 Task: Find and select a round trip flight from New Delhi to Dubai, departing on June 2 and returning on June 6.
Action: Mouse moved to (362, 590)
Screenshot: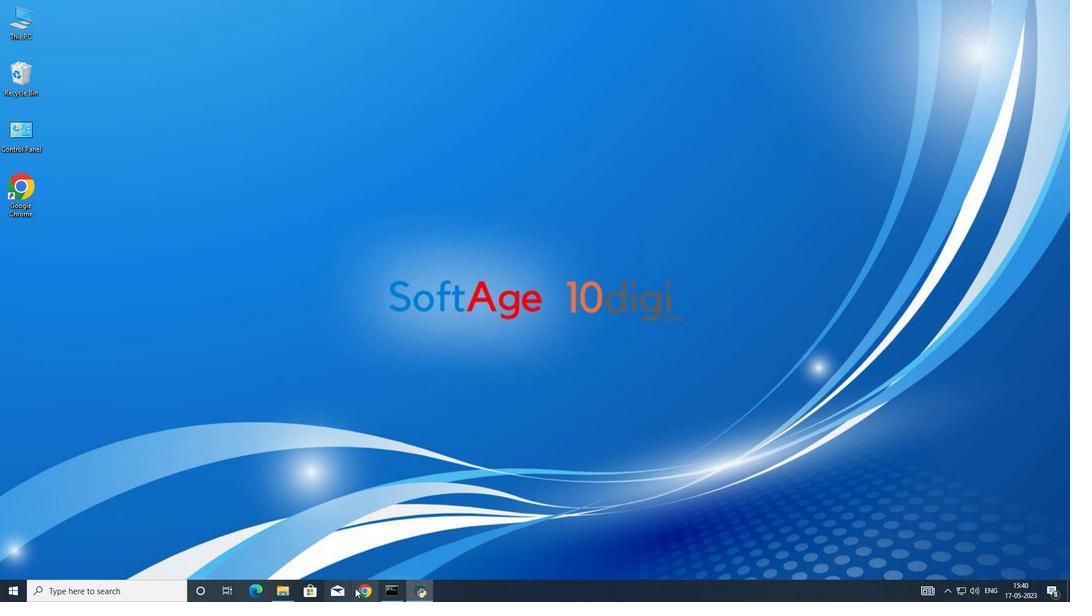 
Action: Mouse pressed left at (362, 590)
Screenshot: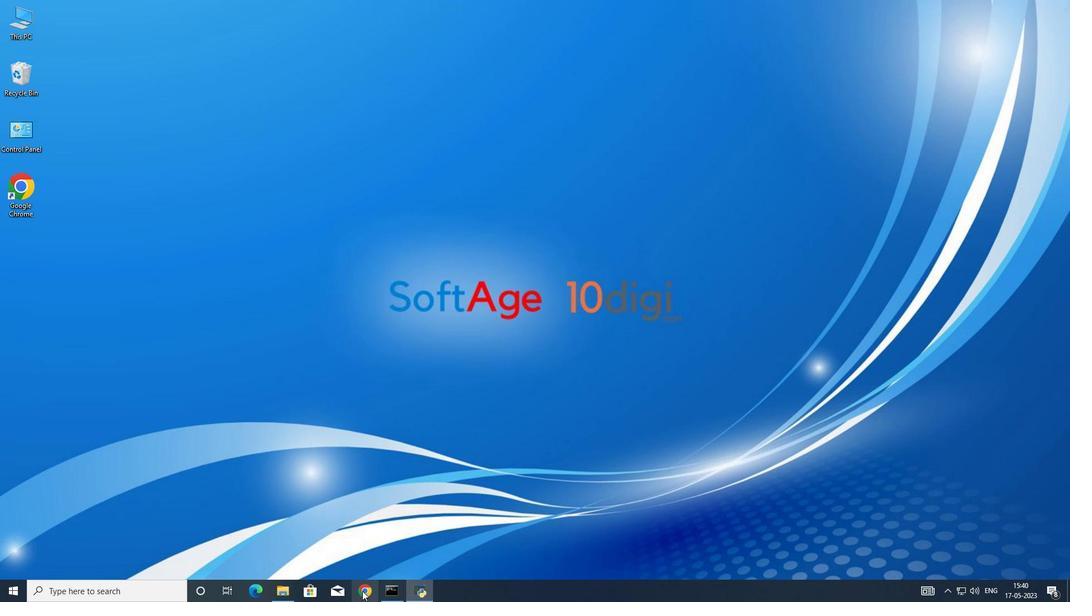 
Action: Mouse moved to (471, 277)
Screenshot: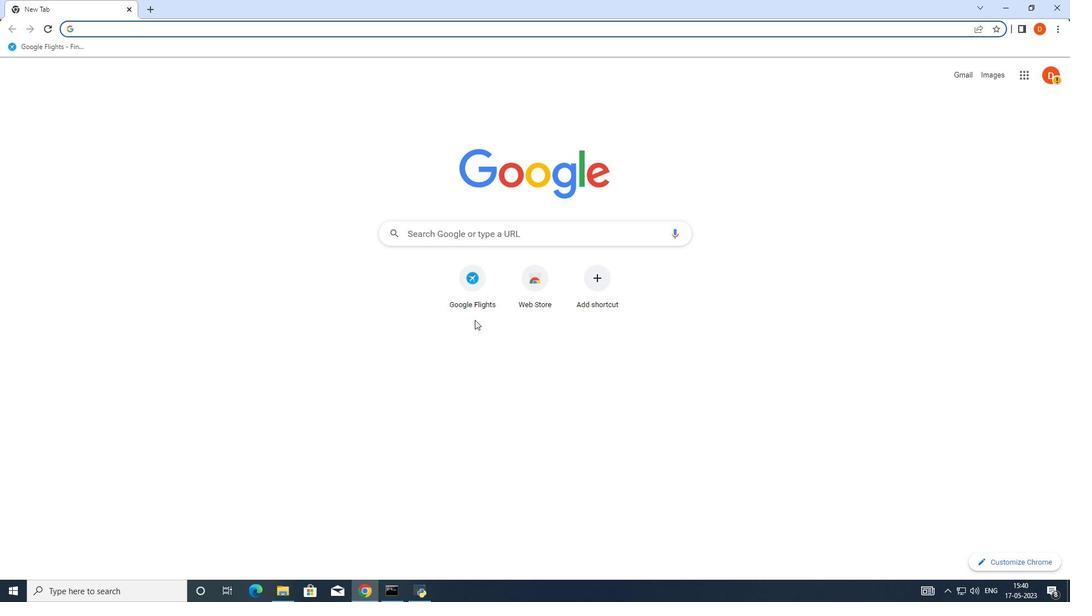 
Action: Mouse pressed left at (471, 277)
Screenshot: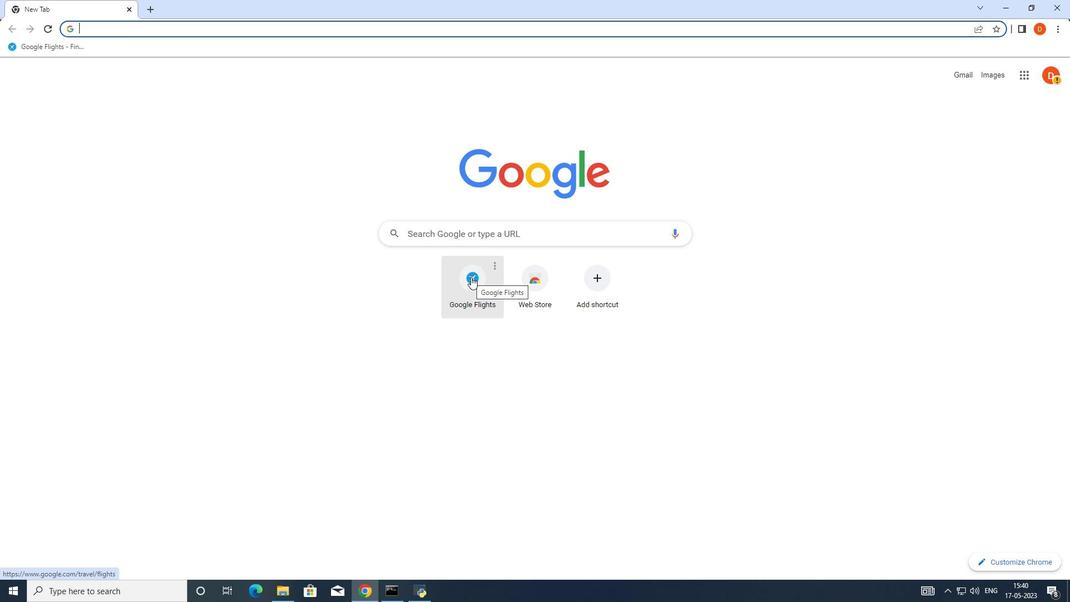 
Action: Mouse moved to (488, 304)
Screenshot: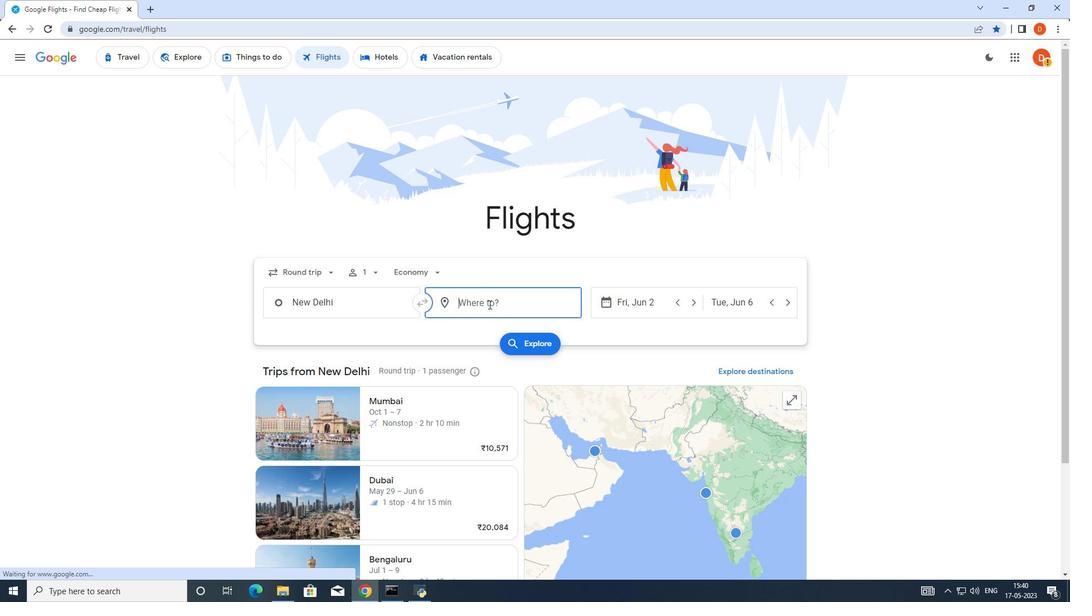 
Action: Key pressed south<Key.space>arabia<Key.backspace><Key.backspace>
Screenshot: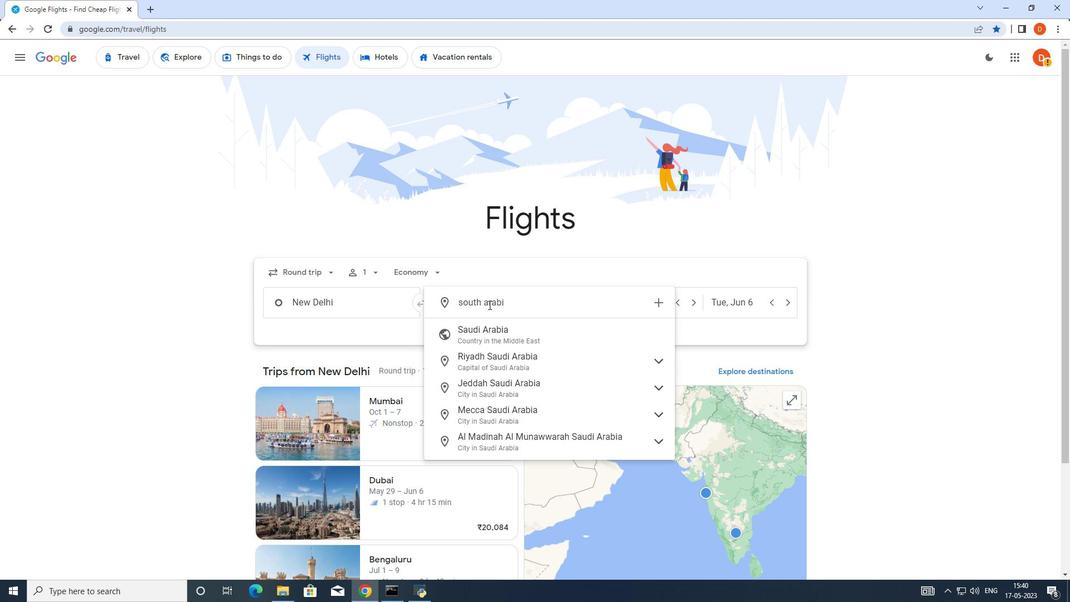 
Action: Mouse moved to (627, 330)
Screenshot: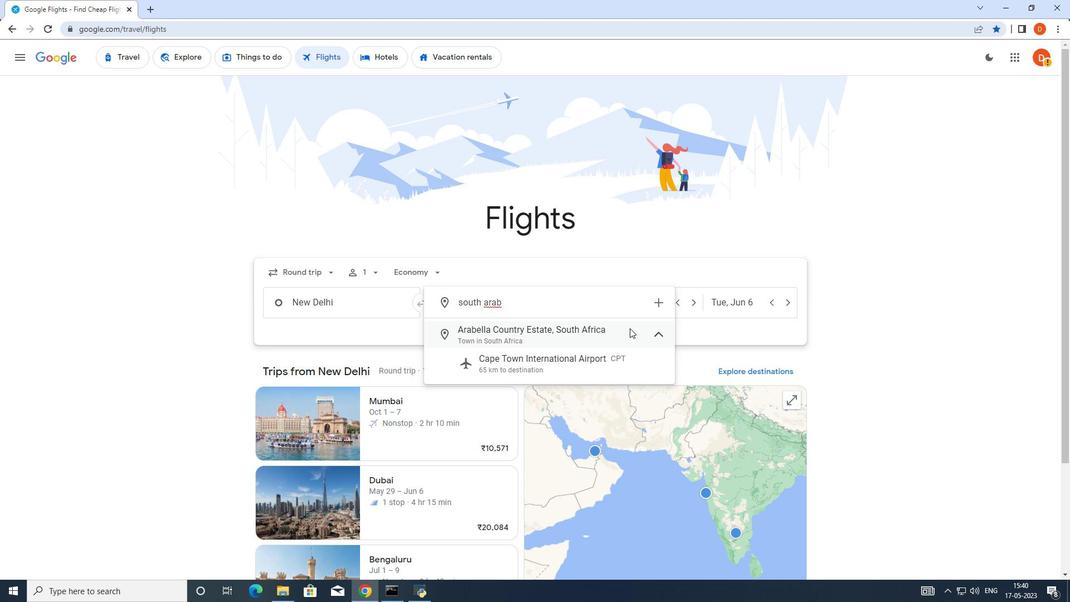 
Action: Mouse pressed left at (627, 330)
Screenshot: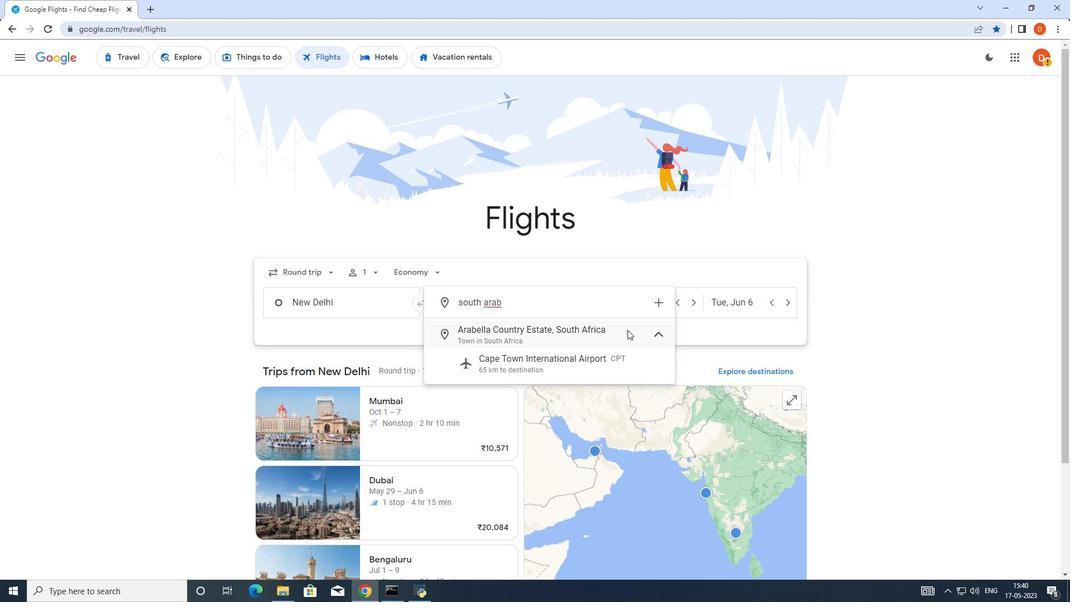 
Action: Mouse moved to (541, 340)
Screenshot: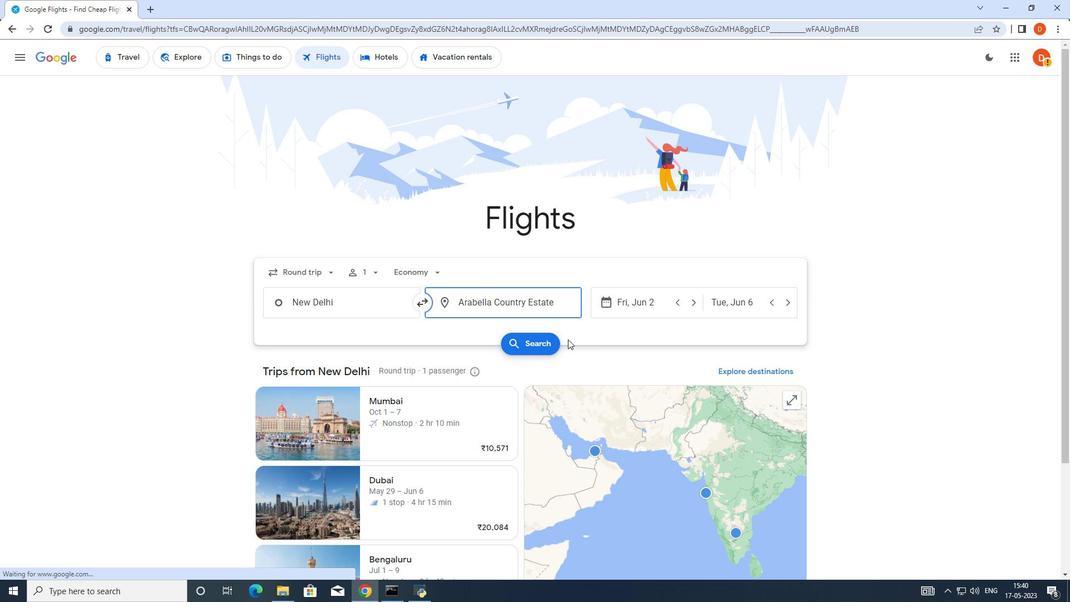 
Action: Mouse pressed left at (541, 340)
Screenshot: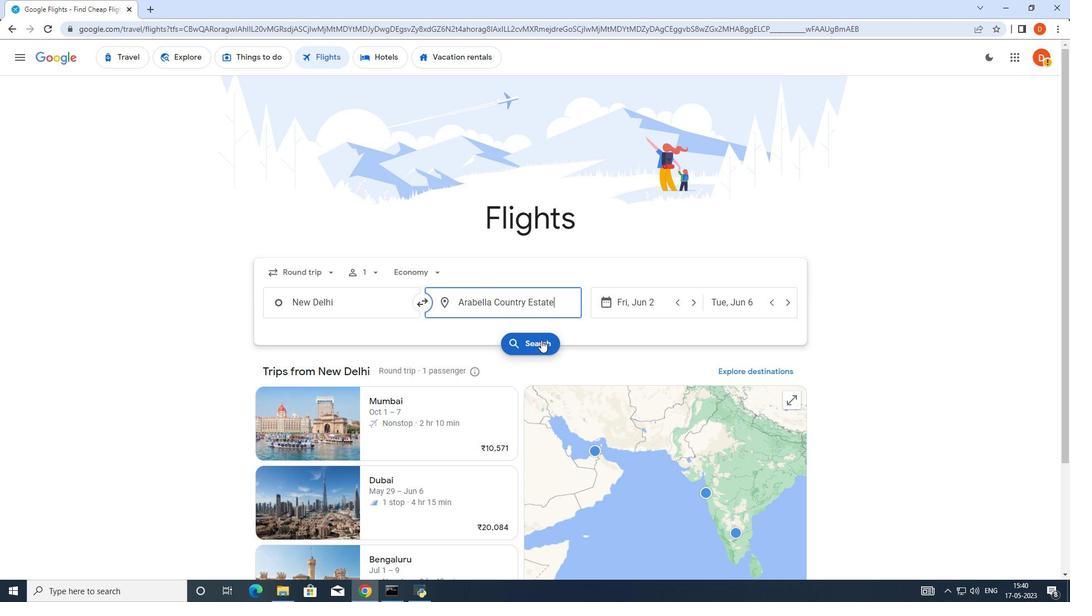 
Action: Mouse moved to (562, 131)
Screenshot: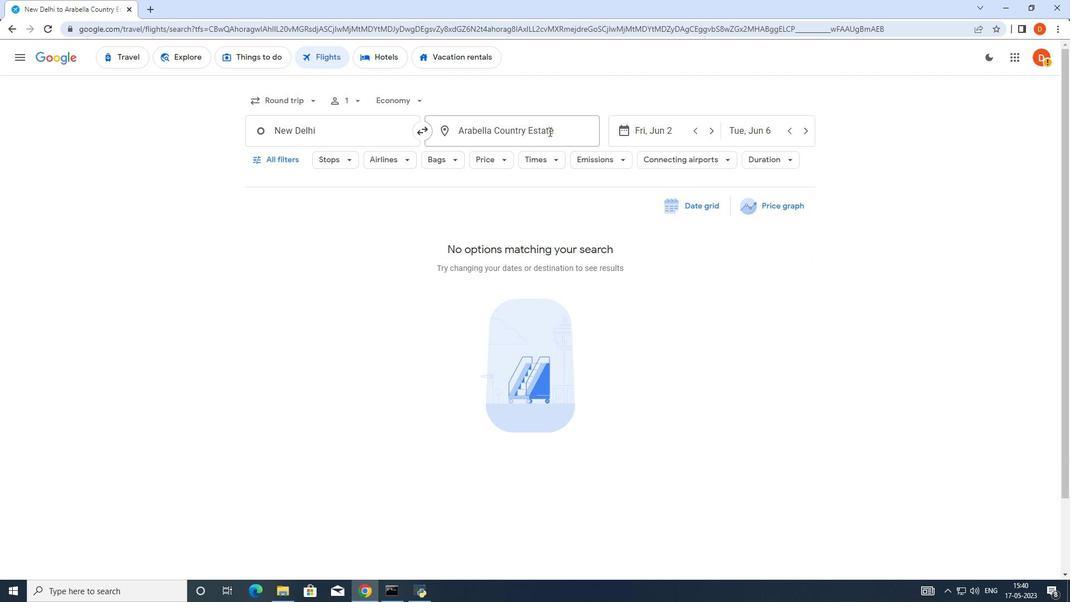 
Action: Mouse pressed left at (562, 131)
Screenshot: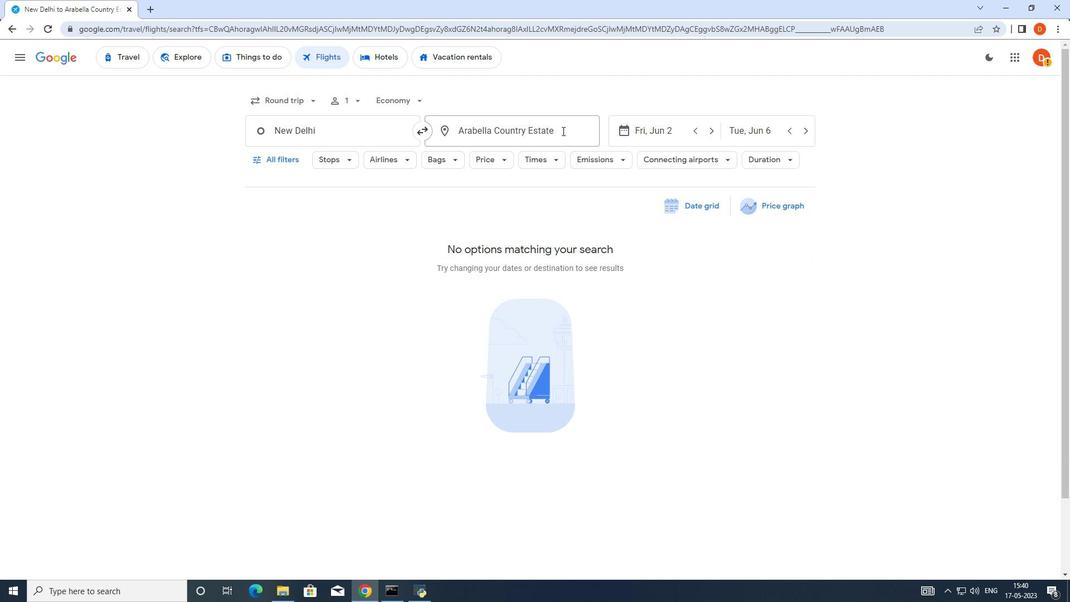 
Action: Key pressed <Key.backspace><Key.backspace>dubai<Key.enter>
Screenshot: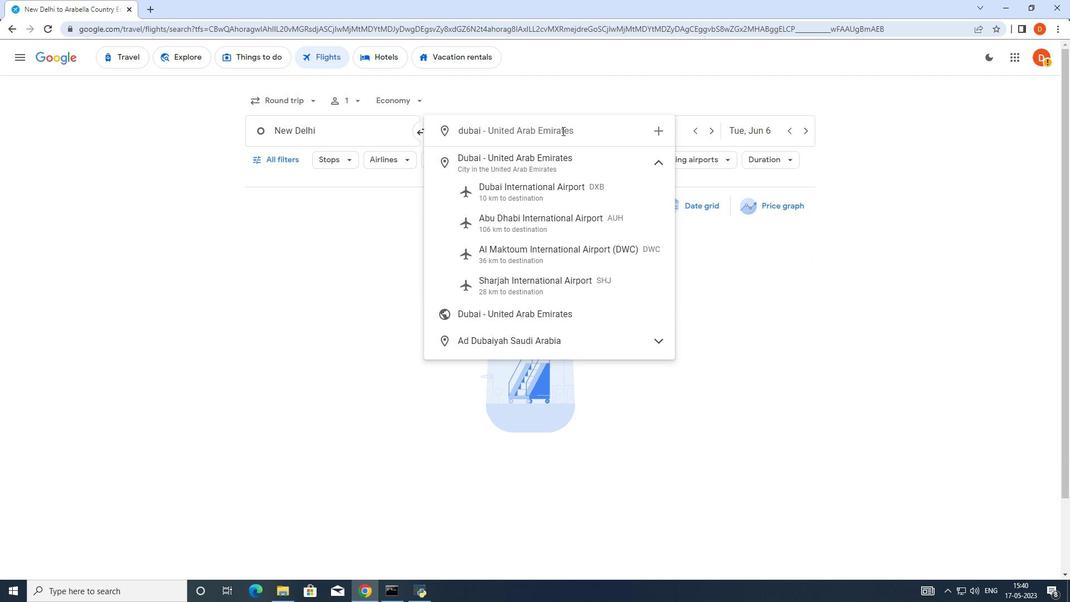 
Action: Mouse moved to (397, 291)
Screenshot: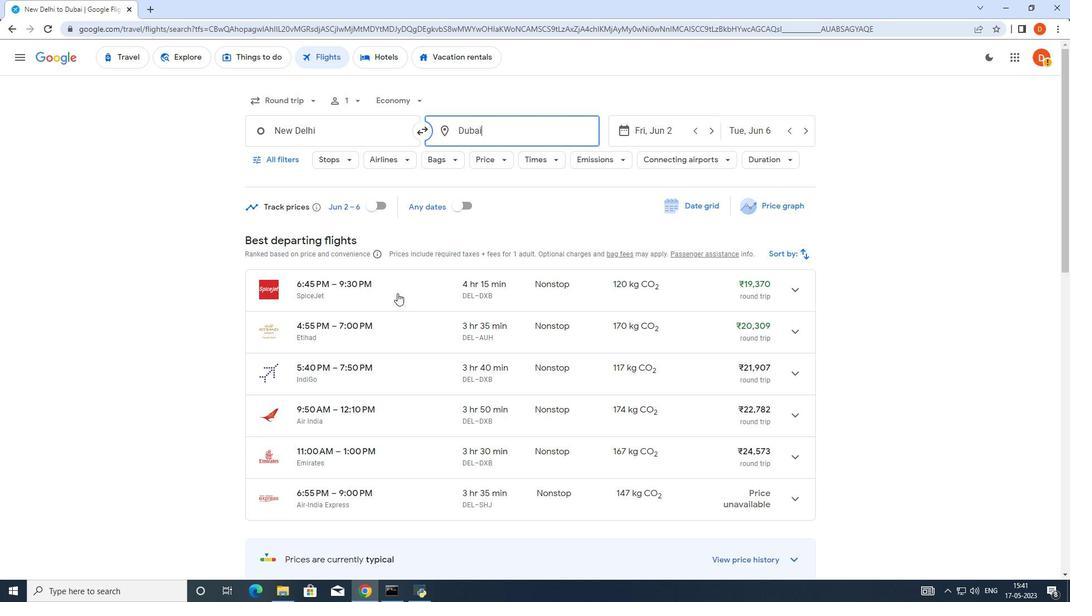 
Action: Mouse pressed left at (397, 291)
Screenshot: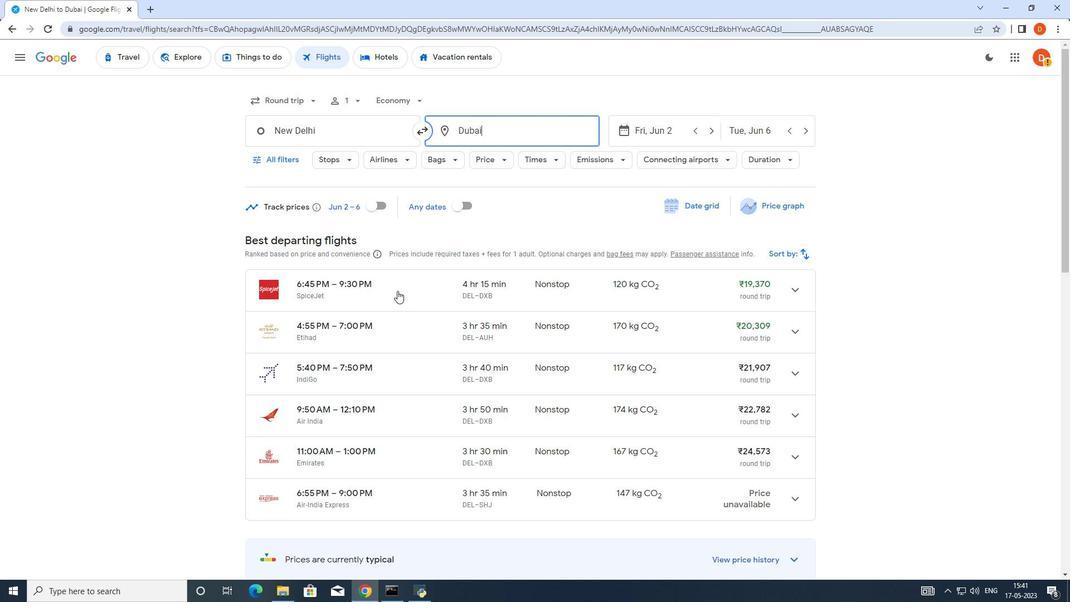 
Action: Mouse moved to (791, 176)
Screenshot: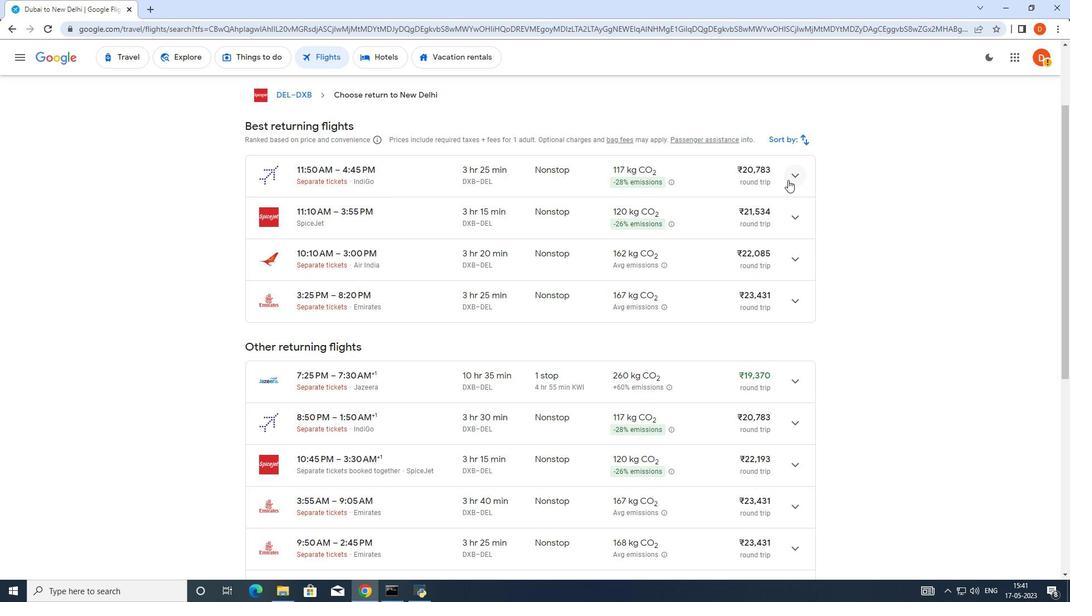 
Action: Mouse pressed left at (791, 176)
Screenshot: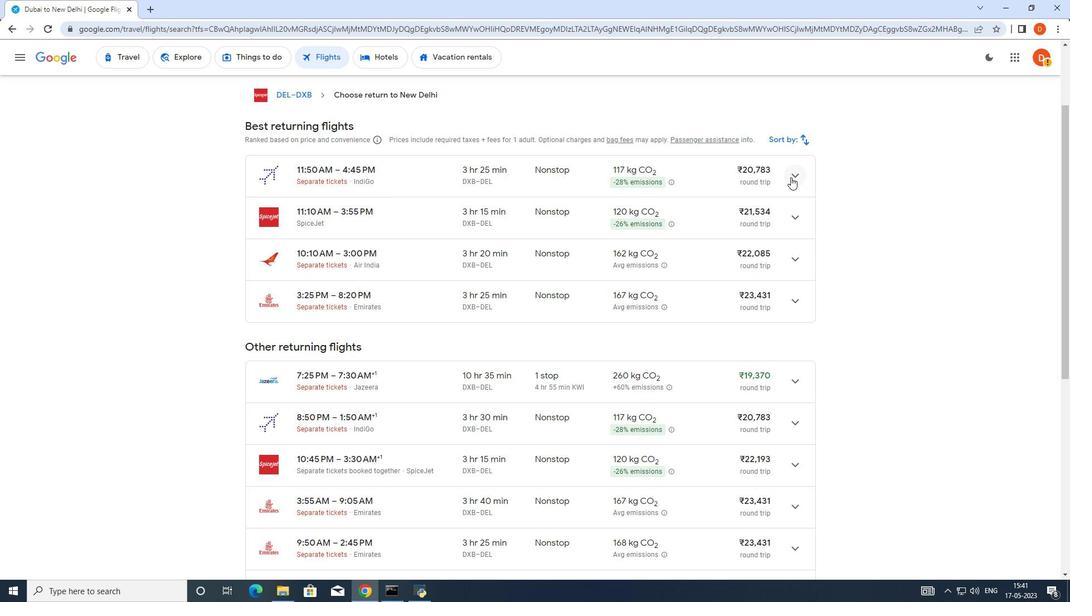 
Action: Mouse moved to (380, 251)
Screenshot: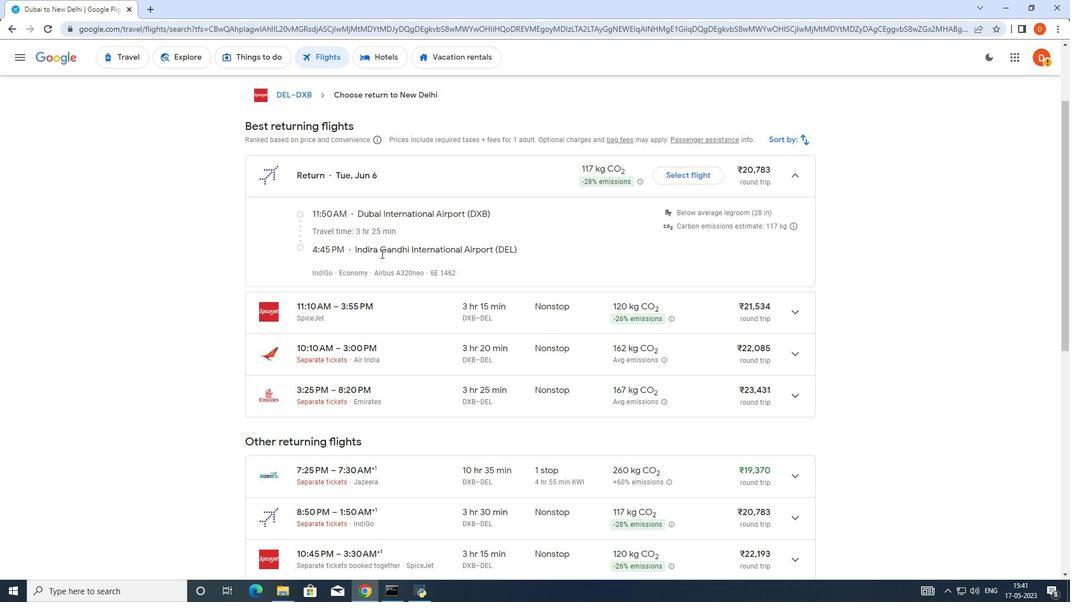 
Action: Mouse pressed left at (380, 251)
Screenshot: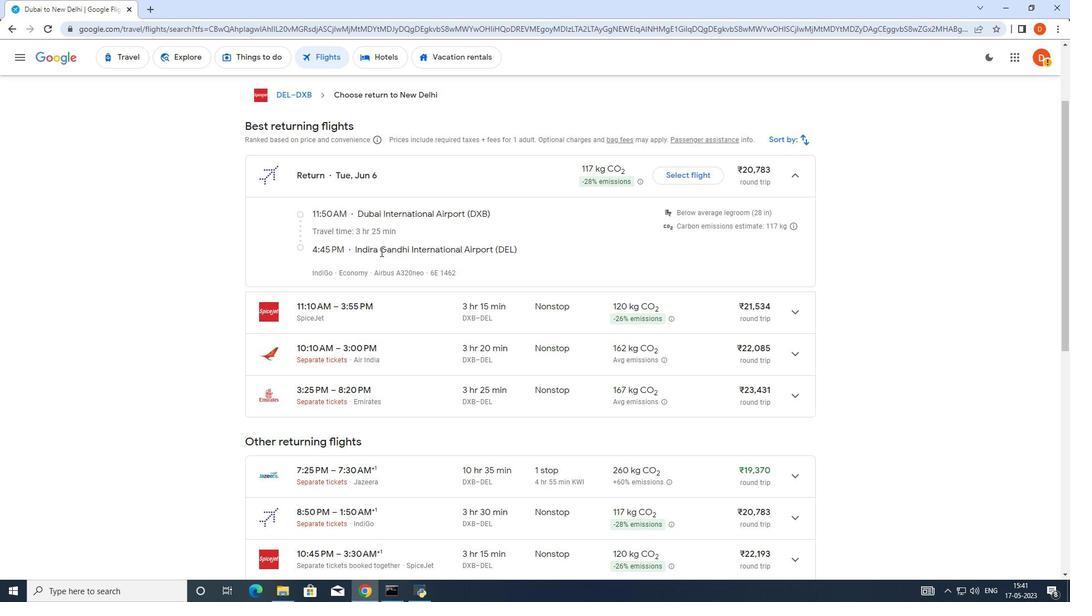 
Action: Mouse moved to (307, 182)
Screenshot: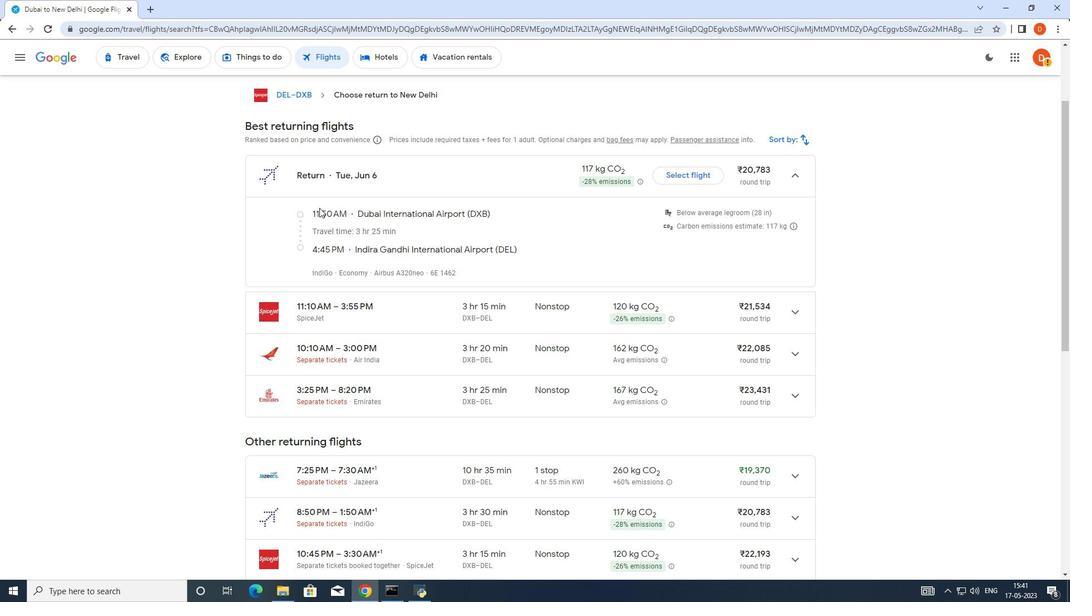
Action: Mouse pressed left at (307, 182)
Screenshot: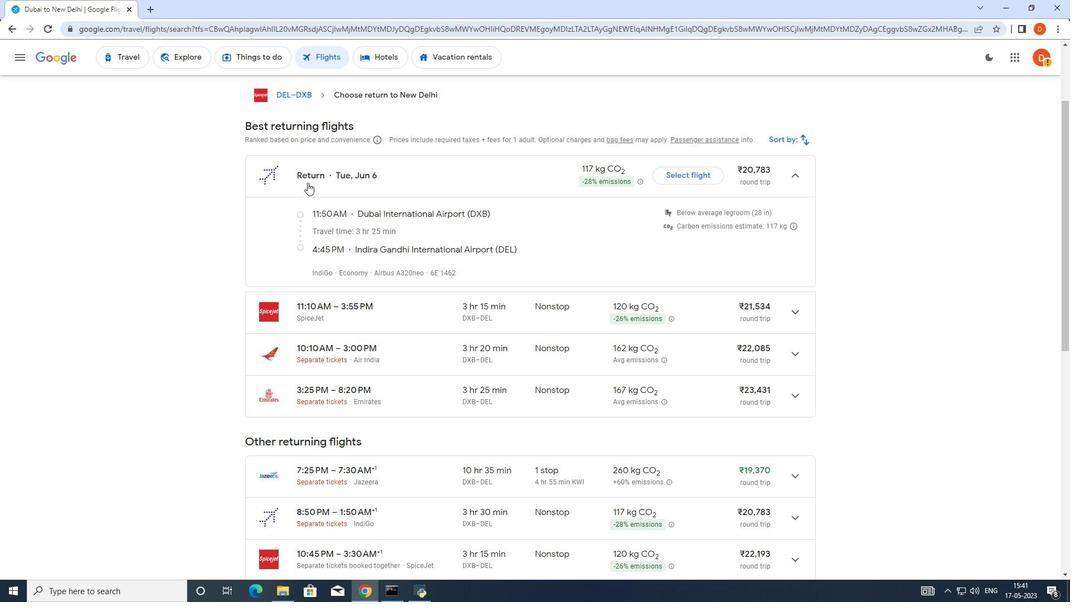 
Action: Mouse moved to (571, 294)
Screenshot: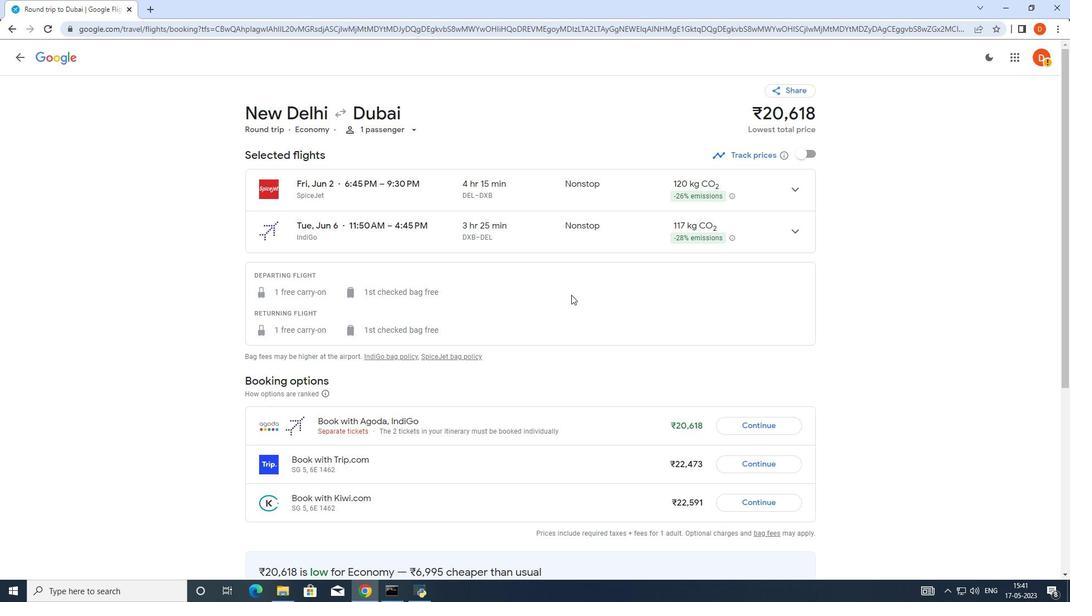 
Action: Mouse scrolled (571, 294) with delta (0, 0)
Screenshot: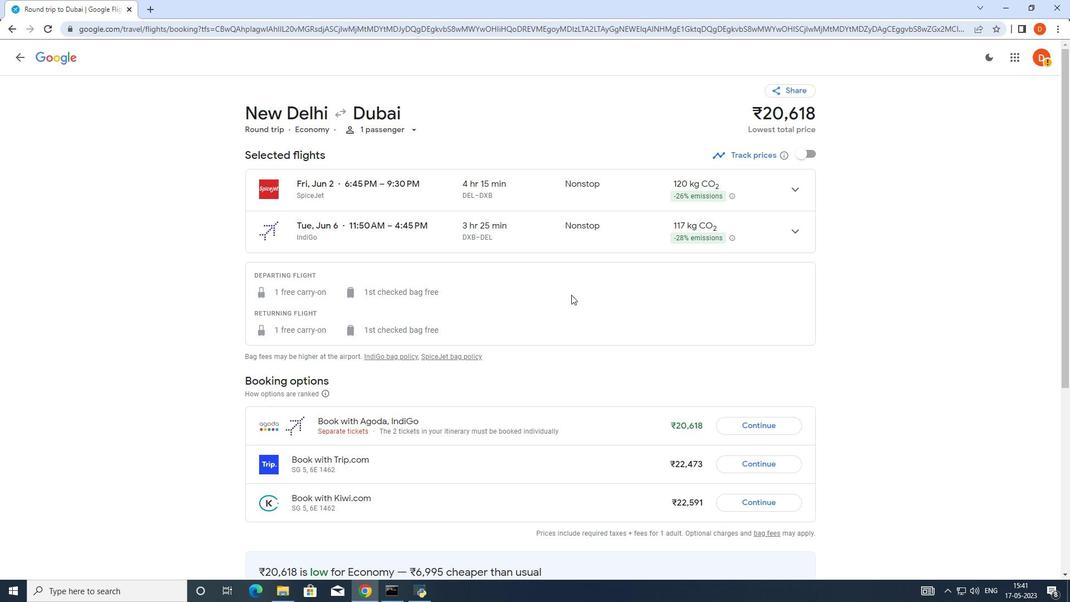 
Action: Mouse moved to (472, 291)
Screenshot: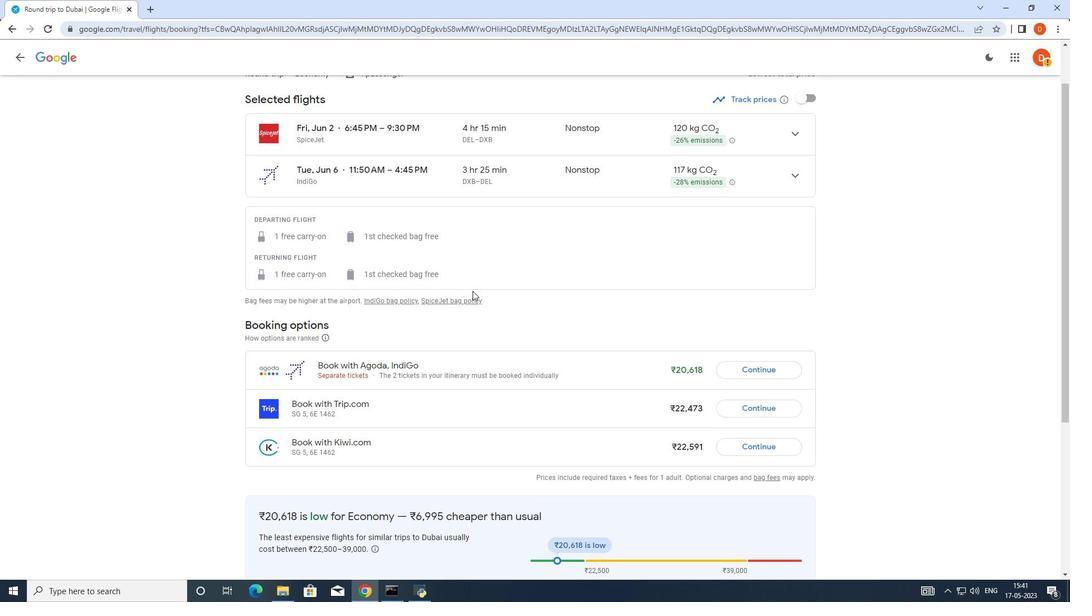 
Action: Mouse scrolled (472, 290) with delta (0, 0)
Screenshot: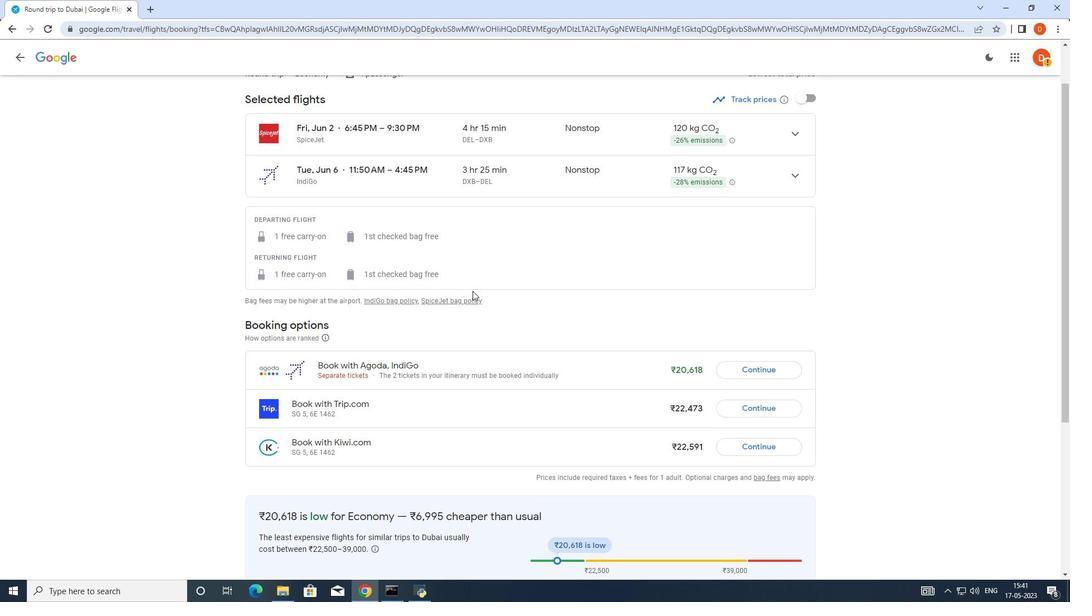 
Action: Mouse moved to (472, 292)
Screenshot: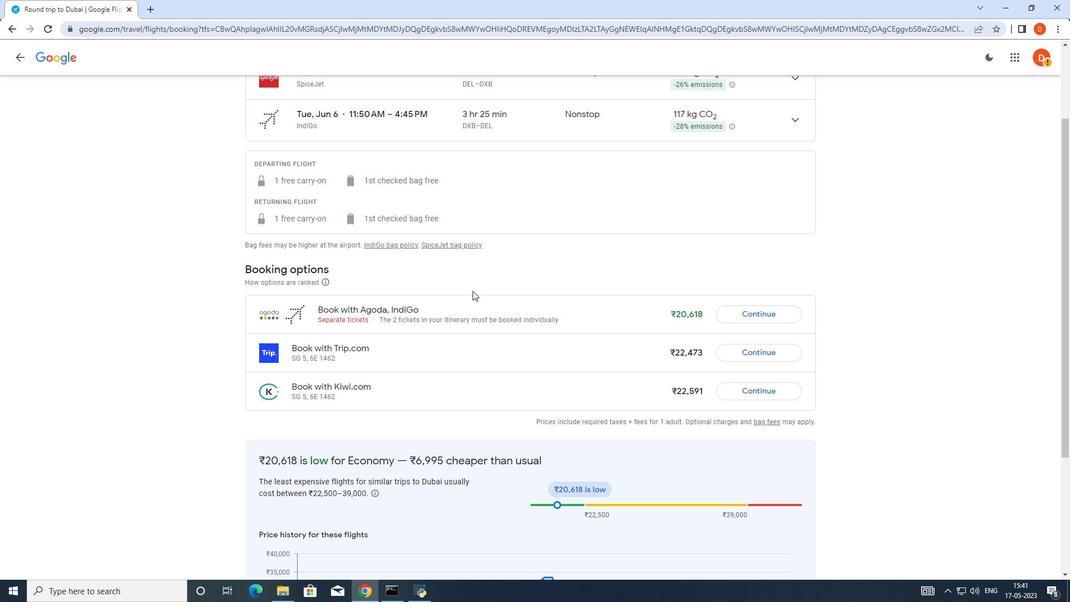 
Action: Mouse scrolled (472, 291) with delta (0, 0)
Screenshot: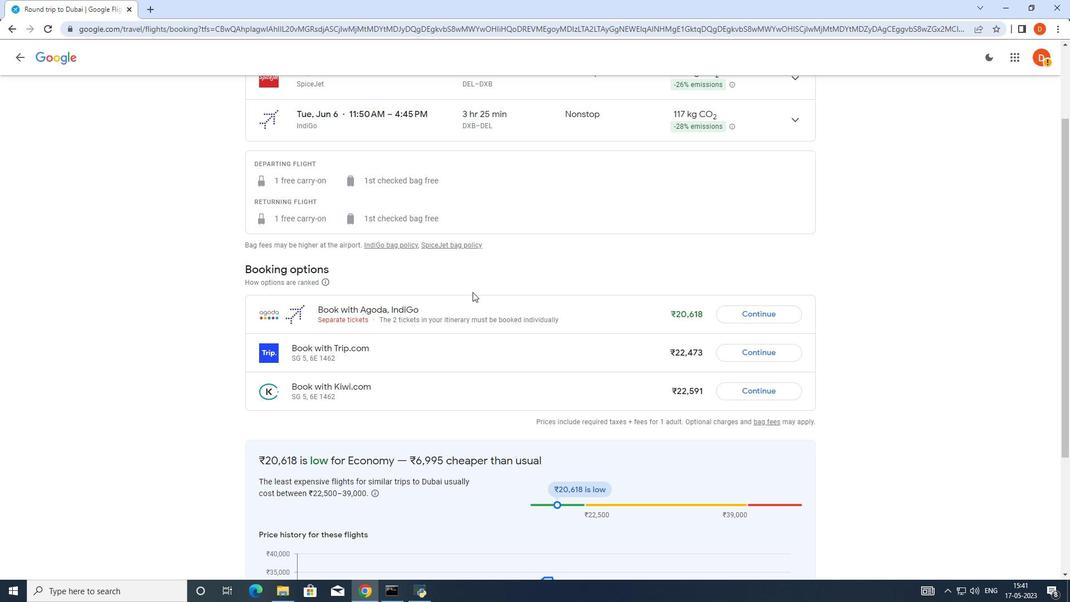 
Action: Mouse moved to (471, 299)
Screenshot: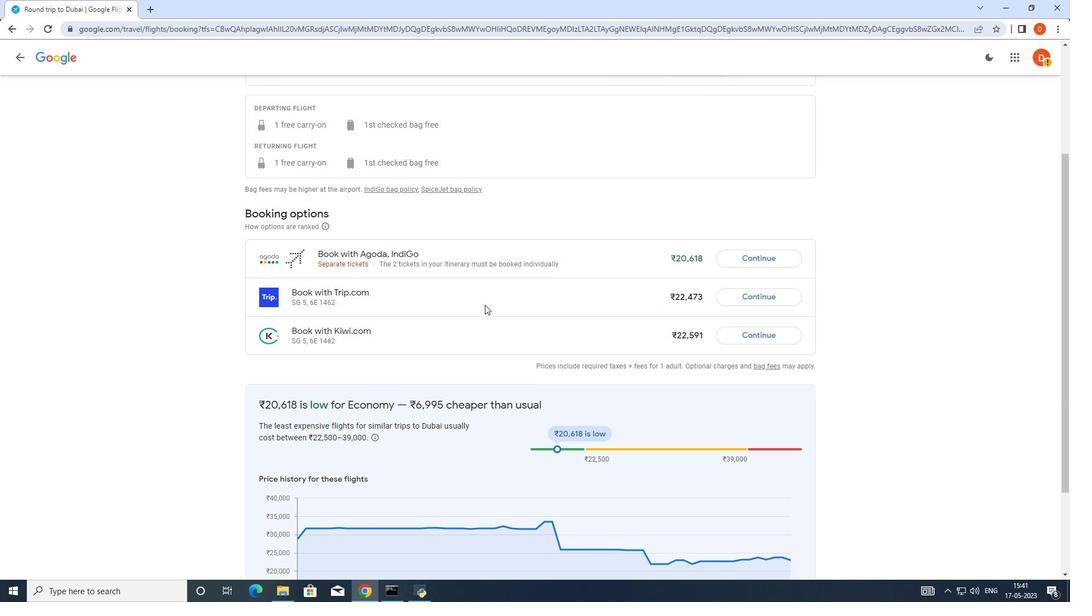
Action: Mouse pressed left at (471, 299)
Screenshot: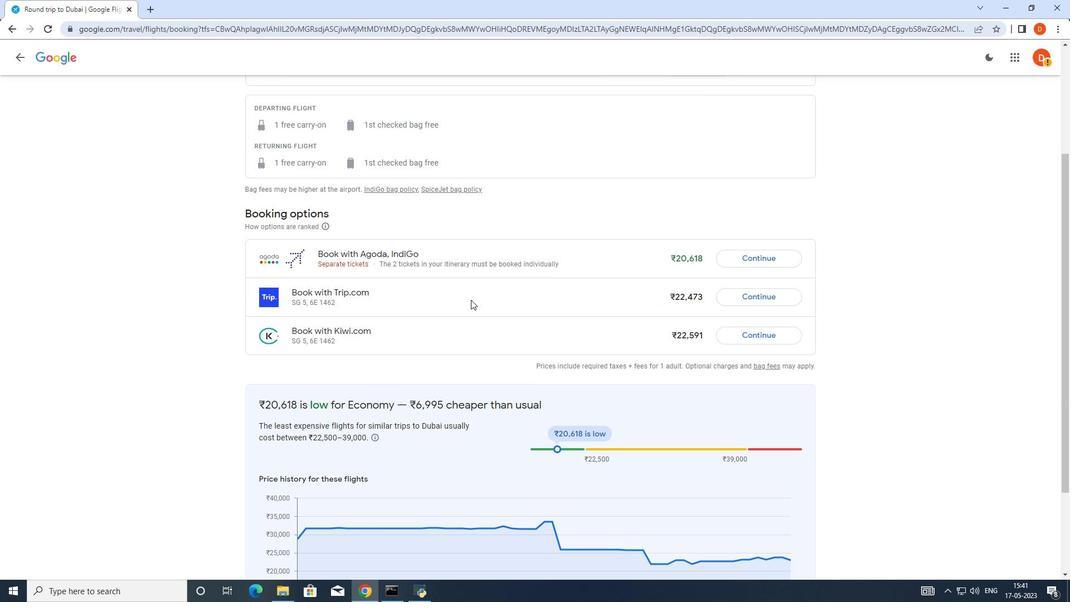 
Action: Mouse moved to (445, 342)
Screenshot: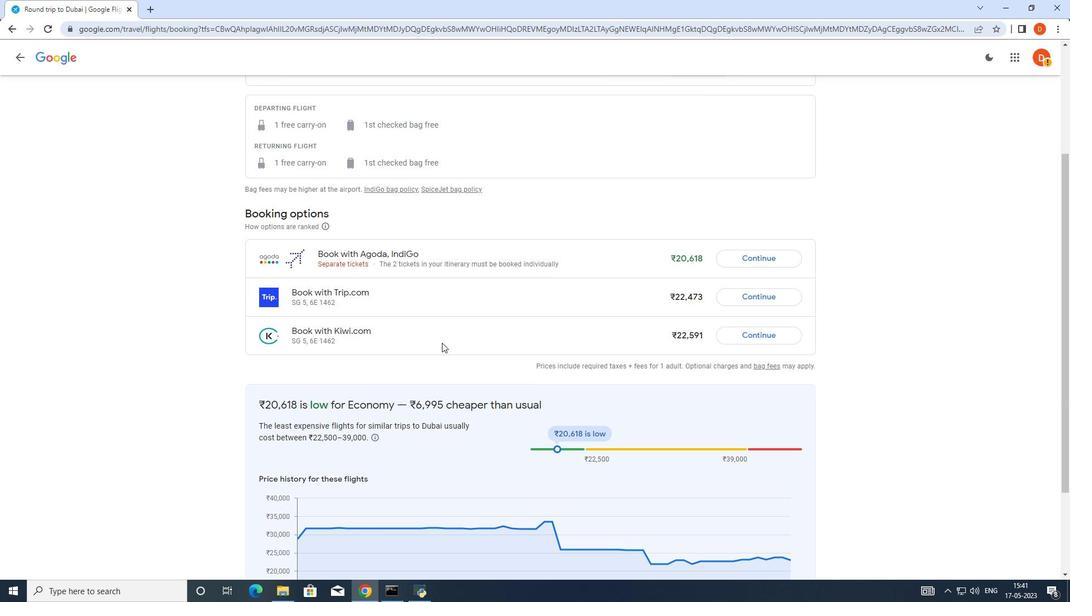 
Action: Mouse scrolled (445, 342) with delta (0, 0)
Screenshot: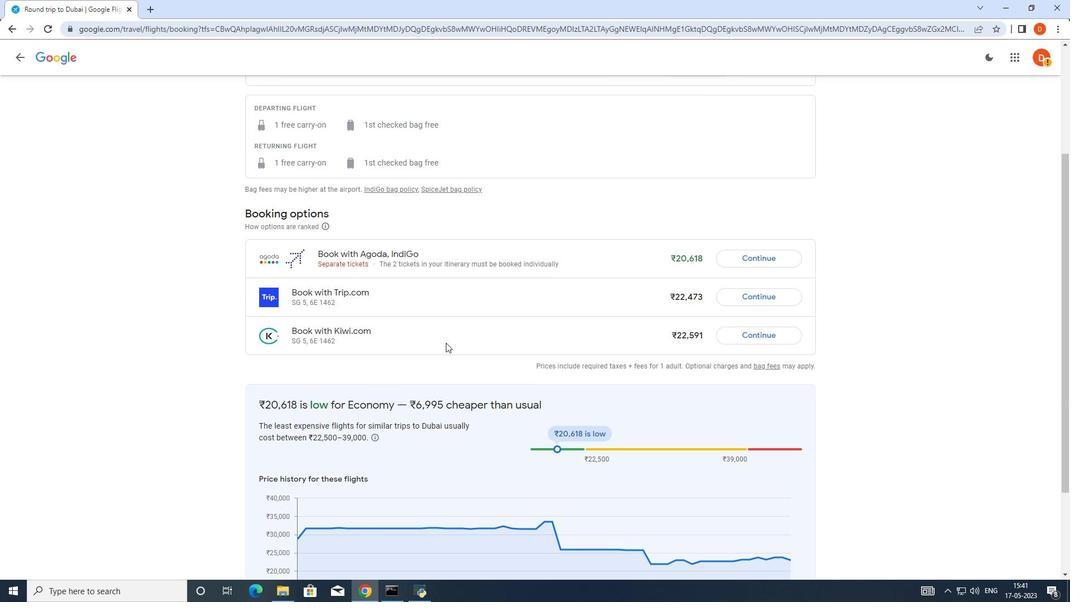 
Action: Mouse scrolled (445, 342) with delta (0, 0)
Screenshot: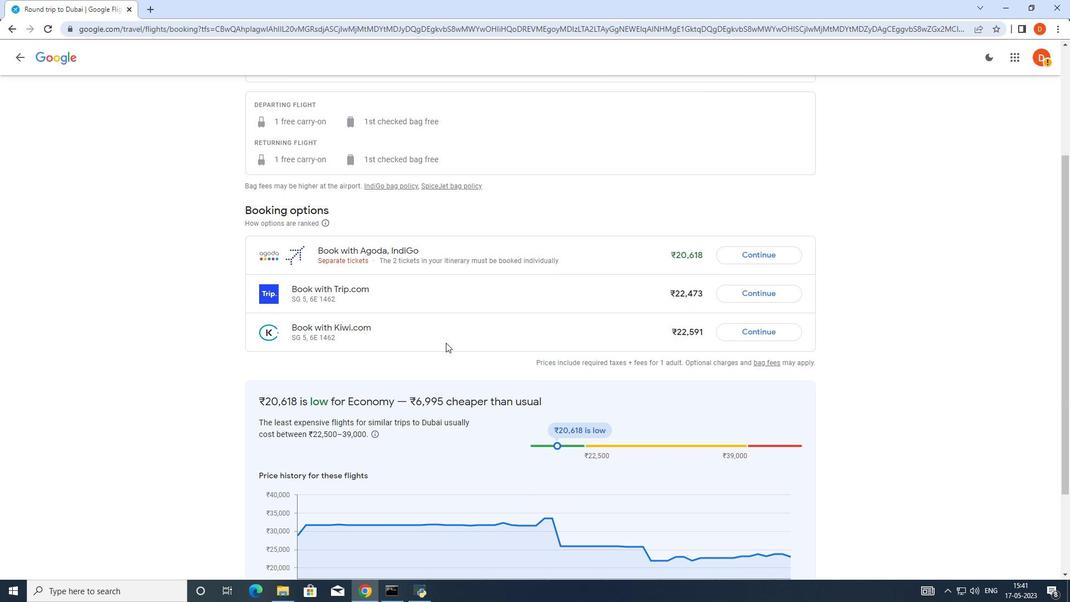 
Action: Mouse scrolled (445, 342) with delta (0, 0)
Screenshot: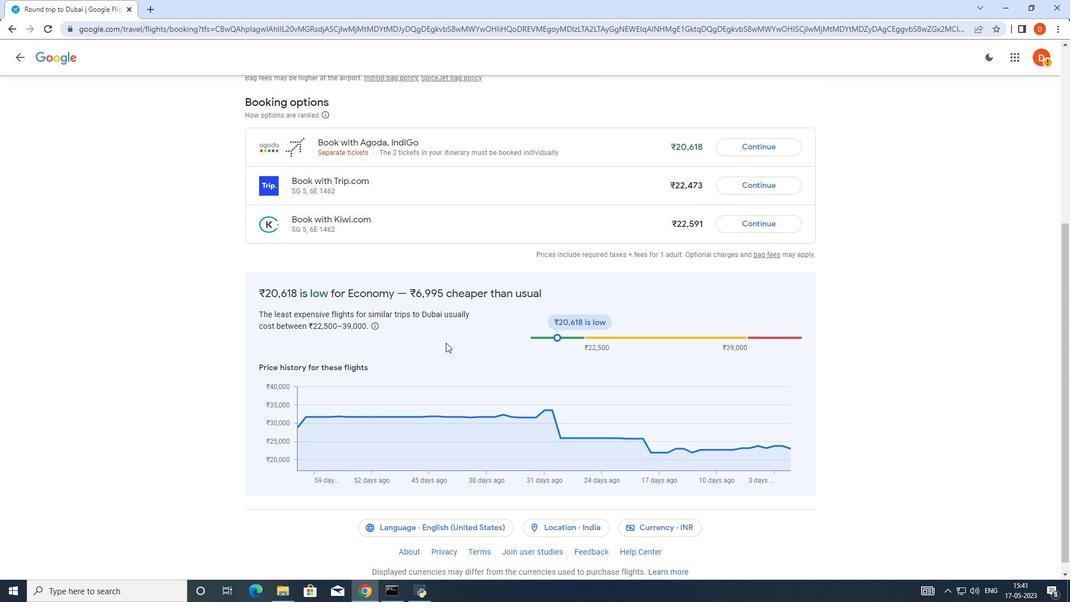 
Action: Mouse scrolled (445, 342) with delta (0, 0)
Screenshot: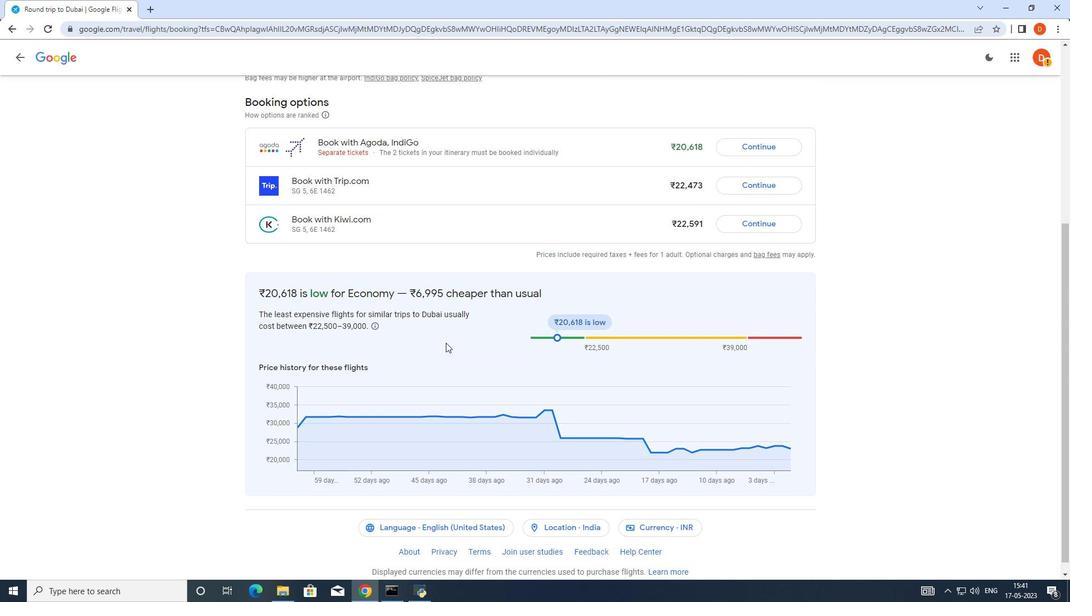 
Action: Mouse scrolled (445, 342) with delta (0, 0)
Screenshot: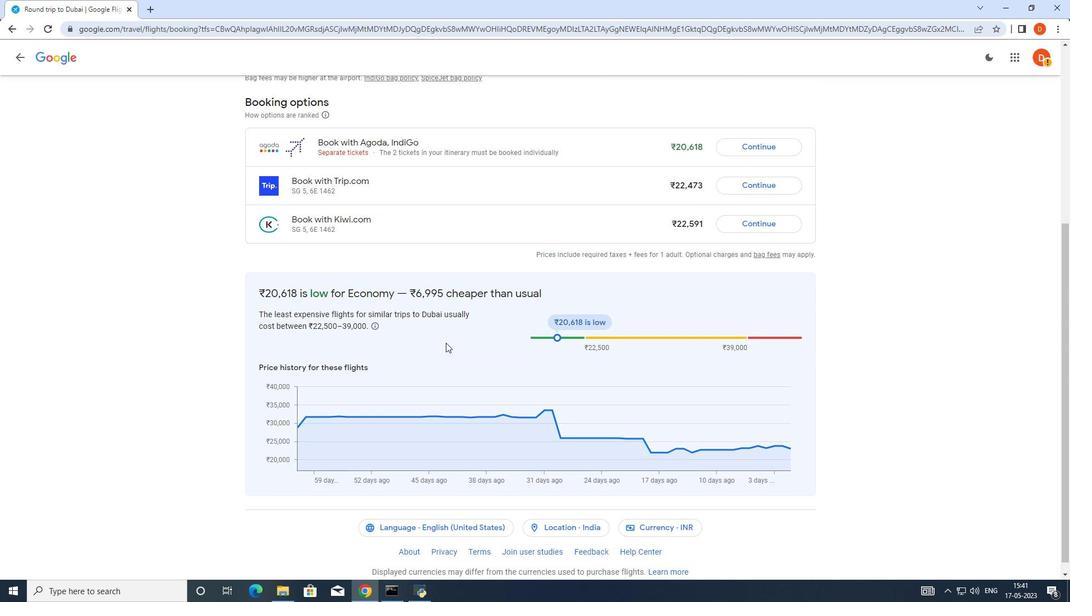 
Action: Mouse scrolled (445, 342) with delta (0, 0)
Screenshot: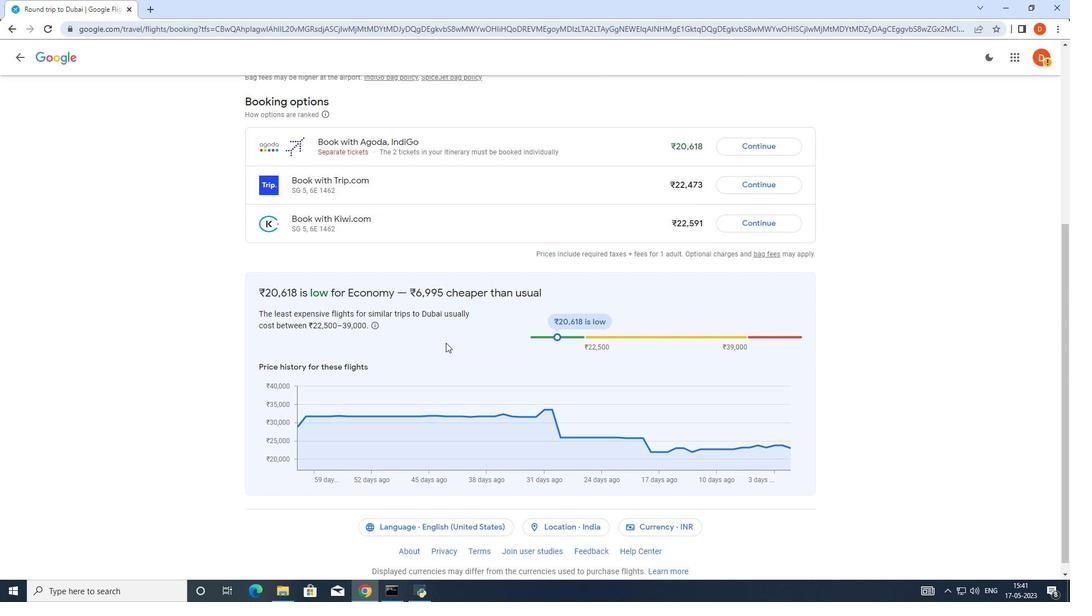 
Action: Mouse scrolled (445, 343) with delta (0, 0)
Screenshot: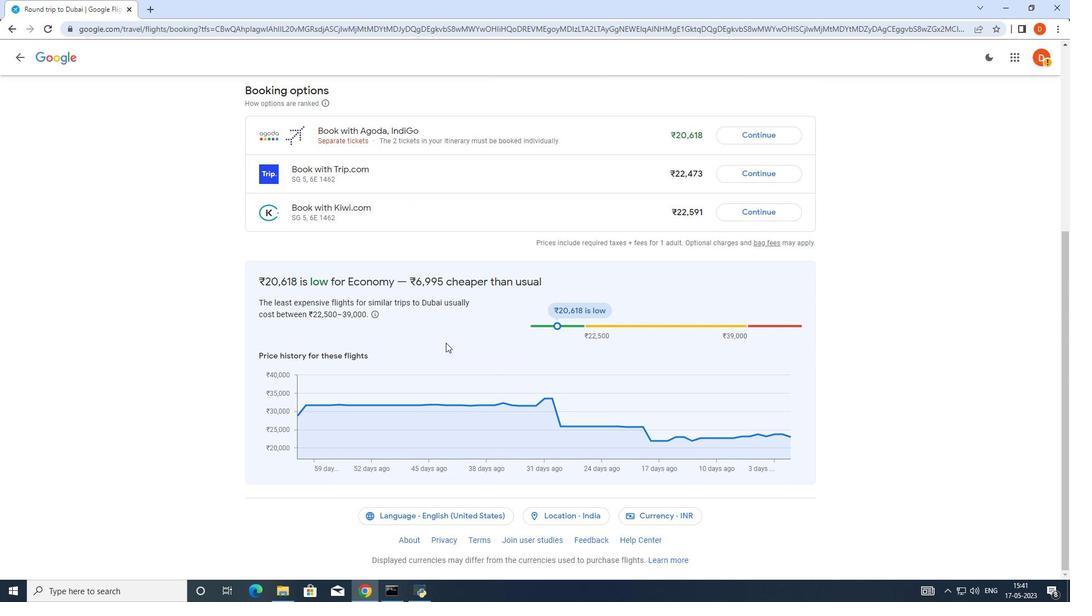 
Action: Mouse scrolled (445, 343) with delta (0, 0)
Screenshot: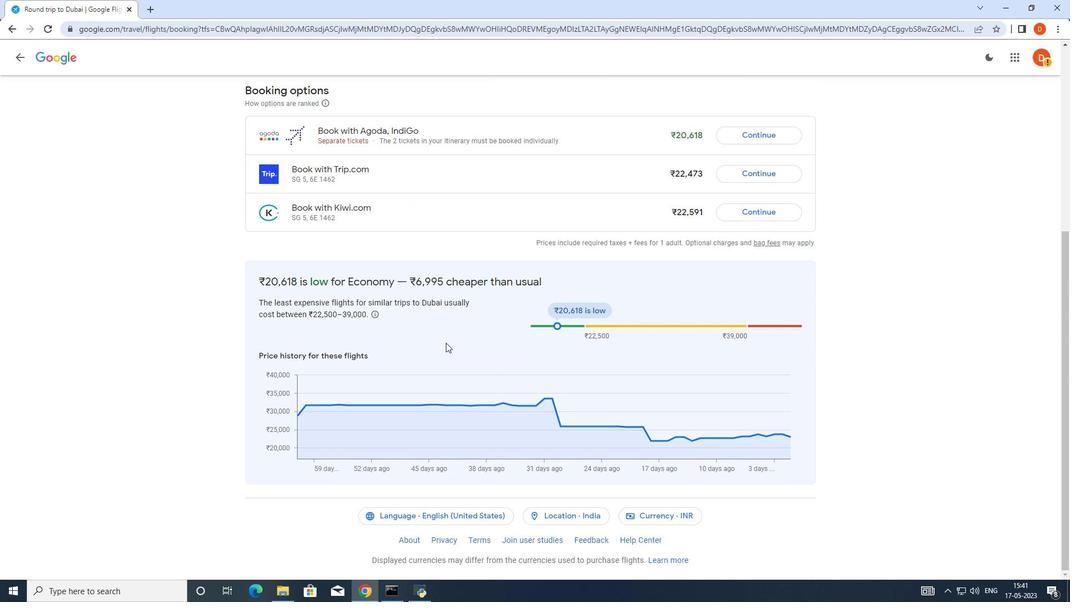 
Action: Mouse scrolled (445, 343) with delta (0, 0)
Screenshot: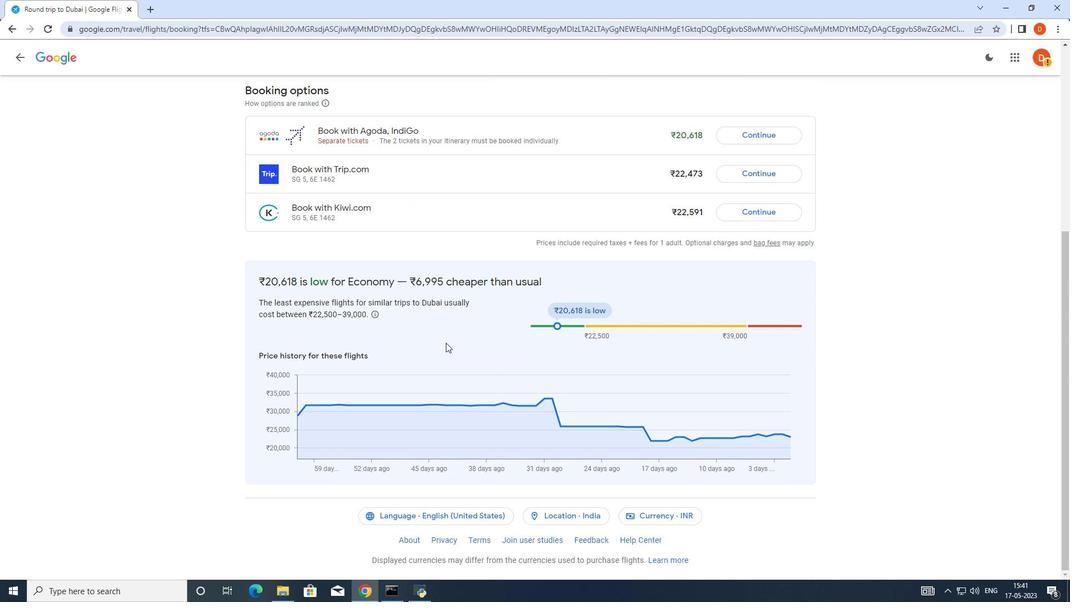 
Action: Mouse scrolled (445, 343) with delta (0, 0)
Screenshot: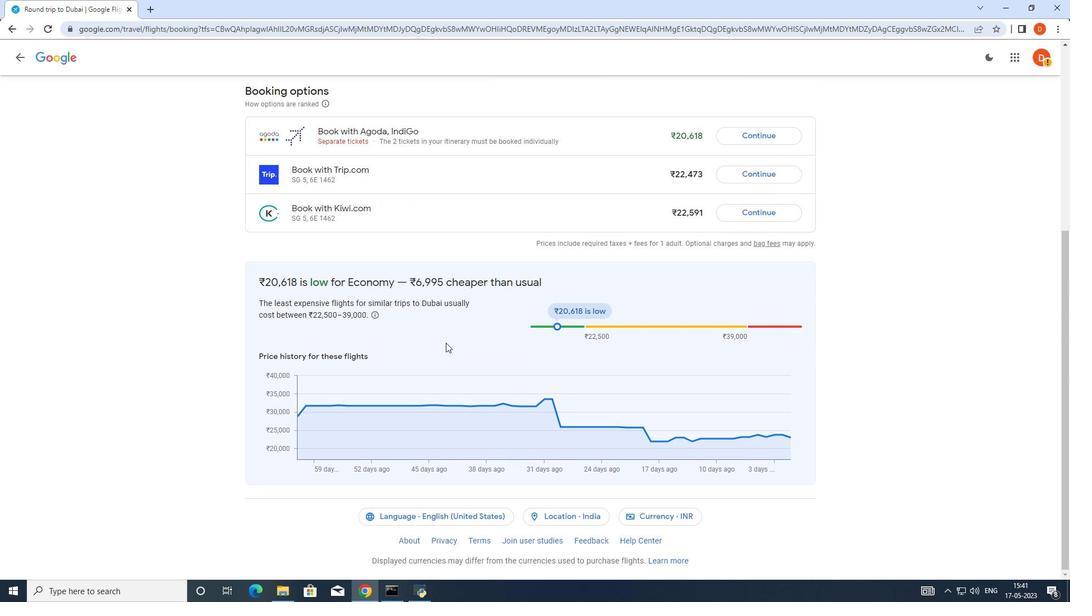
Action: Mouse scrolled (445, 343) with delta (0, 0)
Screenshot: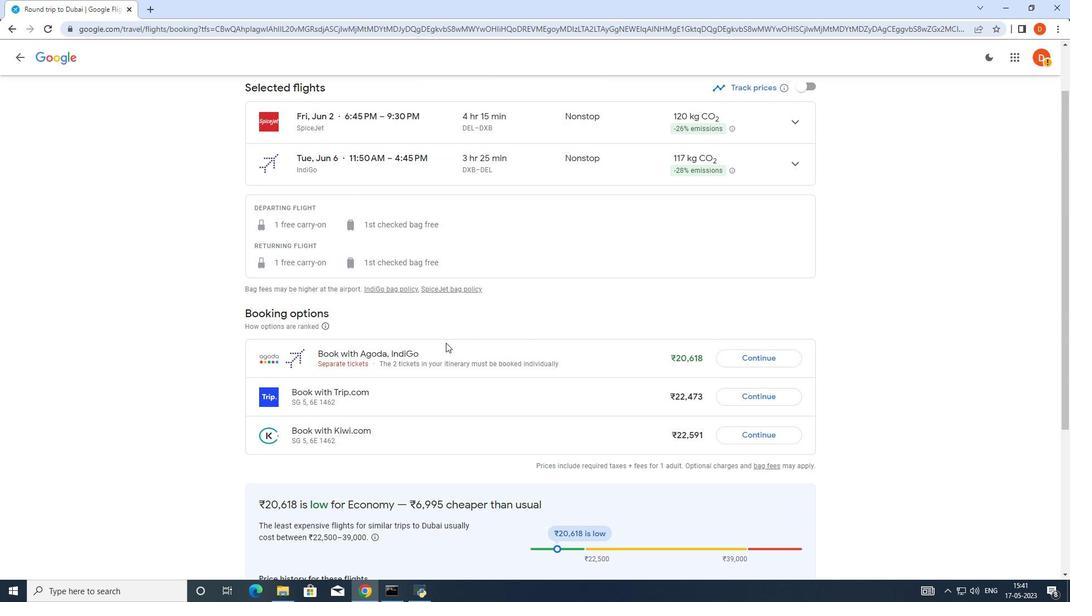 
Action: Mouse scrolled (445, 343) with delta (0, 0)
Screenshot: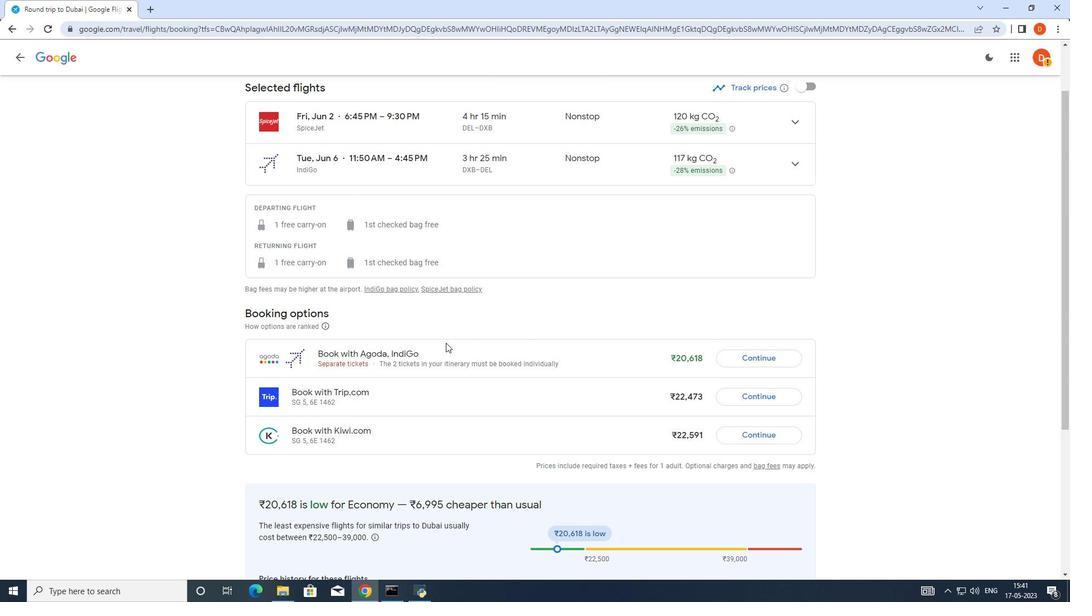 
Action: Mouse scrolled (445, 343) with delta (0, 0)
Screenshot: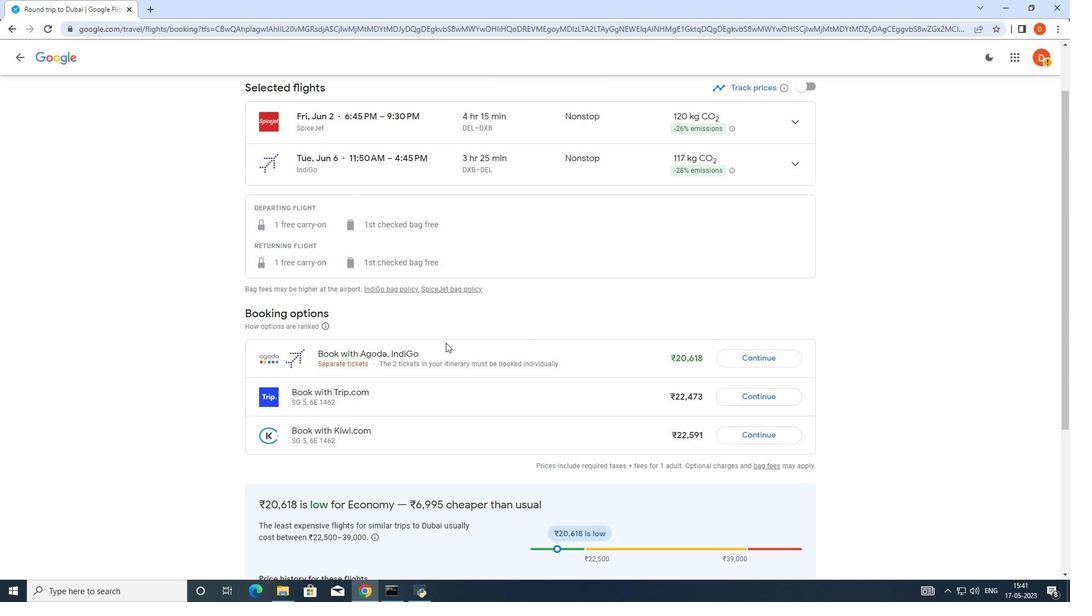 
Action: Mouse scrolled (445, 343) with delta (0, 0)
Screenshot: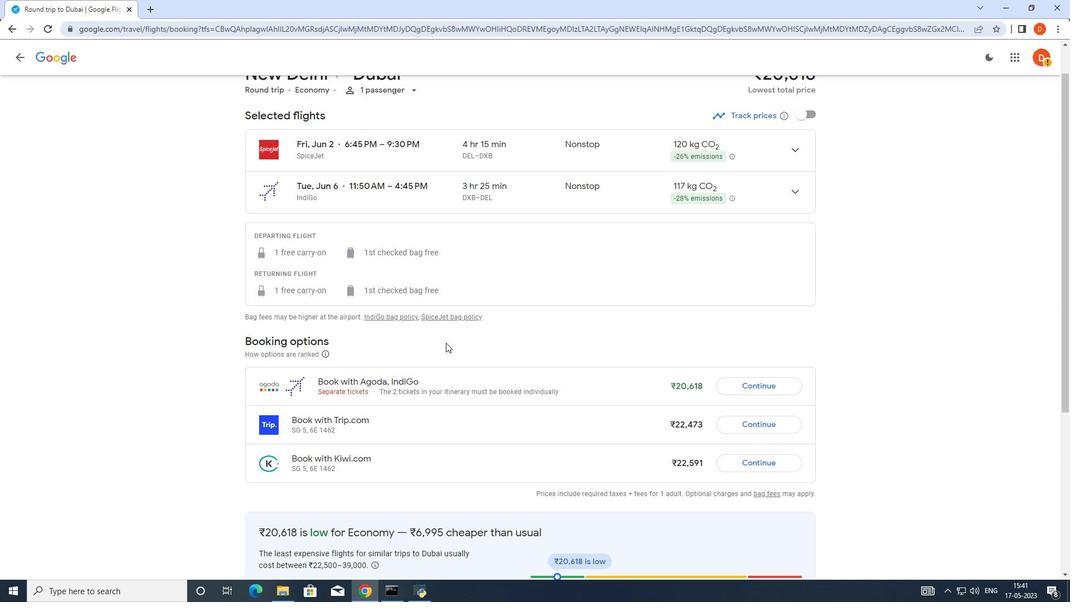 
Action: Mouse scrolled (445, 343) with delta (0, 0)
Screenshot: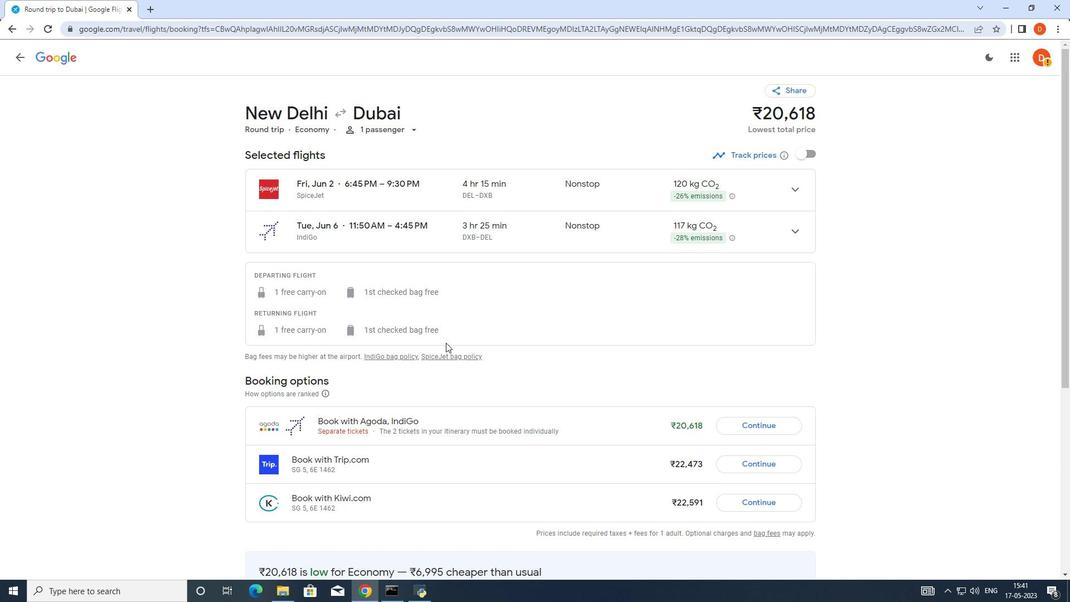 
Action: Mouse scrolled (445, 343) with delta (0, 0)
Screenshot: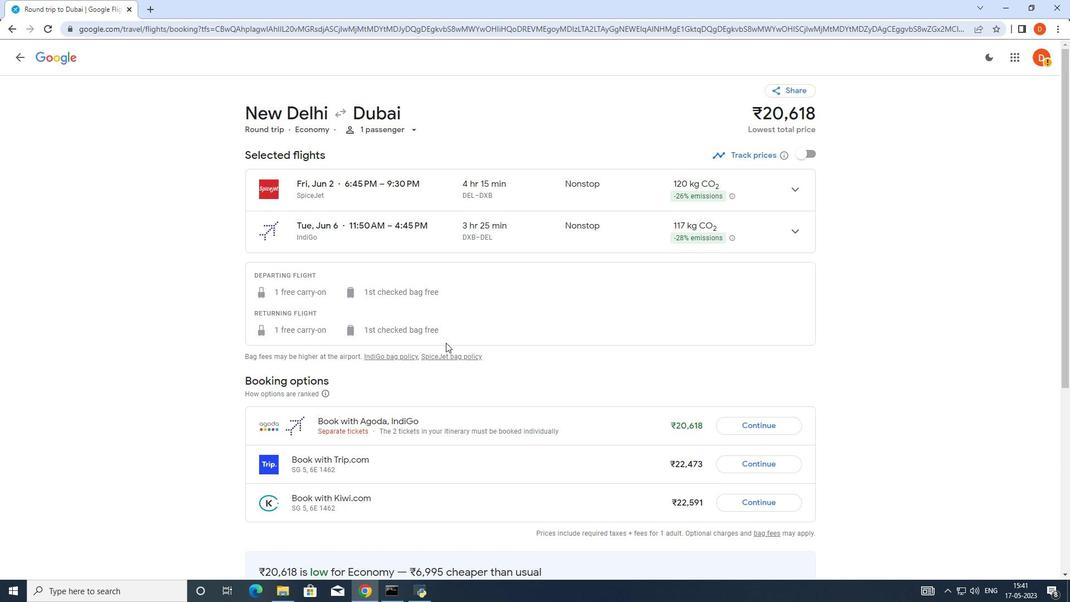 
Action: Mouse scrolled (445, 343) with delta (0, 0)
Screenshot: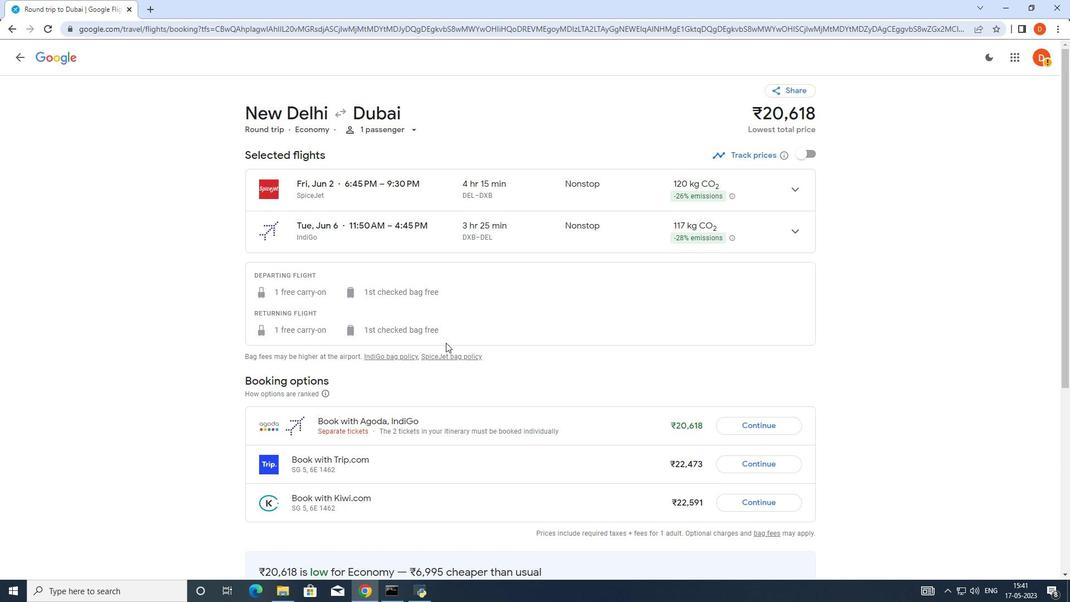 
Action: Mouse scrolled (445, 343) with delta (0, 0)
Screenshot: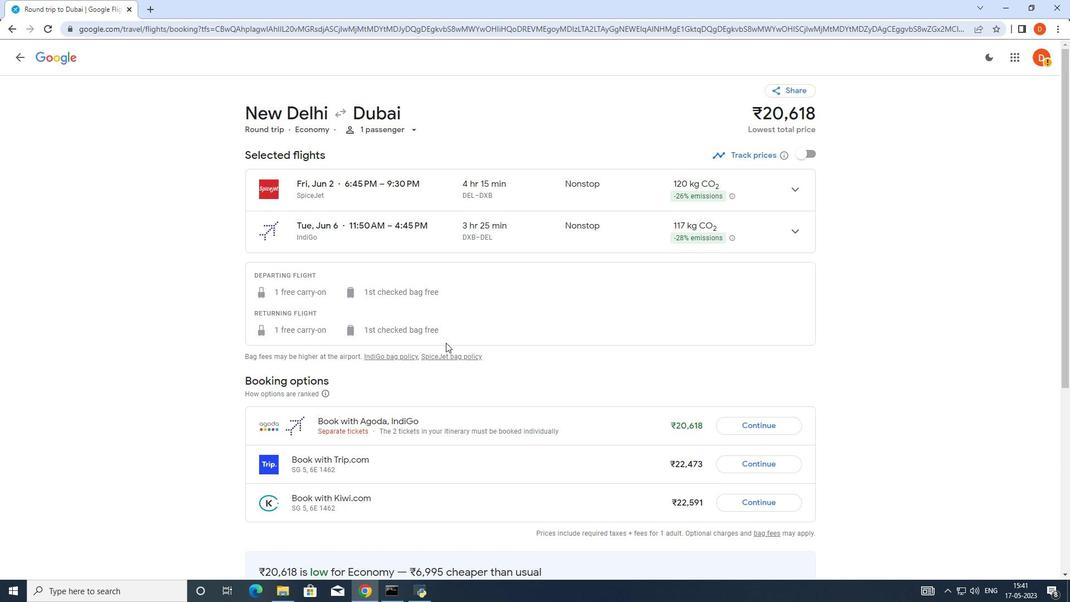 
Action: Mouse moved to (12, 30)
Screenshot: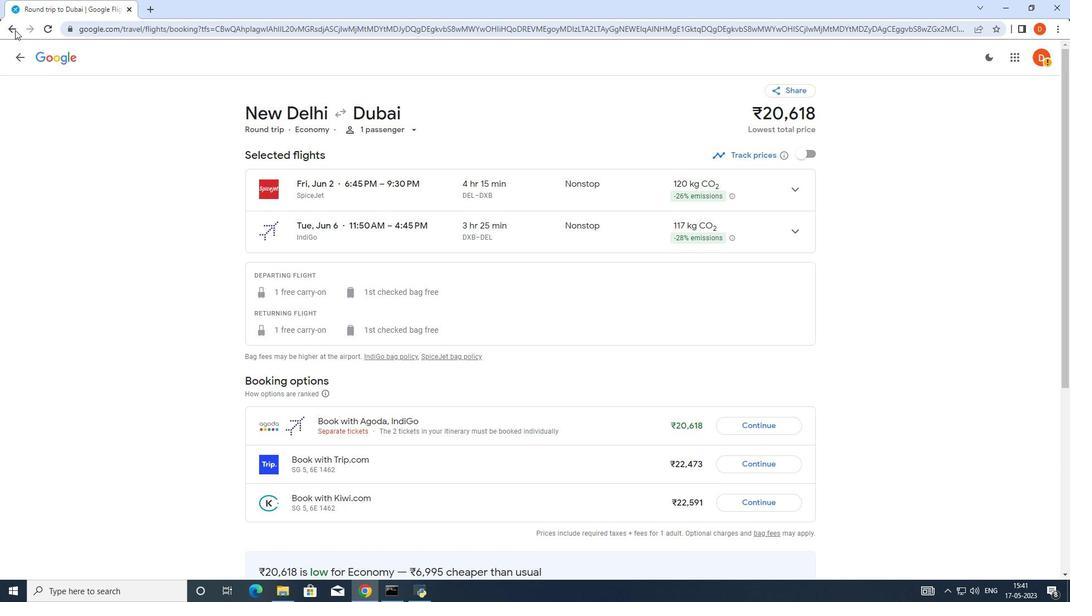 
Action: Mouse pressed left at (12, 30)
Screenshot: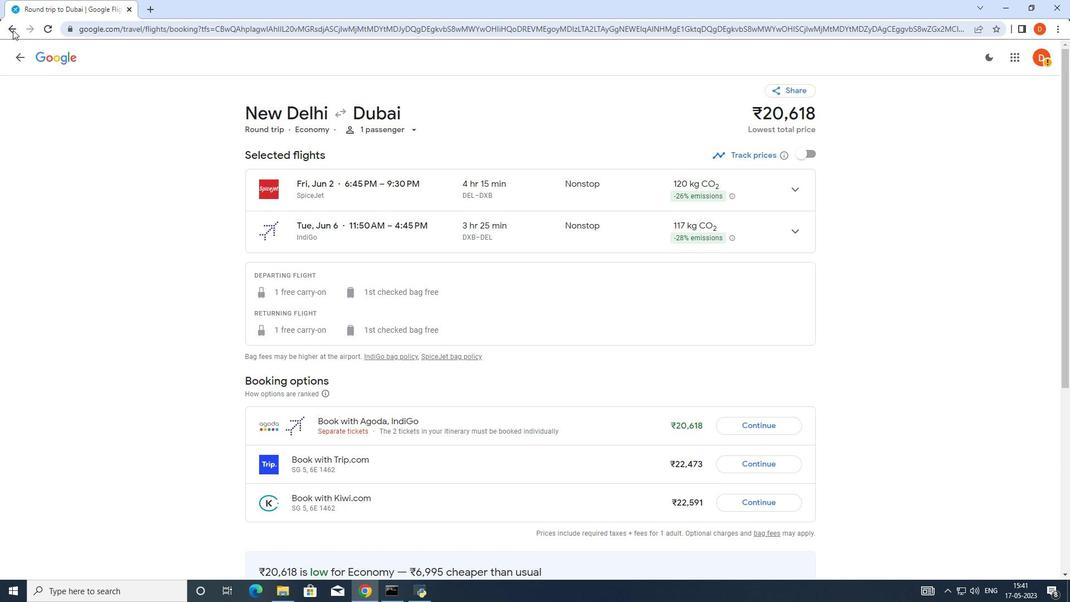 
Action: Mouse moved to (325, 238)
Screenshot: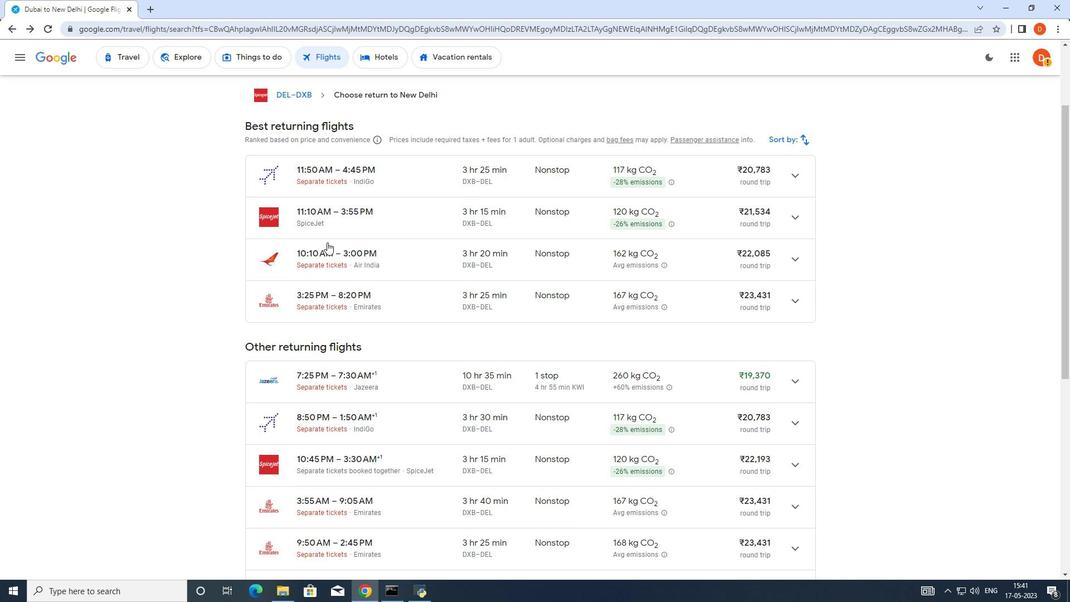 
Action: Mouse scrolled (325, 239) with delta (0, 0)
Screenshot: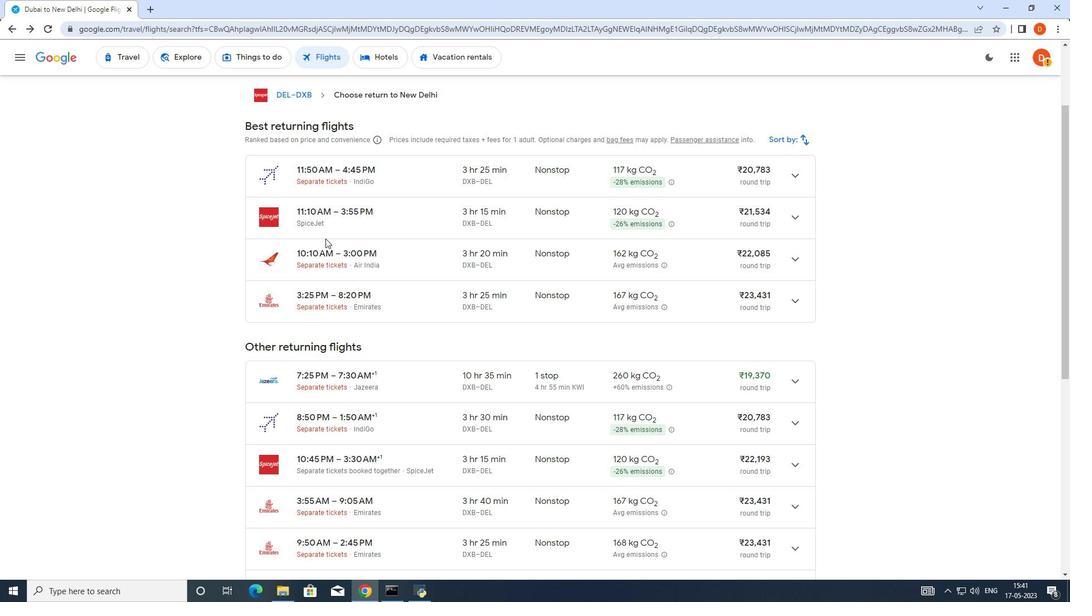 
Action: Mouse moved to (421, 264)
Screenshot: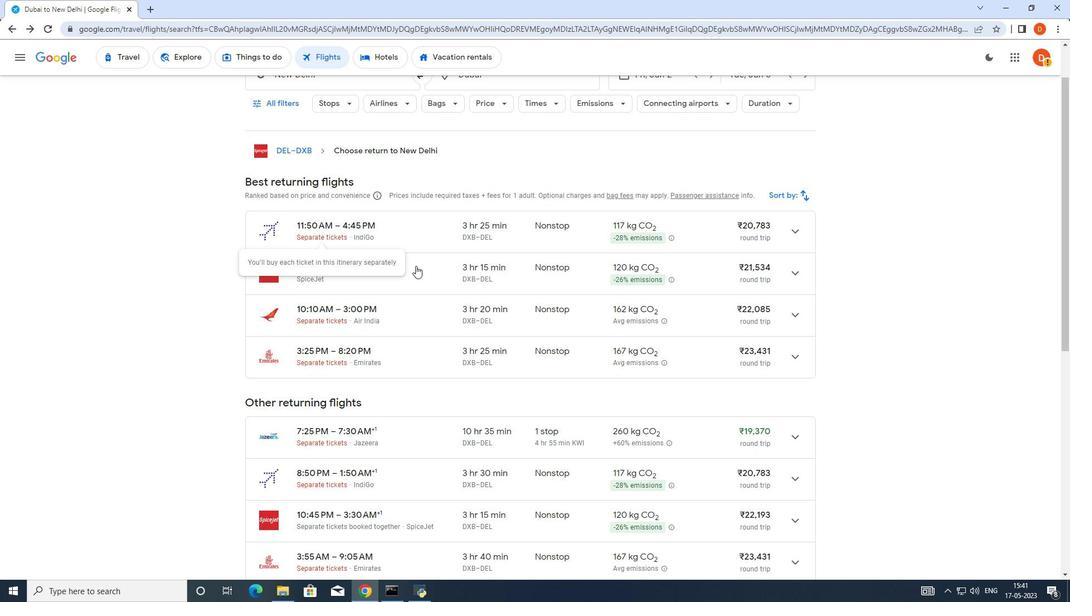 
Action: Mouse pressed left at (421, 264)
Screenshot: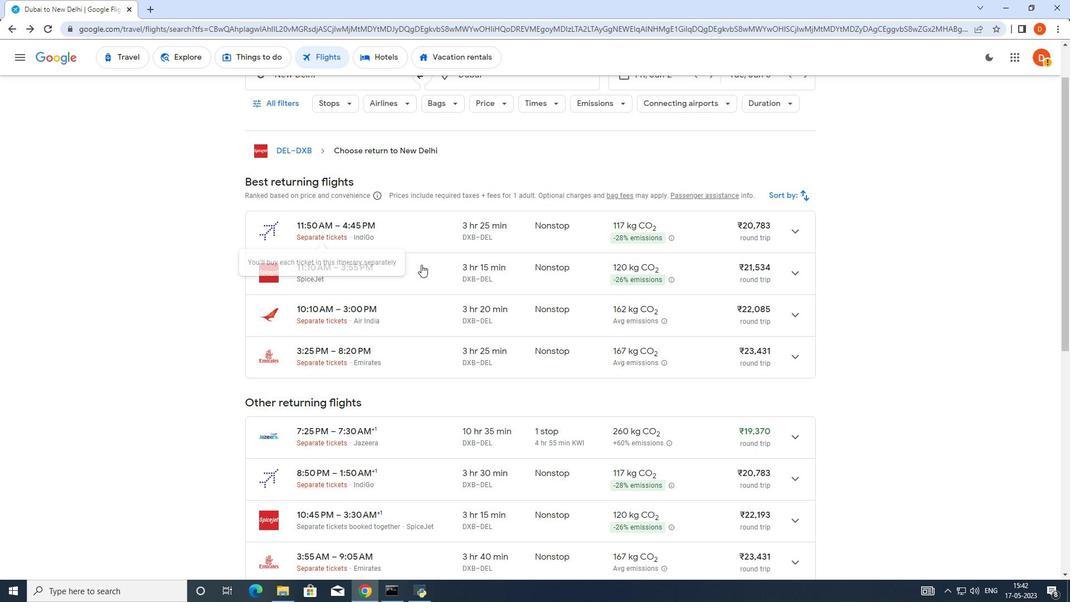 
Action: Mouse moved to (425, 289)
Screenshot: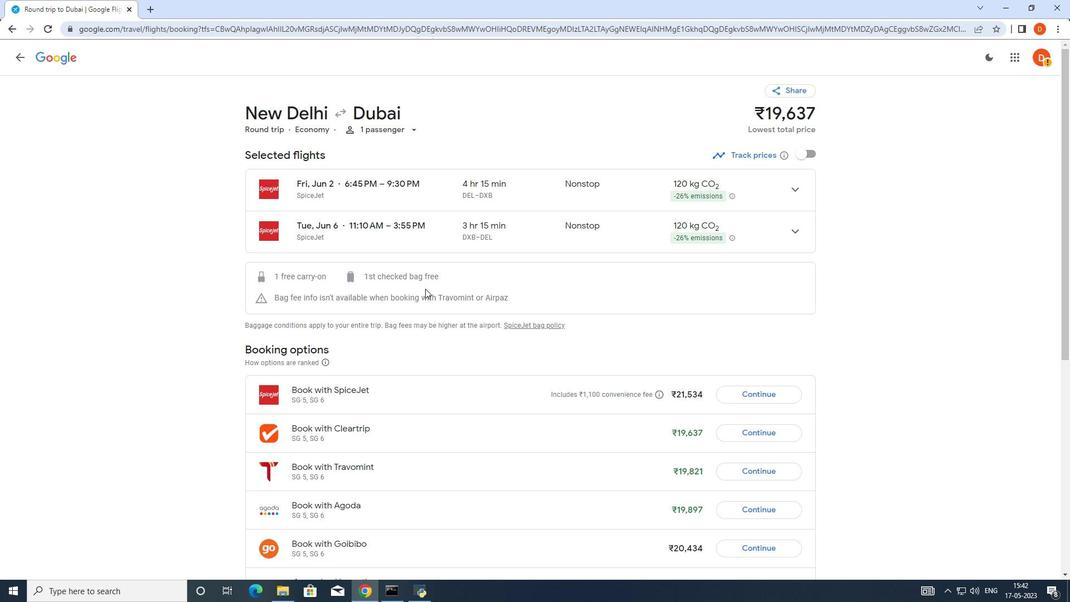 
Action: Mouse scrolled (425, 288) with delta (0, 0)
Screenshot: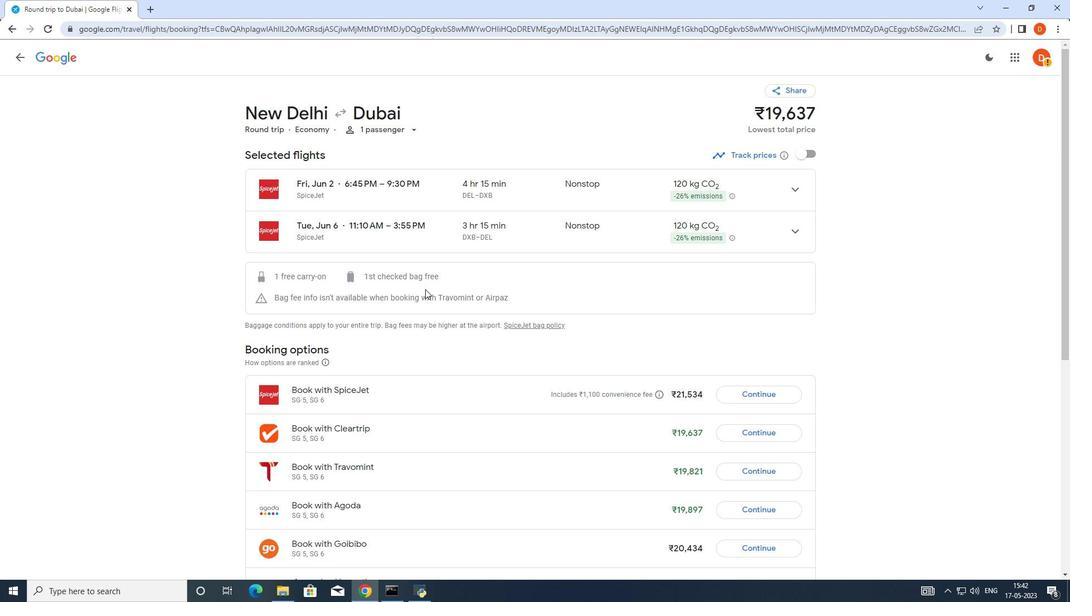 
Action: Mouse scrolled (425, 288) with delta (0, 0)
Screenshot: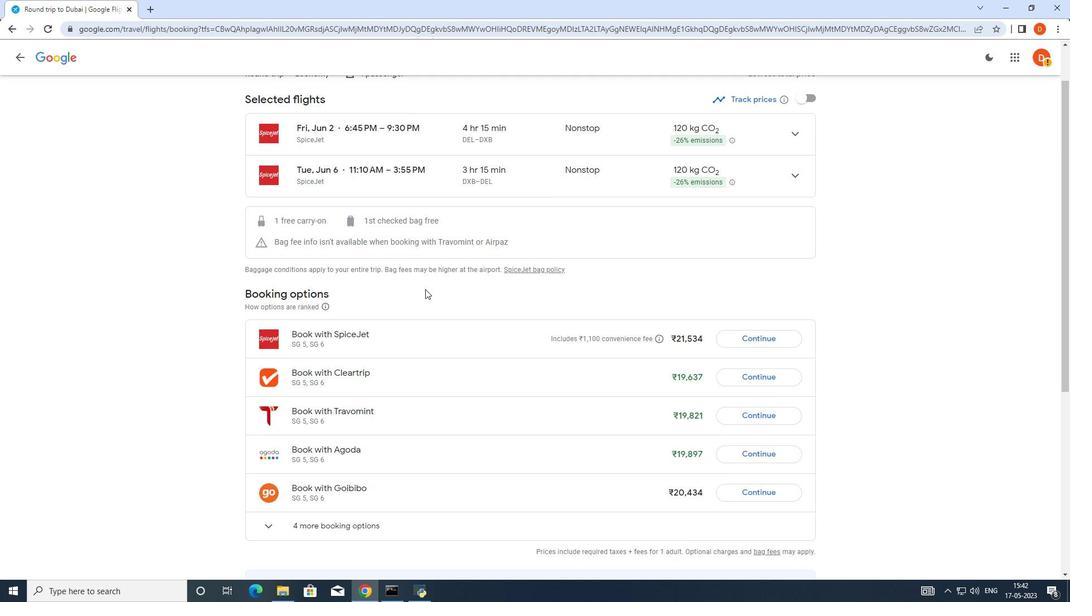 
Action: Mouse scrolled (425, 289) with delta (0, 0)
Screenshot: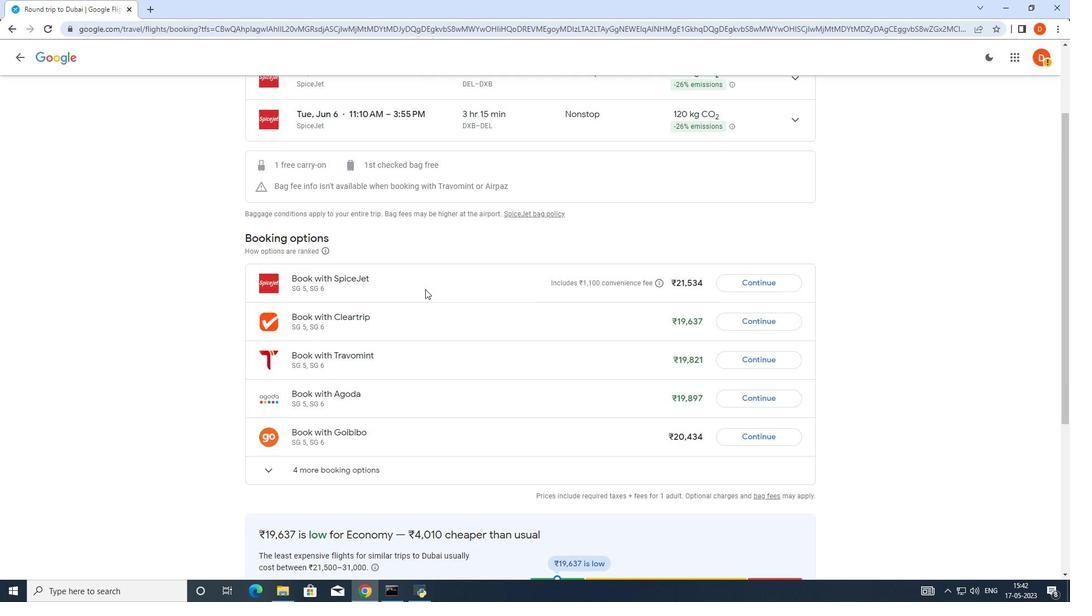 
Action: Mouse scrolled (425, 289) with delta (0, 0)
Screenshot: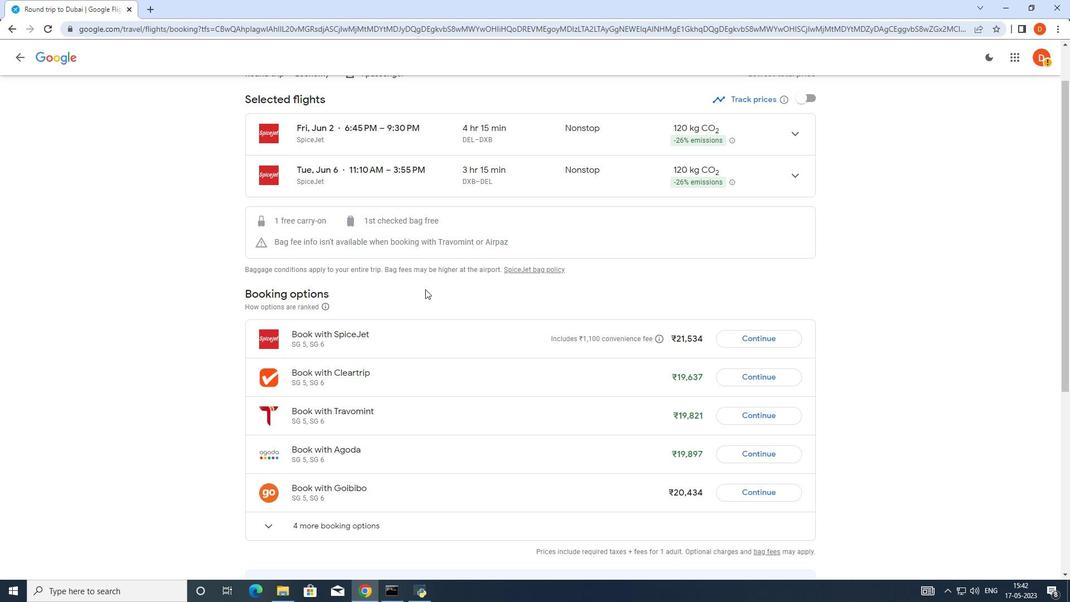 
Action: Mouse moved to (586, 300)
Screenshot: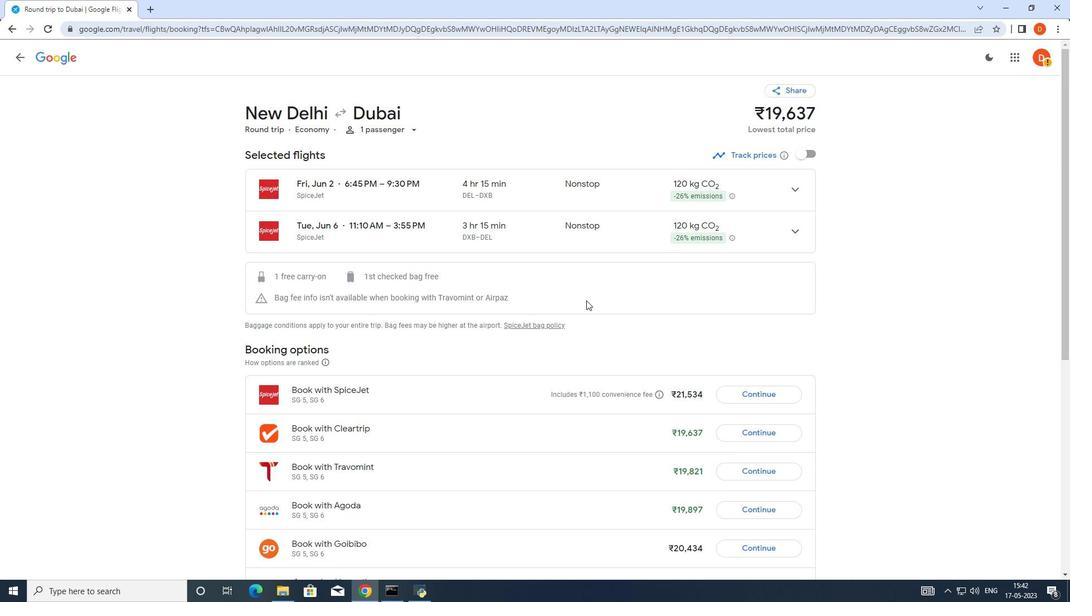 
Action: Mouse scrolled (586, 299) with delta (0, 0)
Screenshot: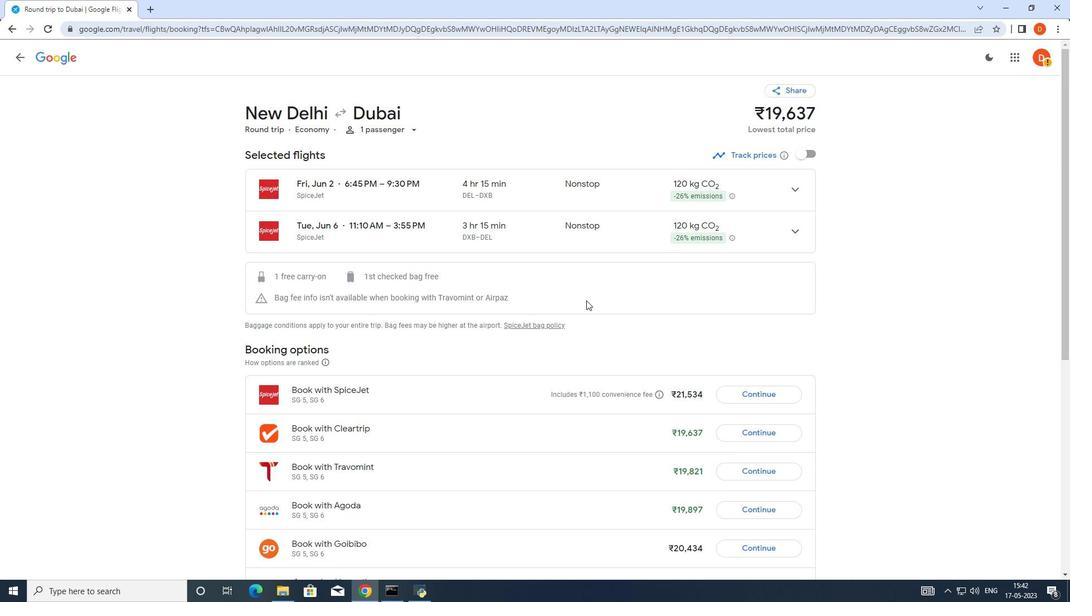 
Action: Mouse moved to (586, 301)
Screenshot: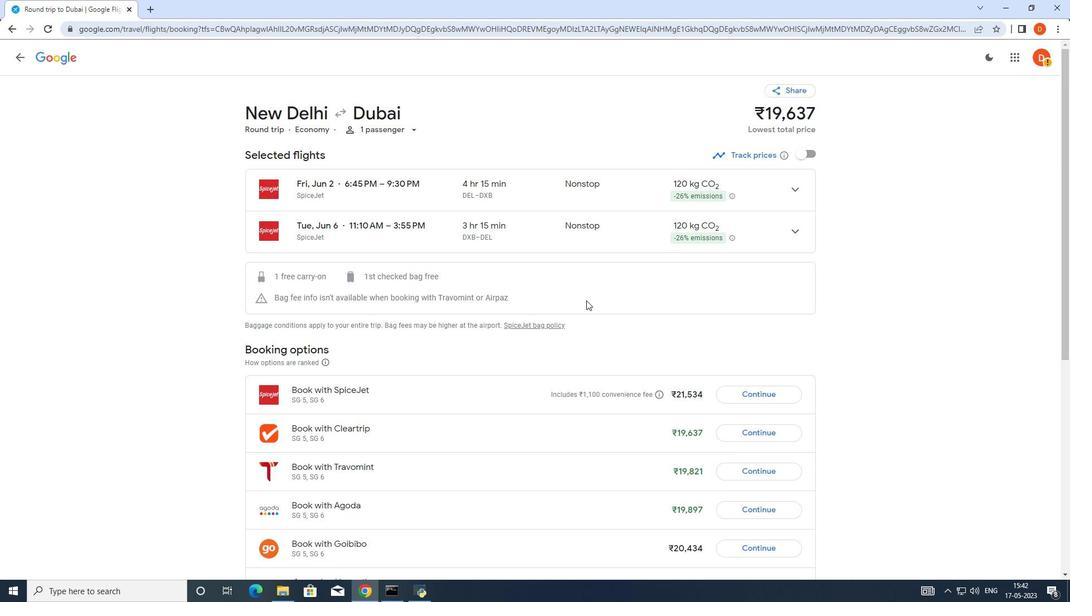 
Action: Mouse scrolled (586, 300) with delta (0, 0)
Screenshot: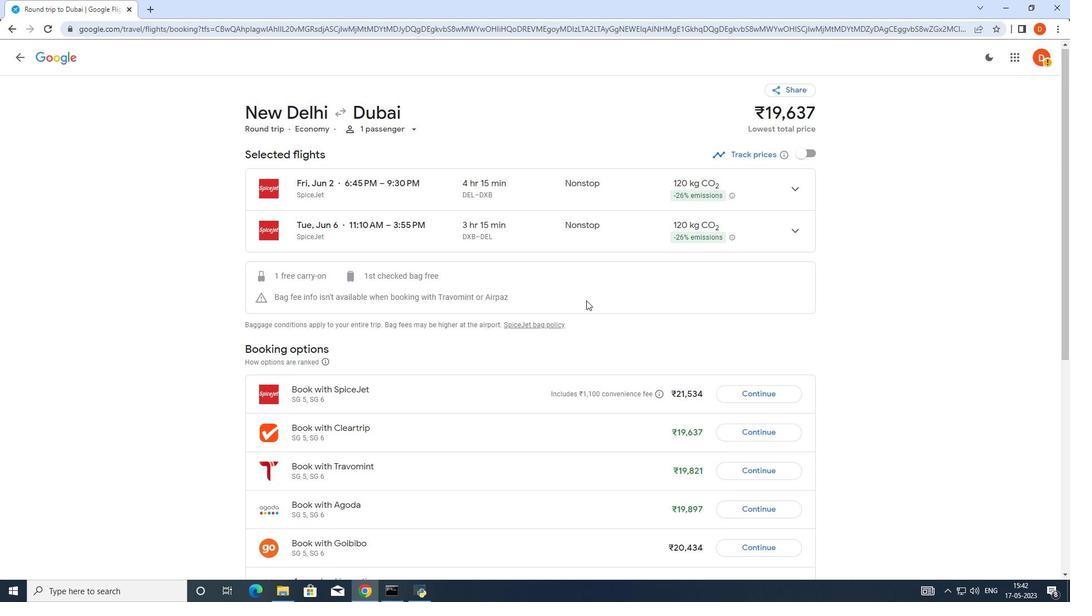 
Action: Mouse scrolled (586, 300) with delta (0, 0)
Screenshot: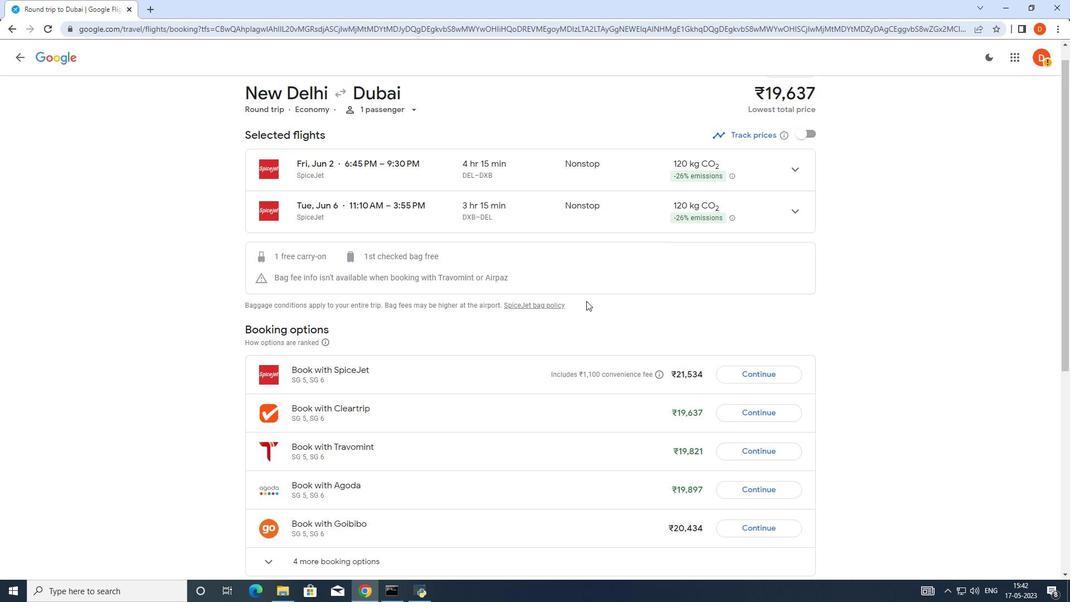 
Action: Mouse moved to (586, 299)
Screenshot: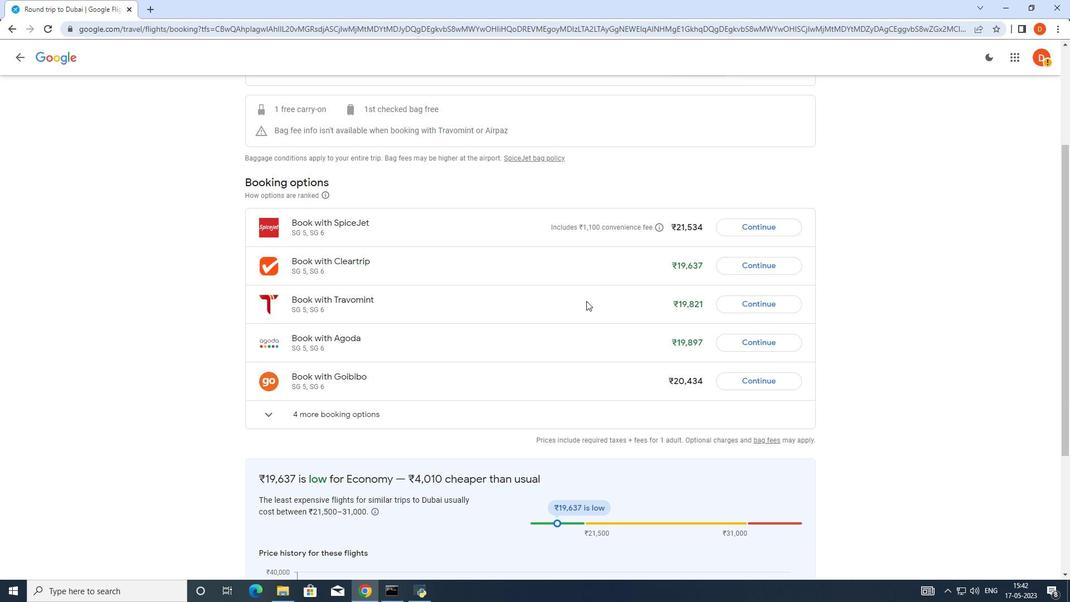 
Action: Mouse scrolled (586, 299) with delta (0, 0)
Screenshot: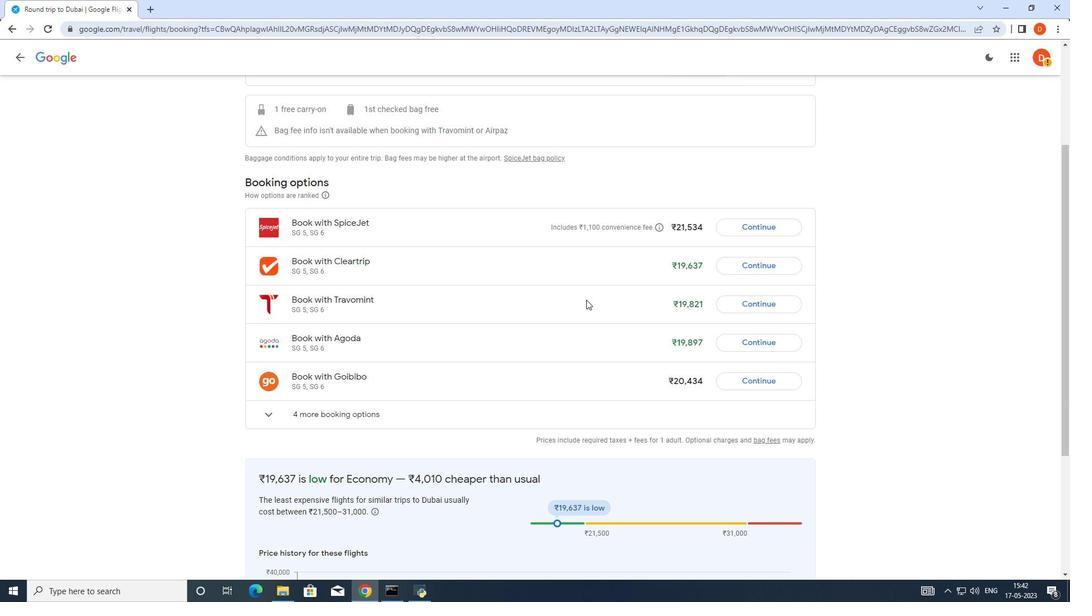 
Action: Mouse scrolled (586, 299) with delta (0, 0)
Screenshot: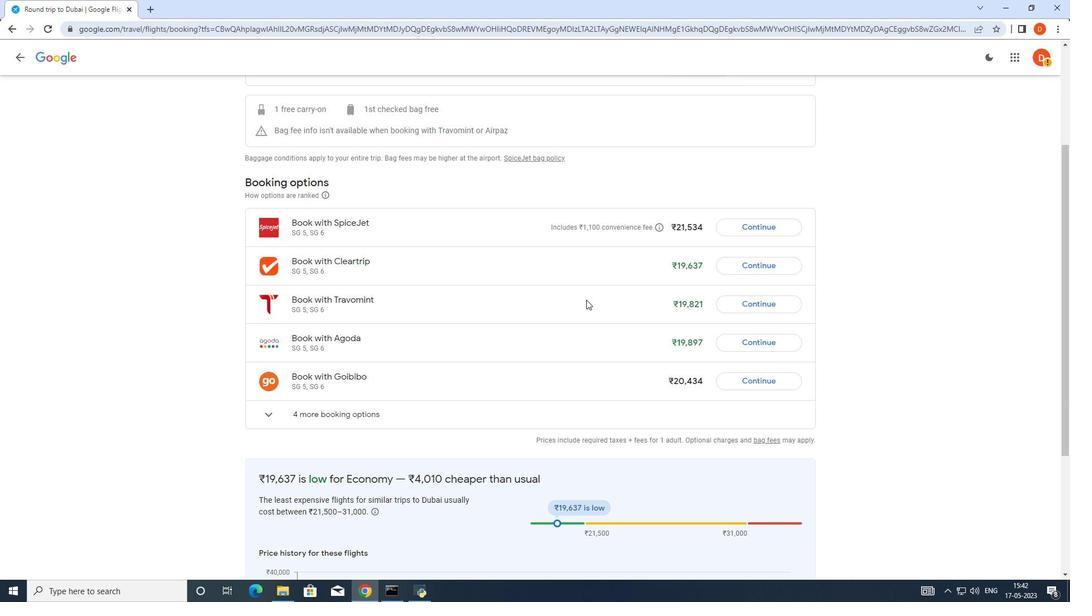 
Action: Mouse scrolled (586, 299) with delta (0, 0)
Screenshot: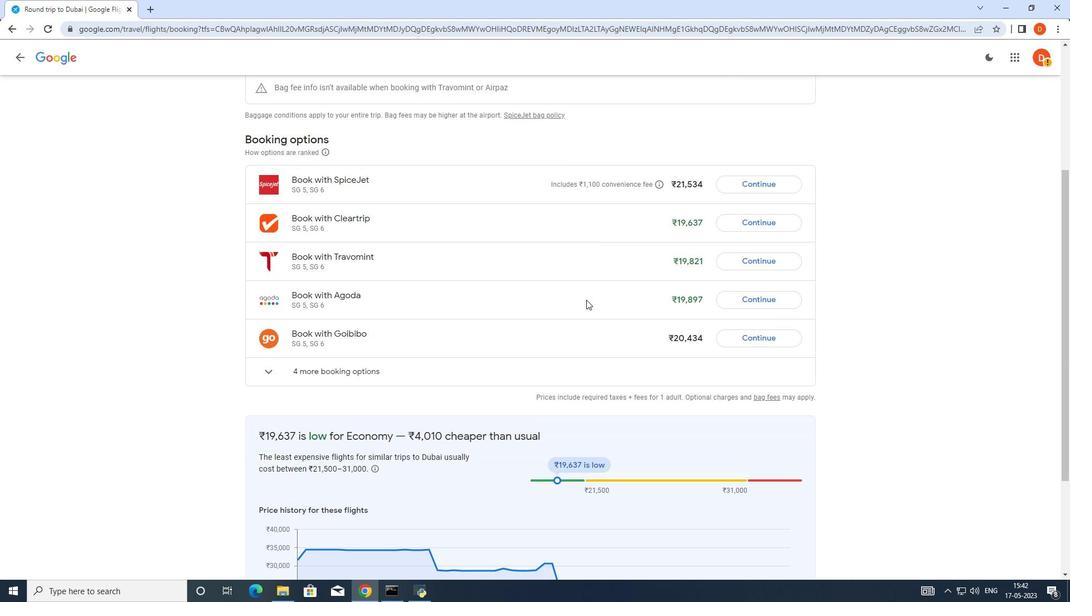 
Action: Mouse scrolled (586, 299) with delta (0, 0)
Screenshot: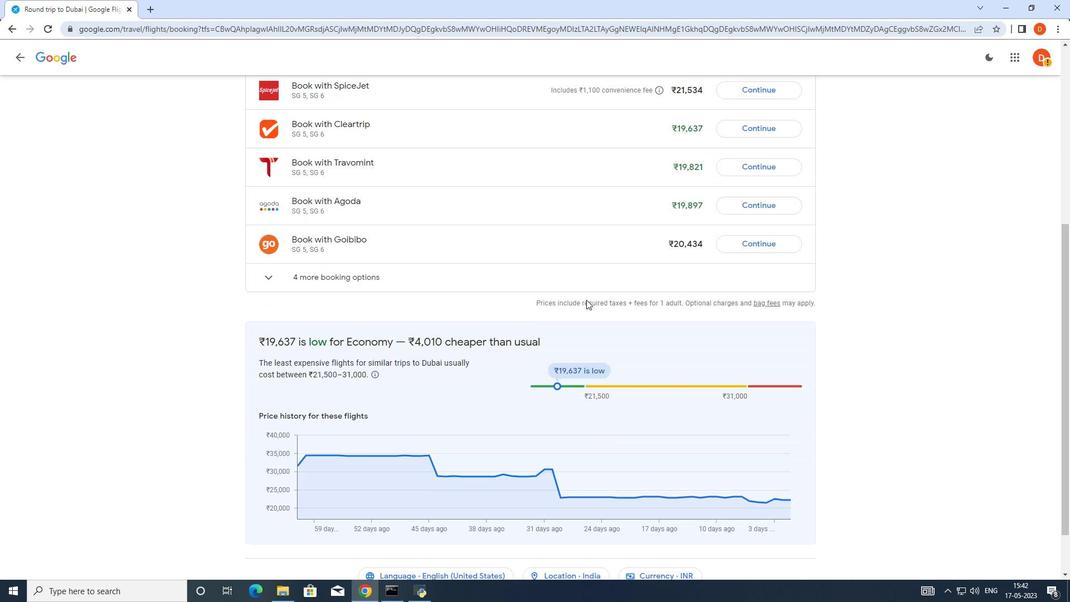 
Action: Mouse scrolled (586, 299) with delta (0, 0)
Screenshot: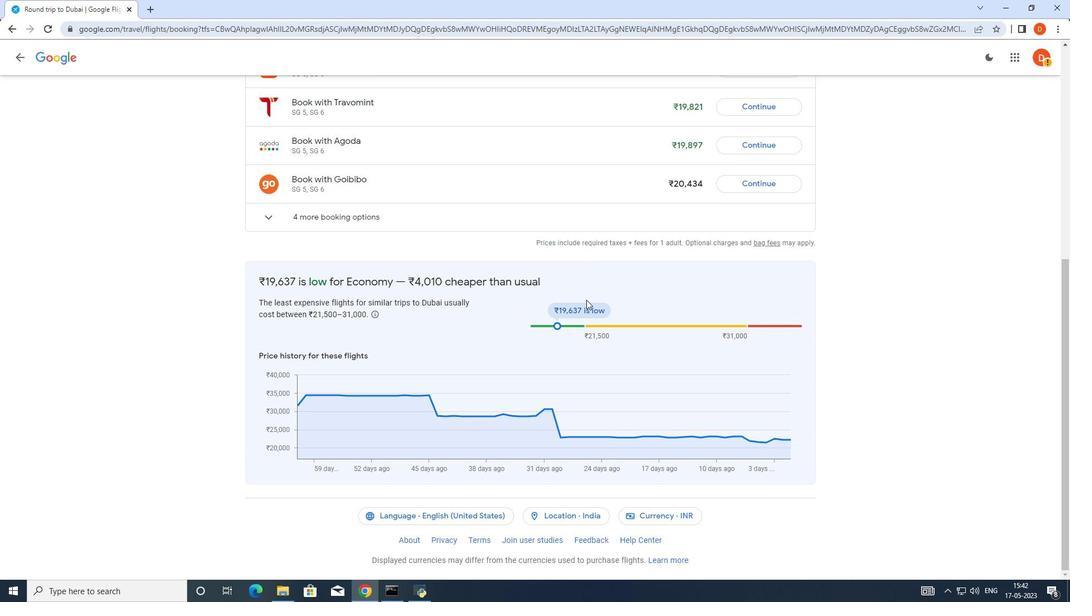 
Action: Mouse scrolled (586, 299) with delta (0, 0)
Screenshot: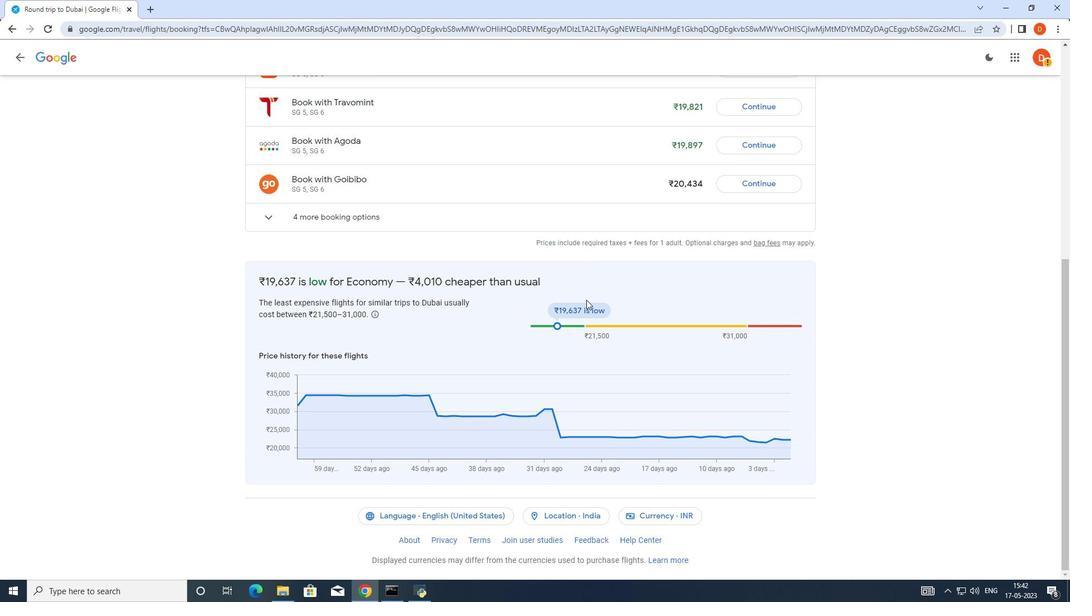 
Action: Mouse scrolled (586, 299) with delta (0, 0)
Screenshot: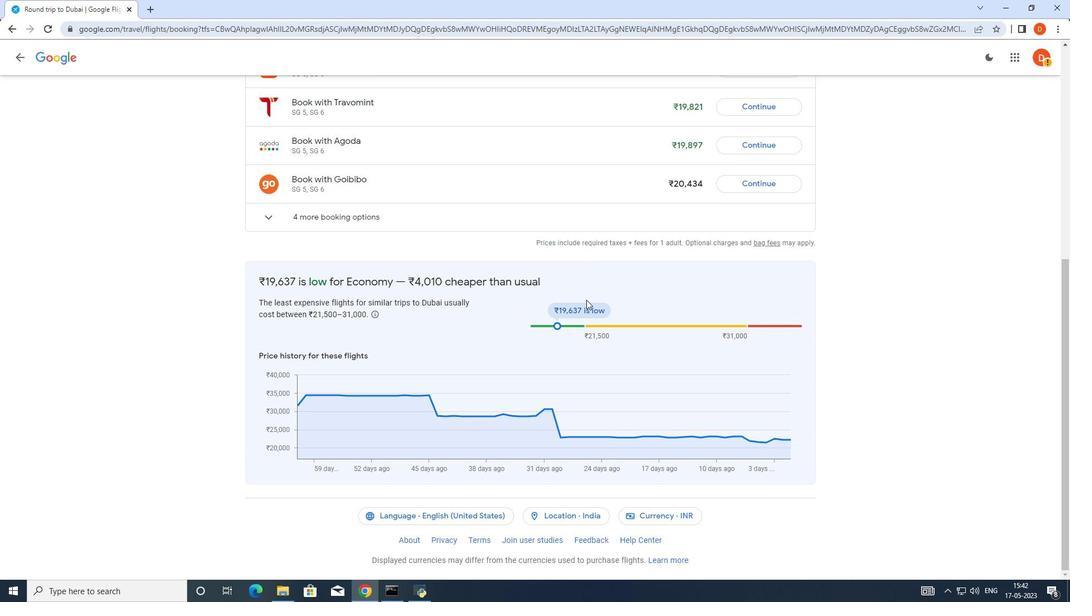 
Action: Mouse scrolled (586, 300) with delta (0, 0)
Screenshot: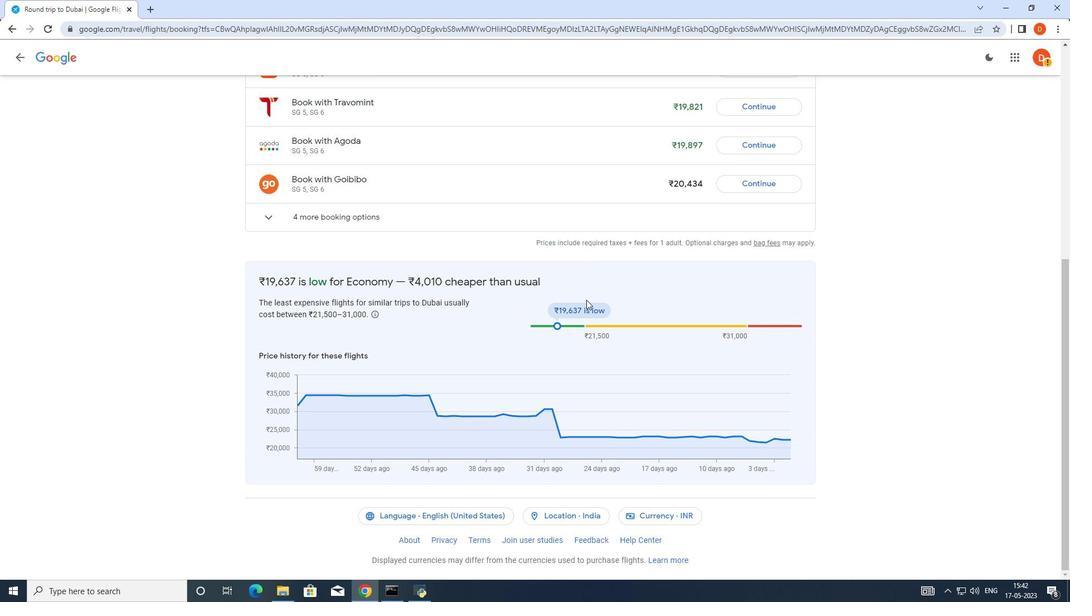 
Action: Mouse scrolled (586, 300) with delta (0, 0)
Screenshot: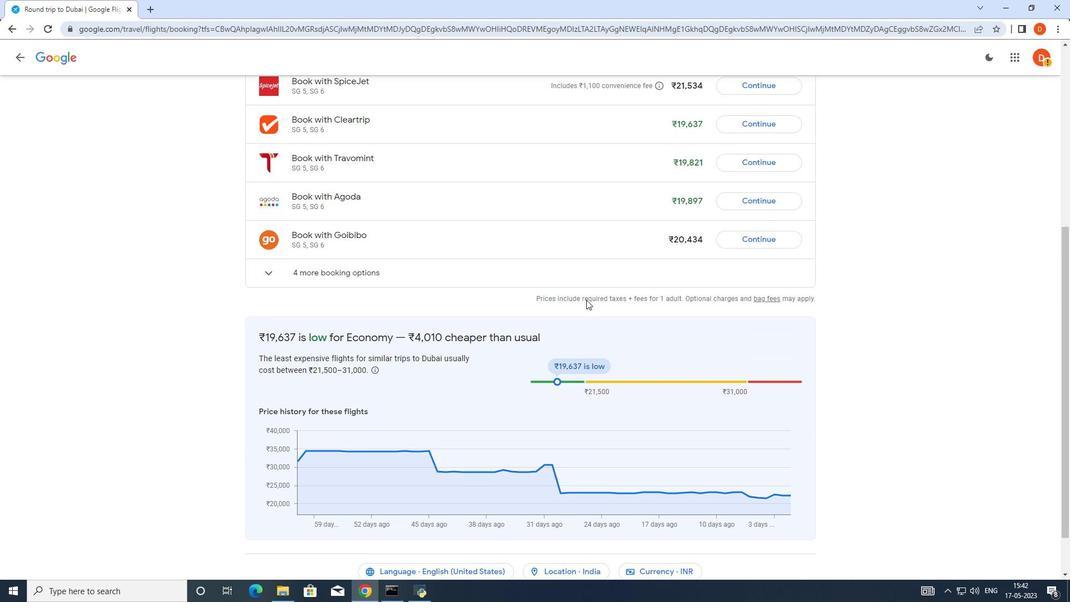 
Action: Mouse scrolled (586, 300) with delta (0, 0)
Screenshot: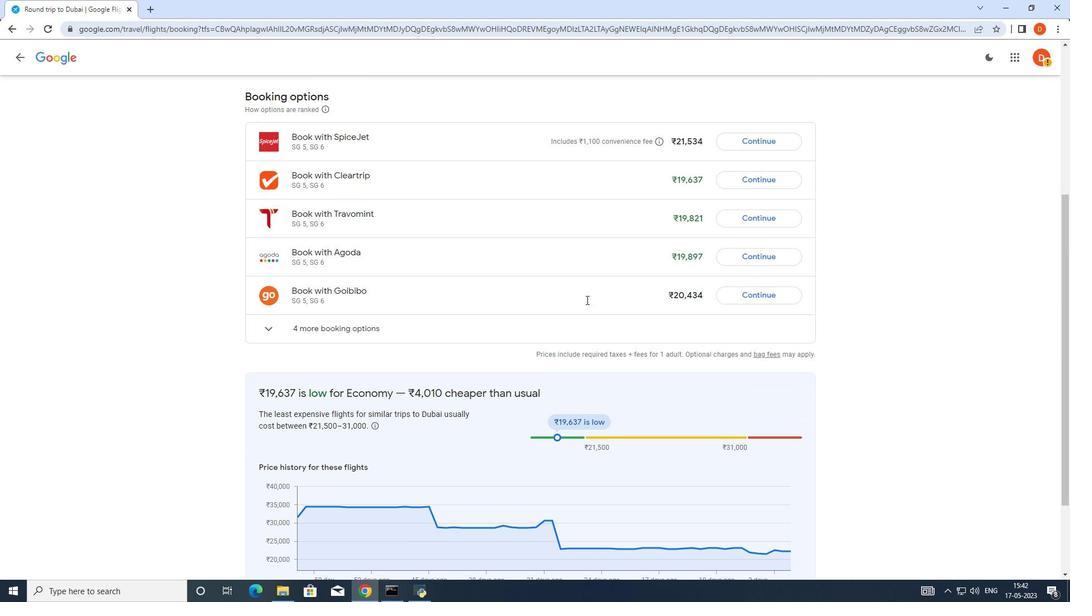 
Action: Mouse scrolled (586, 300) with delta (0, 0)
Screenshot: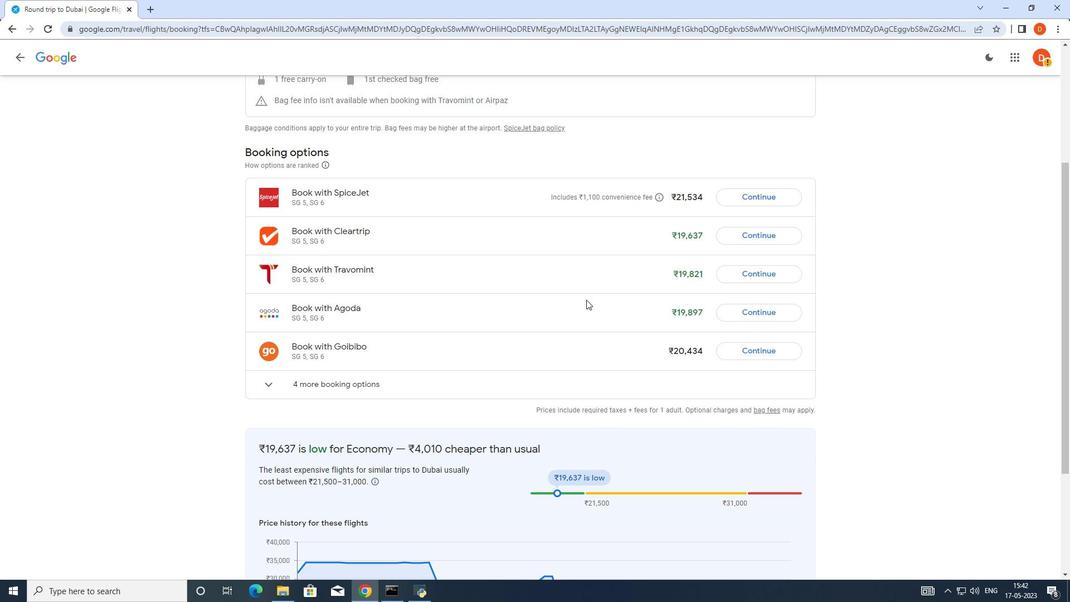 
Action: Mouse scrolled (586, 300) with delta (0, 0)
Screenshot: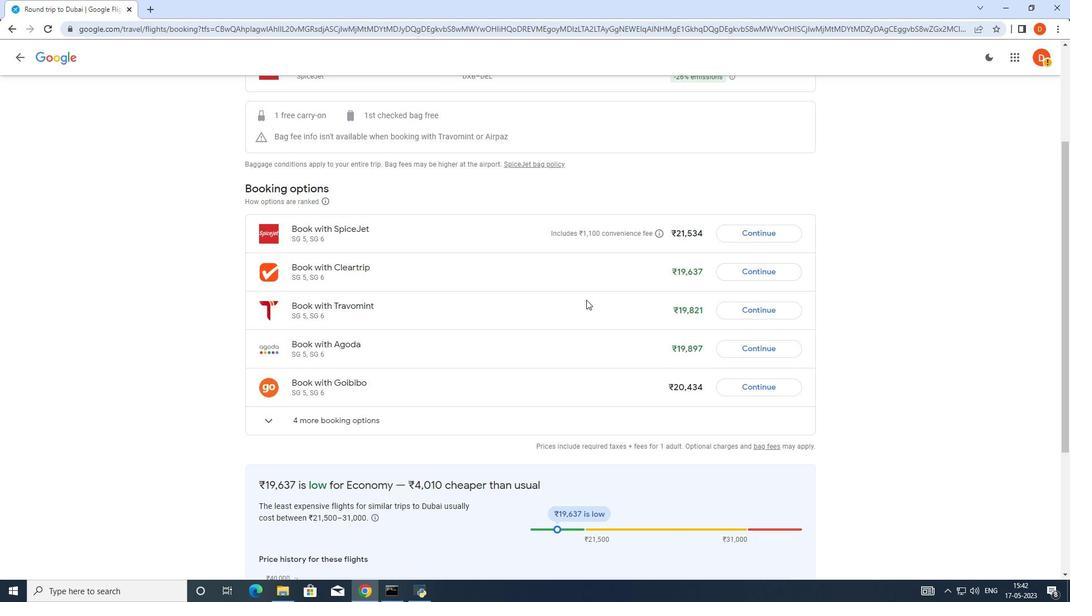 
Action: Mouse scrolled (586, 300) with delta (0, 0)
Screenshot: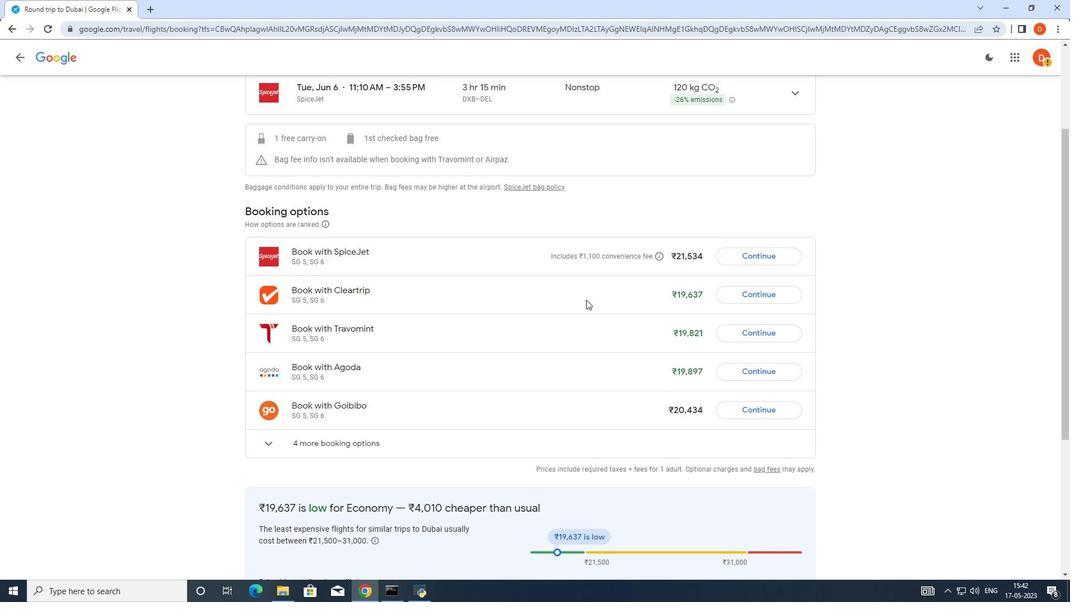 
Action: Mouse scrolled (586, 300) with delta (0, 0)
Screenshot: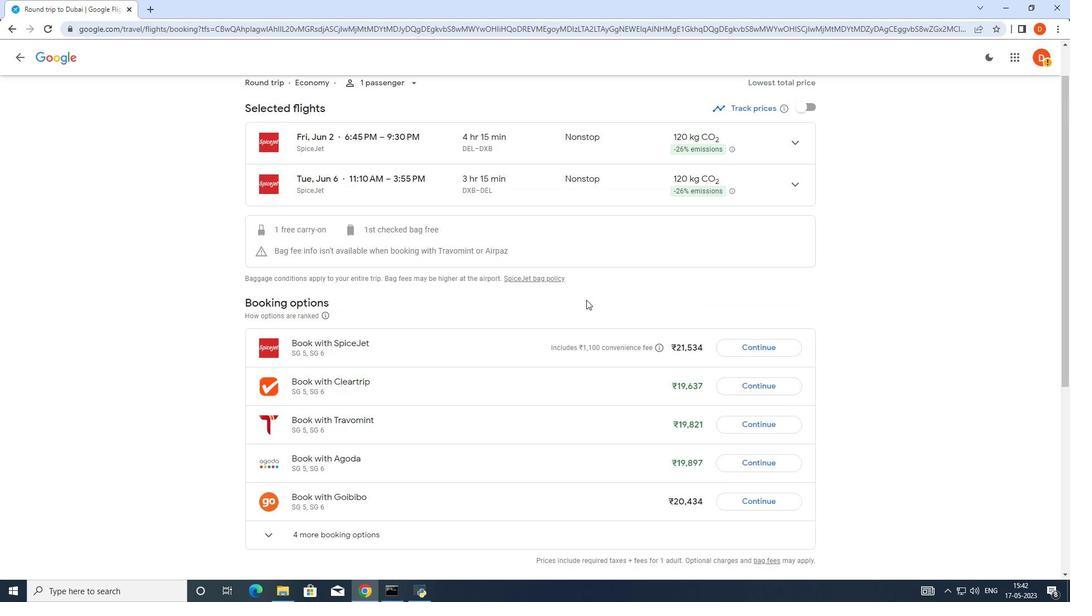 
Action: Mouse moved to (493, 322)
Screenshot: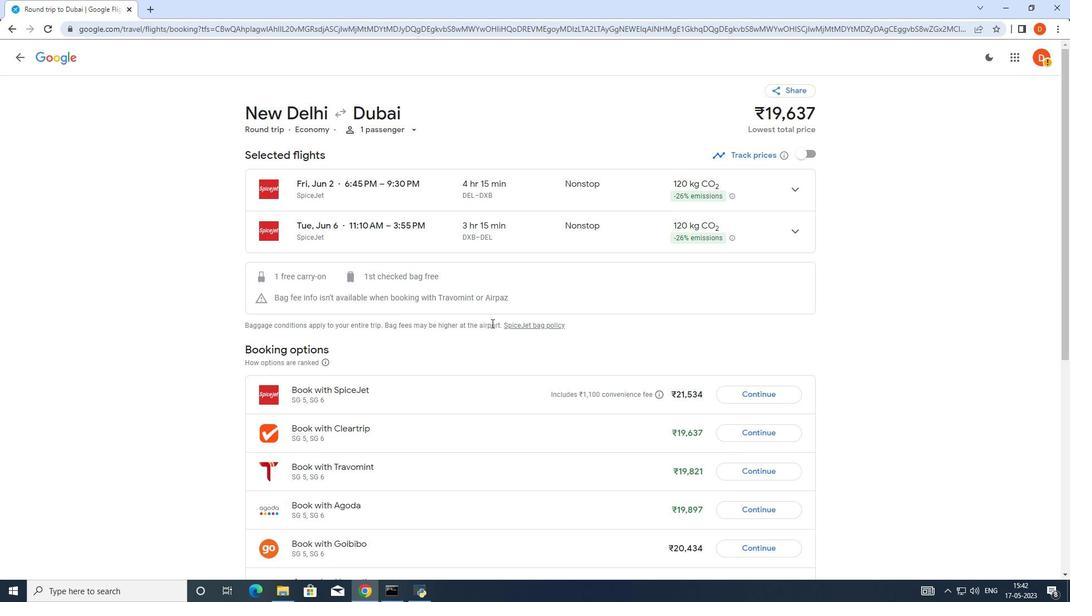 
Action: Mouse scrolled (493, 323) with delta (0, 0)
Screenshot: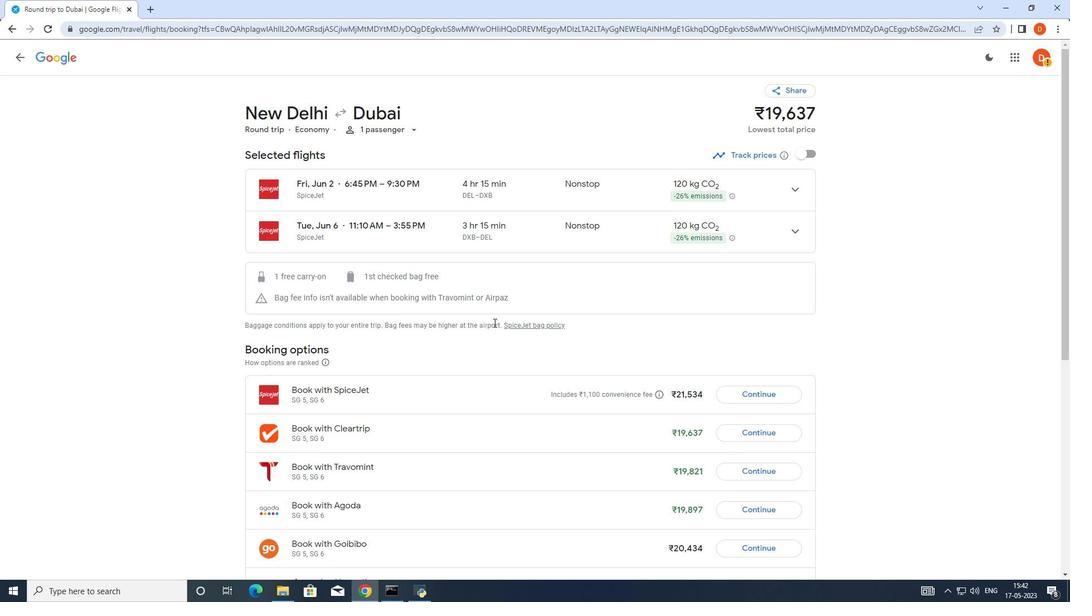 
Action: Mouse moved to (493, 319)
Screenshot: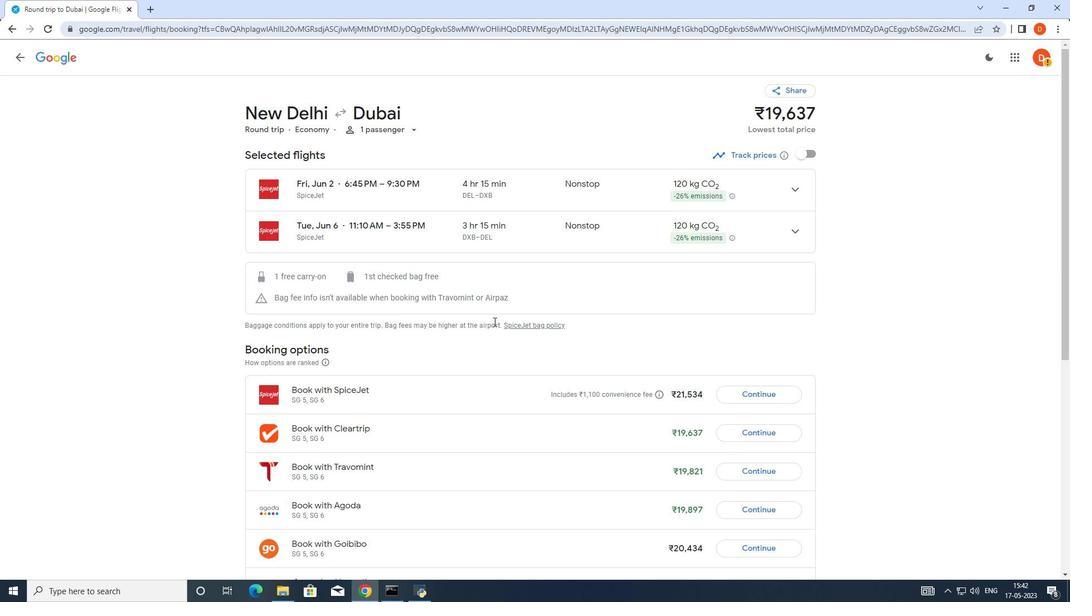 
Action: Mouse scrolled (493, 320) with delta (0, 0)
Screenshot: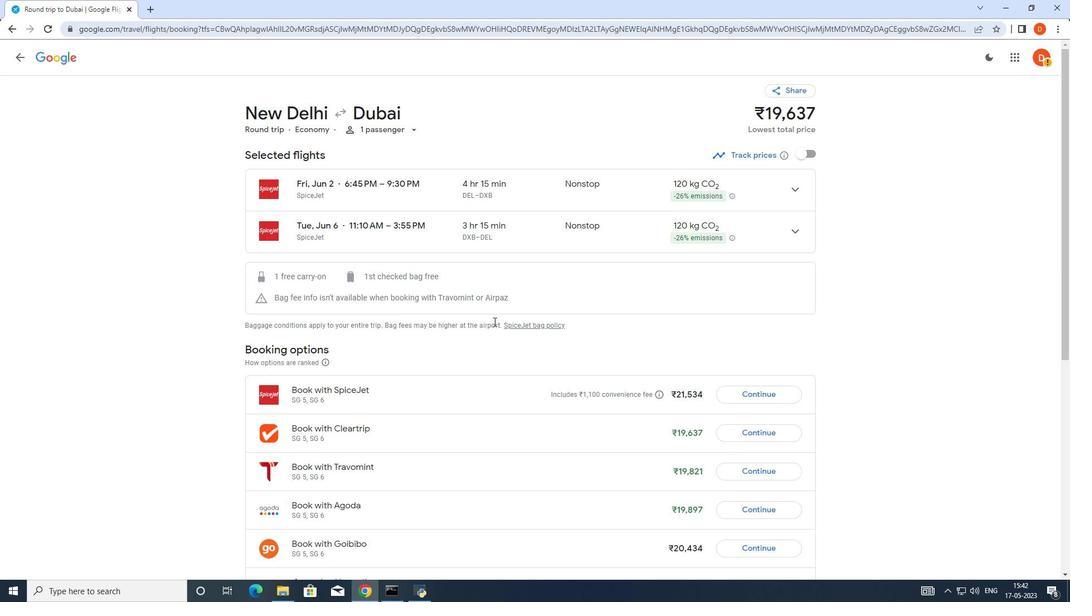 
Action: Mouse moved to (17, 54)
Screenshot: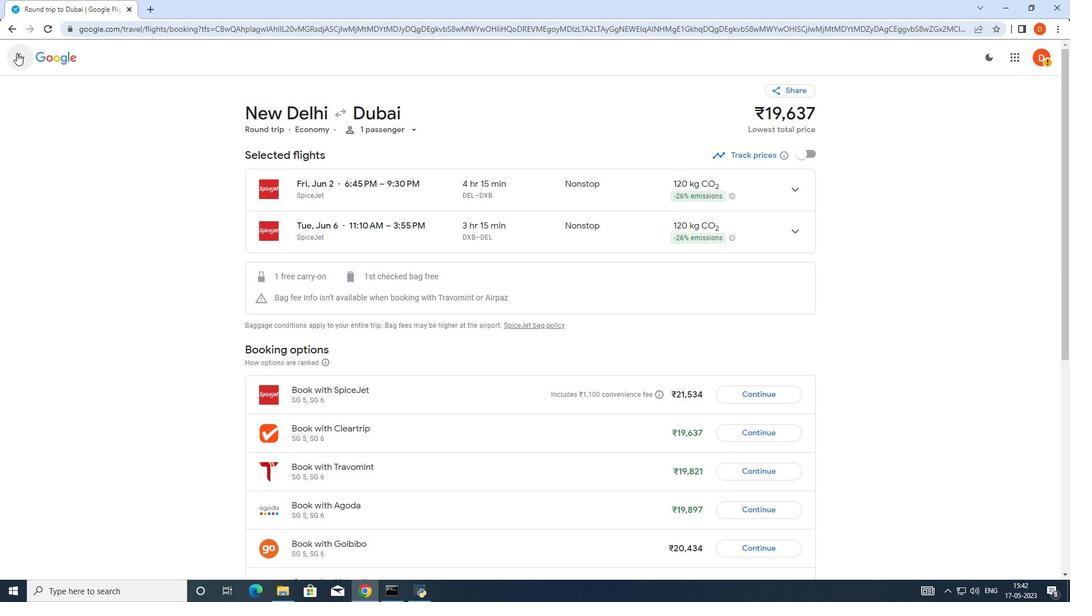 
Action: Mouse pressed left at (17, 54)
Screenshot: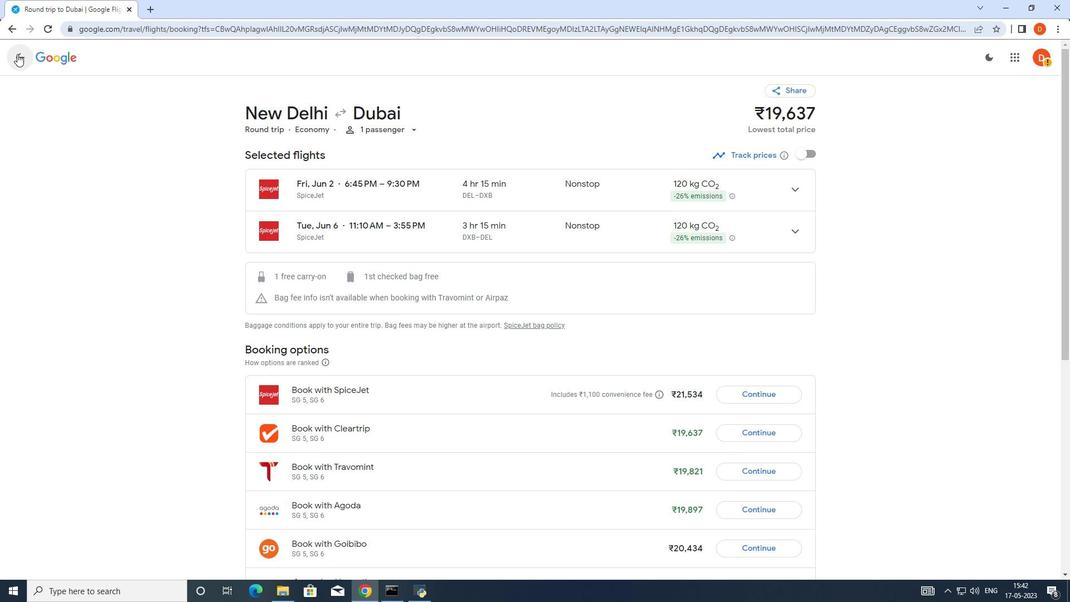 
Action: Mouse moved to (407, 248)
Screenshot: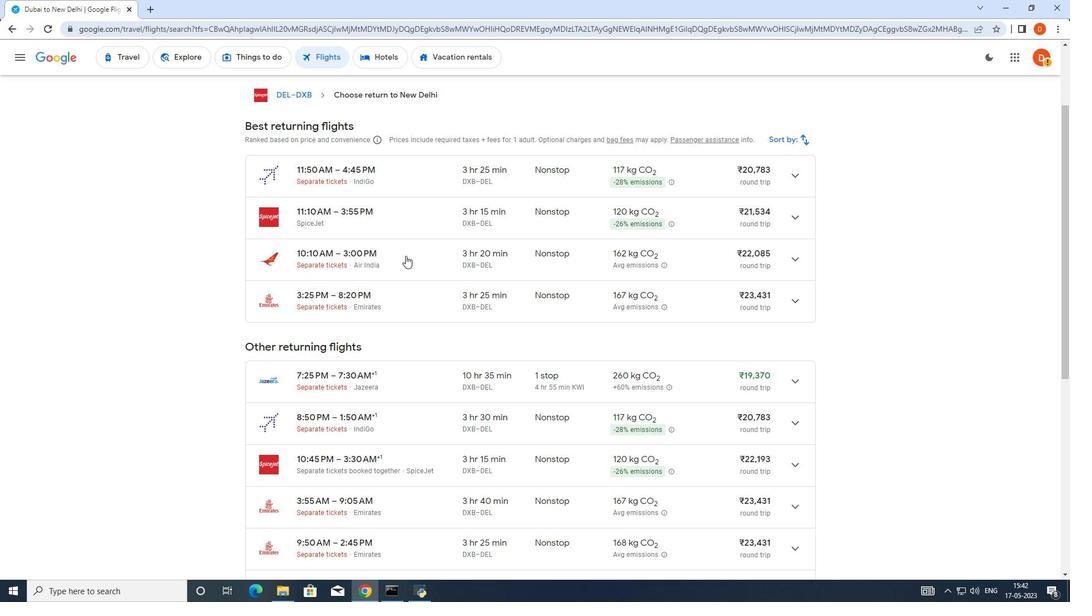 
Action: Mouse pressed left at (407, 248)
Screenshot: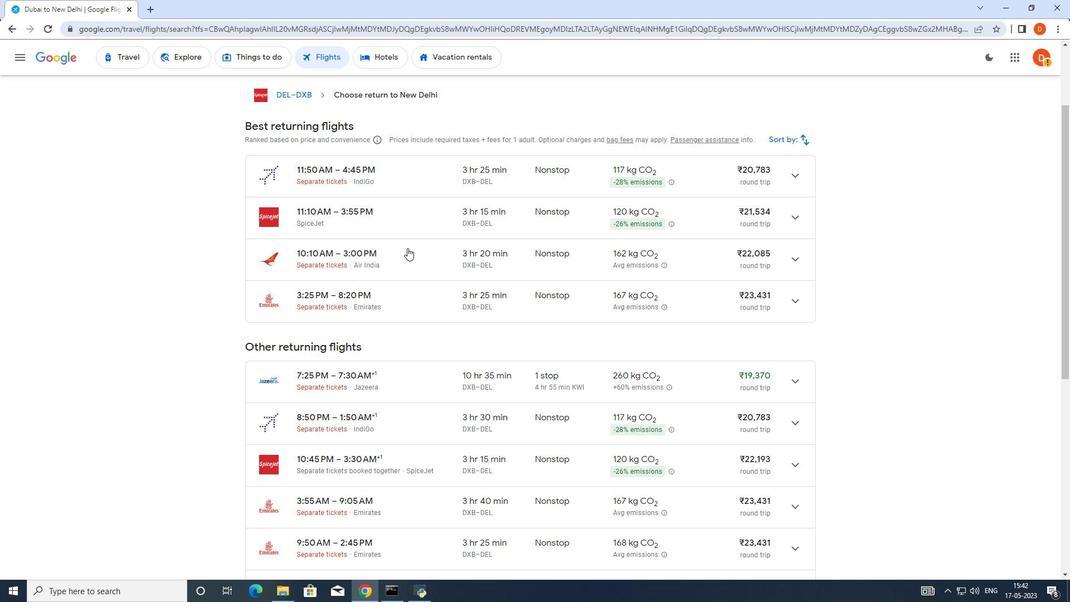 
Action: Mouse moved to (401, 241)
Screenshot: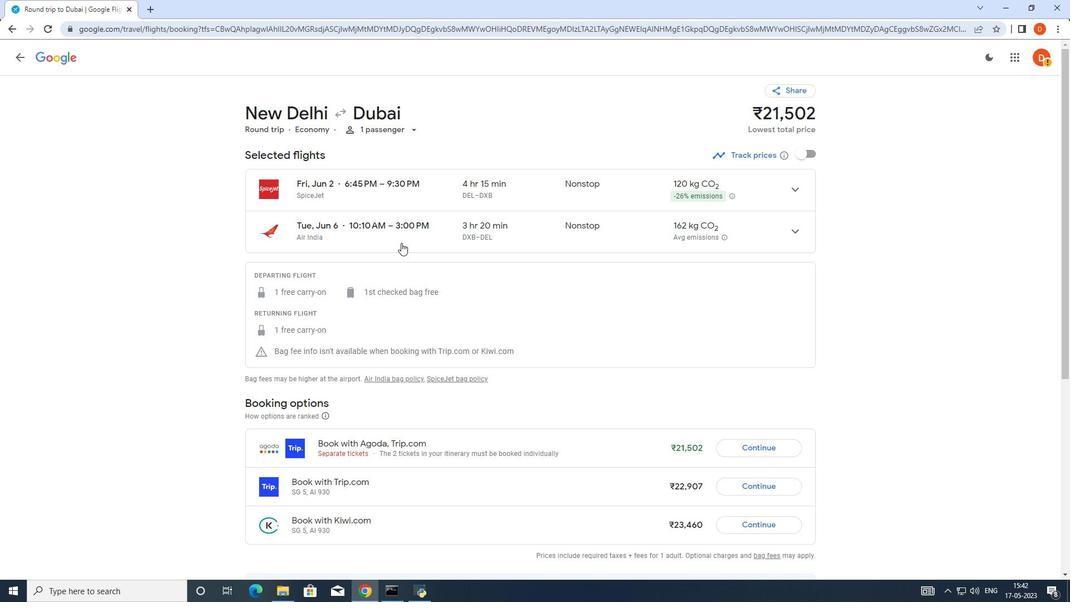 
Action: Mouse pressed left at (401, 241)
Screenshot: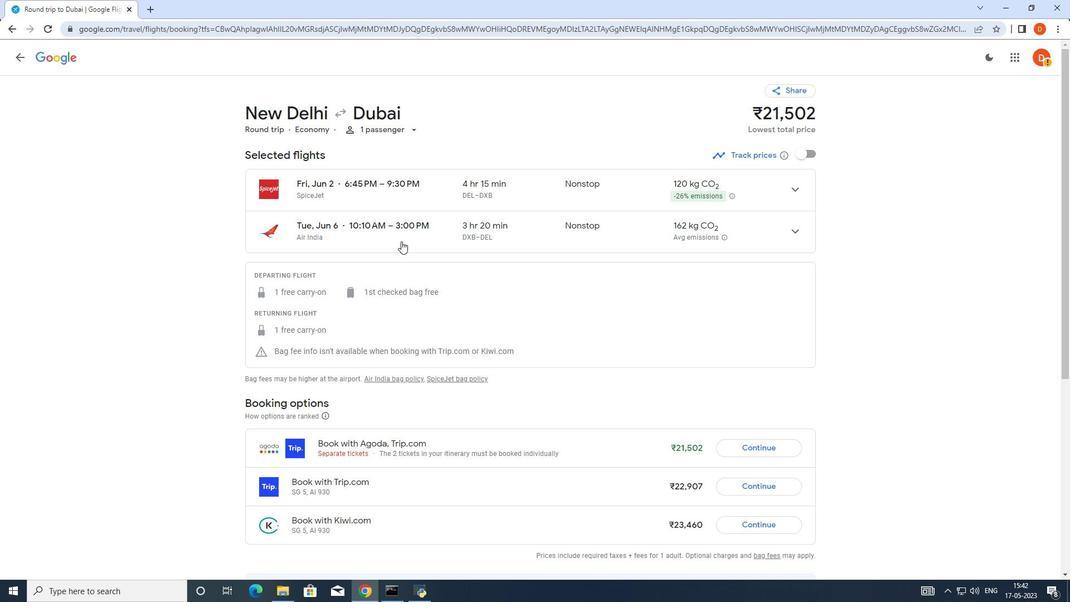 
Action: Mouse moved to (355, 426)
Screenshot: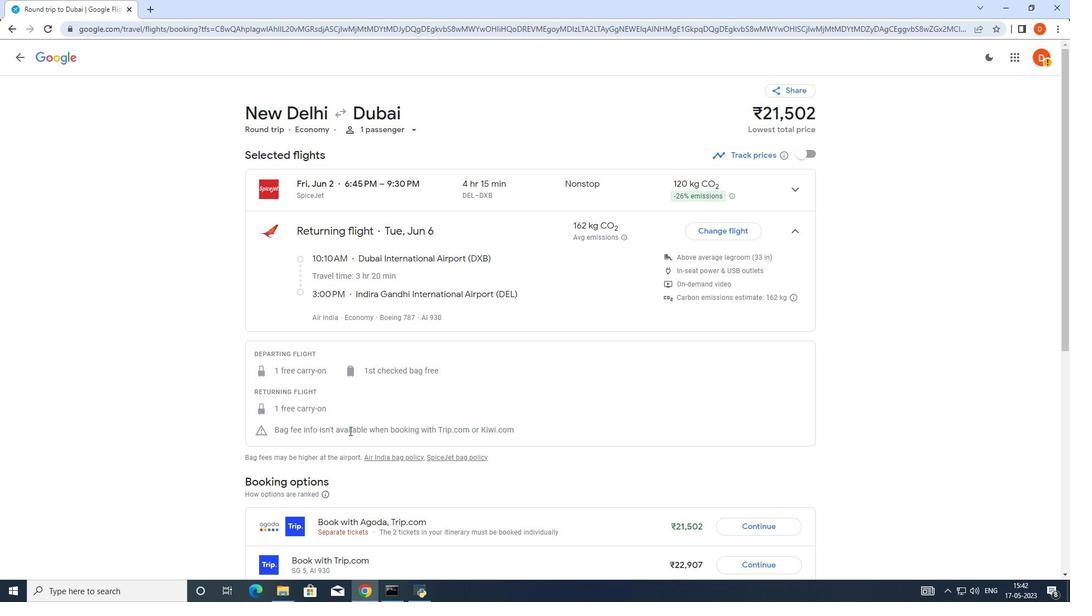 
Action: Mouse scrolled (355, 425) with delta (0, 0)
Screenshot: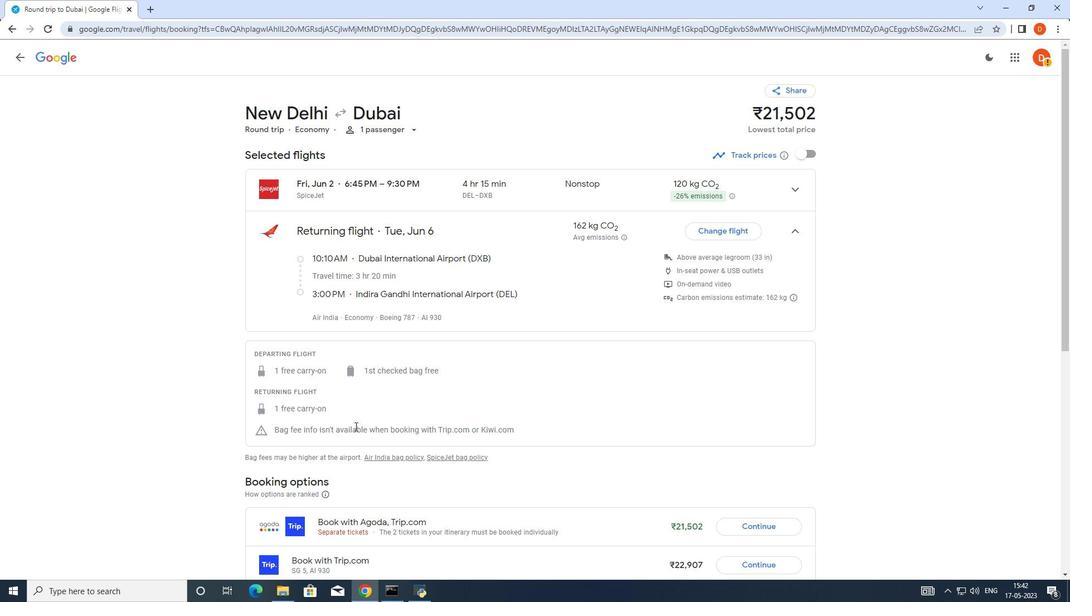 
Action: Mouse scrolled (355, 425) with delta (0, 0)
Screenshot: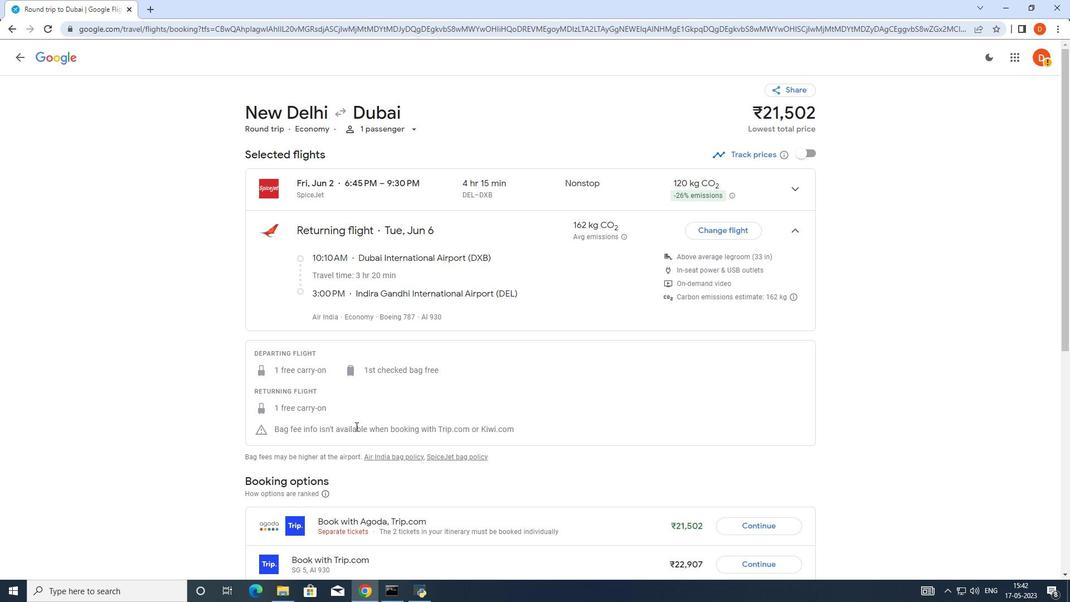 
Action: Mouse scrolled (355, 425) with delta (0, 0)
Screenshot: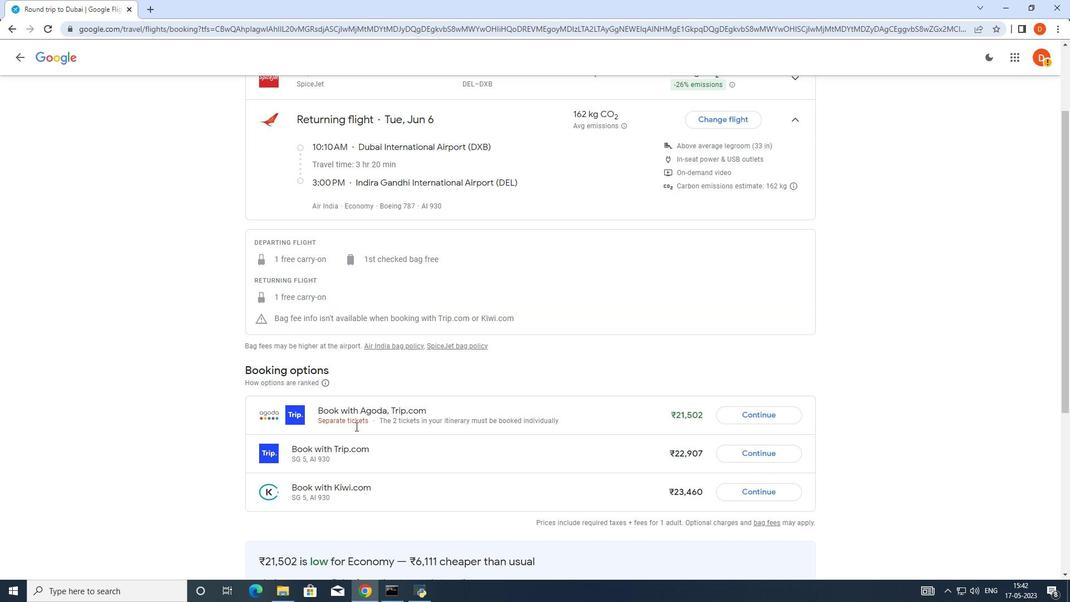 
Action: Mouse scrolled (355, 425) with delta (0, 0)
Screenshot: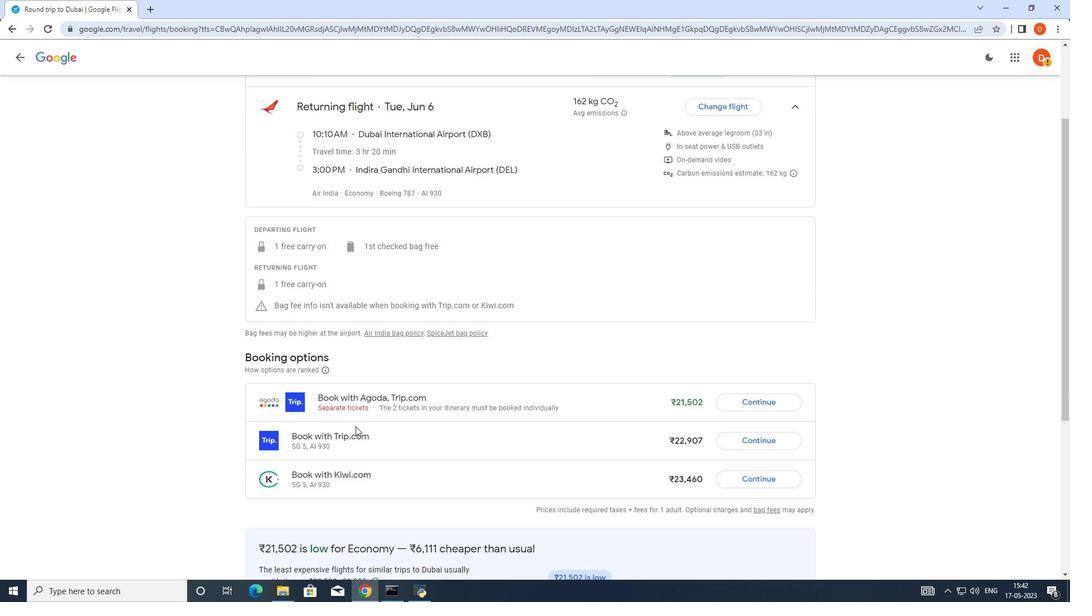 
Action: Mouse scrolled (355, 427) with delta (0, 0)
Screenshot: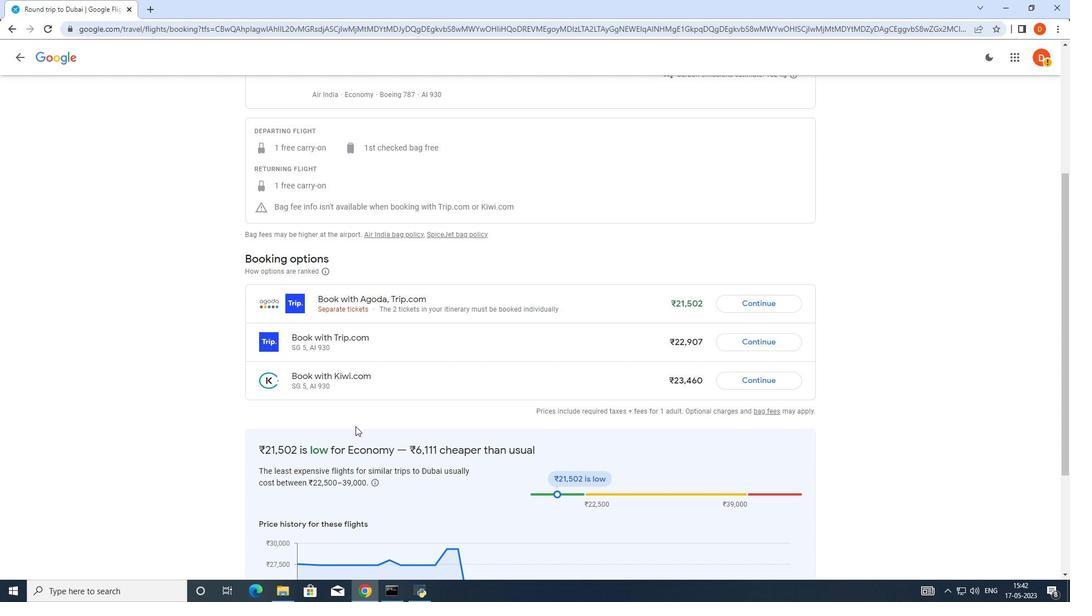 
Action: Mouse scrolled (355, 427) with delta (0, 0)
Screenshot: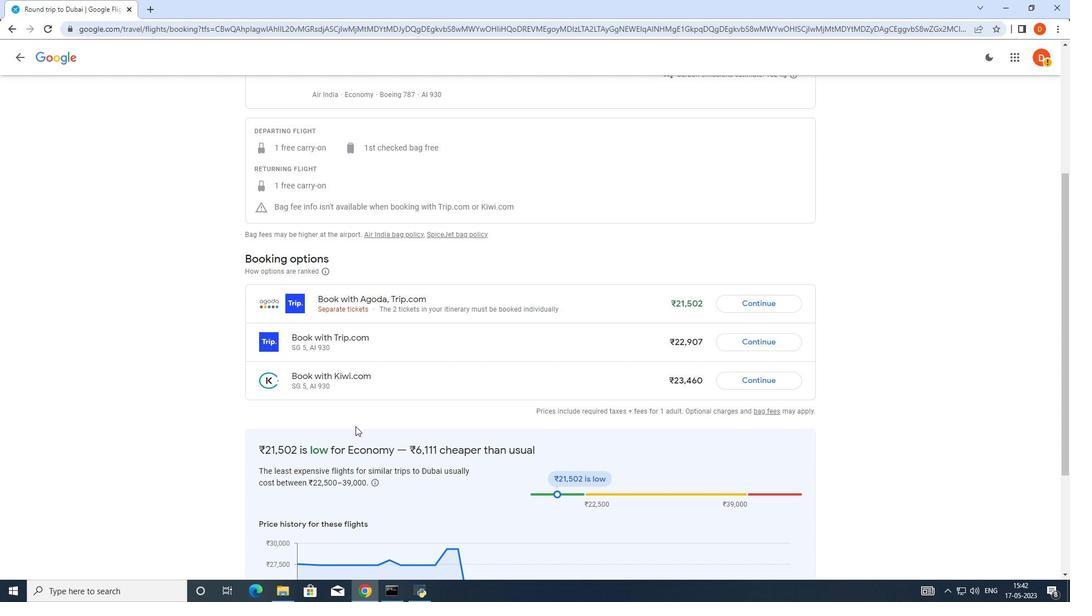 
Action: Mouse scrolled (355, 427) with delta (0, 0)
Screenshot: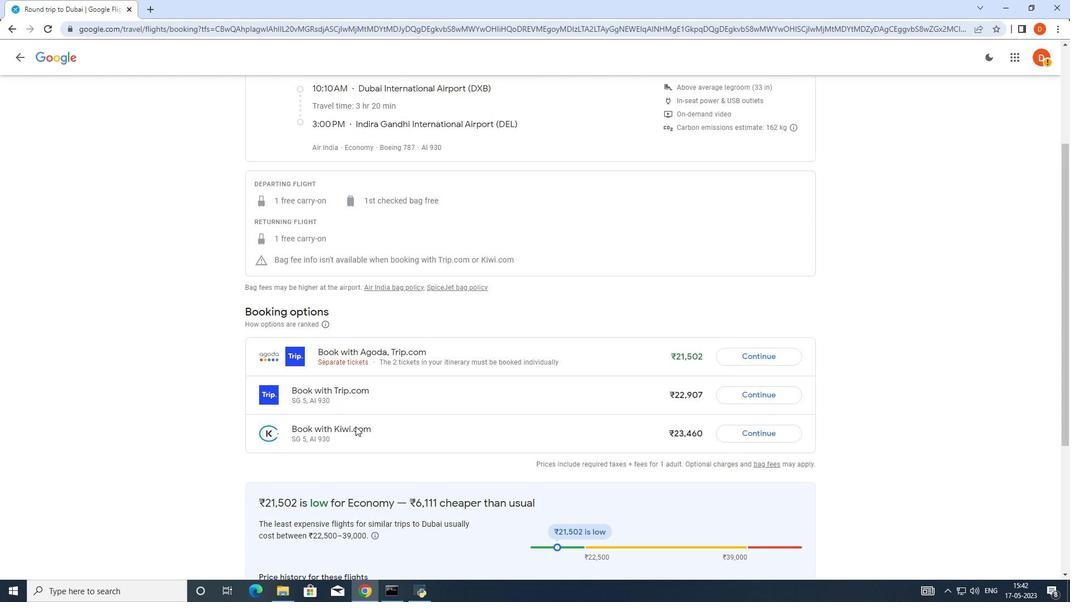 
Action: Mouse scrolled (355, 427) with delta (0, 0)
Screenshot: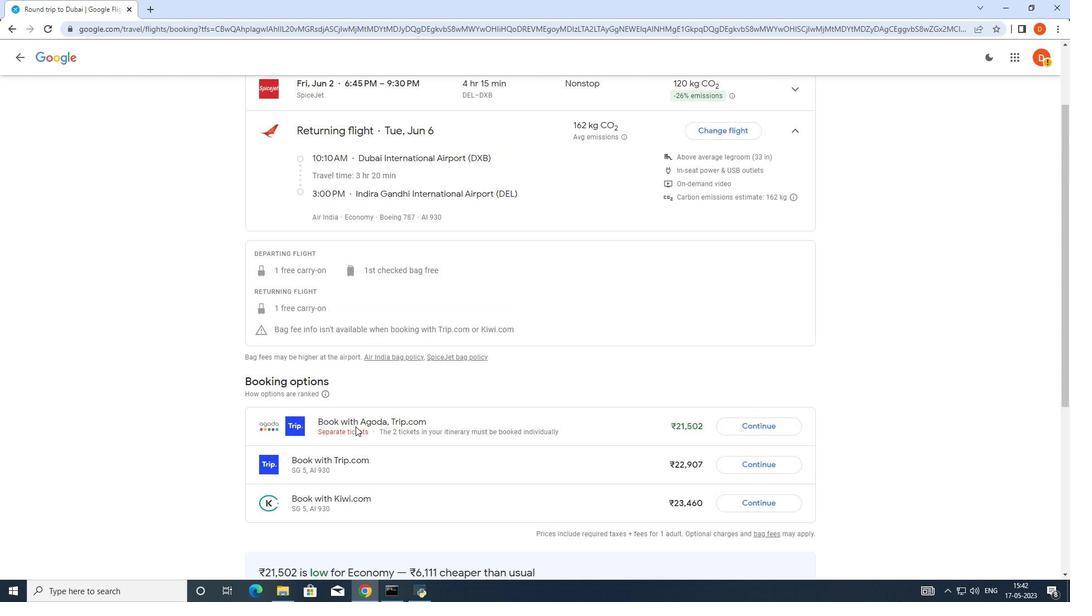 
Action: Mouse moved to (20, 51)
Screenshot: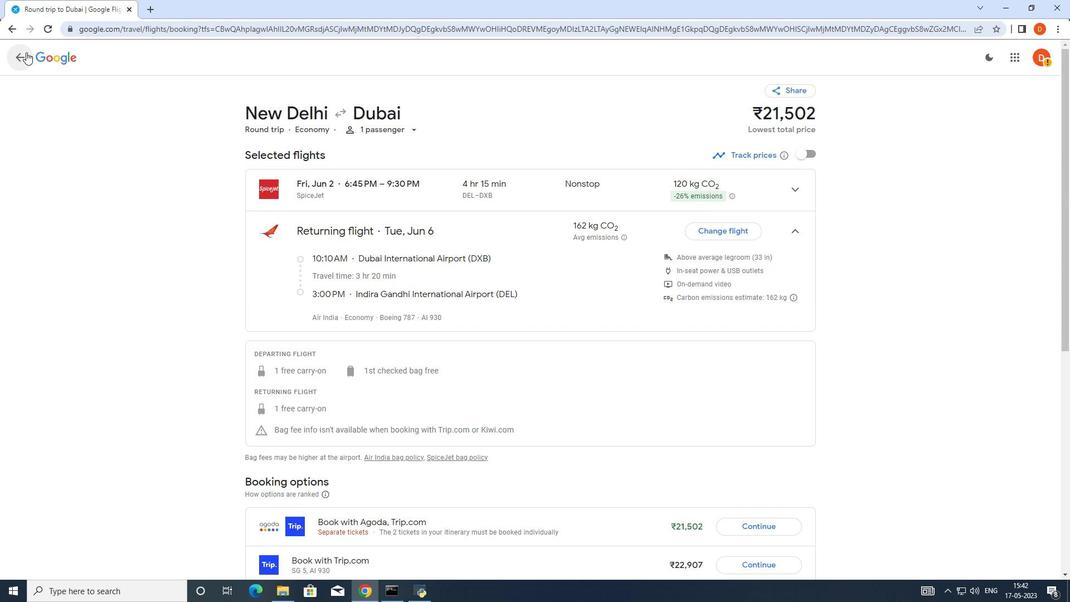 
Action: Mouse pressed left at (20, 51)
Screenshot: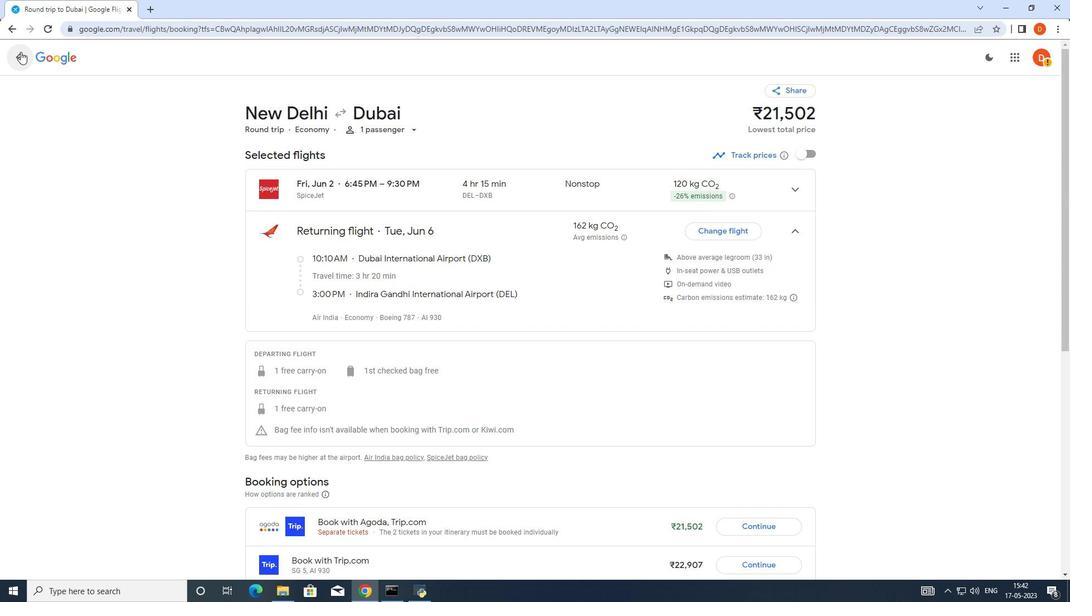 
Action: Mouse moved to (359, 231)
Screenshot: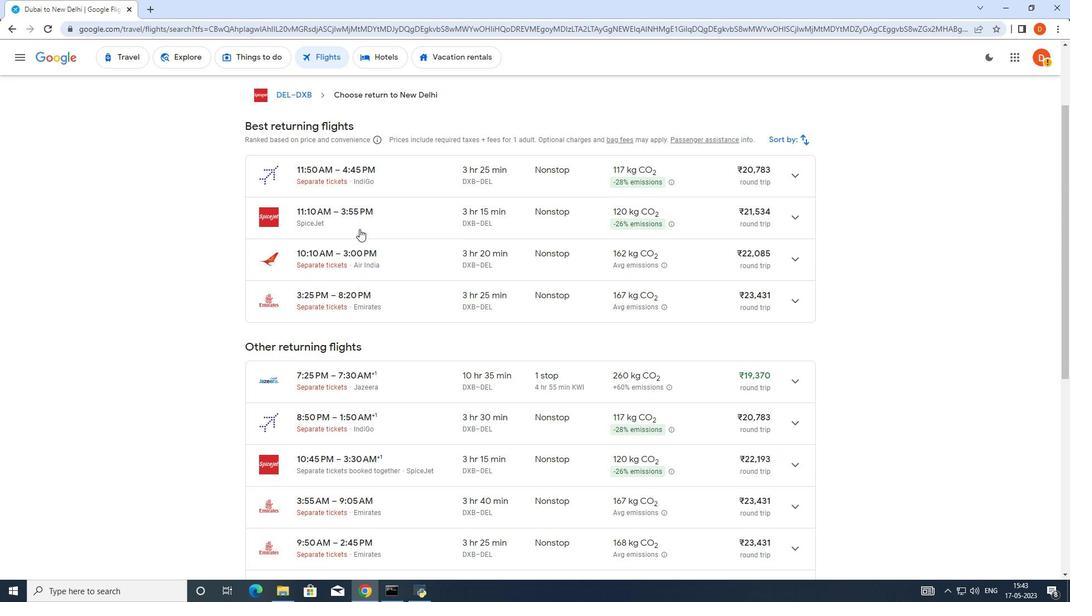 
Action: Mouse scrolled (359, 230) with delta (0, 0)
Screenshot: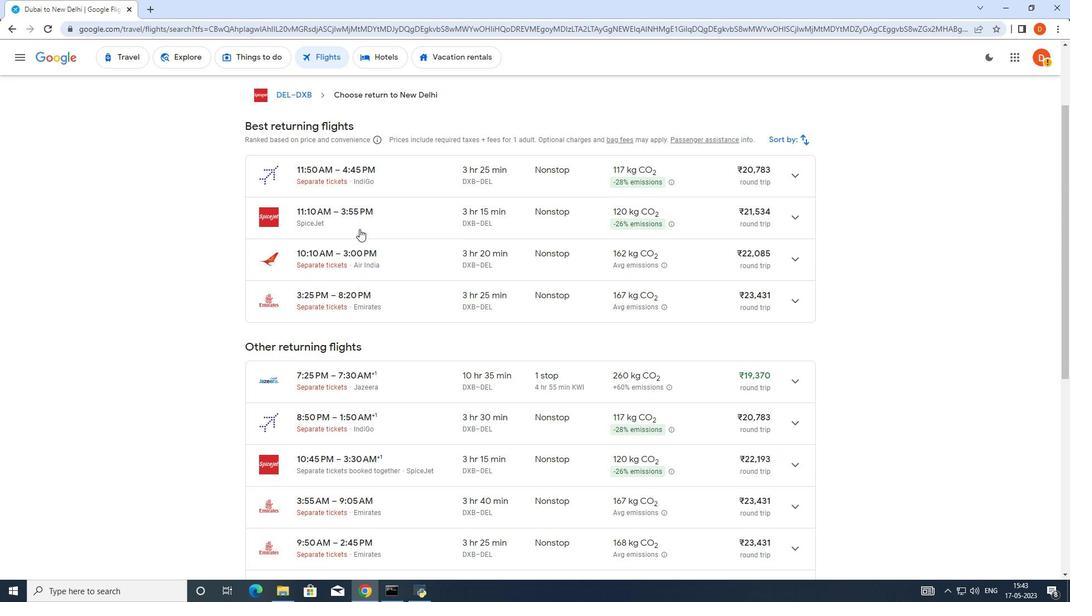 
Action: Mouse moved to (801, 244)
Screenshot: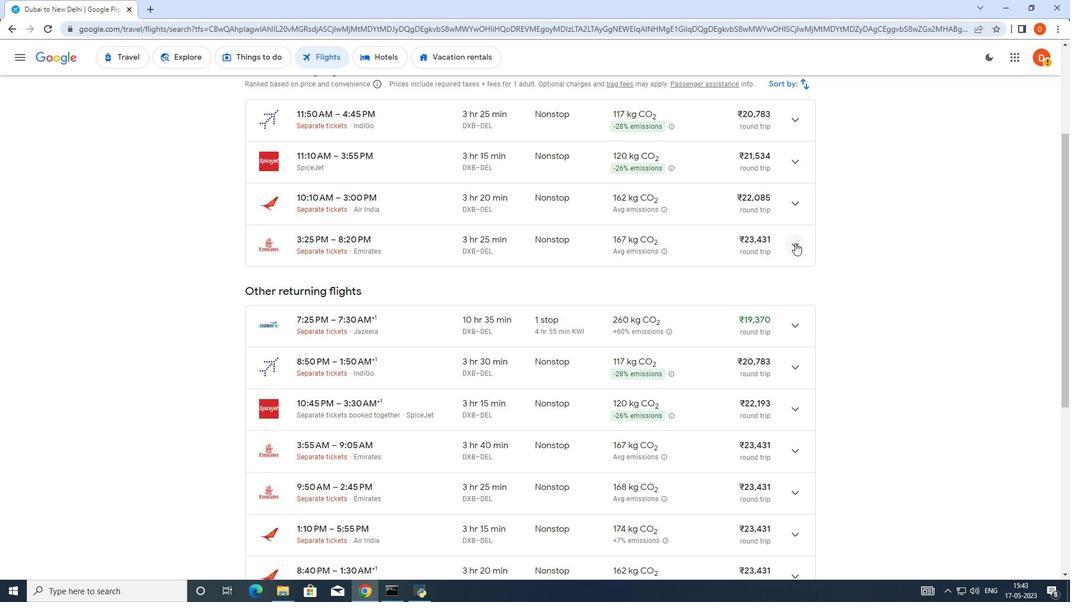 
Action: Mouse pressed left at (801, 244)
Screenshot: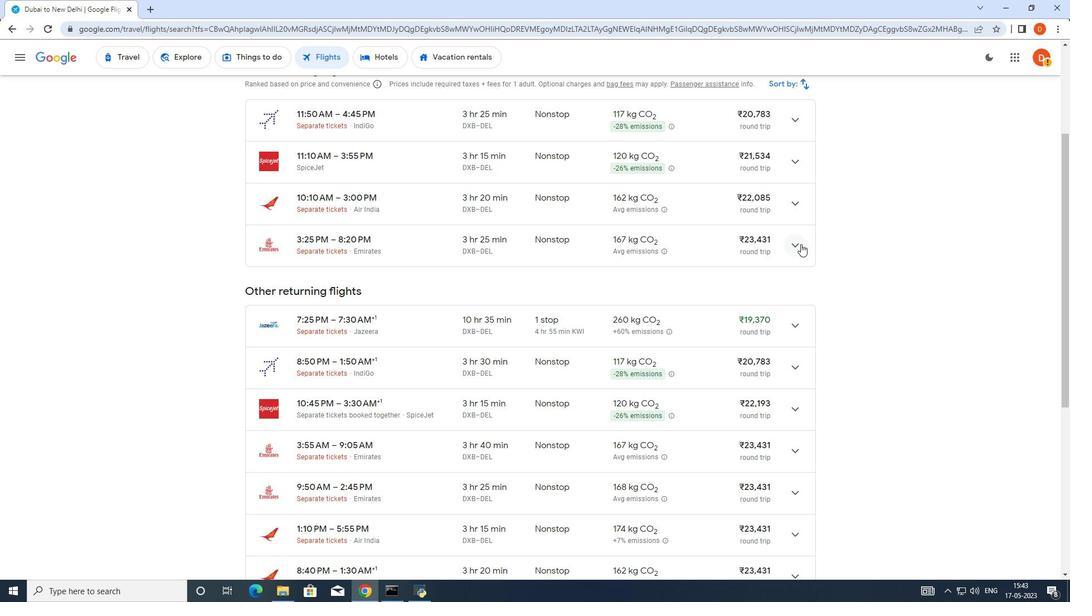 
Action: Mouse moved to (360, 245)
Screenshot: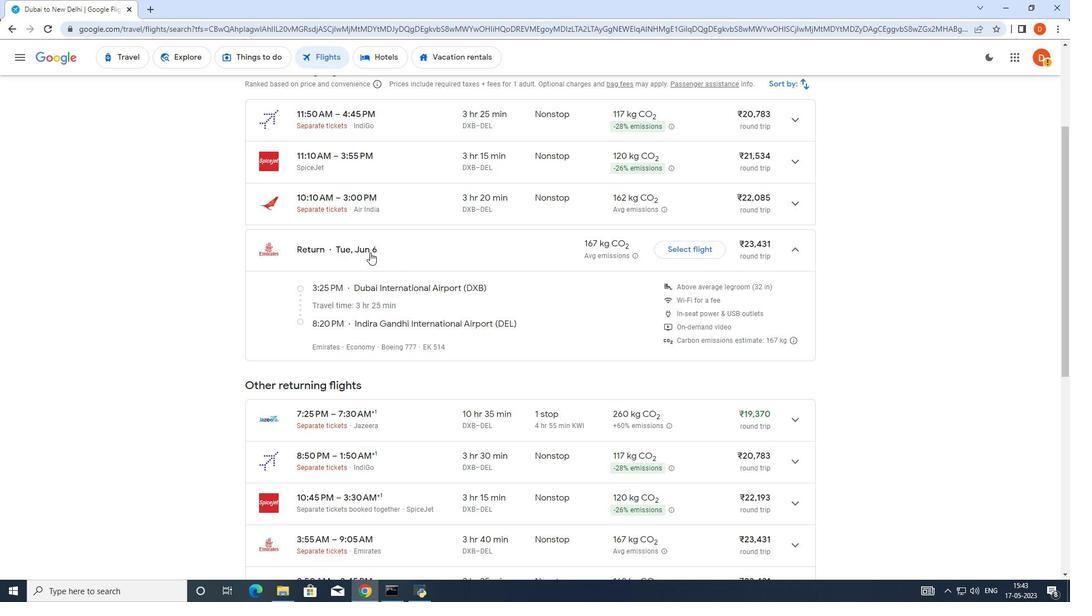 
Action: Mouse pressed left at (360, 245)
Screenshot: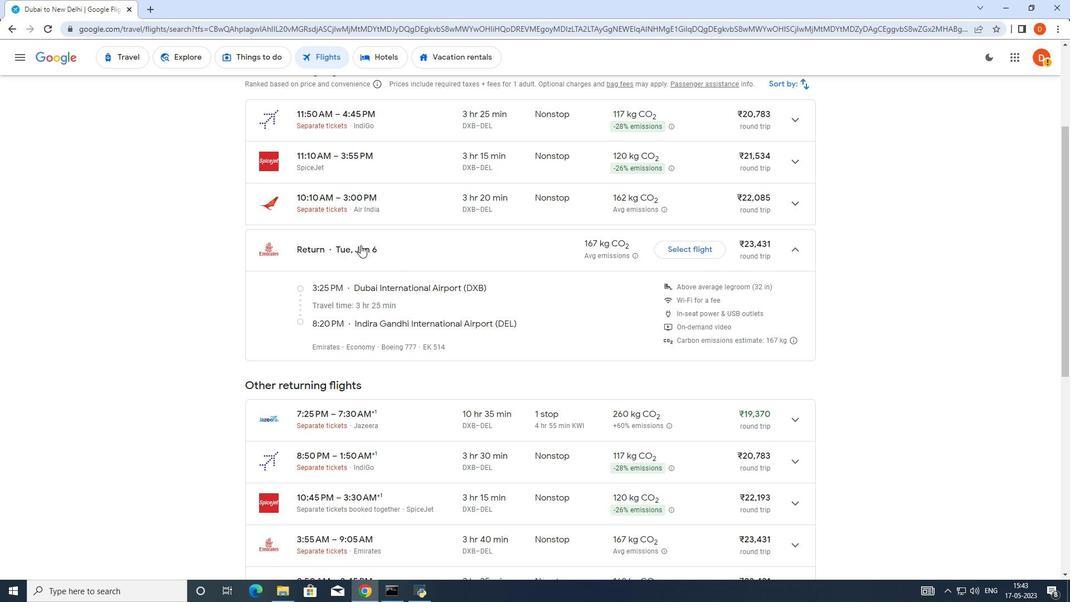 
Action: Mouse moved to (550, 283)
Screenshot: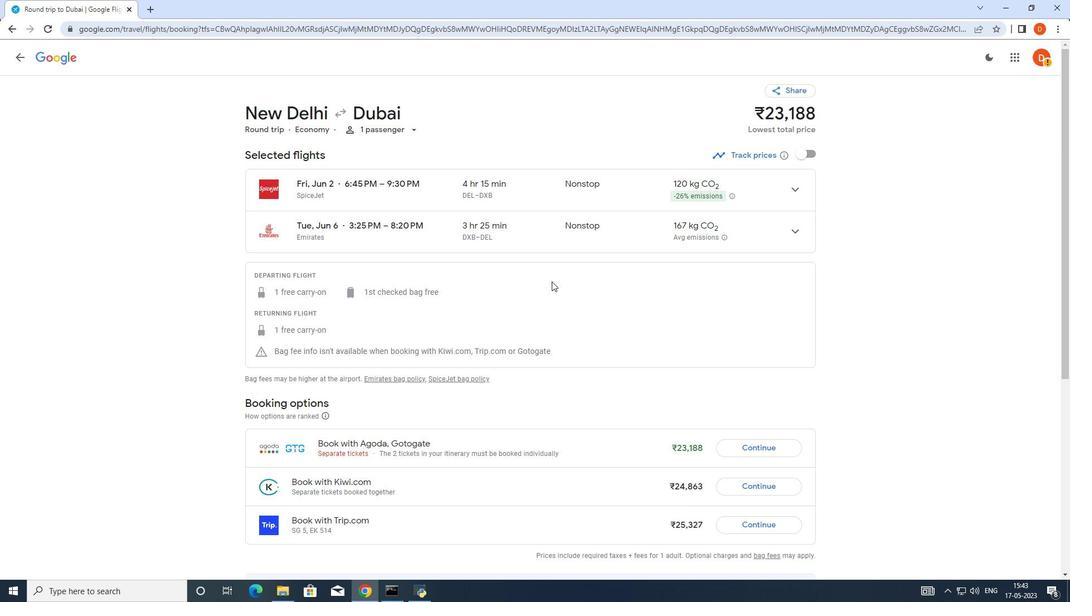
Action: Mouse scrolled (550, 283) with delta (0, 0)
Screenshot: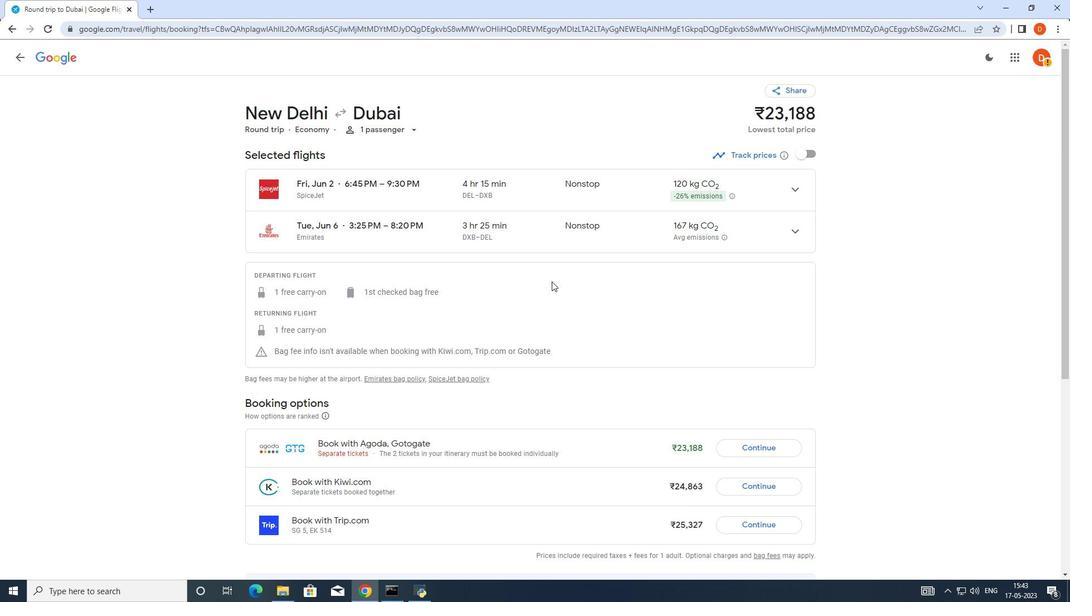 
Action: Mouse moved to (435, 312)
Screenshot: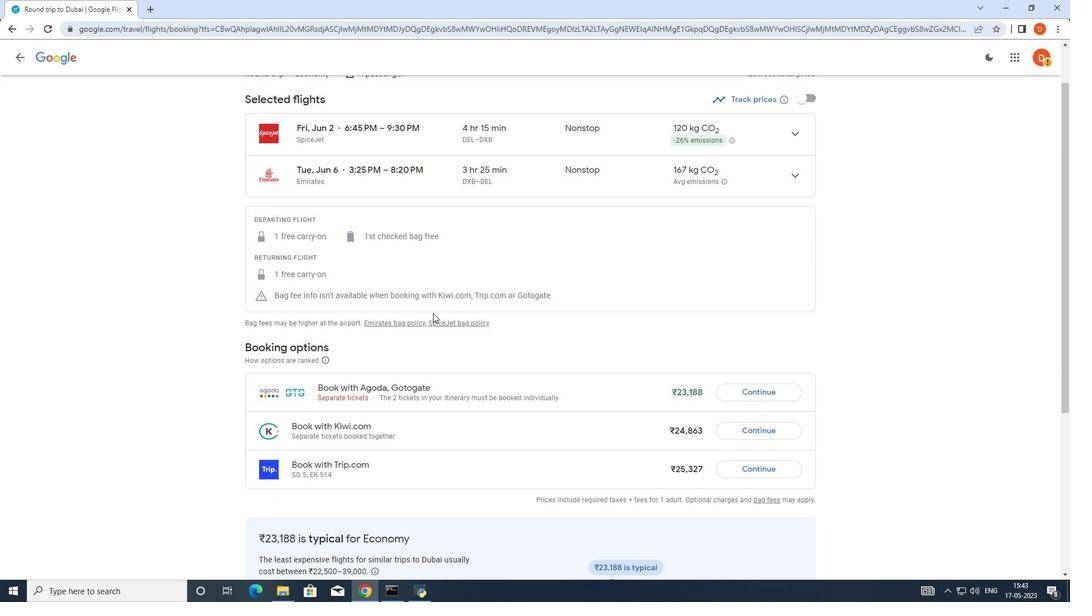 
Action: Mouse scrolled (435, 312) with delta (0, 0)
Screenshot: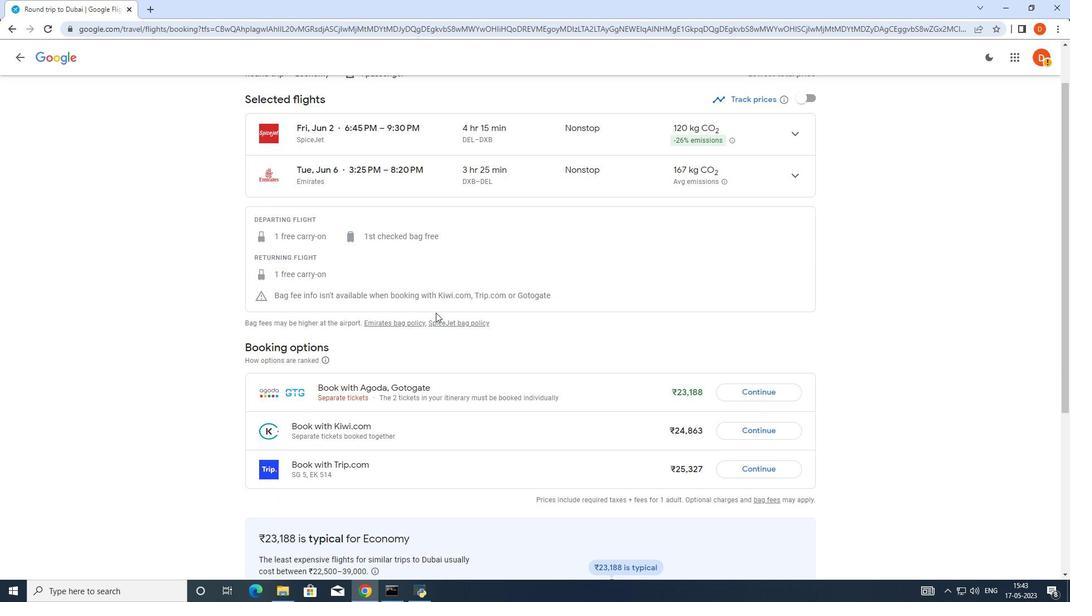 
Action: Mouse scrolled (435, 312) with delta (0, 0)
Screenshot: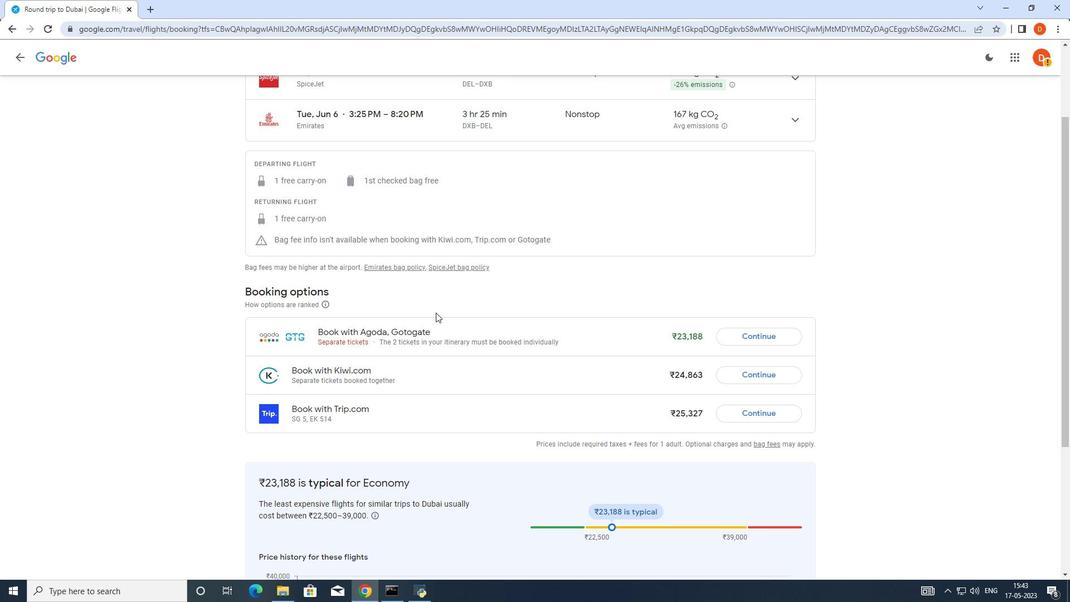 
Action: Mouse scrolled (435, 312) with delta (0, 0)
Screenshot: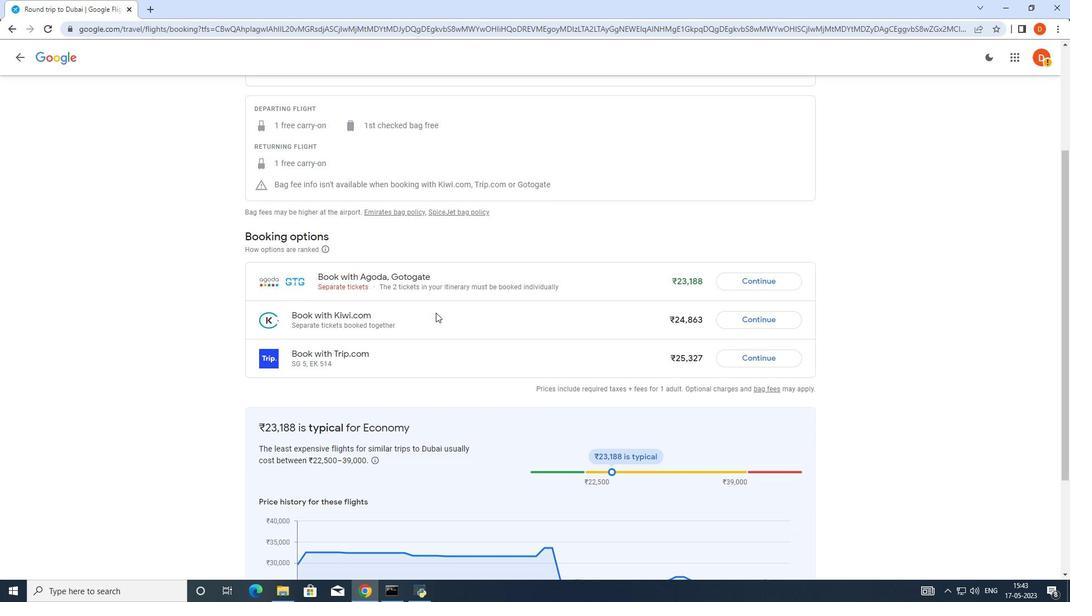 
Action: Mouse moved to (435, 312)
Screenshot: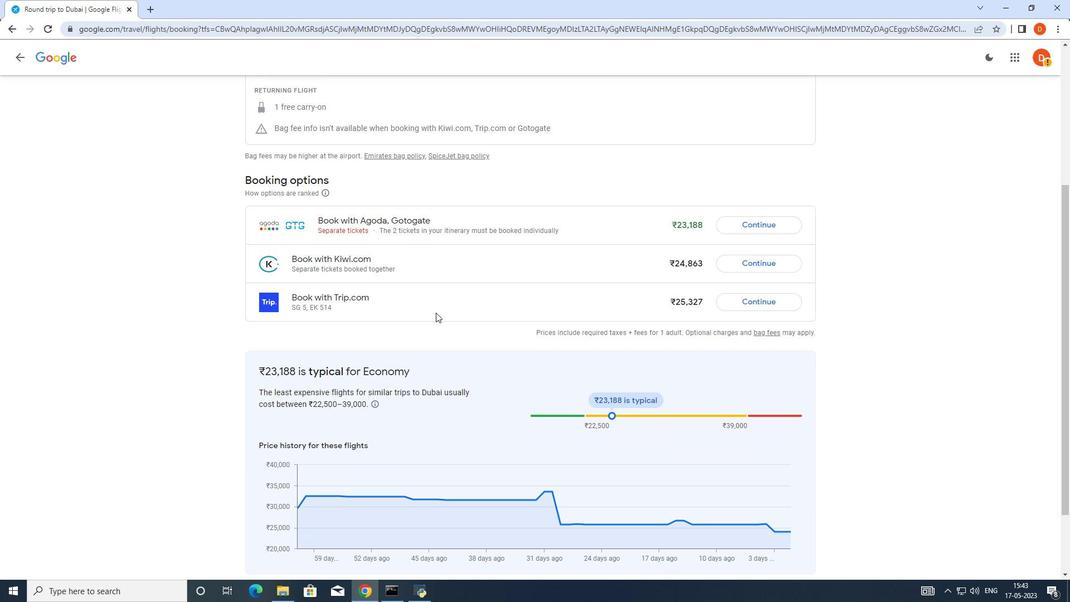 
Action: Mouse scrolled (435, 312) with delta (0, 0)
Screenshot: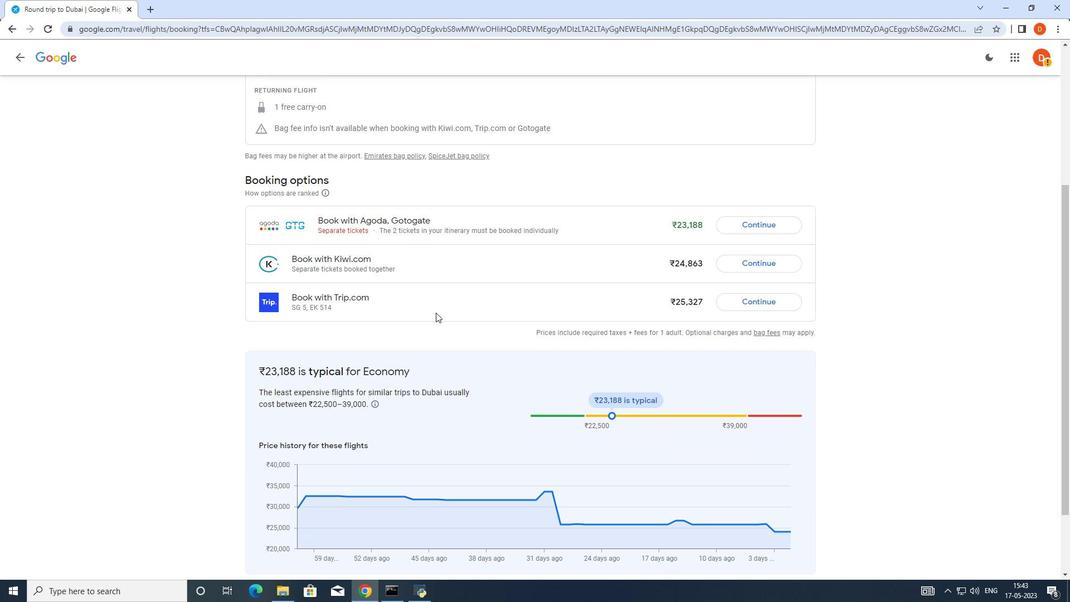 
Action: Mouse scrolled (435, 312) with delta (0, 0)
Screenshot: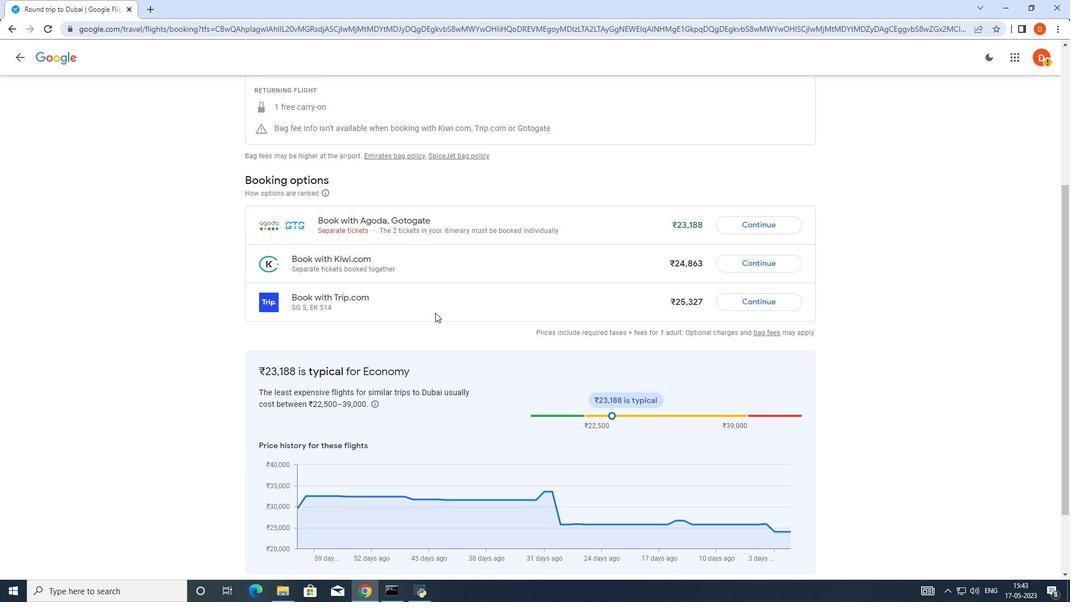 
Action: Mouse scrolled (435, 312) with delta (0, 0)
Screenshot: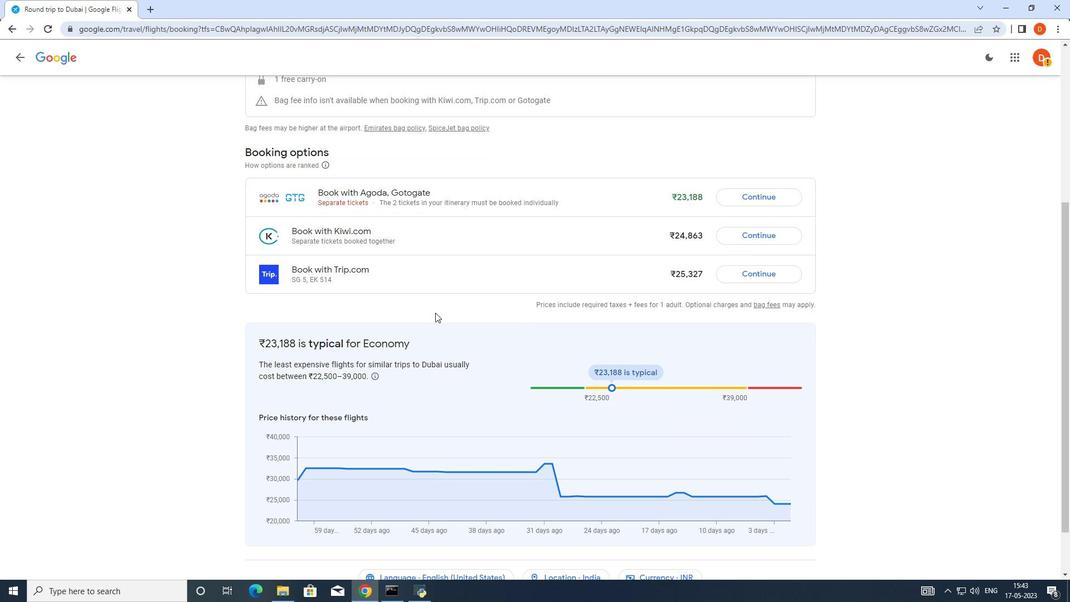 
Action: Mouse moved to (434, 312)
Screenshot: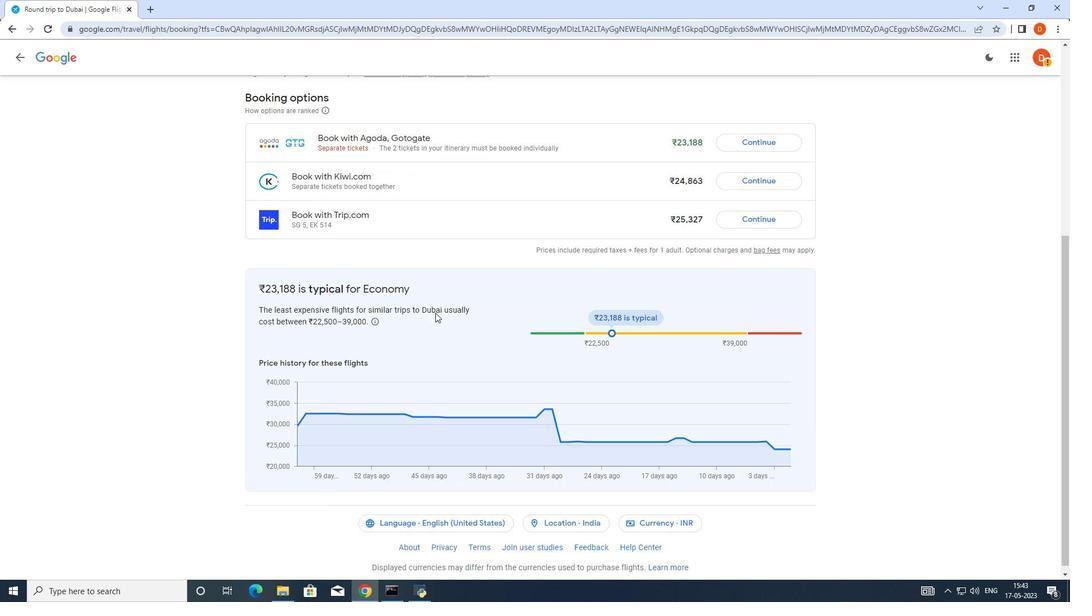 
Action: Mouse scrolled (434, 312) with delta (0, 0)
Screenshot: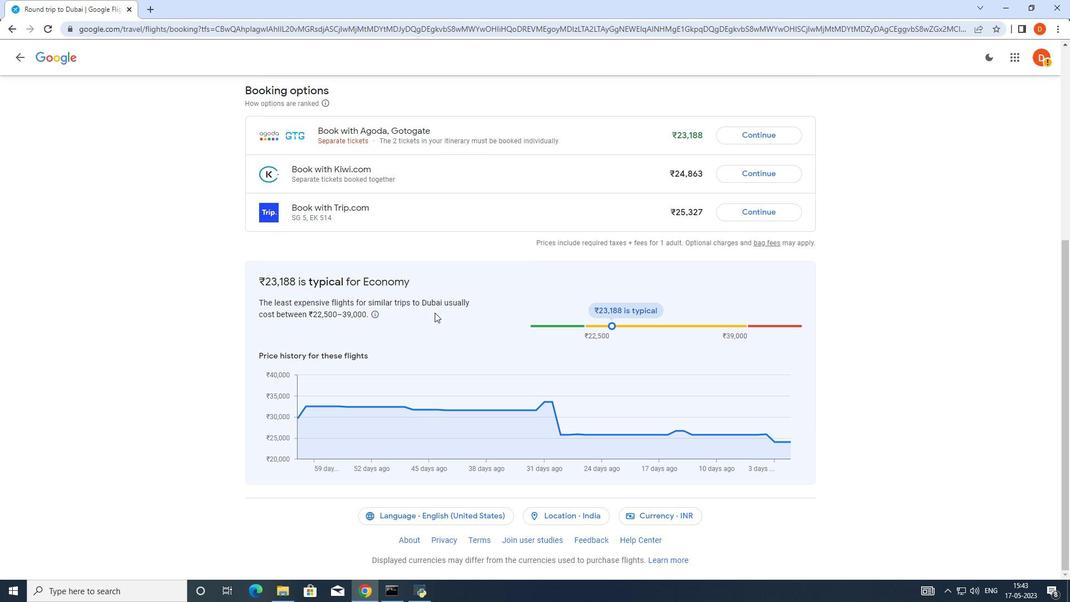 
Action: Mouse scrolled (434, 313) with delta (0, 0)
Screenshot: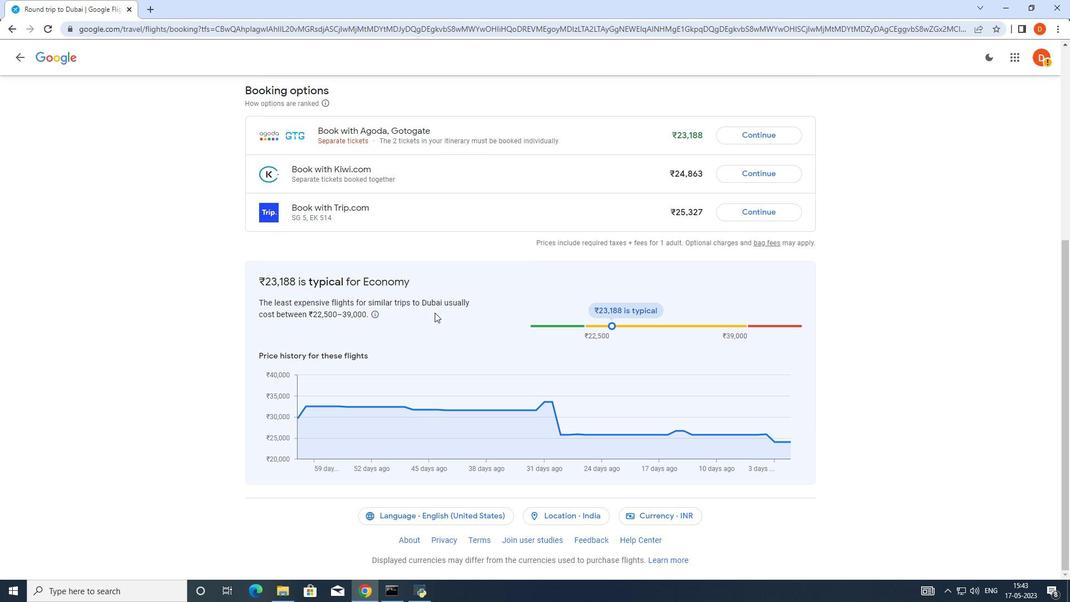 
Action: Mouse scrolled (434, 313) with delta (0, 0)
Screenshot: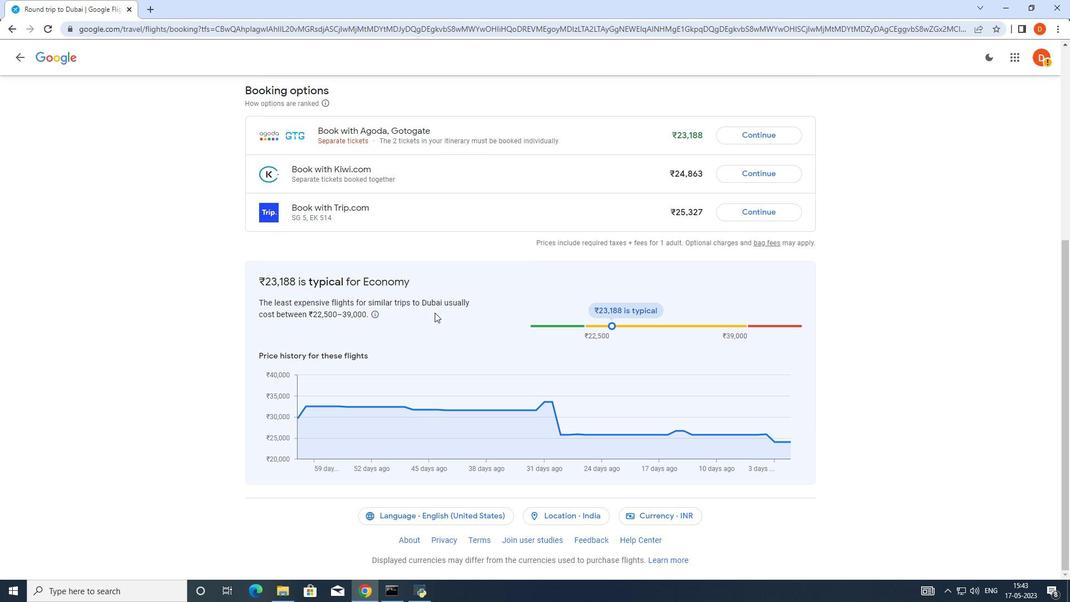 
Action: Mouse scrolled (434, 313) with delta (0, 0)
Screenshot: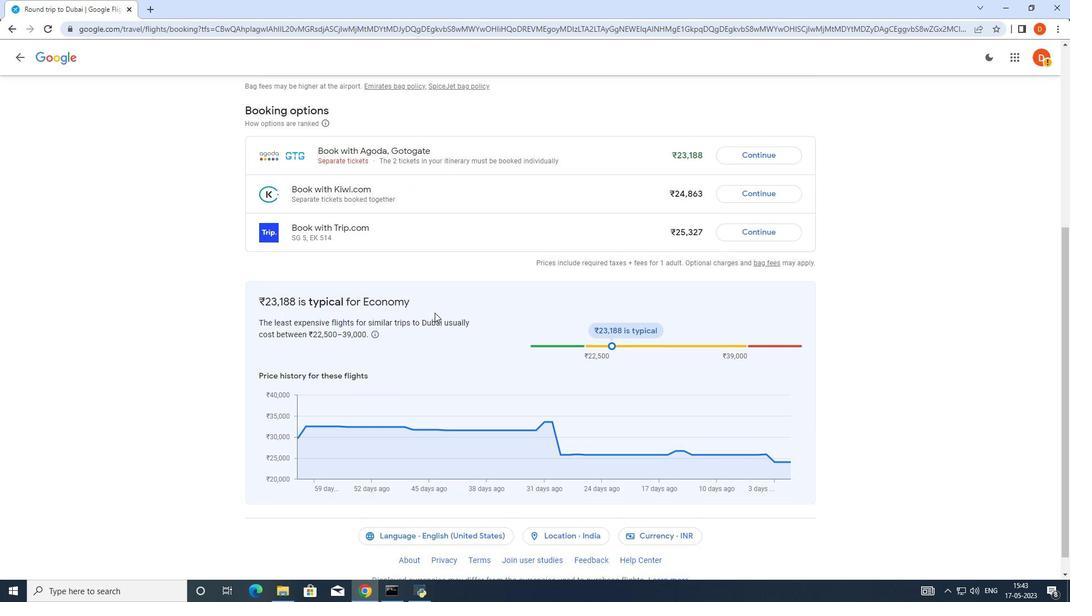 
Action: Mouse scrolled (434, 313) with delta (0, 0)
Screenshot: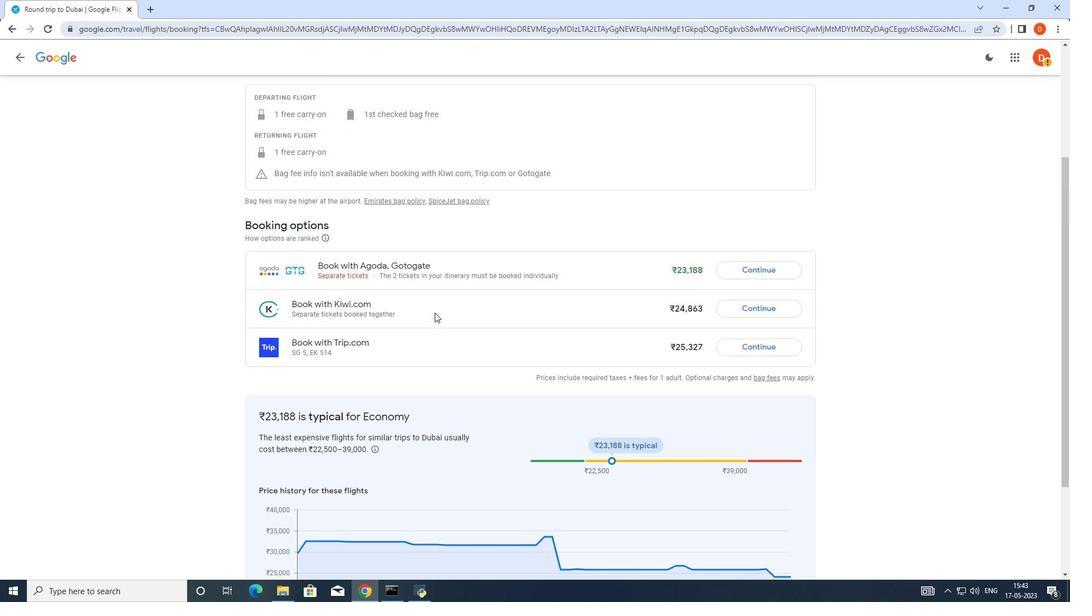 
Action: Mouse scrolled (434, 313) with delta (0, 0)
Screenshot: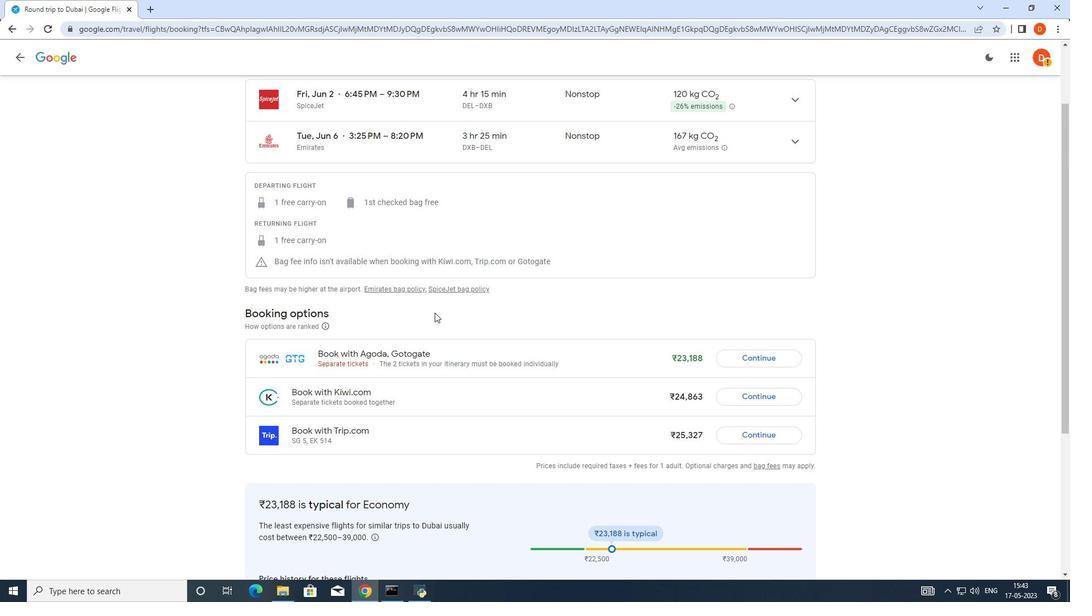 
Action: Mouse scrolled (434, 313) with delta (0, 0)
Screenshot: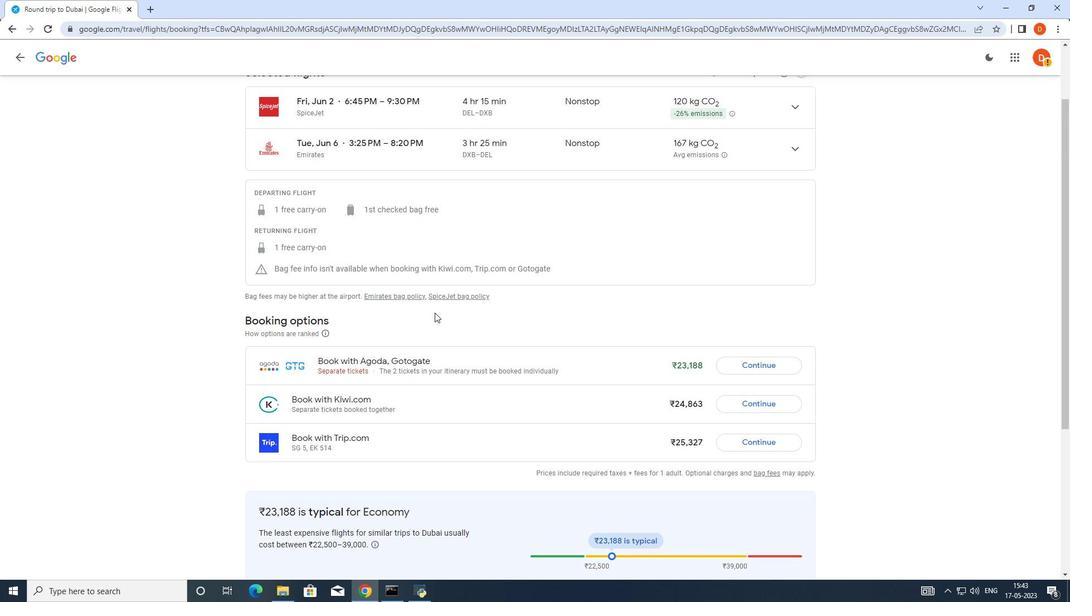 
Action: Mouse scrolled (434, 313) with delta (0, 0)
Screenshot: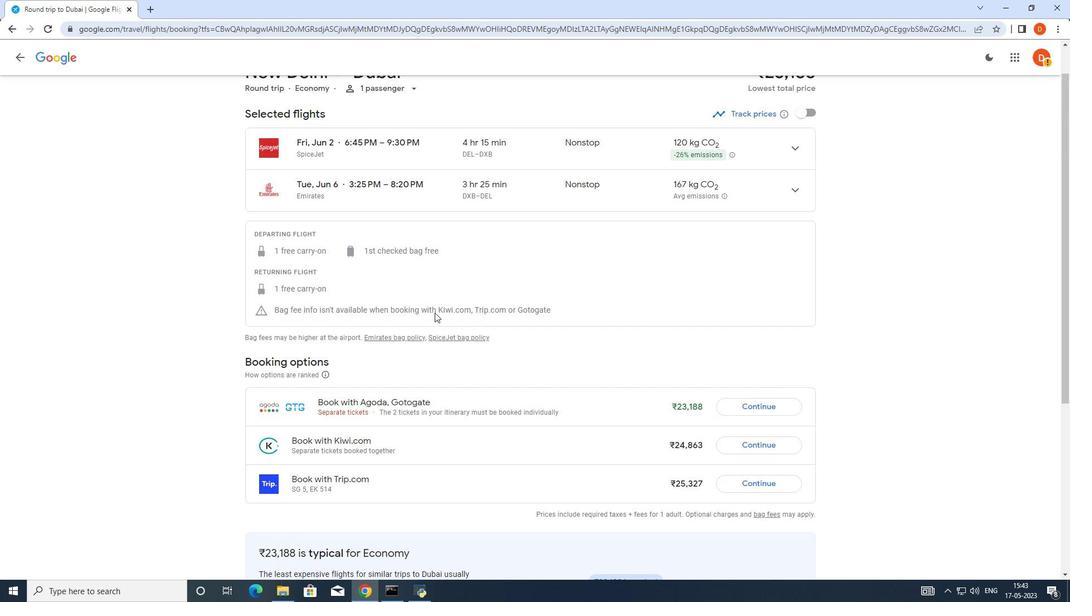 
Action: Mouse scrolled (434, 313) with delta (0, 0)
Screenshot: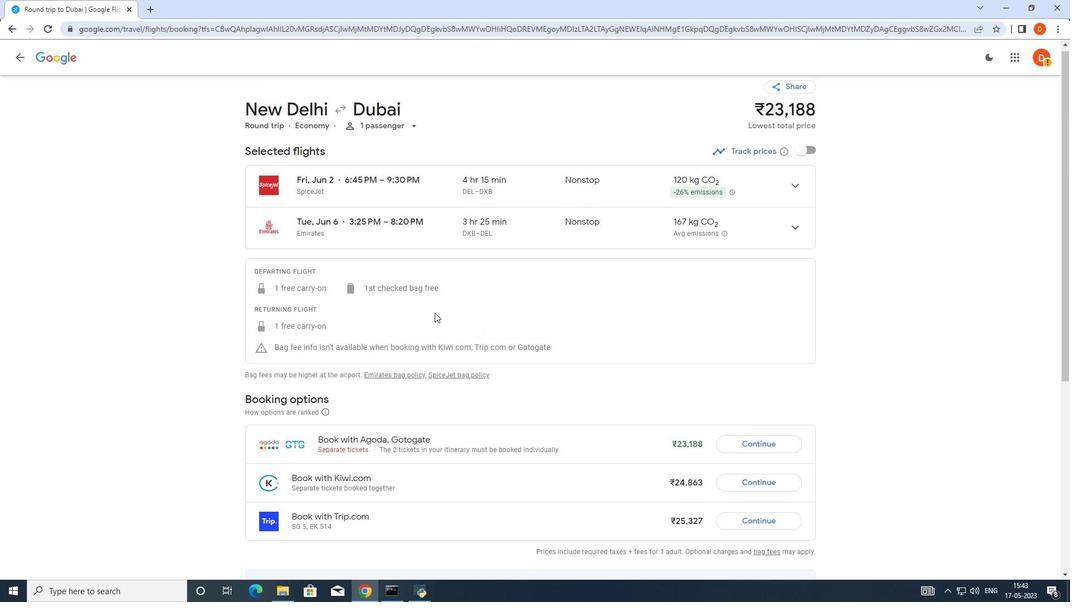 
Action: Mouse scrolled (434, 313) with delta (0, 0)
Screenshot: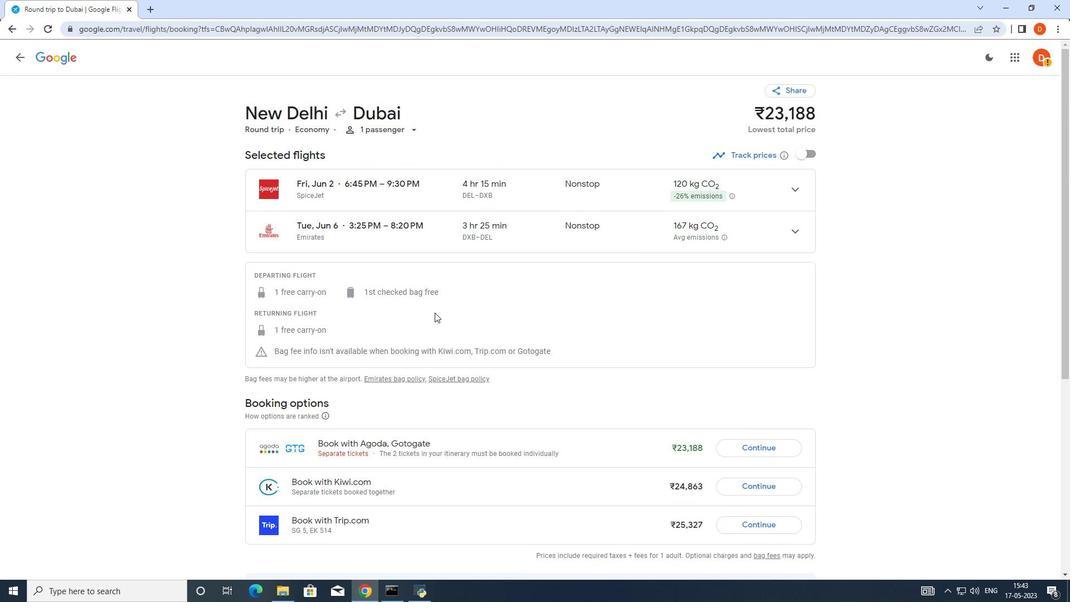 
Action: Mouse moved to (23, 61)
Screenshot: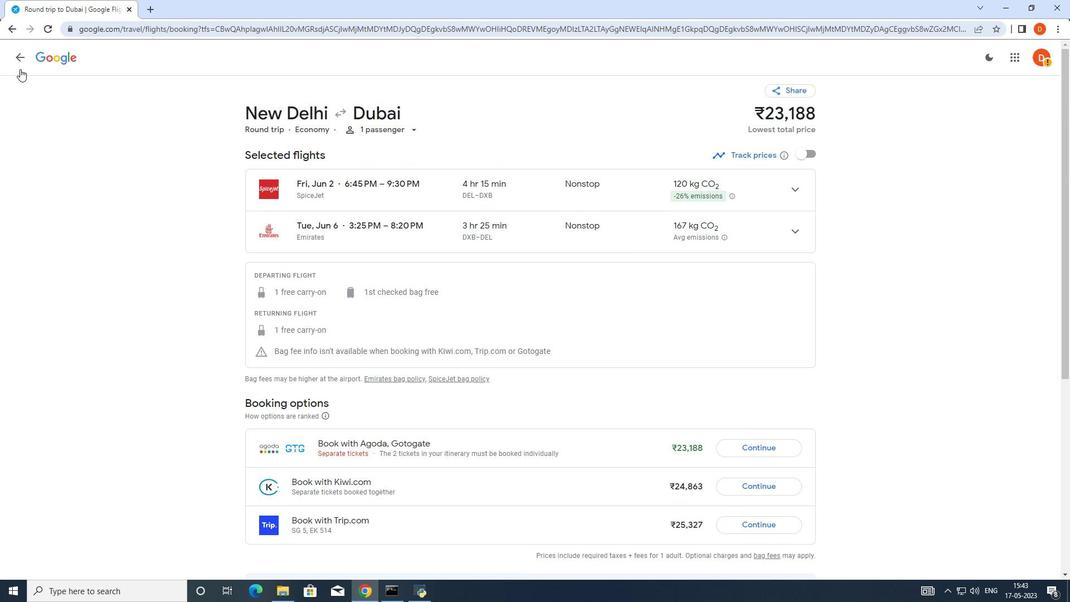 
Action: Mouse pressed left at (23, 61)
Screenshot: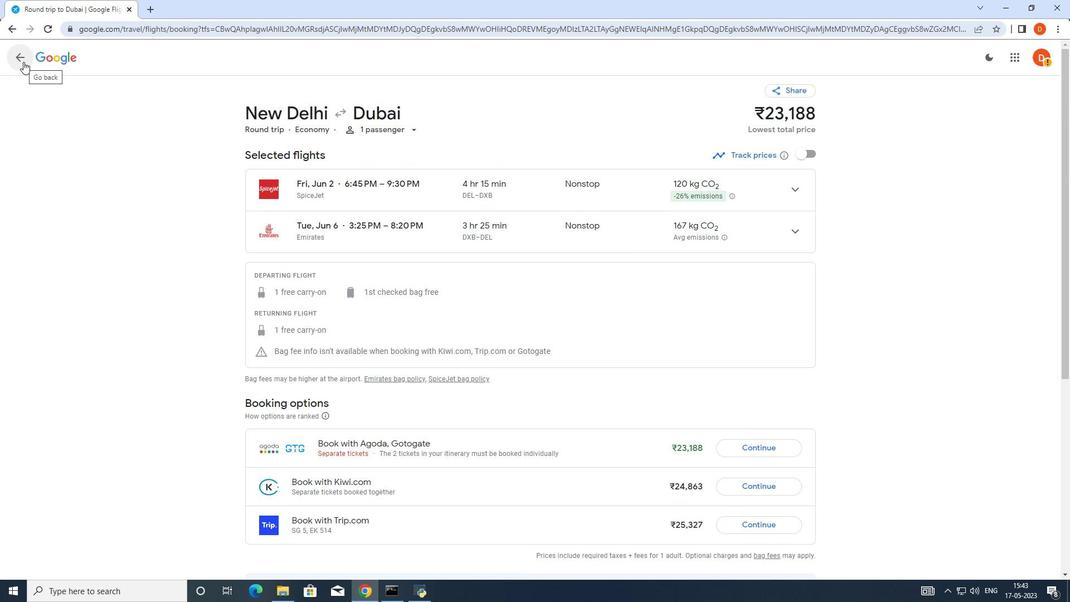 
Action: Mouse moved to (395, 258)
Screenshot: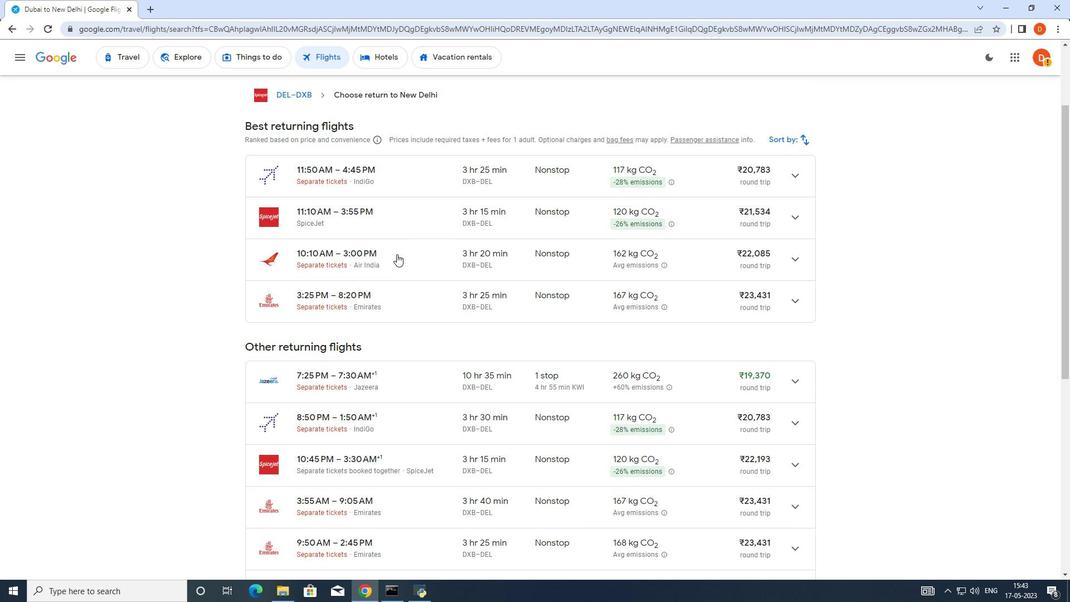 
Action: Mouse scrolled (395, 257) with delta (0, 0)
Screenshot: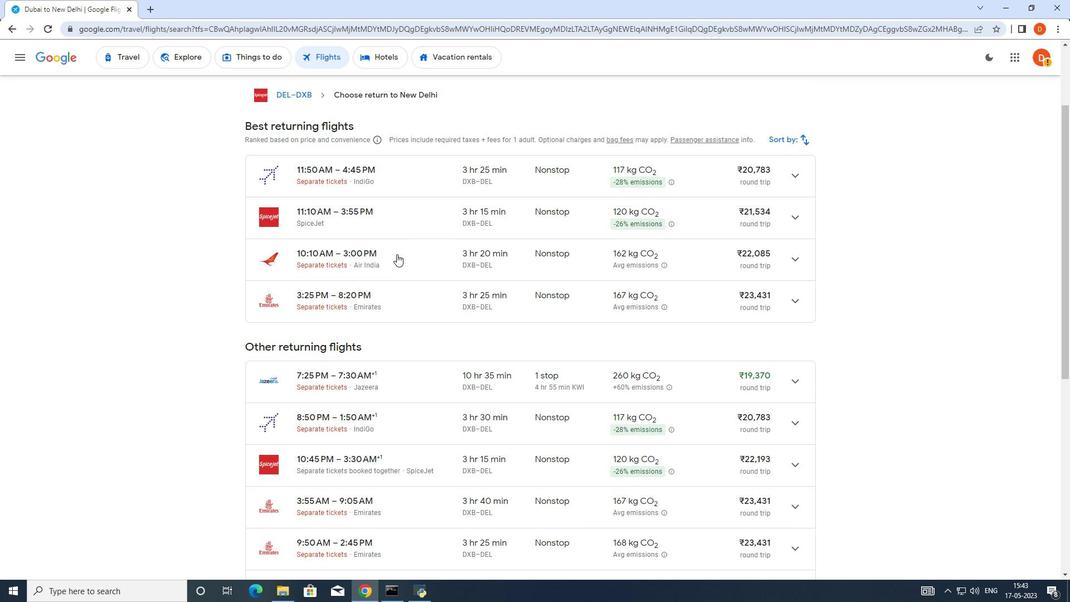 
Action: Mouse moved to (395, 260)
Screenshot: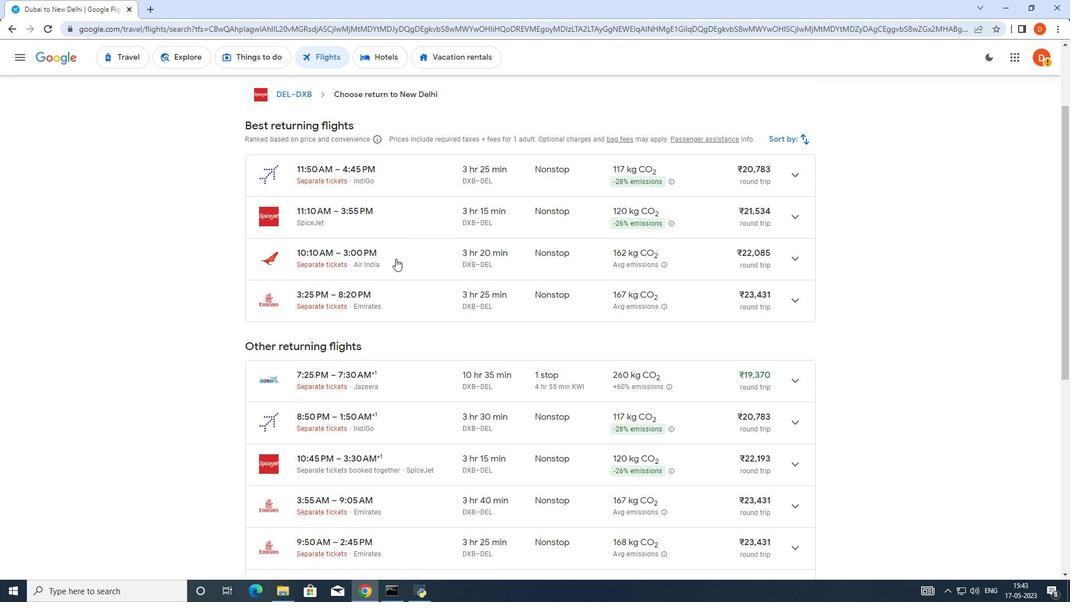 
Action: Mouse scrolled (395, 259) with delta (0, 0)
Screenshot: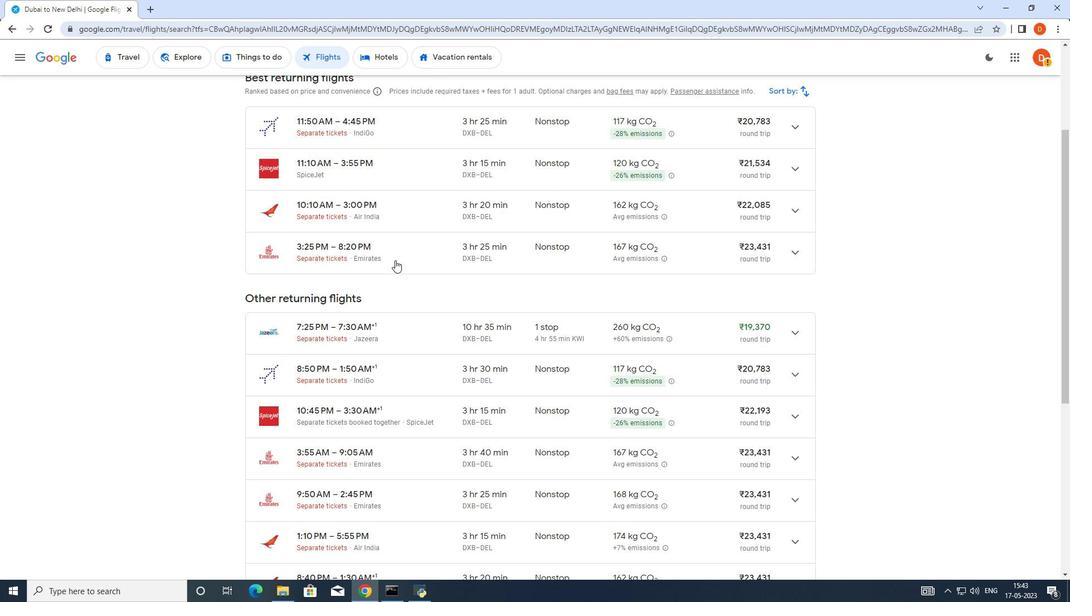 
Action: Mouse moved to (343, 271)
Screenshot: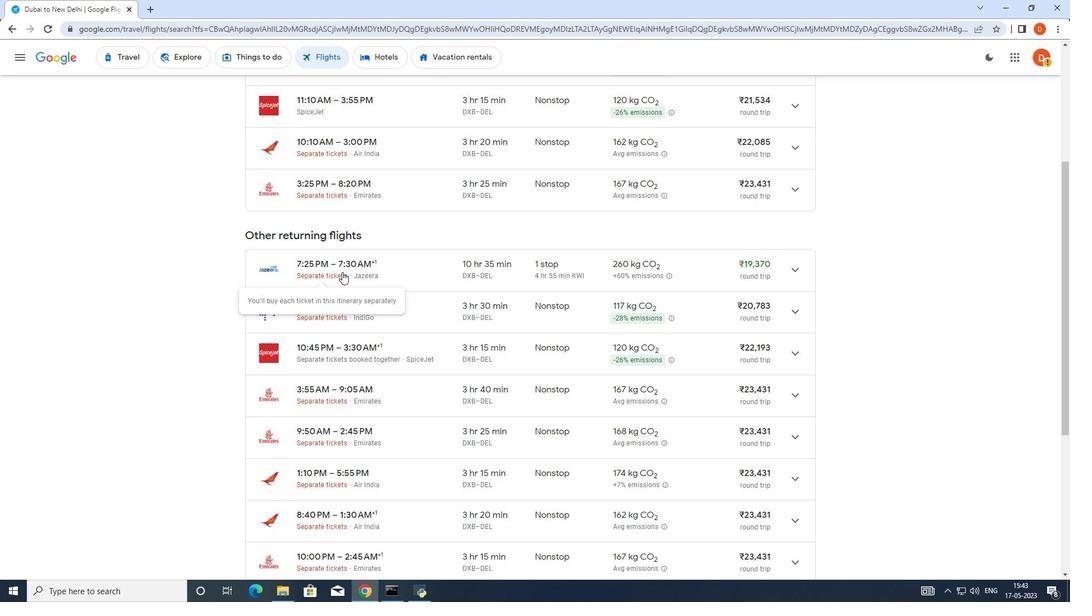 
Action: Mouse pressed left at (343, 271)
Screenshot: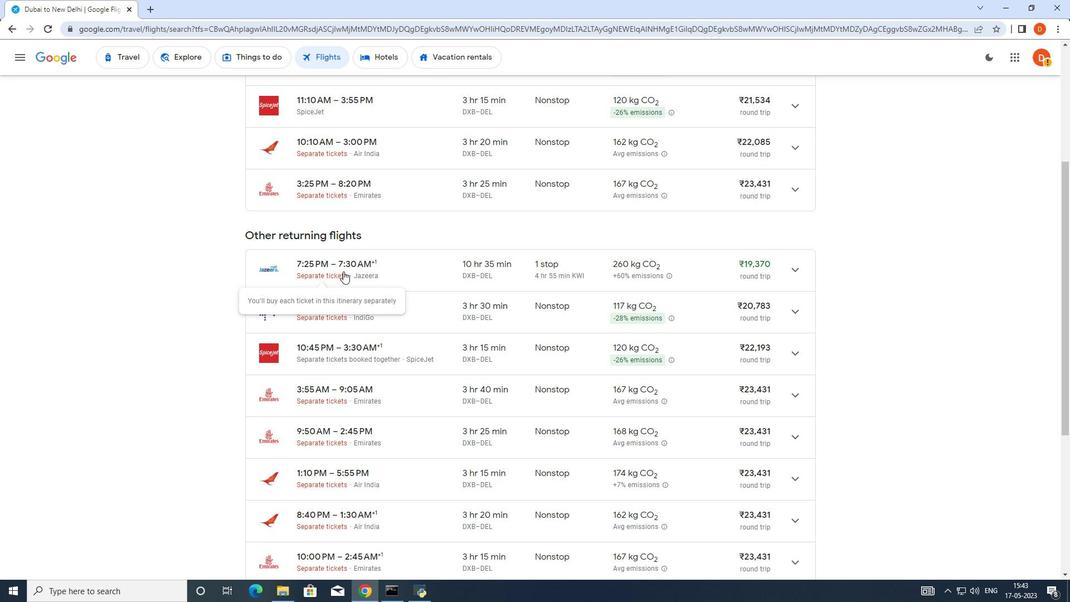 
Action: Mouse moved to (801, 230)
Screenshot: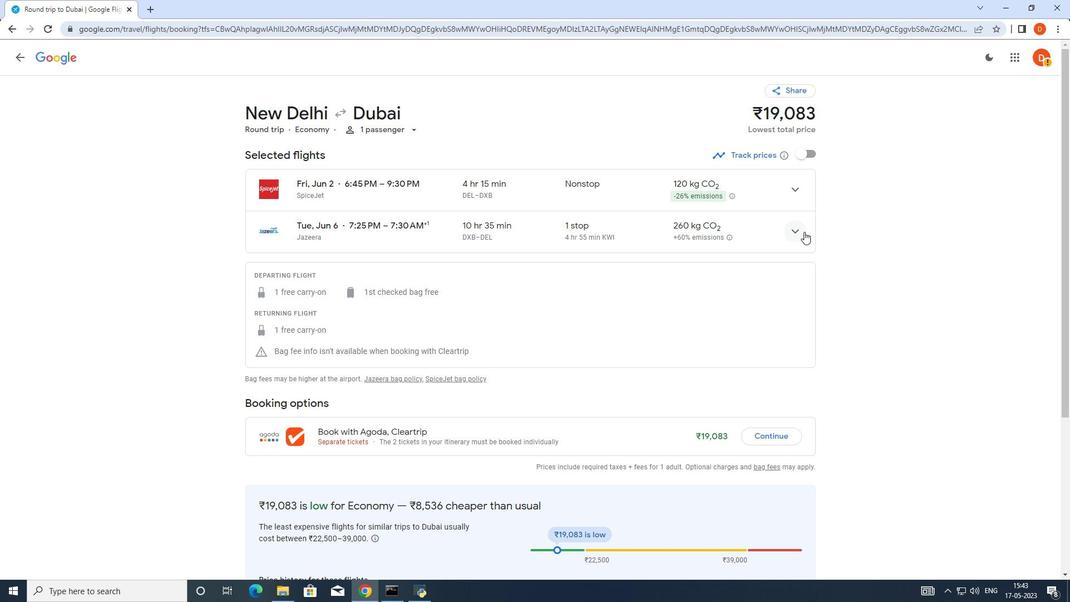 
Action: Mouse pressed left at (801, 230)
Screenshot: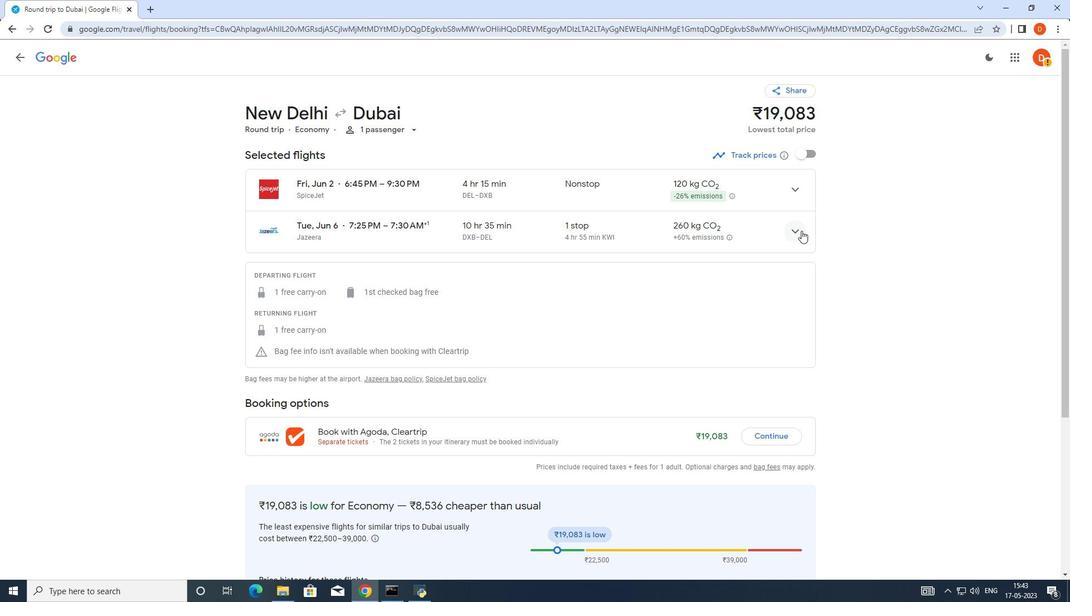 
Action: Mouse moved to (789, 192)
Screenshot: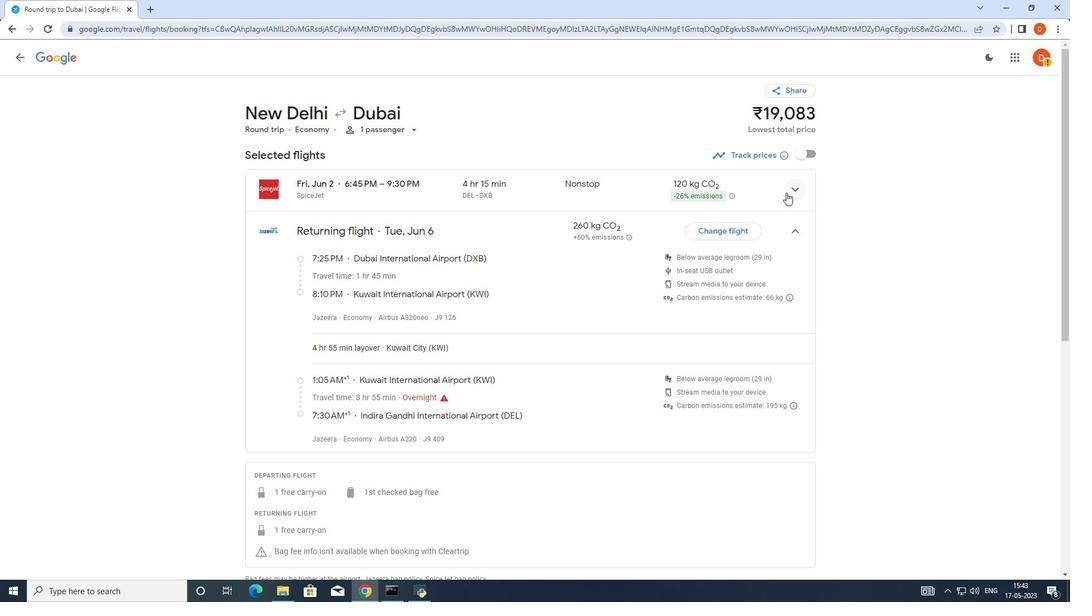 
Action: Mouse pressed left at (789, 192)
Screenshot: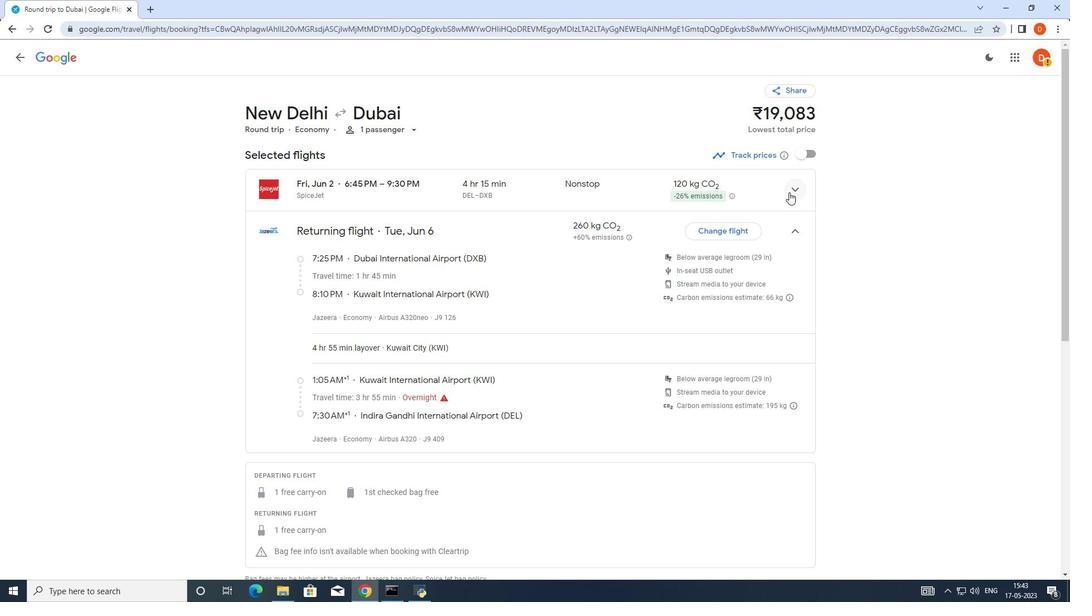 
Action: Mouse moved to (623, 296)
Screenshot: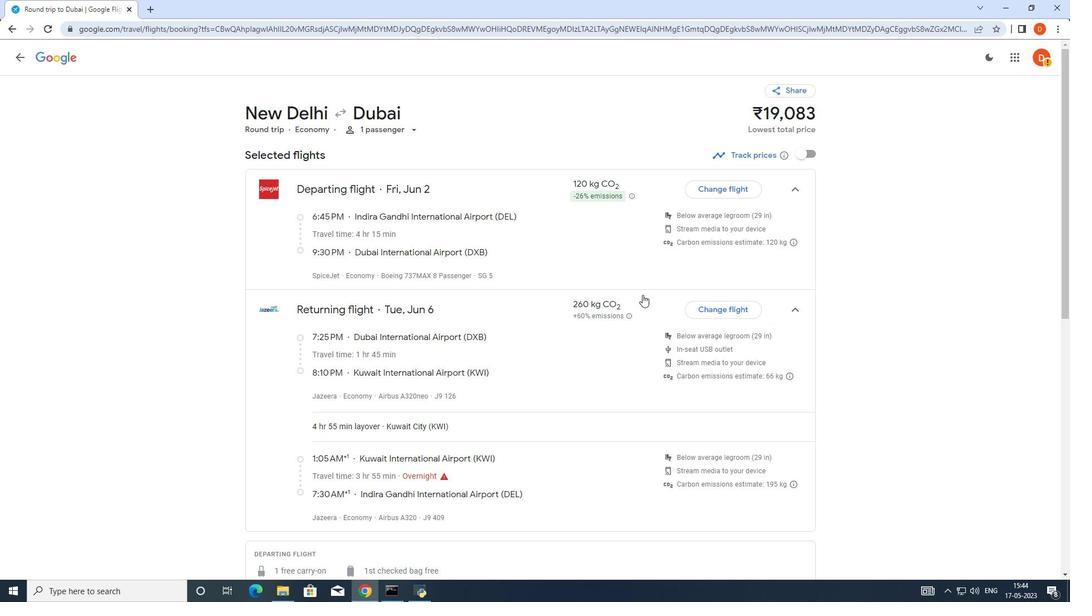 
Action: Mouse scrolled (623, 296) with delta (0, 0)
Screenshot: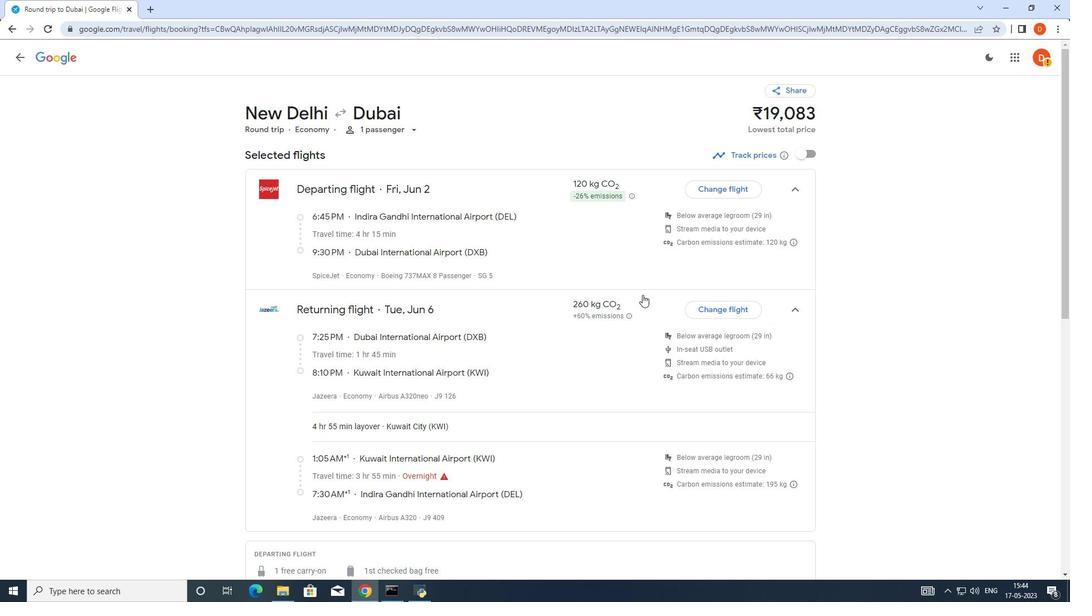 
Action: Mouse moved to (622, 297)
Screenshot: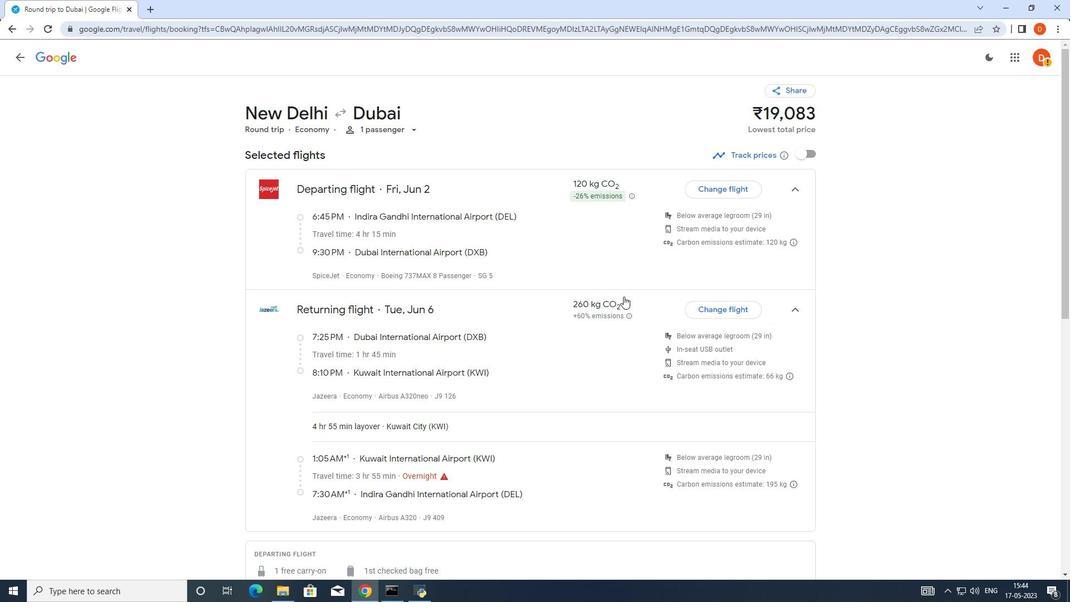 
Action: Mouse scrolled (622, 296) with delta (0, 0)
Screenshot: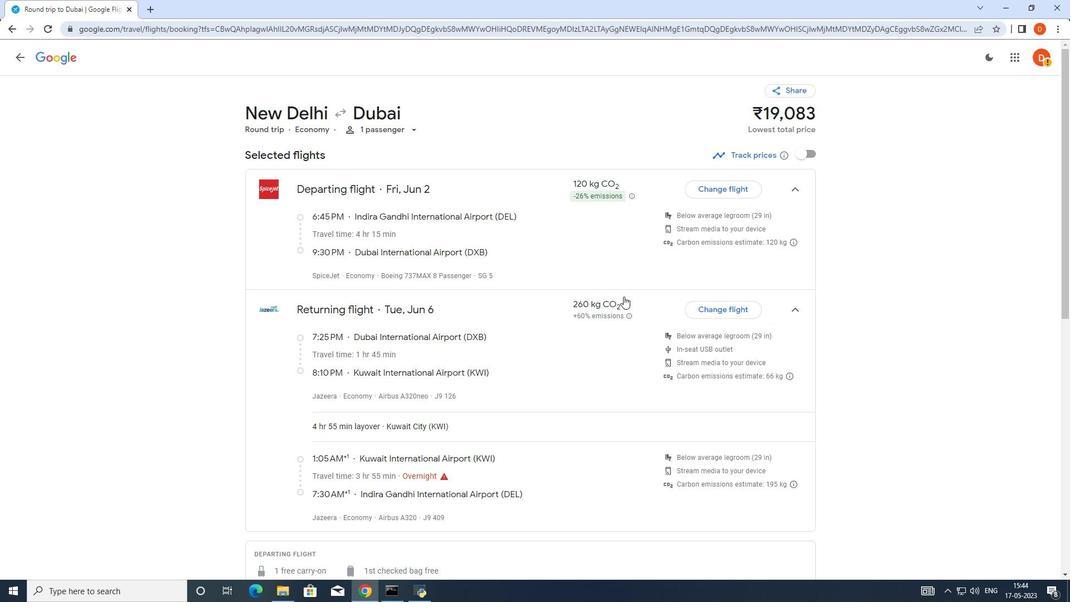 
Action: Mouse moved to (621, 298)
Screenshot: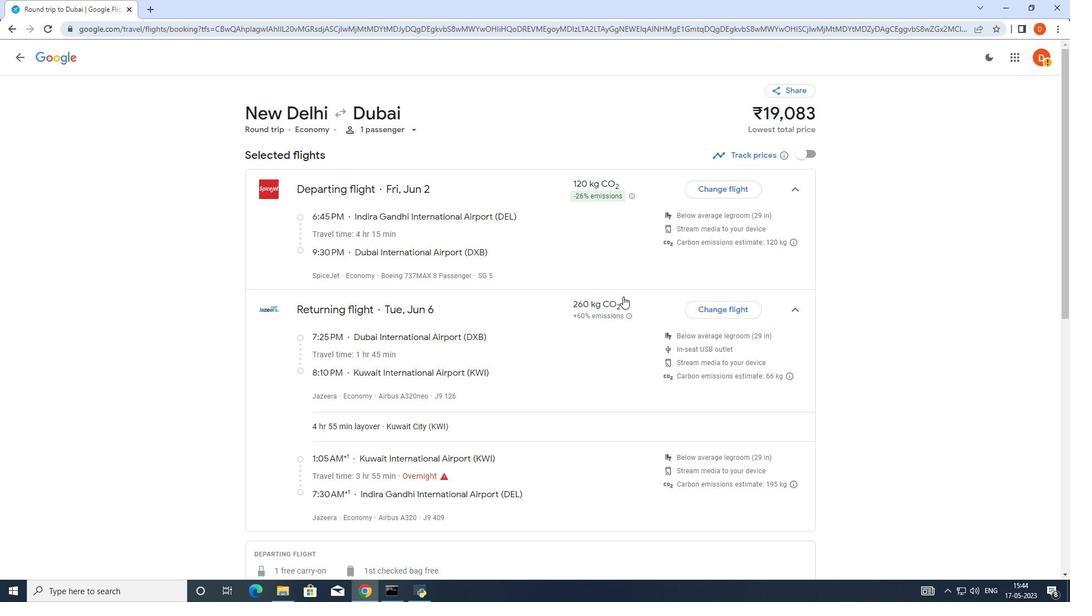 
Action: Mouse scrolled (621, 297) with delta (0, 0)
Screenshot: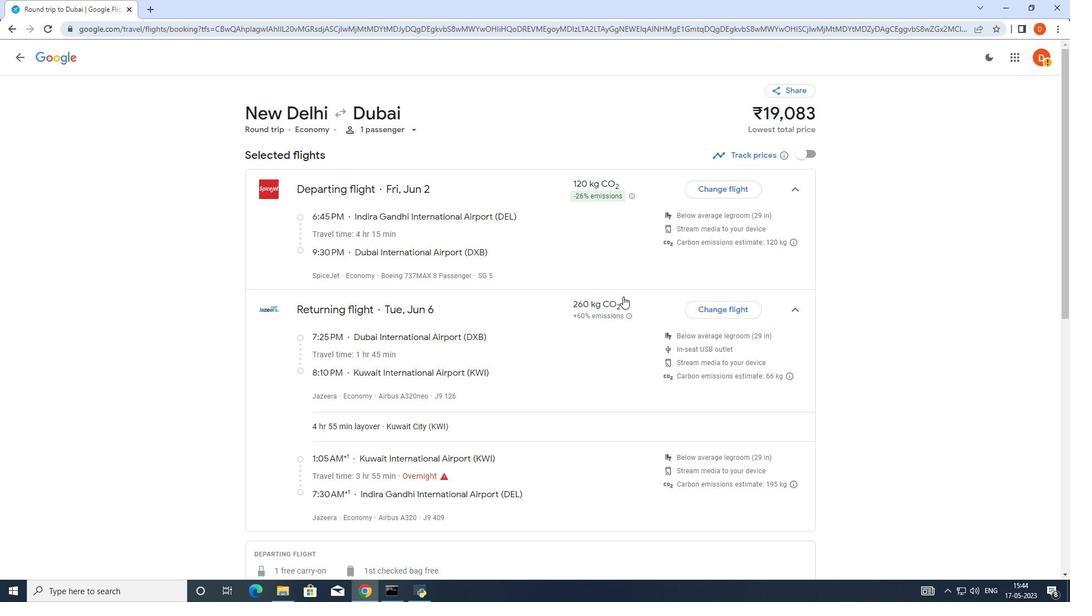 
Action: Mouse moved to (620, 298)
Screenshot: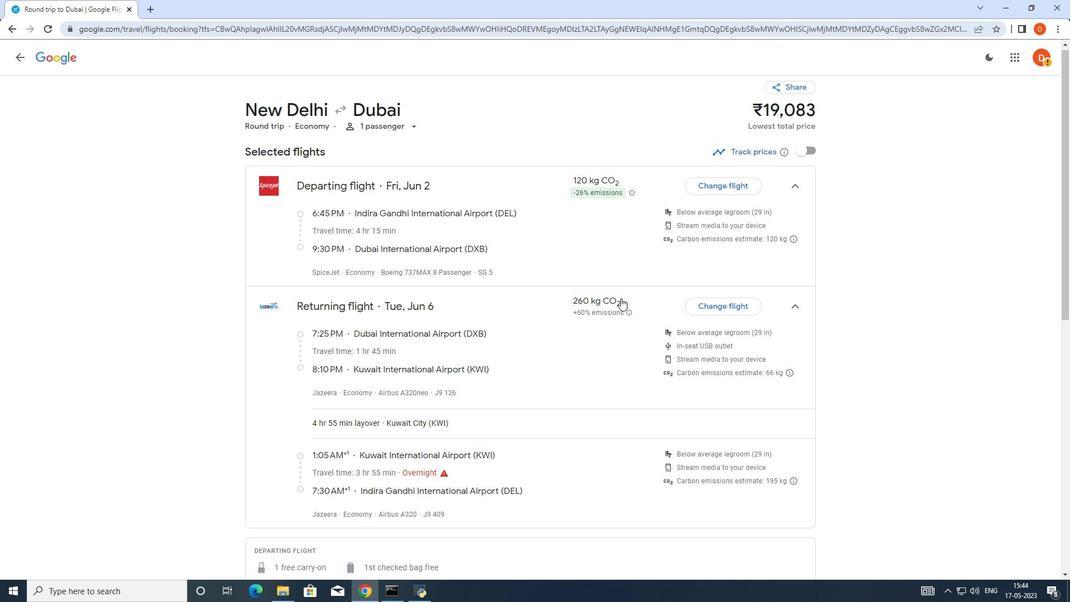 
Action: Mouse scrolled (620, 297) with delta (0, 0)
Screenshot: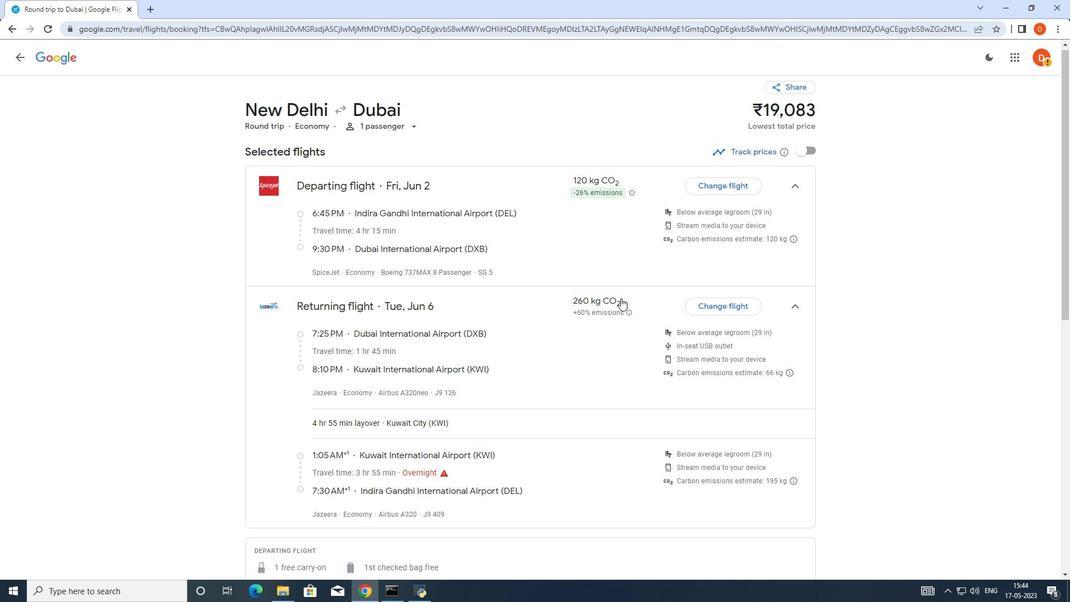 
Action: Mouse moved to (615, 298)
Screenshot: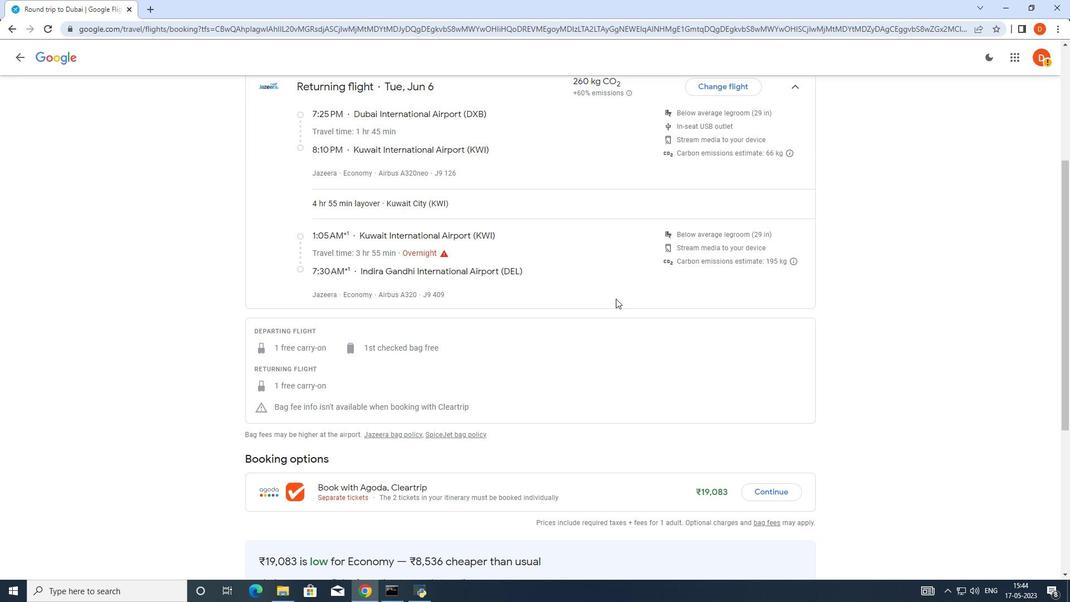 
Action: Mouse scrolled (615, 298) with delta (0, 0)
Screenshot: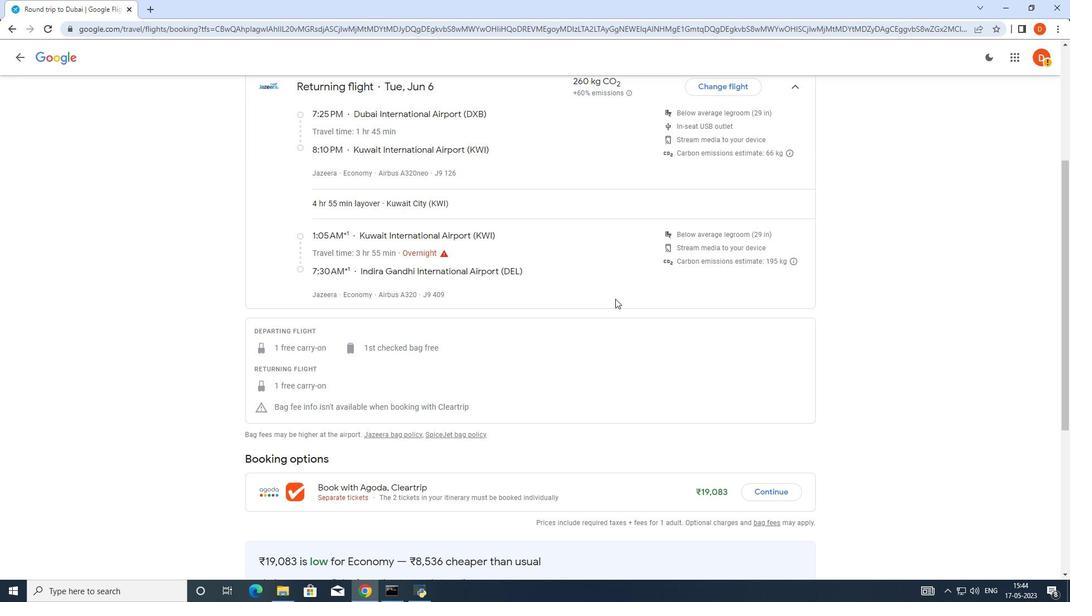 
Action: Mouse scrolled (615, 298) with delta (0, 0)
Screenshot: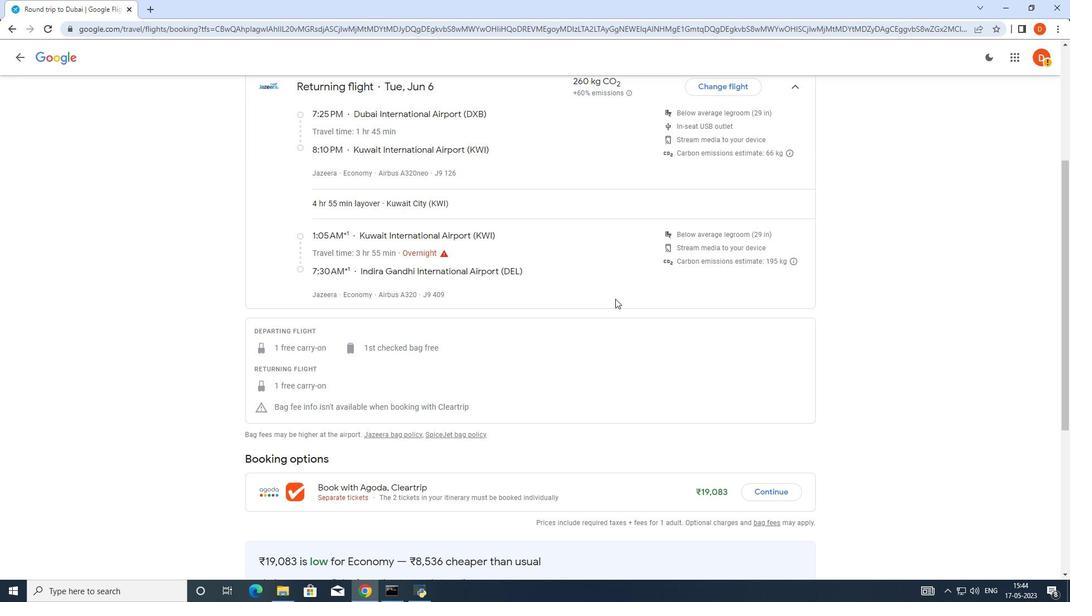 
Action: Mouse scrolled (615, 298) with delta (0, 0)
Screenshot: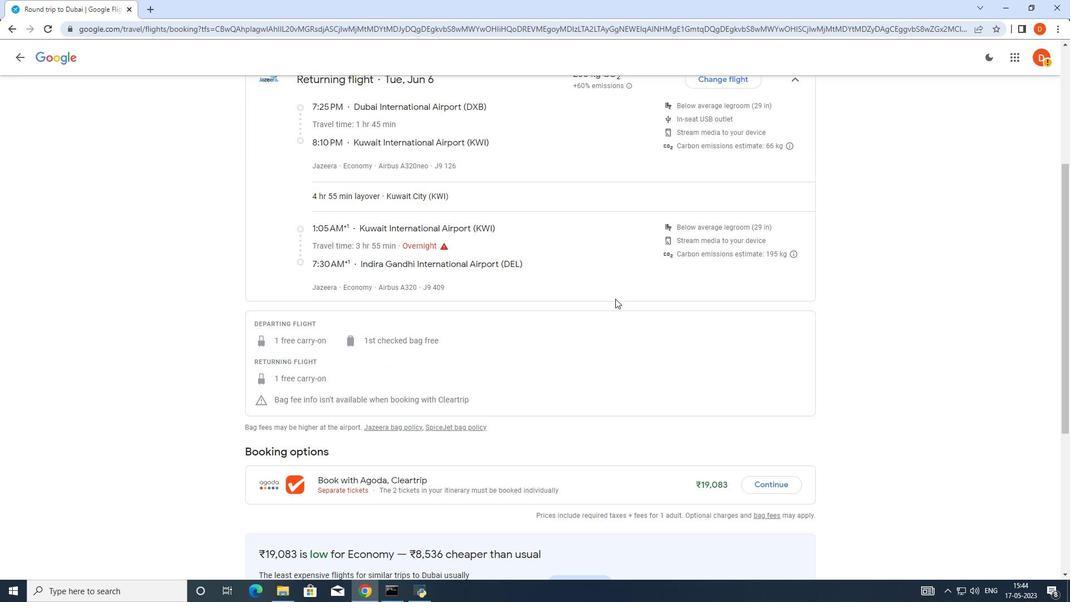 
Action: Mouse scrolled (615, 298) with delta (0, 0)
Screenshot: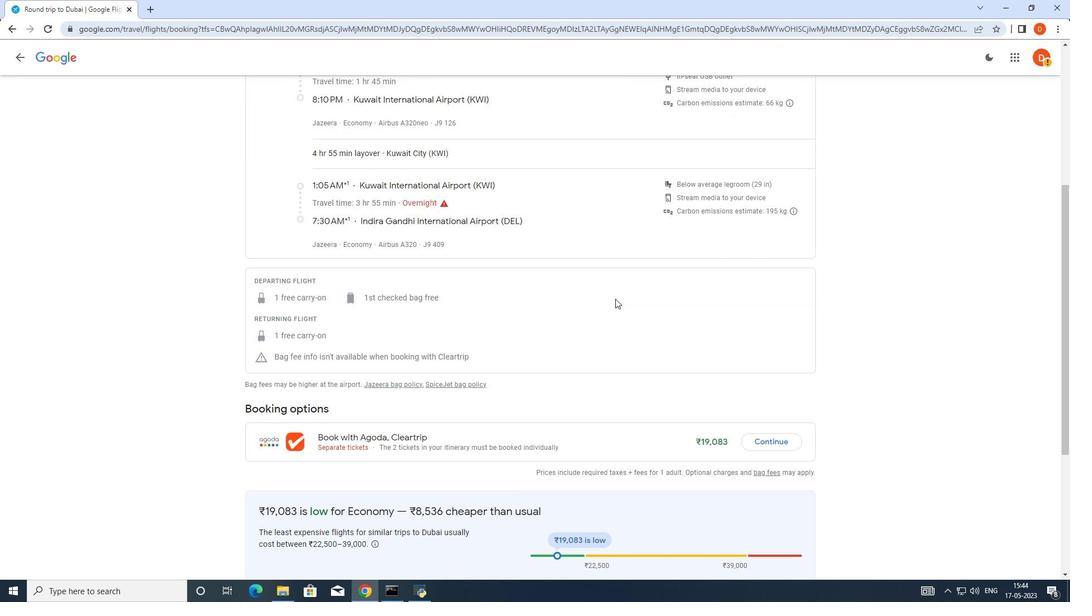 
Action: Mouse moved to (20, 56)
Screenshot: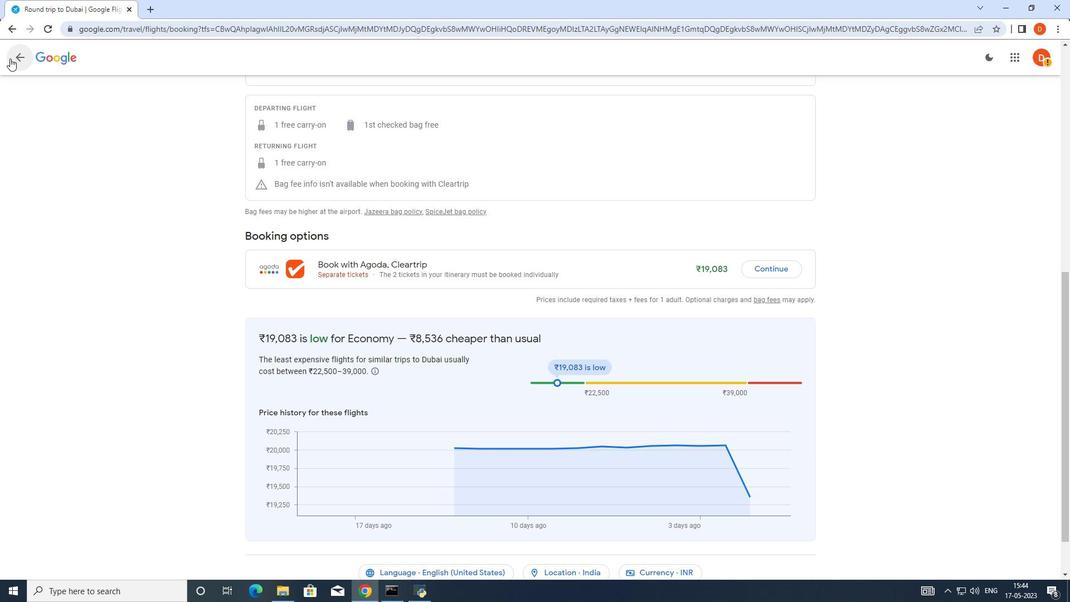
Action: Mouse pressed left at (20, 56)
Screenshot: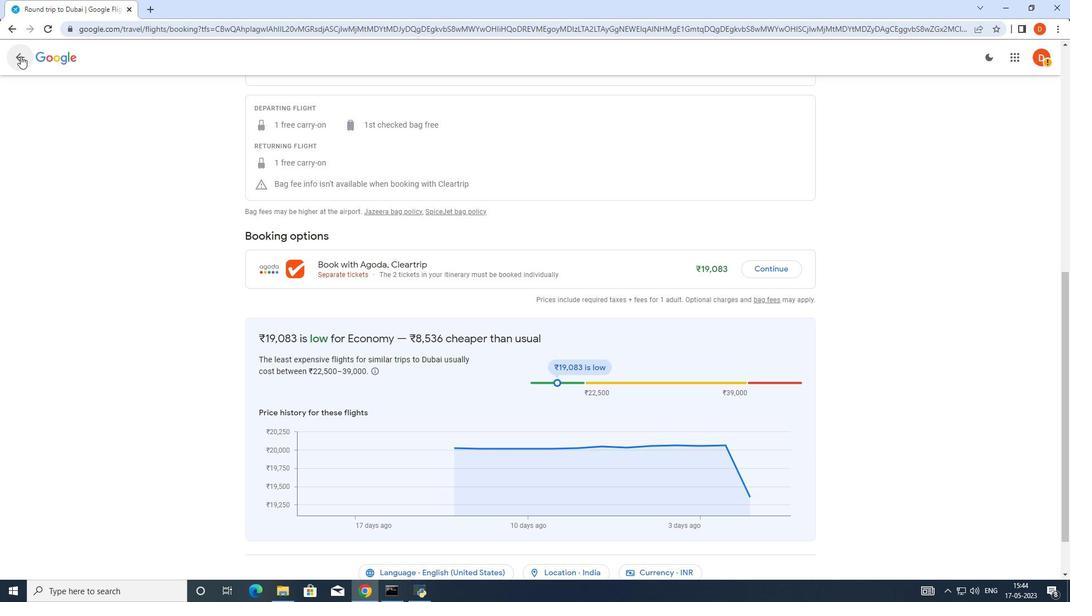 
Action: Mouse moved to (346, 284)
Screenshot: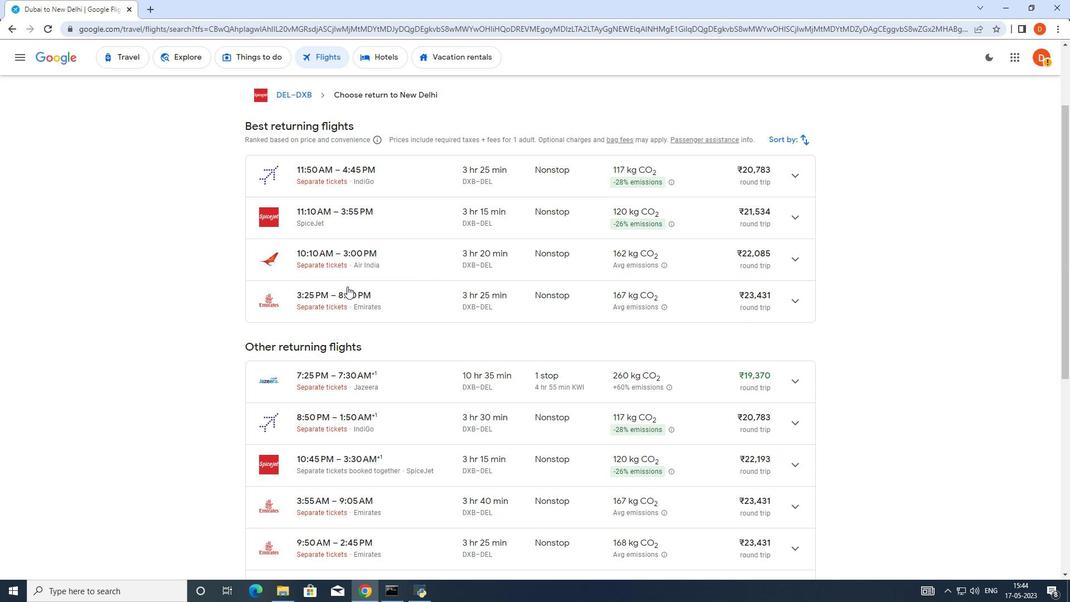 
Action: Mouse scrolled (346, 284) with delta (0, 0)
Screenshot: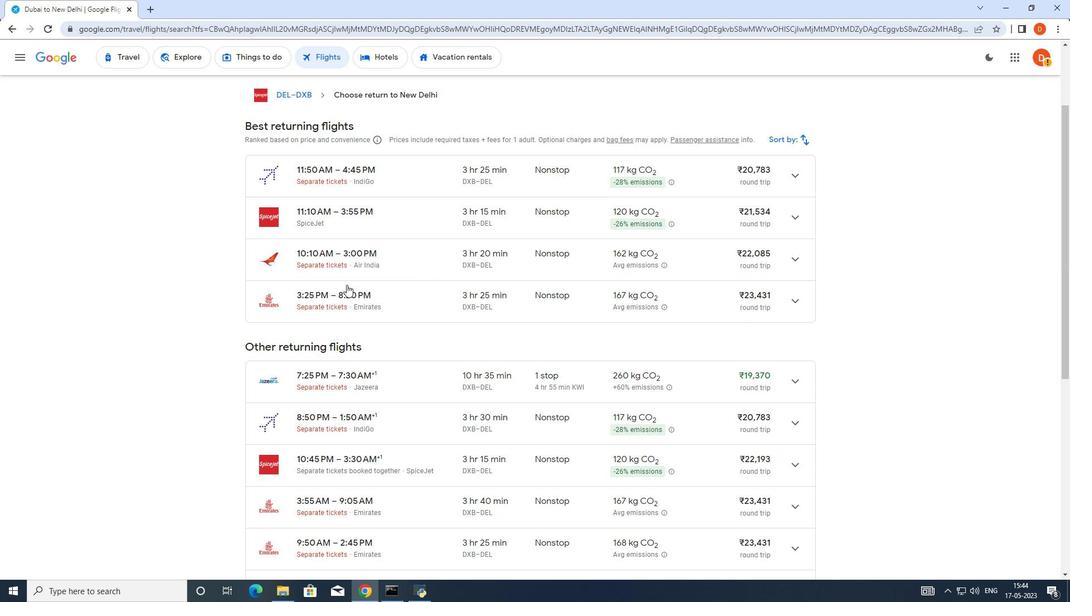 
Action: Mouse scrolled (346, 284) with delta (0, 0)
Screenshot: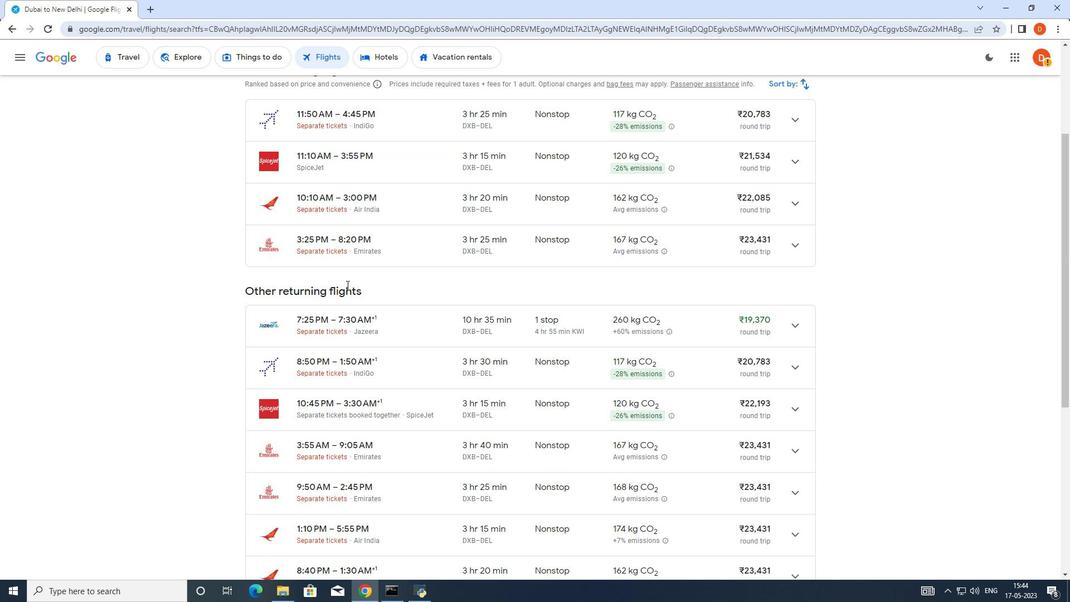 
Action: Mouse scrolled (346, 284) with delta (0, 0)
Screenshot: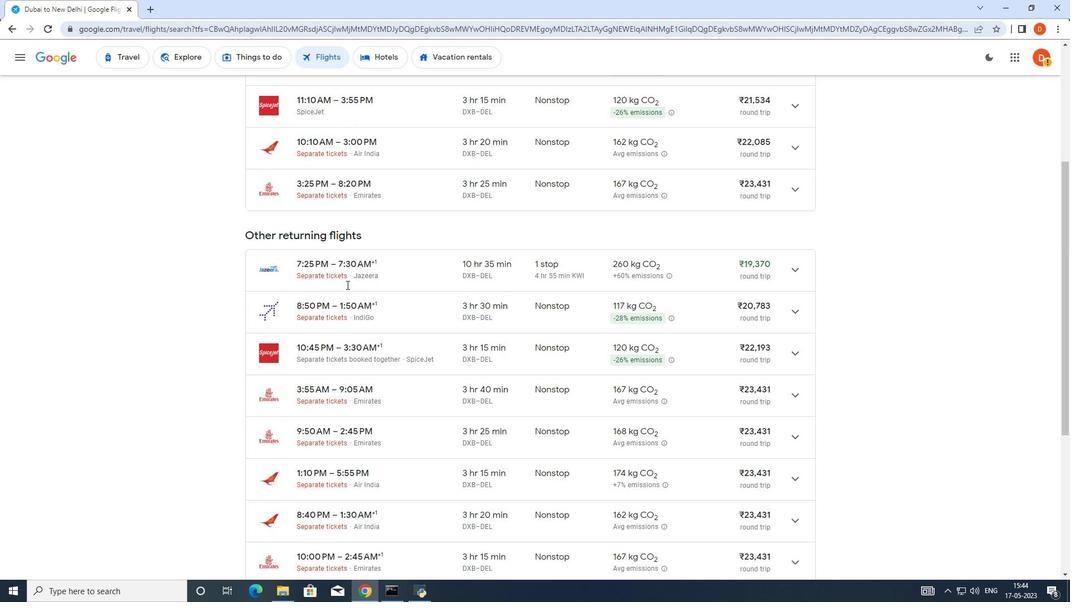 
Action: Mouse moved to (342, 253)
Screenshot: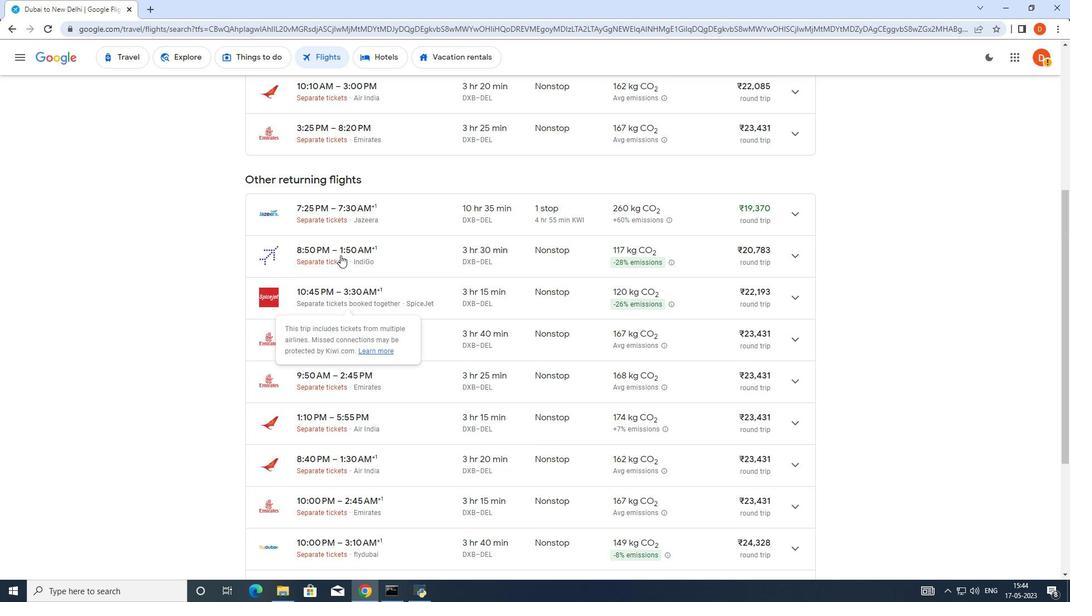
Action: Mouse pressed left at (342, 253)
Screenshot: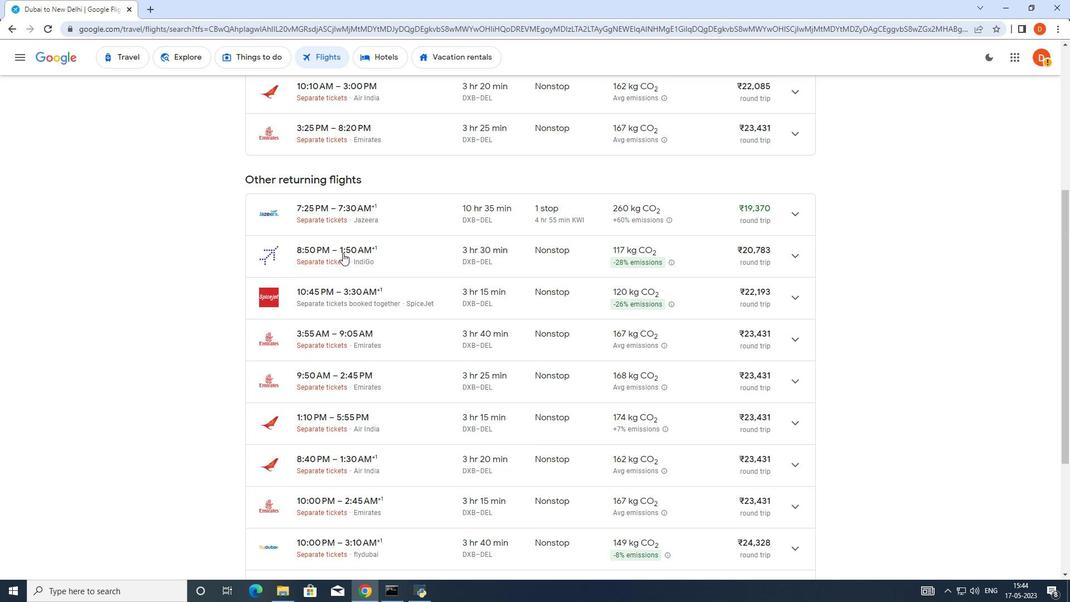 
Action: Mouse moved to (787, 232)
Screenshot: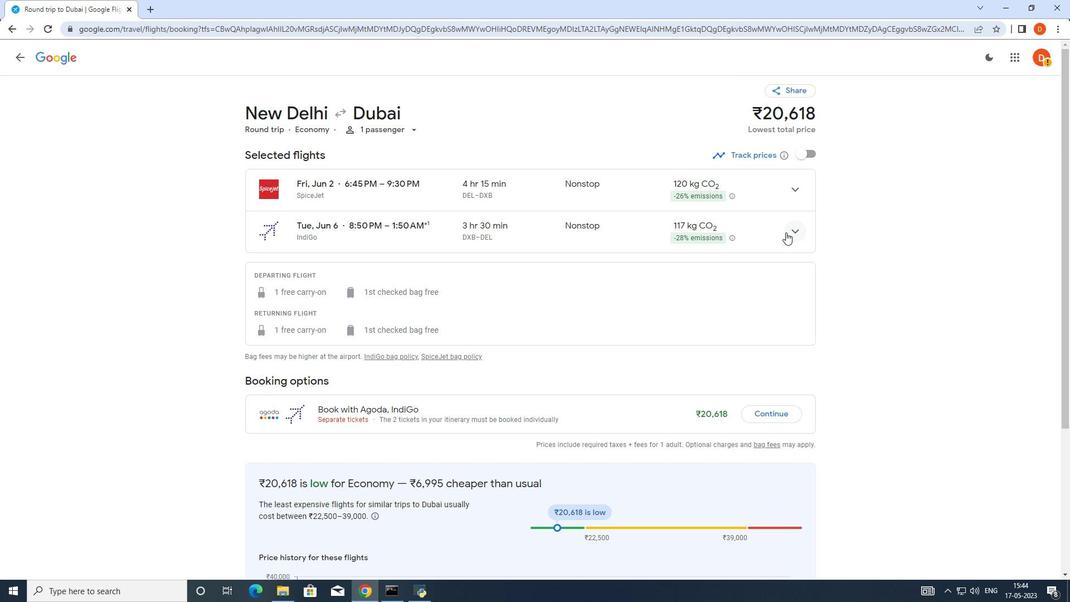 
Action: Mouse pressed left at (787, 232)
Screenshot: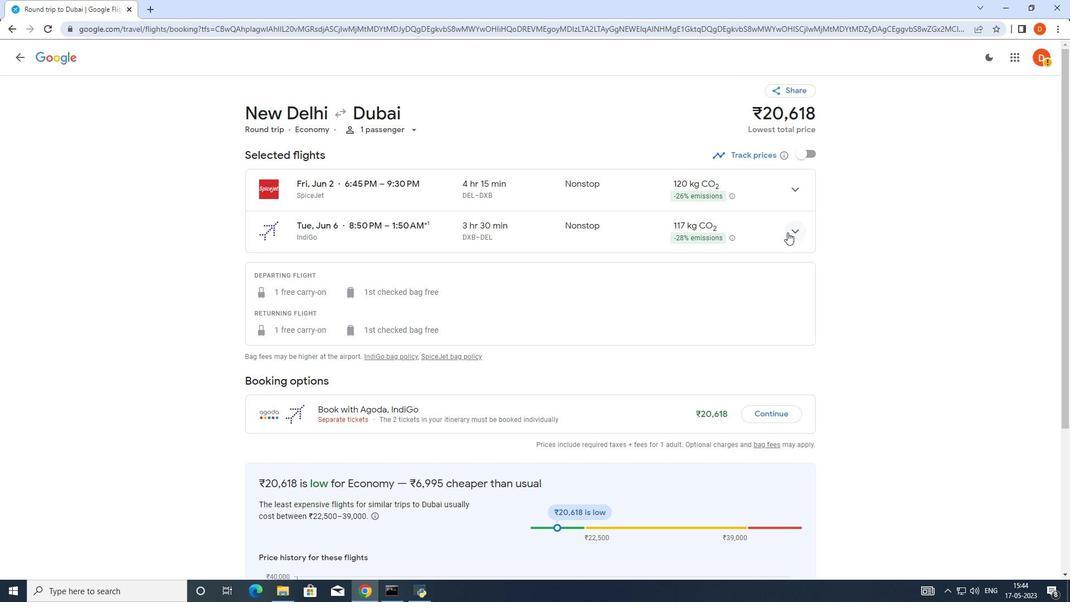 
Action: Mouse moved to (18, 56)
Screenshot: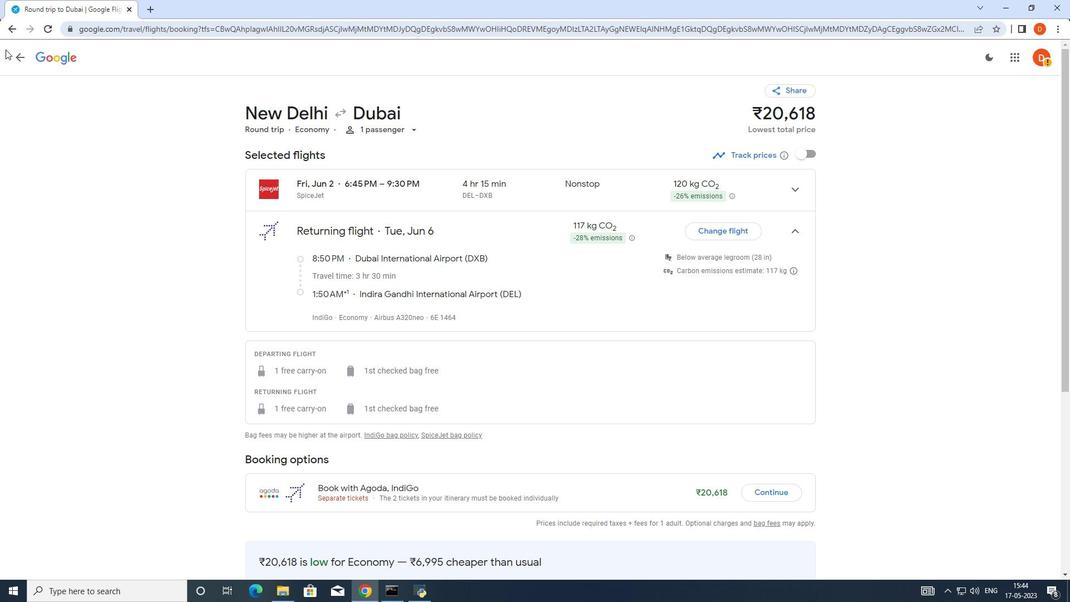 
Action: Mouse pressed left at (18, 56)
Screenshot: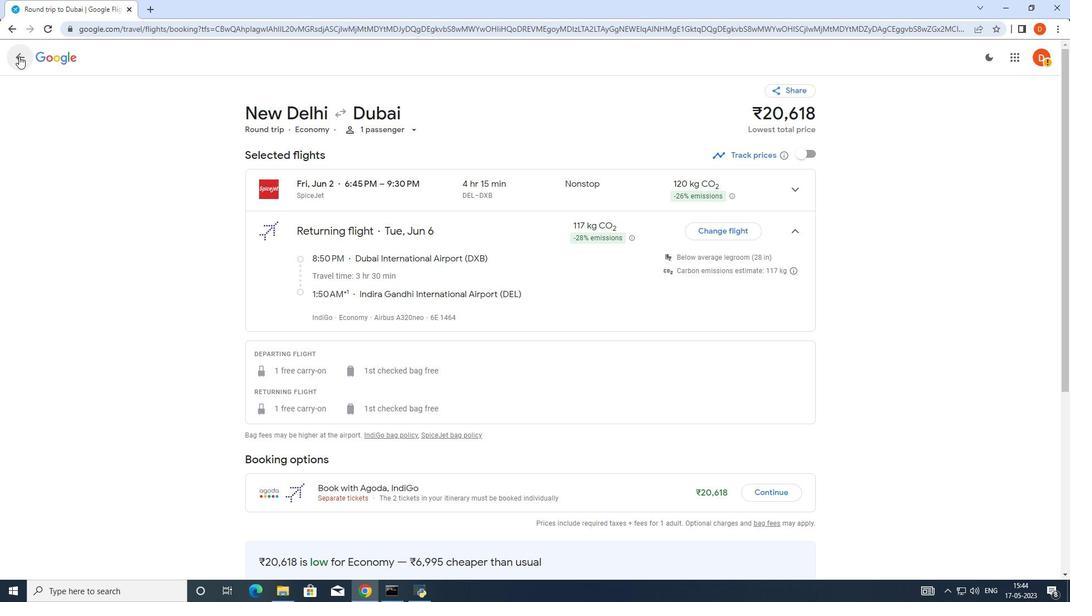
Action: Mouse moved to (391, 263)
Screenshot: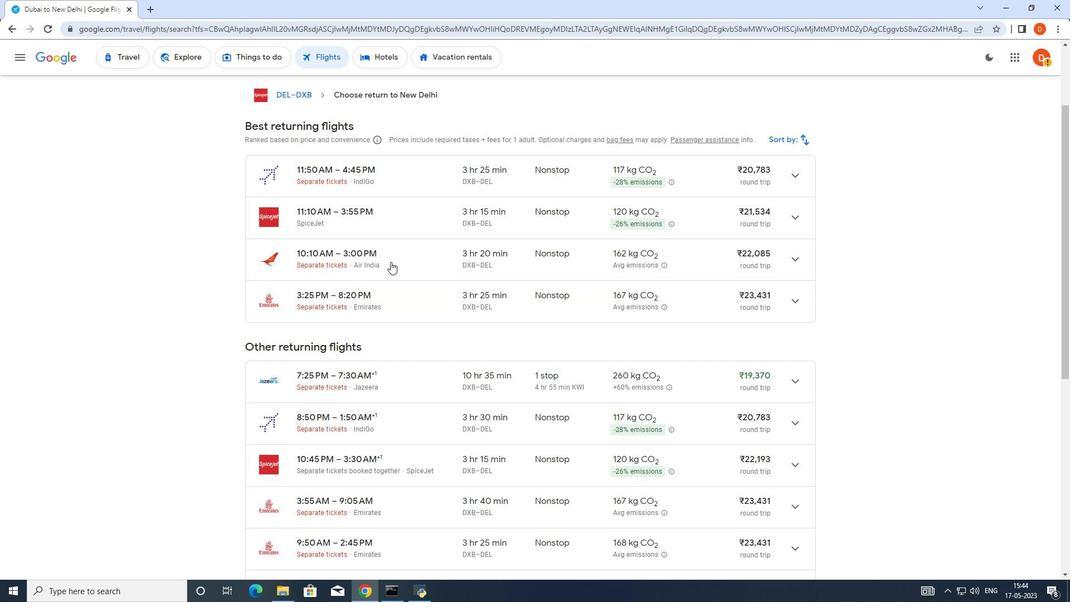 
Action: Mouse scrolled (391, 263) with delta (0, 0)
Screenshot: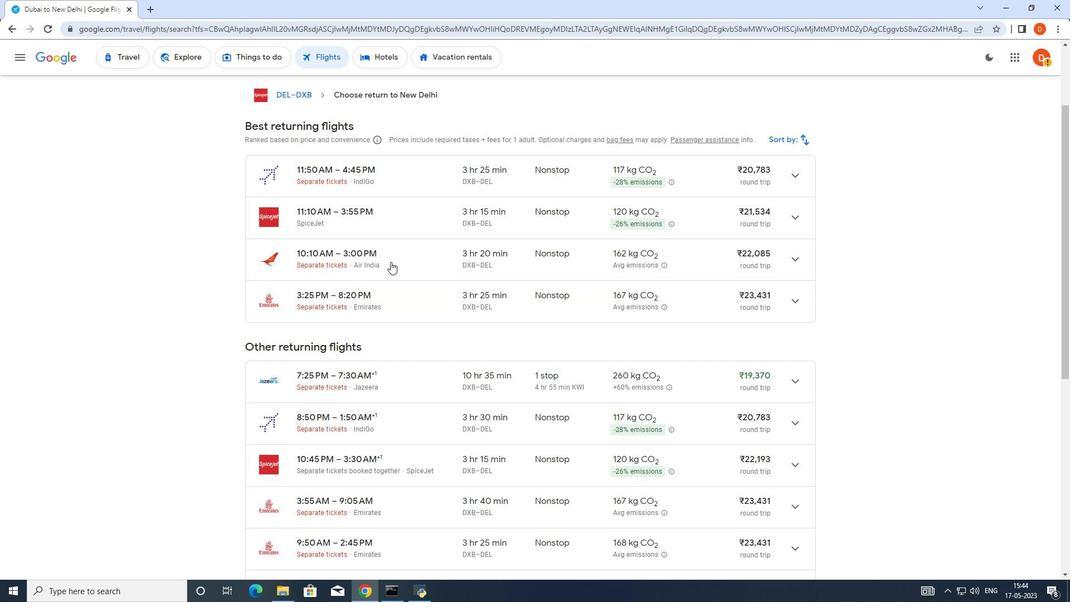 
Action: Mouse scrolled (391, 263) with delta (0, 0)
Screenshot: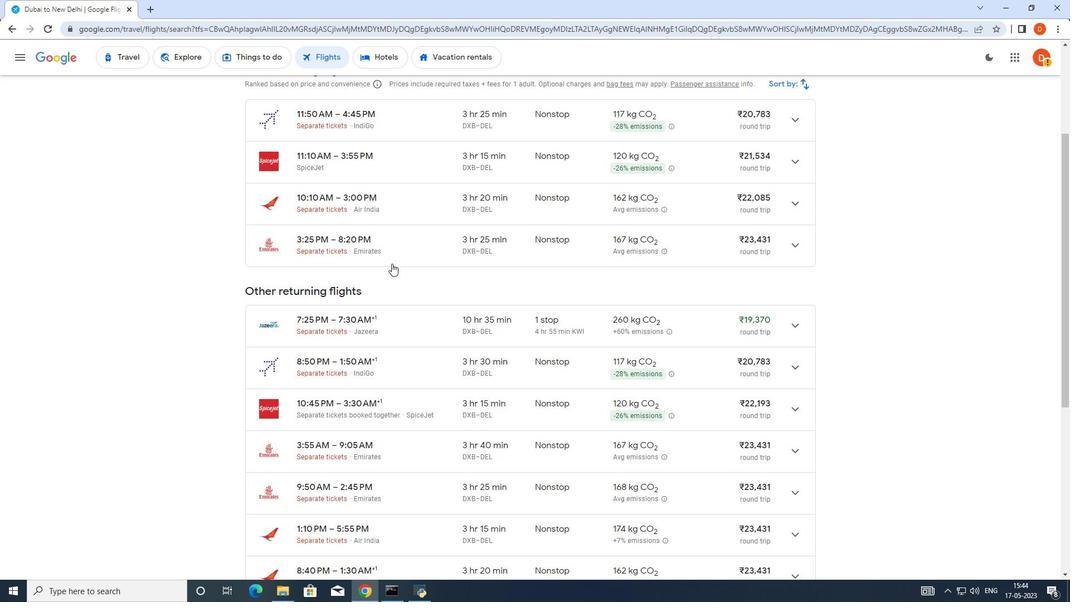 
Action: Mouse moved to (391, 264)
Screenshot: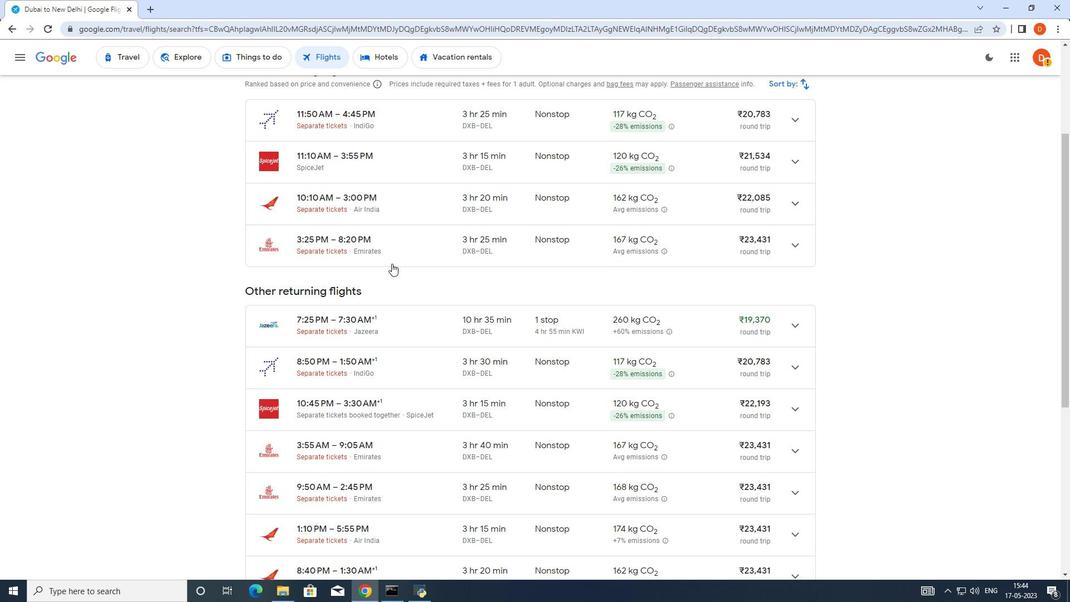
Action: Mouse scrolled (391, 263) with delta (0, 0)
Screenshot: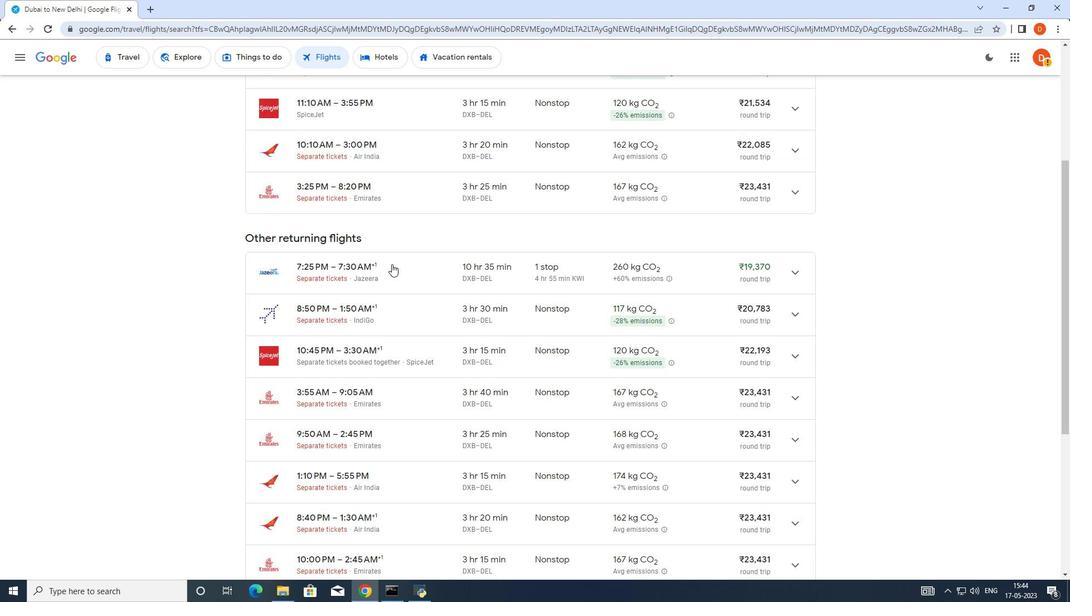 
Action: Mouse scrolled (391, 263) with delta (0, 0)
Screenshot: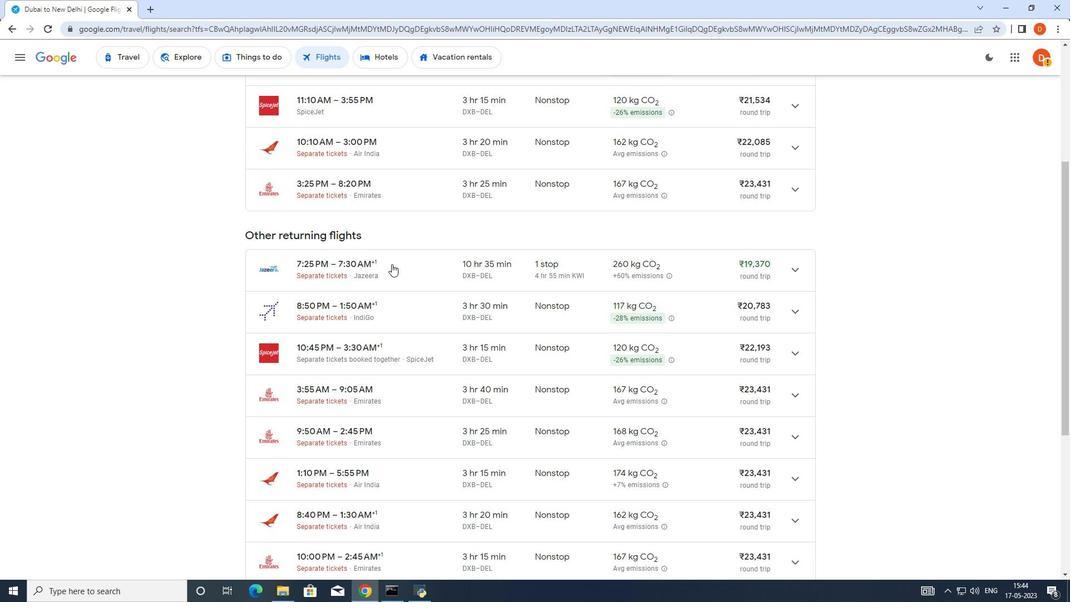 
Action: Mouse moved to (391, 264)
Screenshot: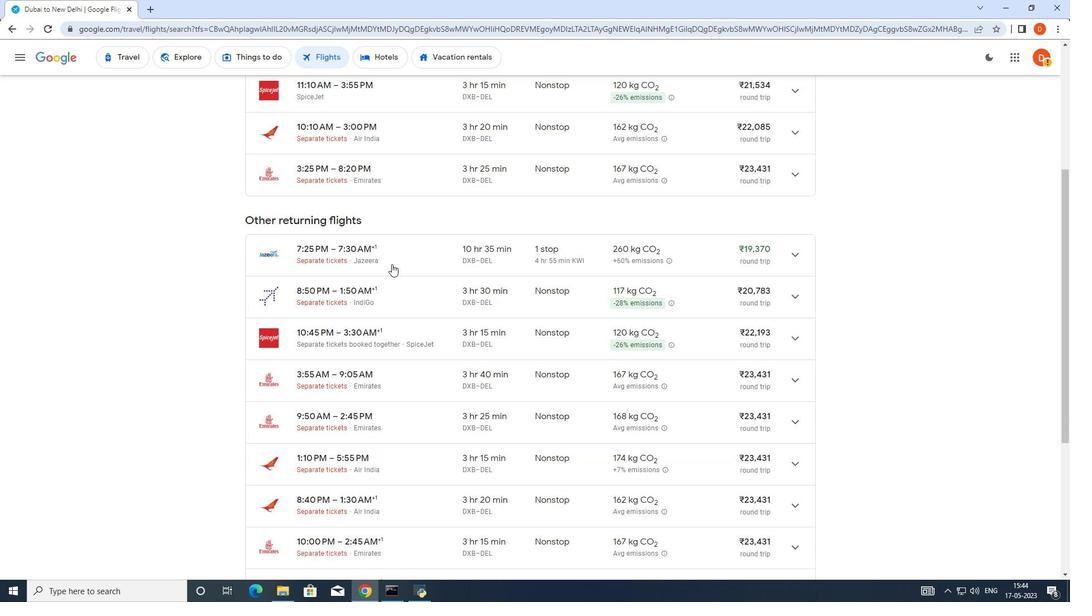 
Action: Mouse scrolled (391, 263) with delta (0, 0)
Screenshot: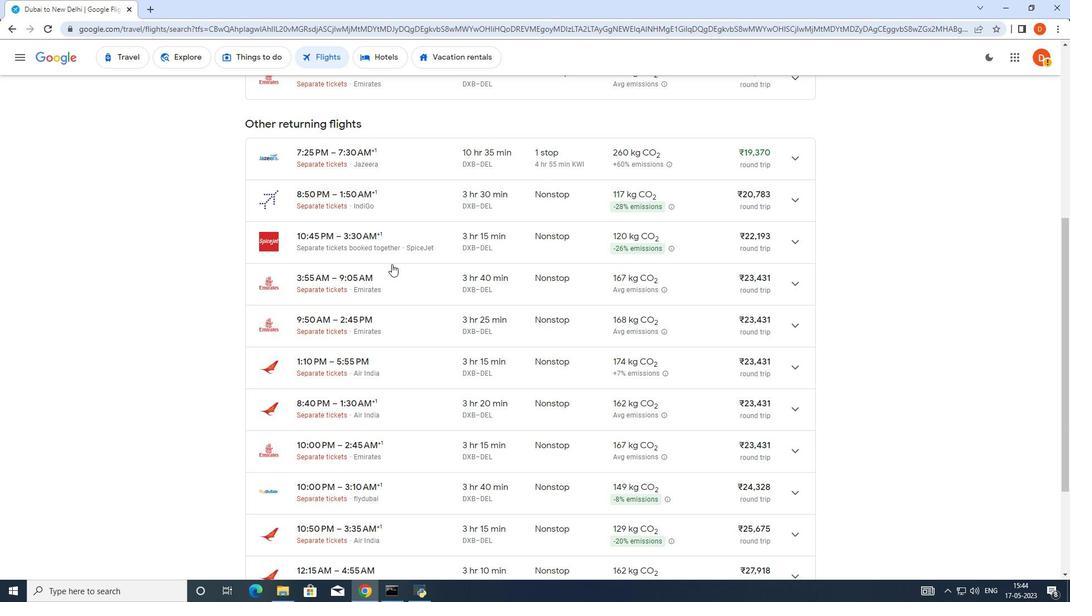 
Action: Mouse scrolled (391, 263) with delta (0, 0)
Screenshot: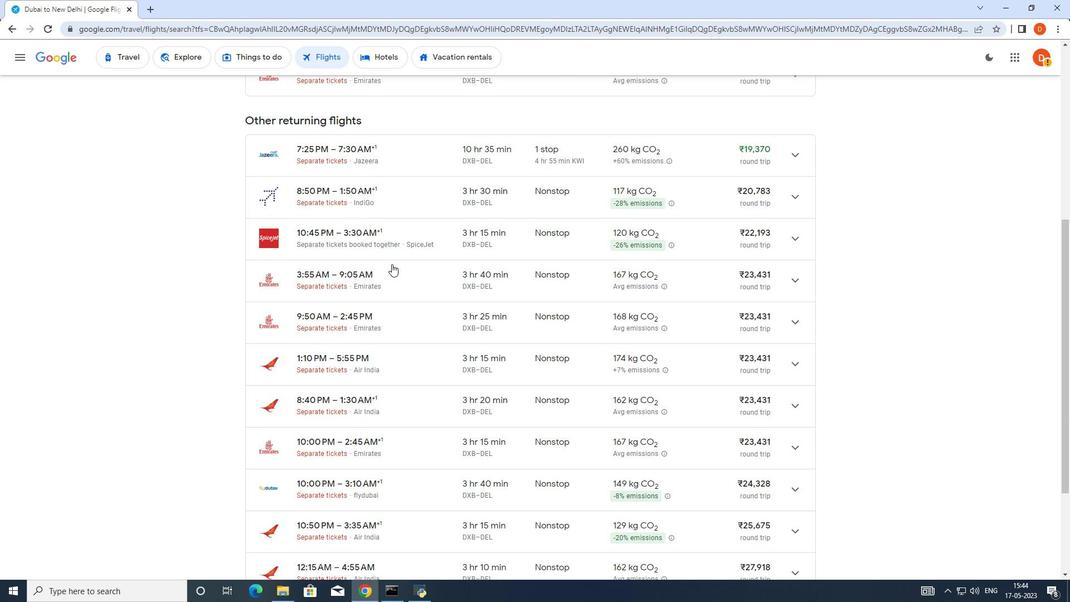 
Action: Mouse scrolled (391, 263) with delta (0, 0)
Screenshot: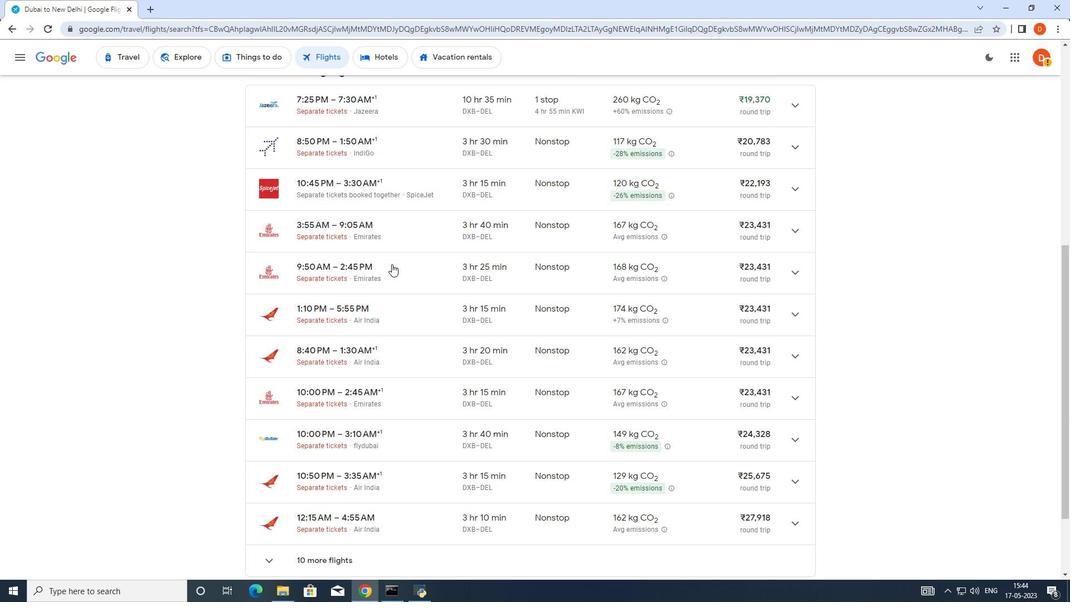
Action: Mouse scrolled (391, 263) with delta (0, 0)
Screenshot: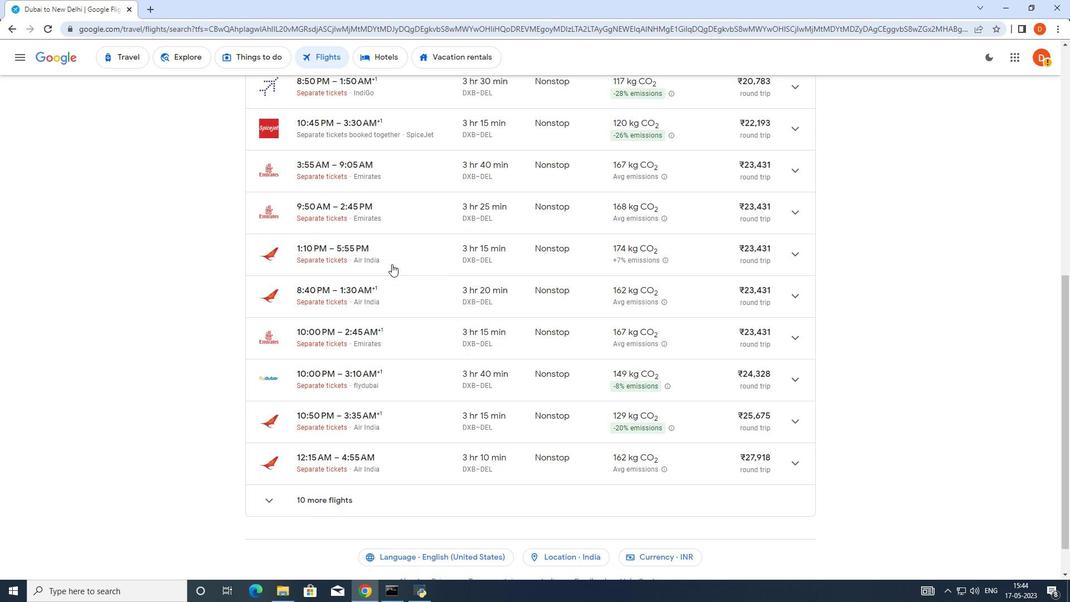
Action: Mouse moved to (318, 341)
Screenshot: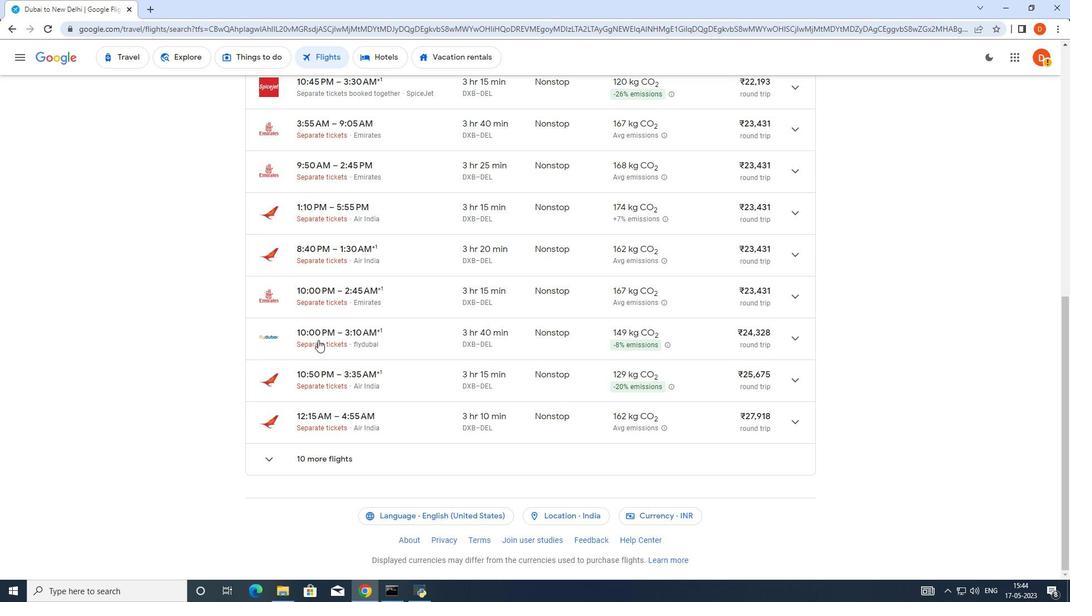 
Action: Mouse pressed left at (318, 341)
Screenshot: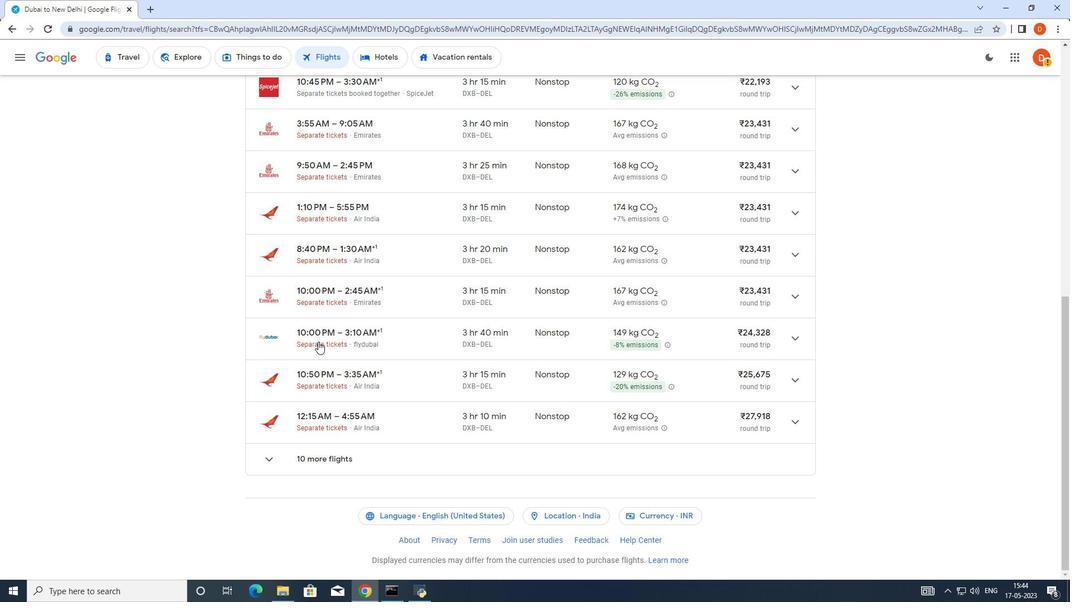 
Action: Mouse moved to (794, 233)
Screenshot: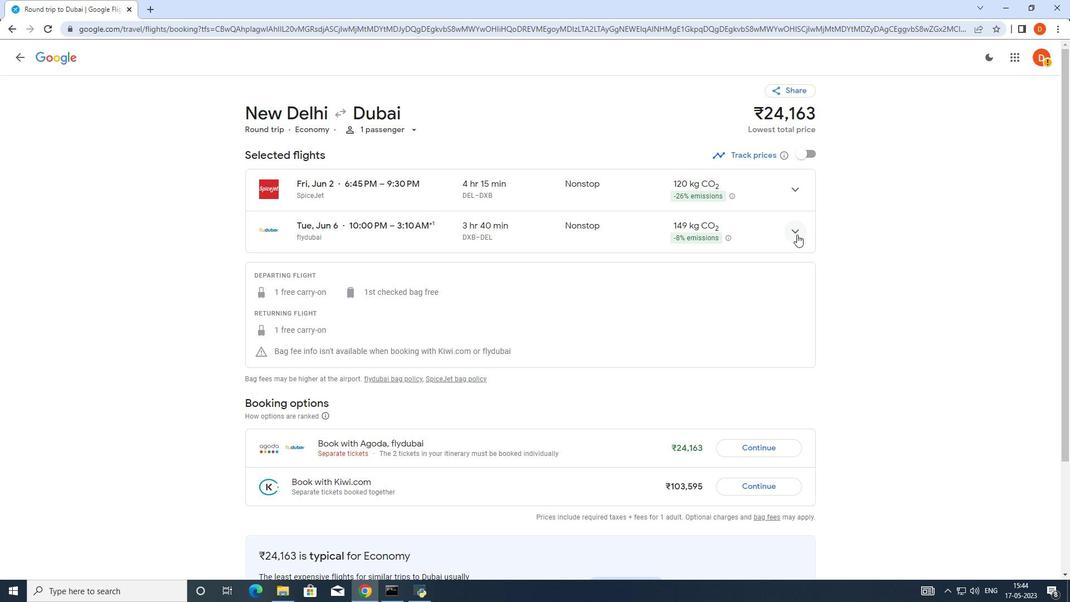 
Action: Mouse pressed left at (794, 233)
Screenshot: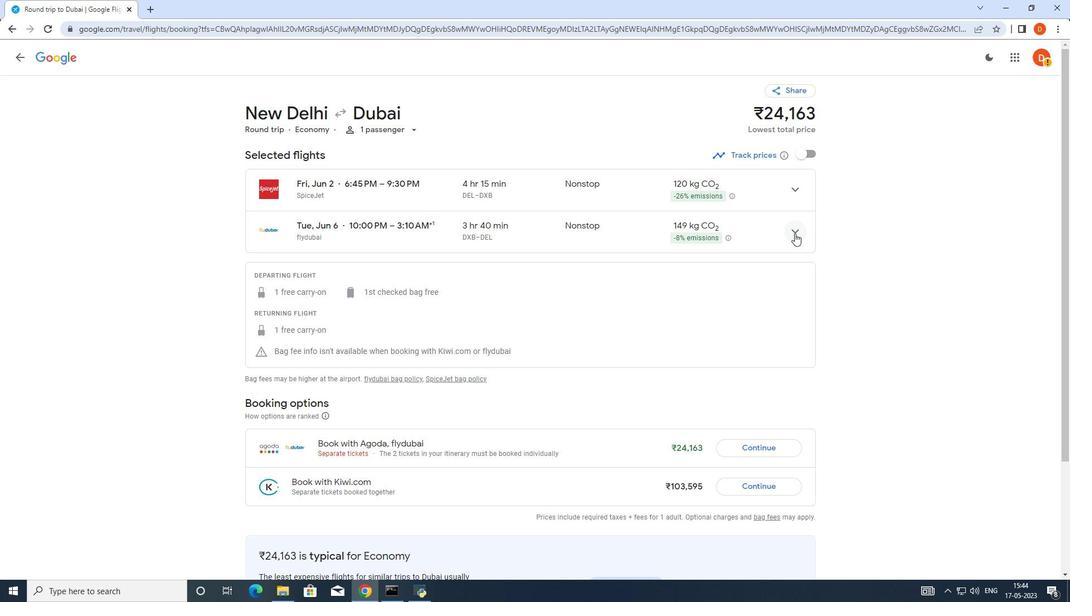 
Action: Mouse moved to (22, 65)
Screenshot: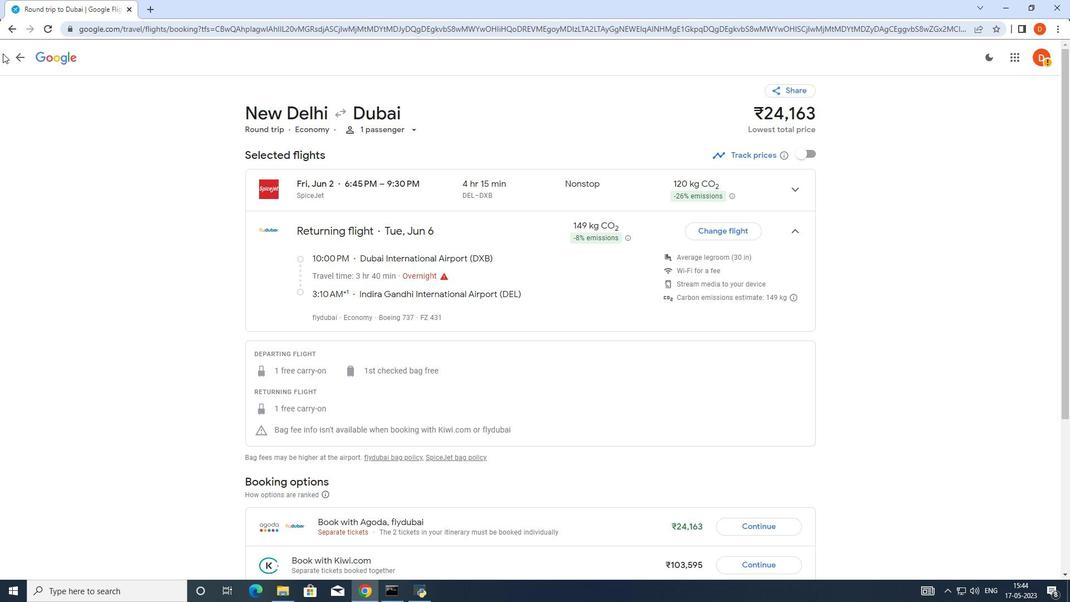 
Action: Mouse pressed left at (22, 65)
Screenshot: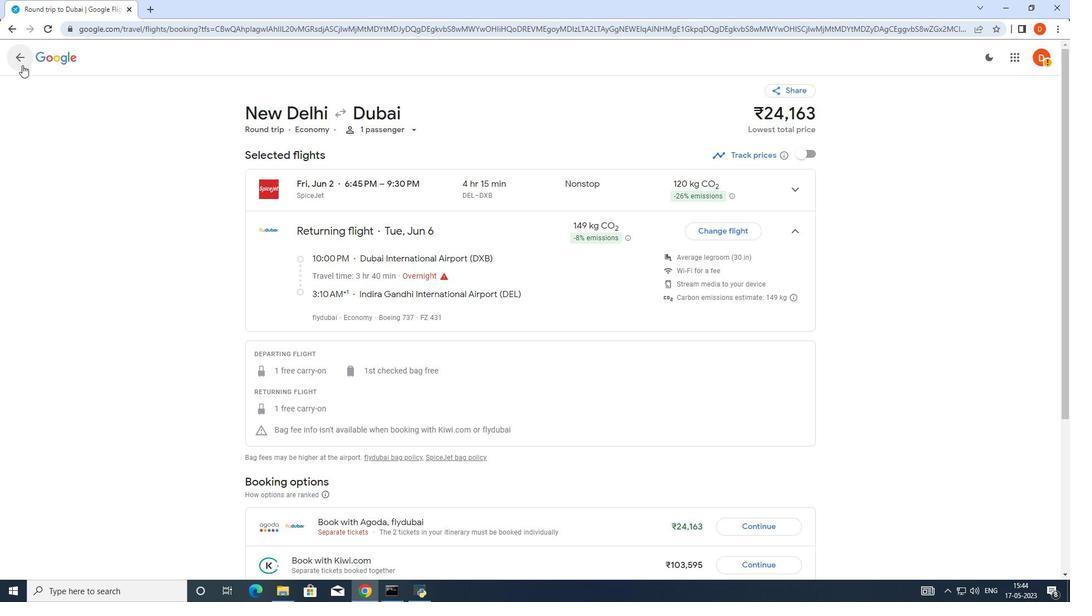 
Action: Mouse moved to (438, 276)
Screenshot: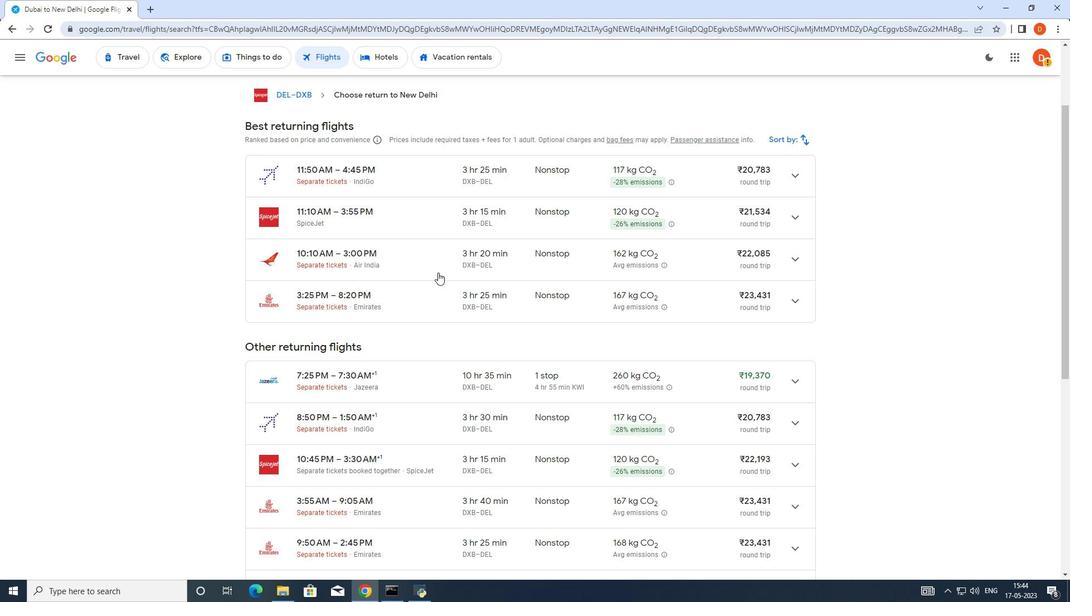 
Action: Mouse scrolled (438, 275) with delta (0, 0)
Screenshot: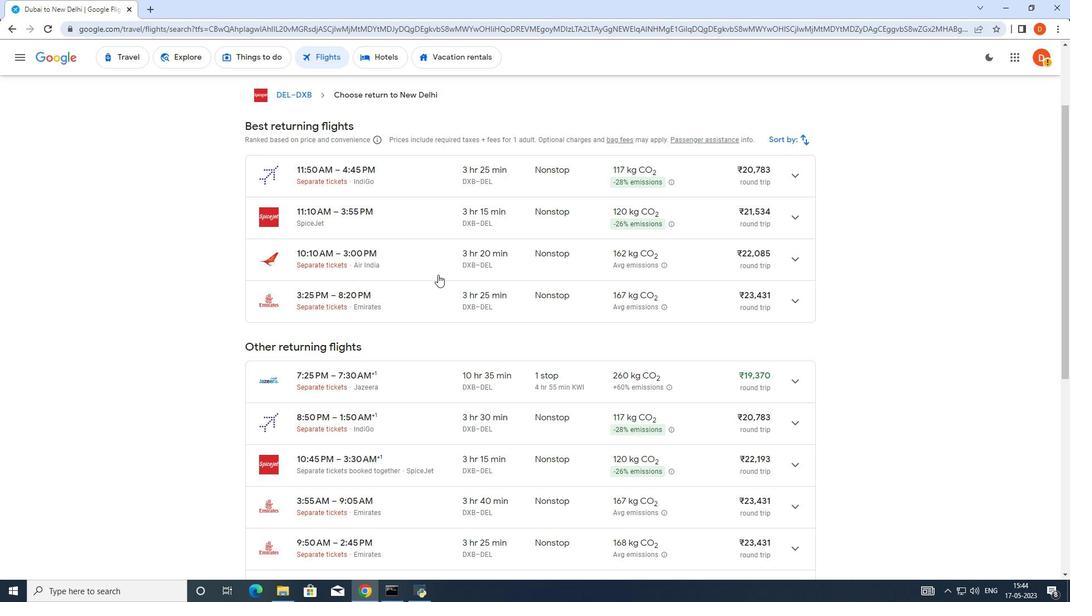 
Action: Mouse scrolled (438, 275) with delta (0, 0)
Screenshot: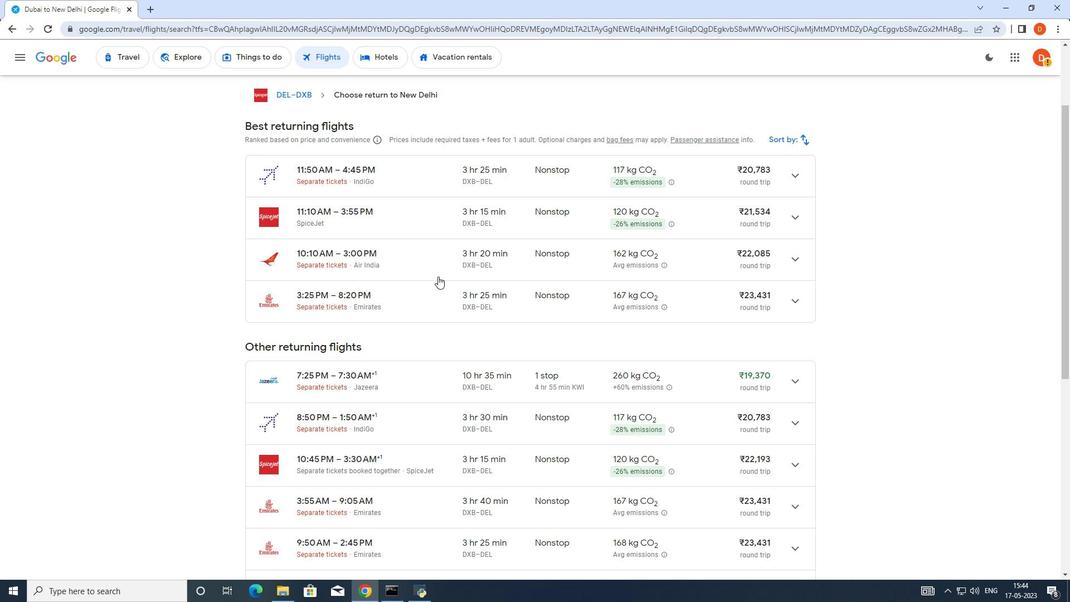 
Action: Mouse scrolled (438, 275) with delta (0, 0)
Screenshot: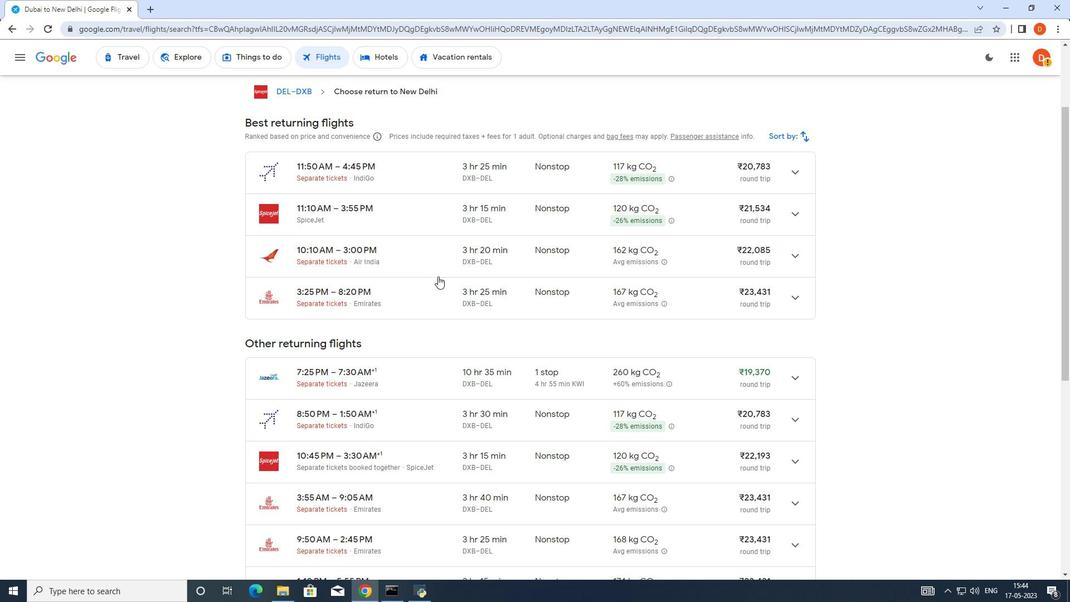 
Action: Mouse scrolled (438, 275) with delta (0, 0)
Screenshot: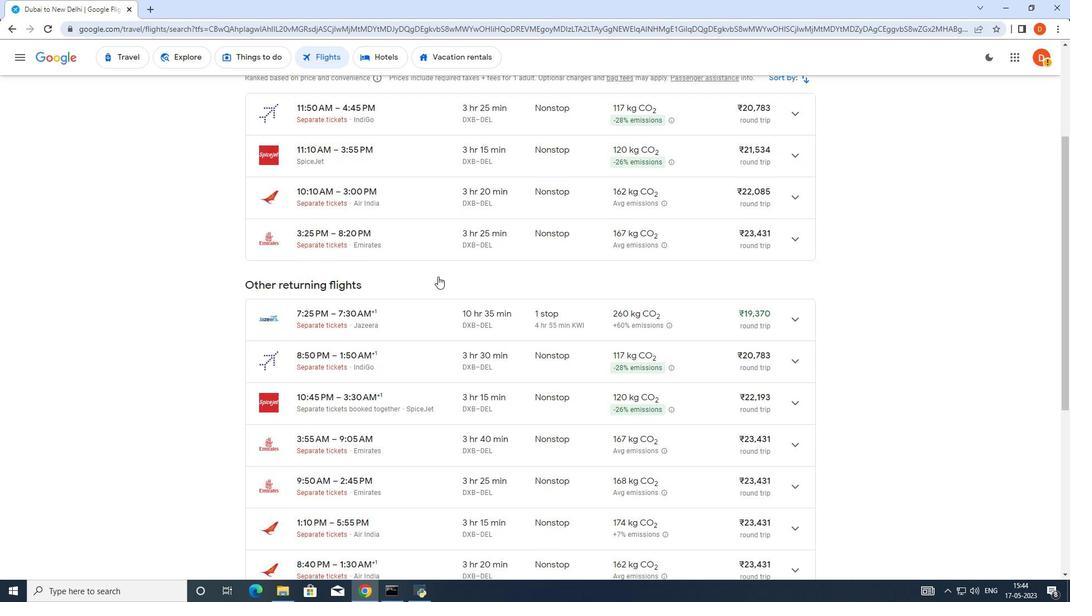 
Action: Mouse scrolled (438, 275) with delta (0, 0)
Screenshot: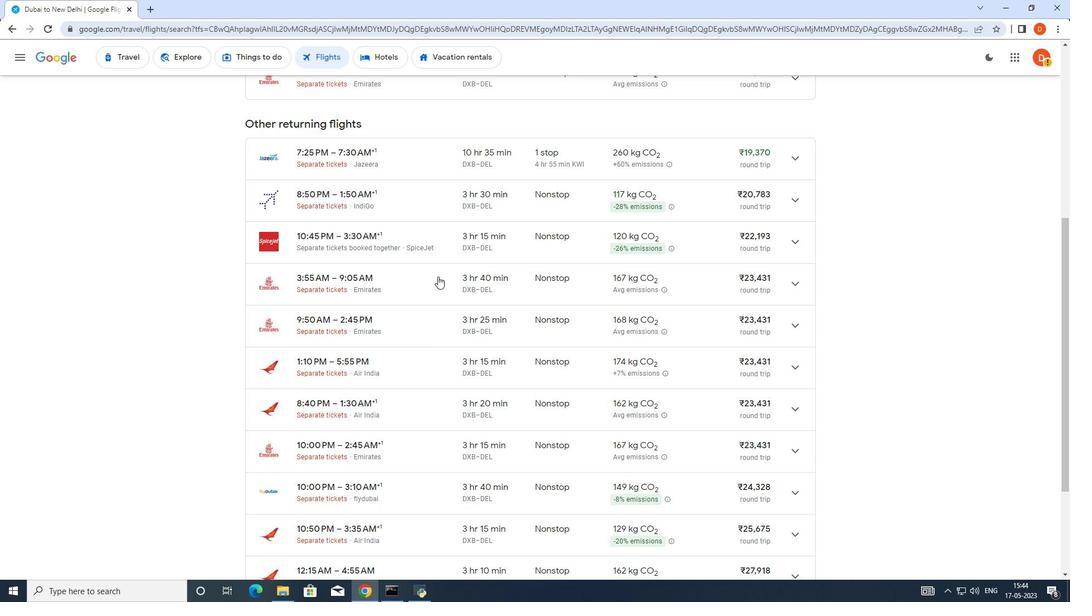
Action: Mouse scrolled (438, 275) with delta (0, 0)
Screenshot: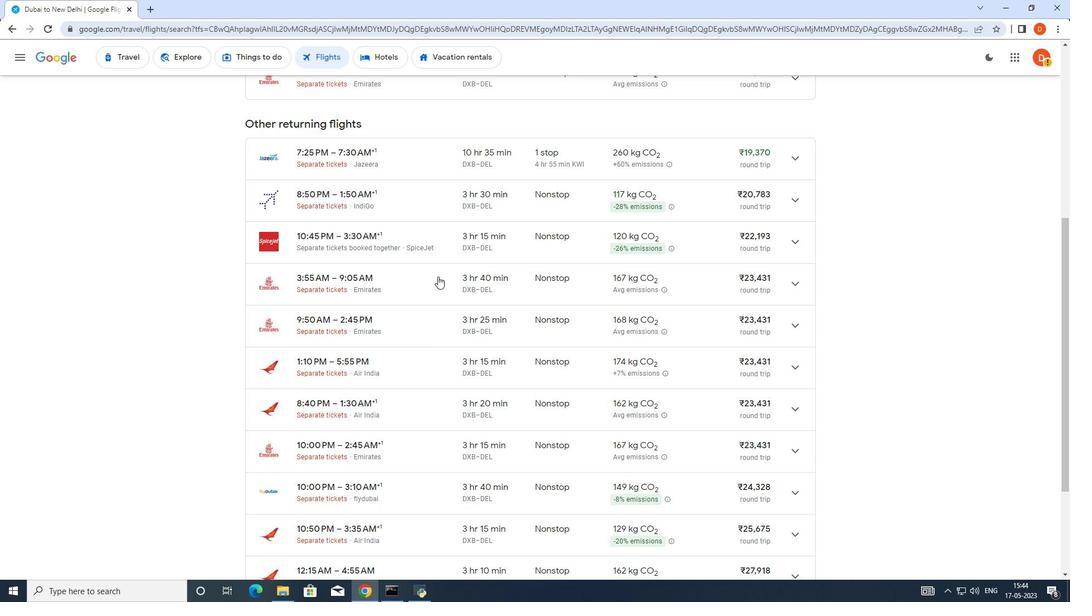 
Action: Mouse scrolled (438, 275) with delta (0, 0)
Screenshot: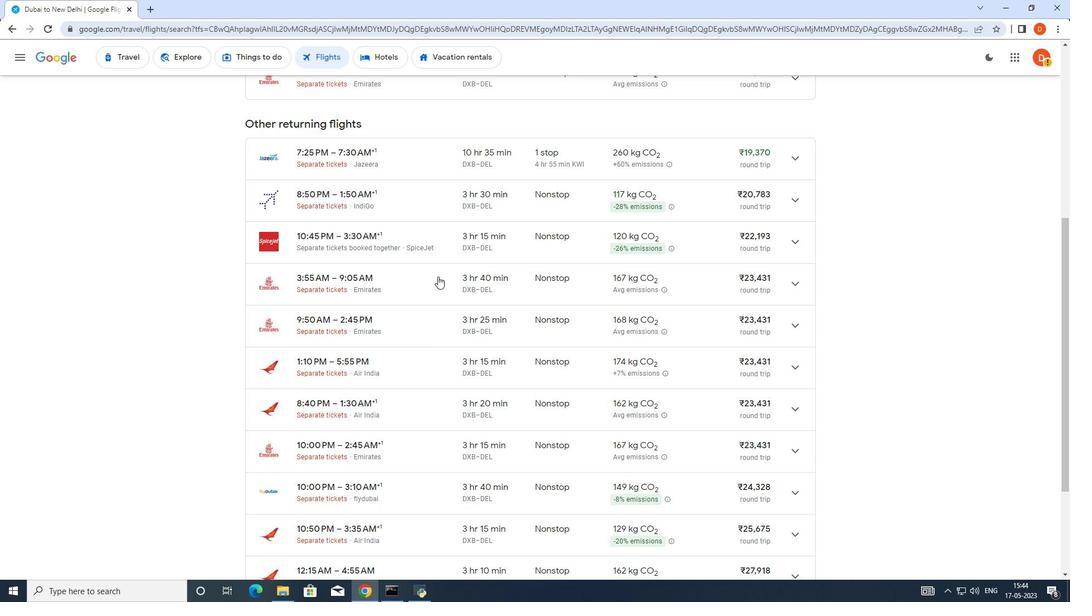 
Action: Mouse scrolled (438, 275) with delta (0, 0)
Screenshot: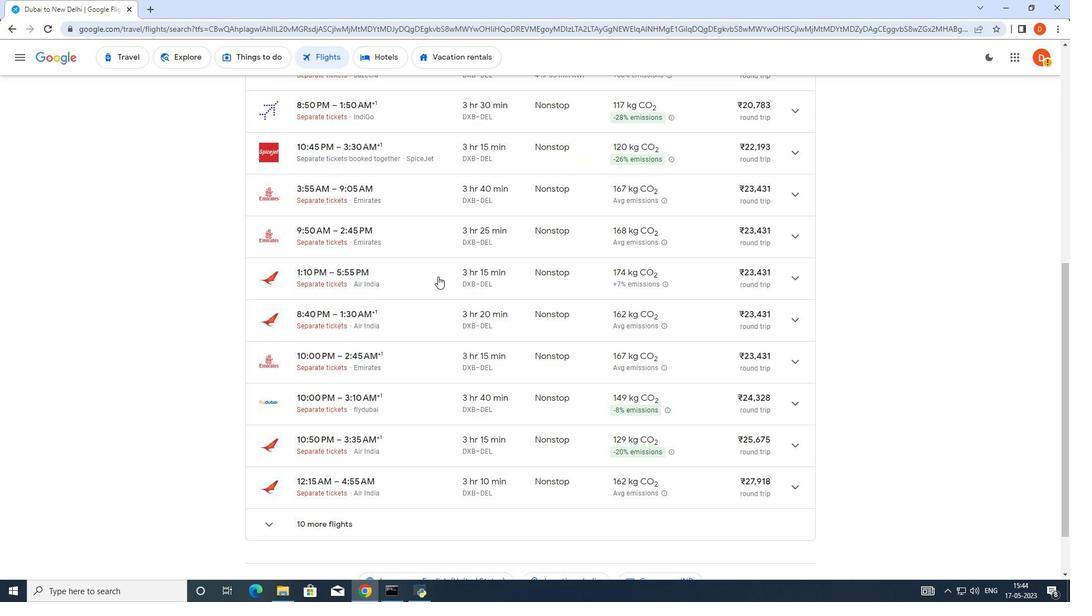 
Action: Mouse moved to (319, 464)
Screenshot: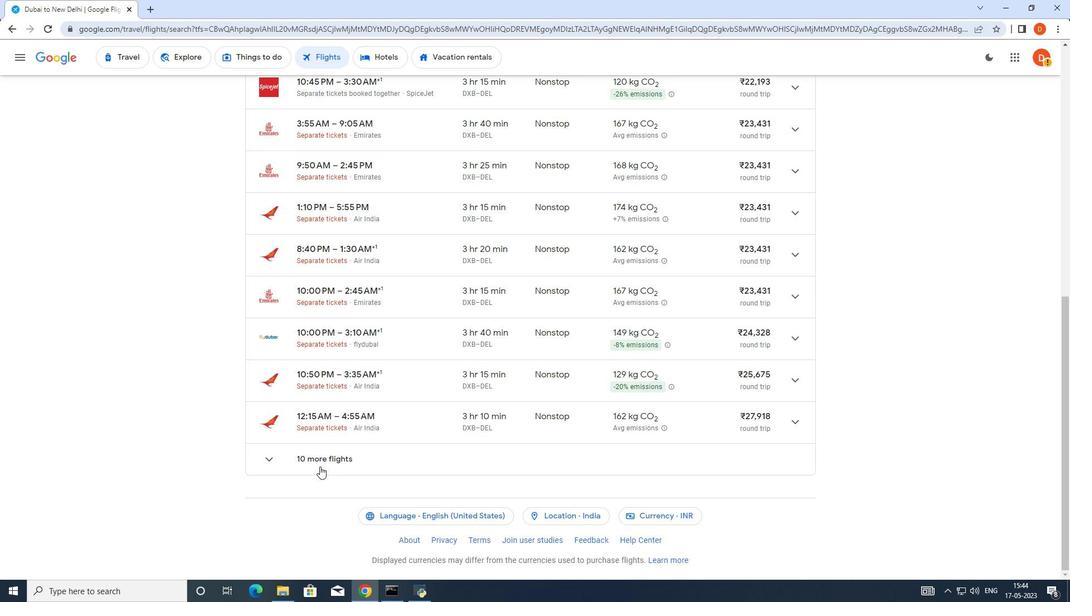 
Action: Mouse pressed left at (319, 464)
Screenshot: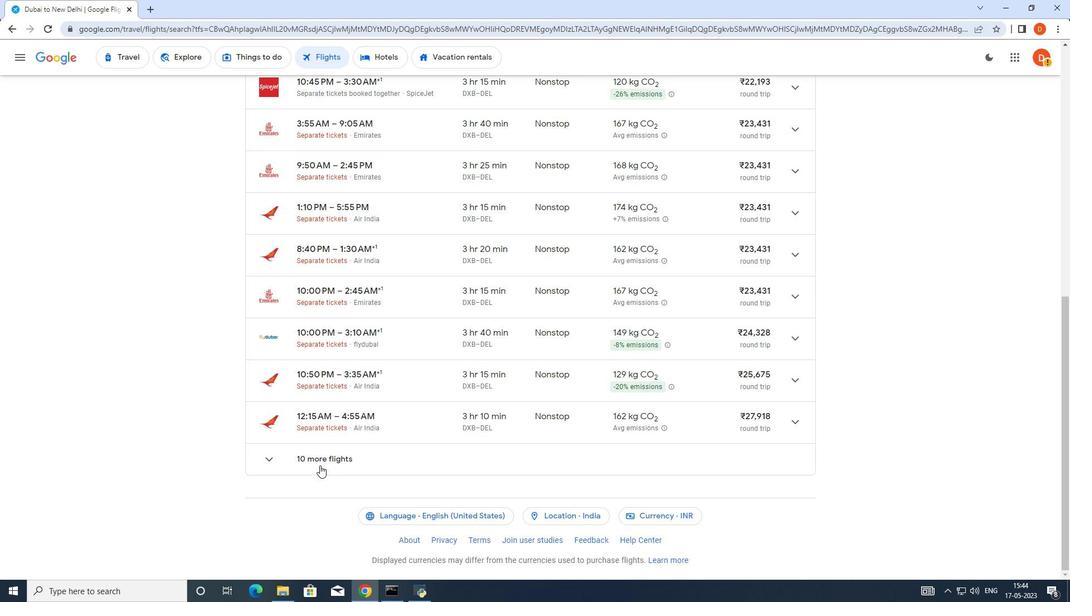 
Action: Mouse moved to (332, 461)
Screenshot: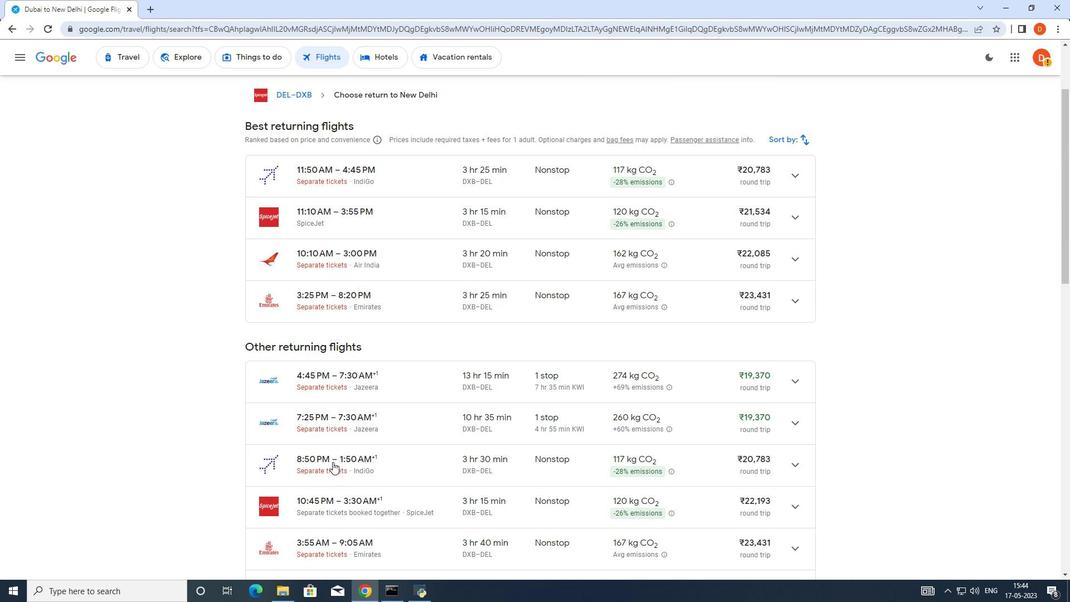 
Action: Mouse scrolled (332, 461) with delta (0, 0)
Screenshot: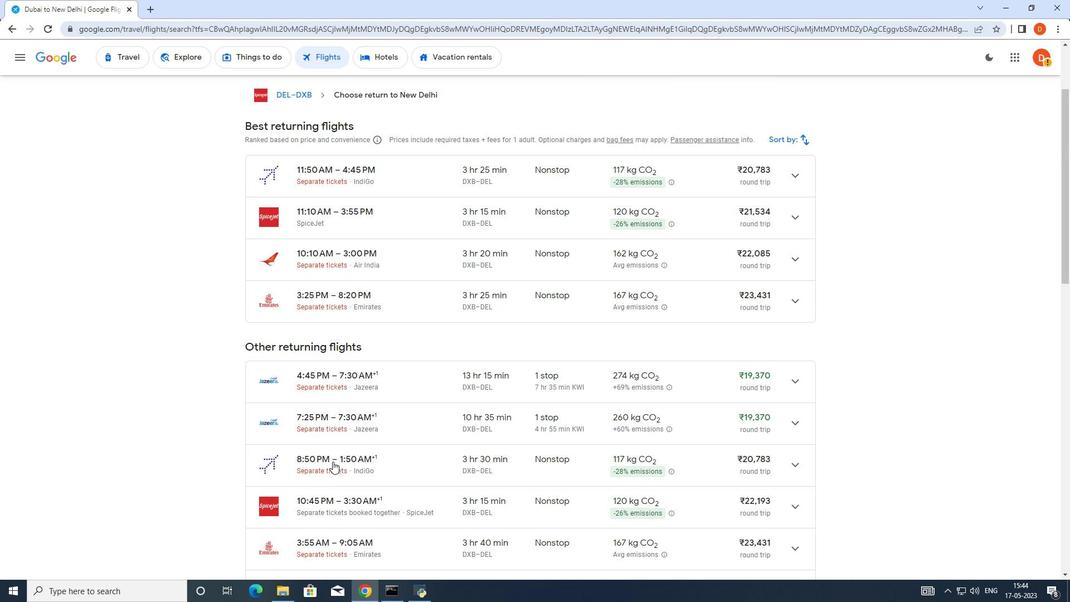 
Action: Mouse scrolled (332, 461) with delta (0, 0)
Screenshot: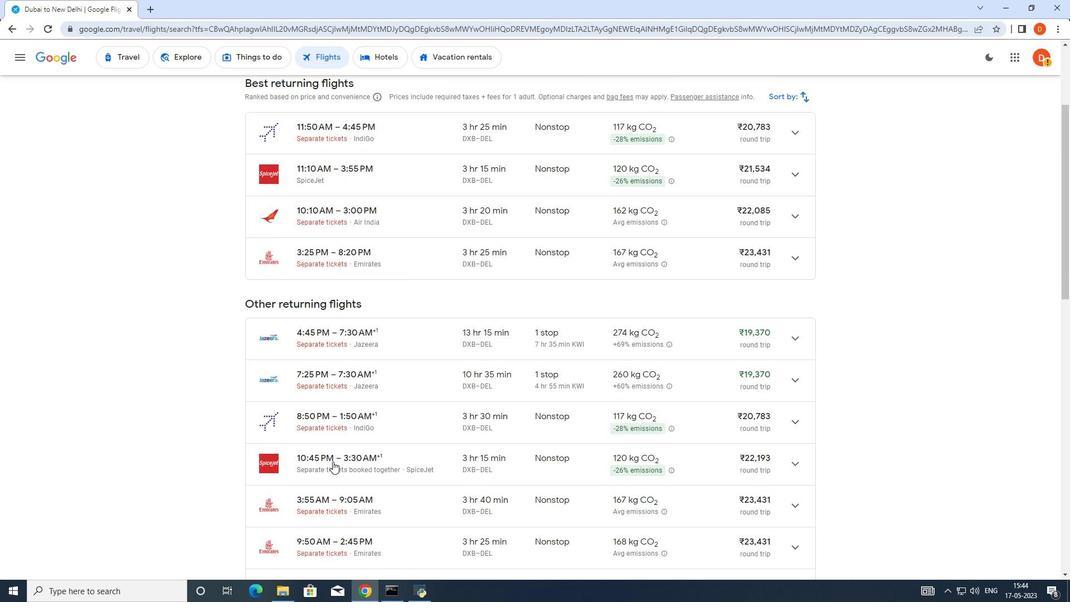 
Action: Mouse scrolled (332, 461) with delta (0, 0)
Screenshot: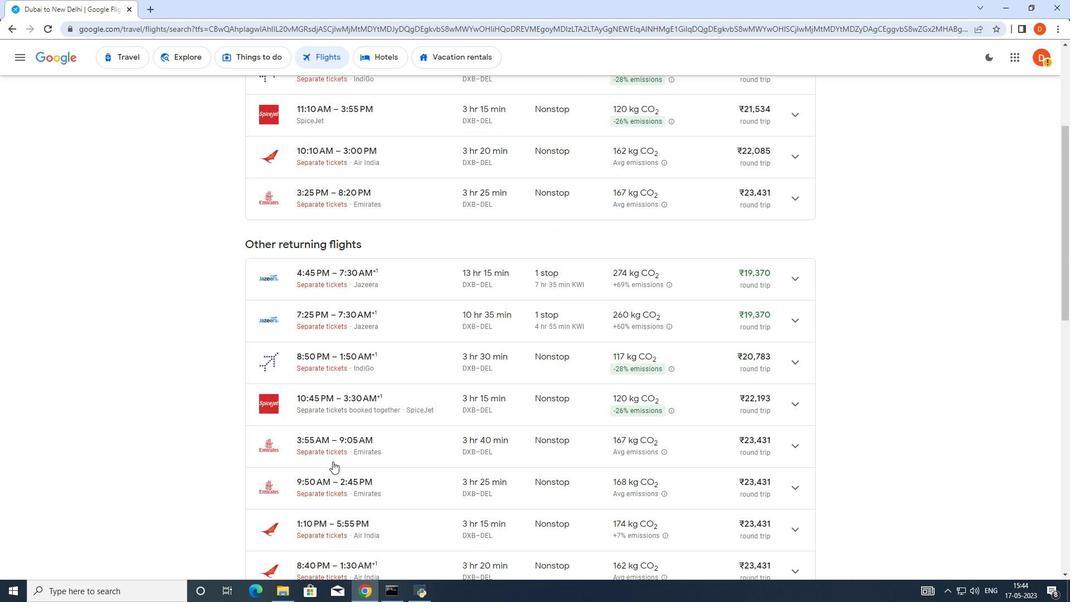 
Action: Mouse scrolled (332, 461) with delta (0, 0)
Screenshot: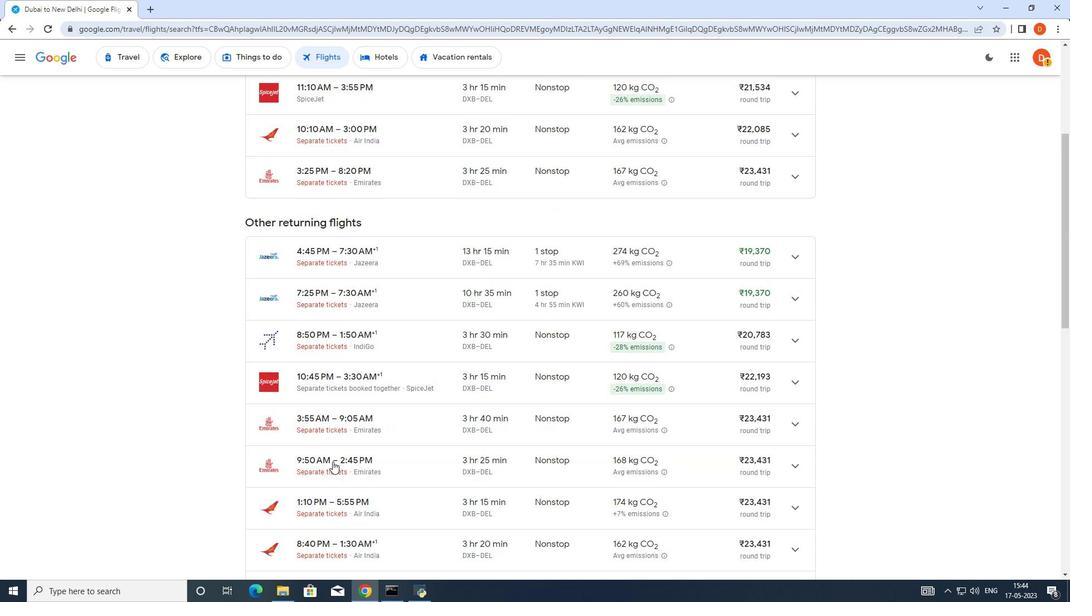 
Action: Mouse scrolled (332, 461) with delta (0, 0)
Screenshot: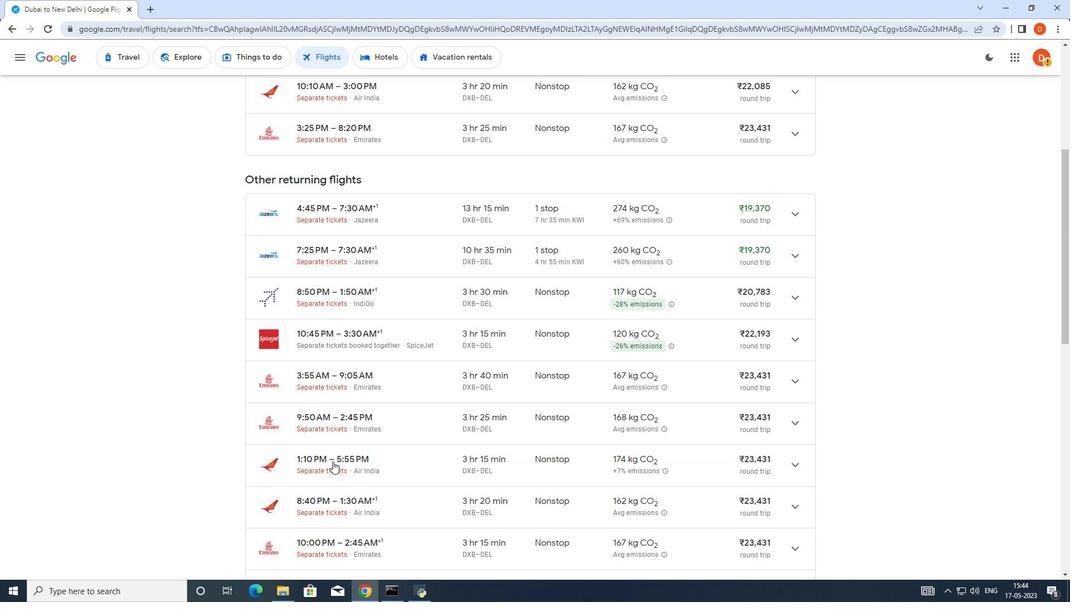 
Action: Mouse scrolled (332, 461) with delta (0, 0)
Screenshot: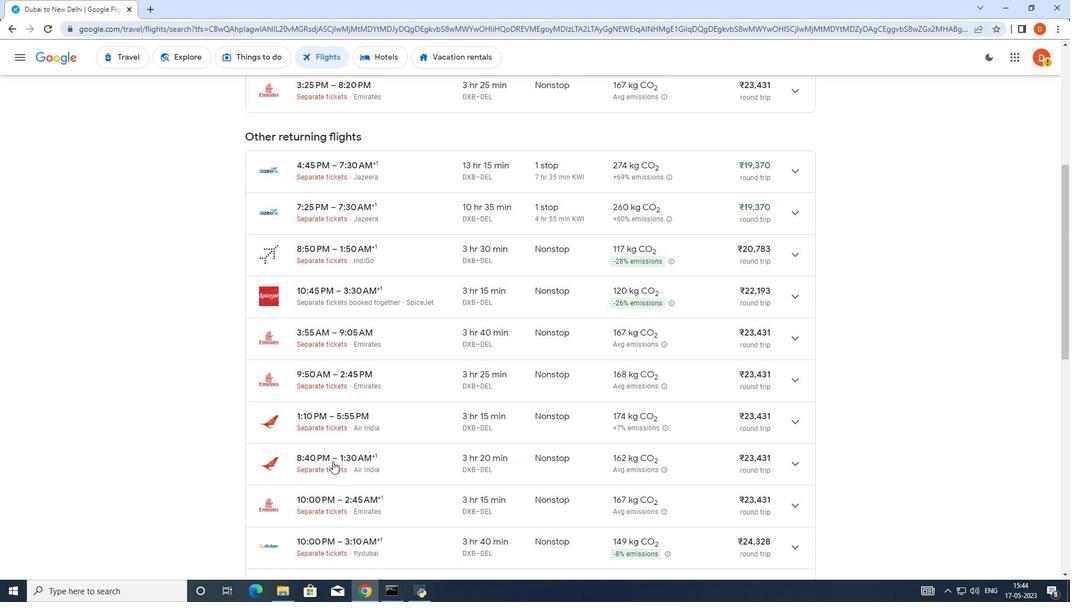 
Action: Mouse moved to (332, 461)
Screenshot: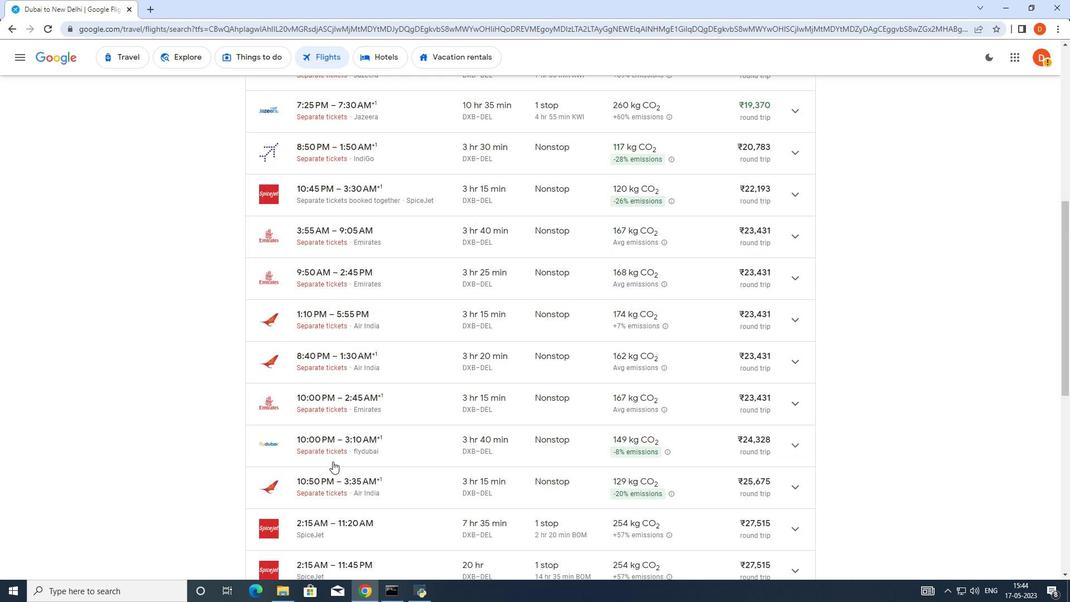 
Action: Mouse scrolled (332, 461) with delta (0, 0)
Screenshot: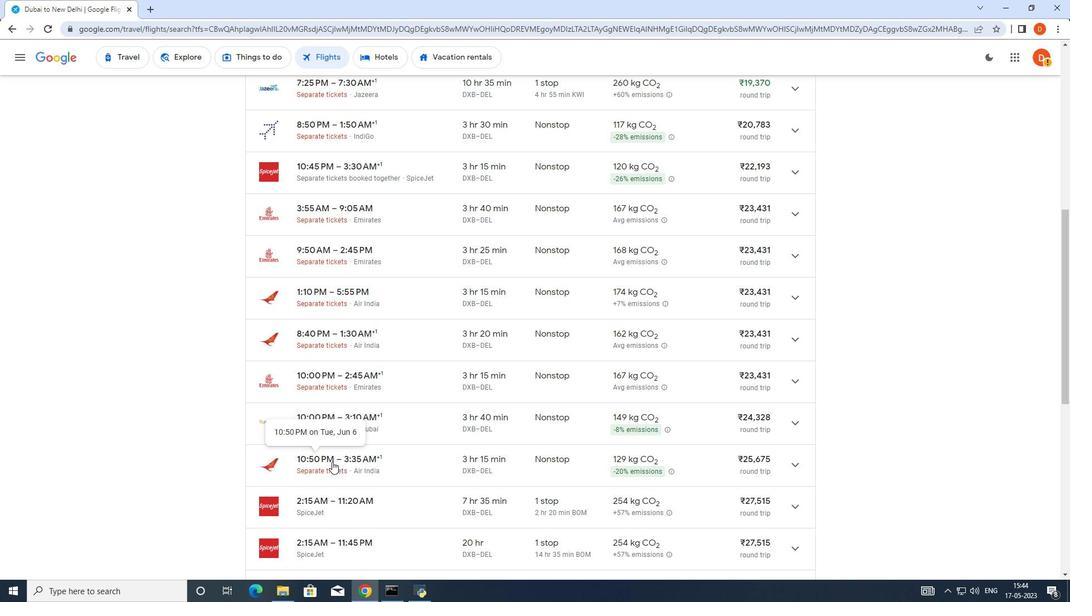 
Action: Mouse scrolled (332, 461) with delta (0, 0)
Screenshot: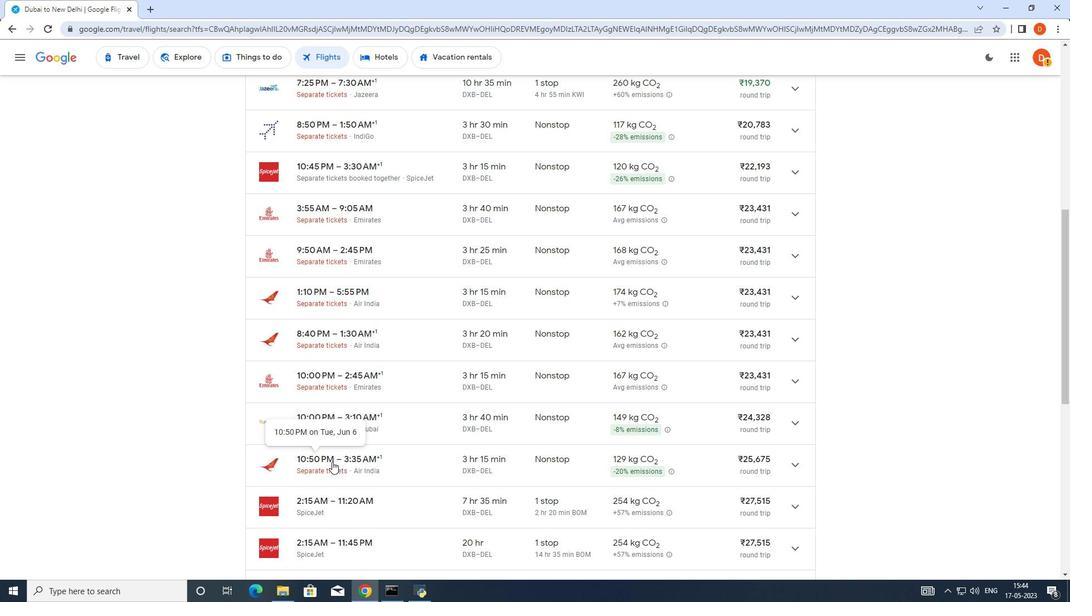 
Action: Mouse scrolled (332, 461) with delta (0, 0)
Screenshot: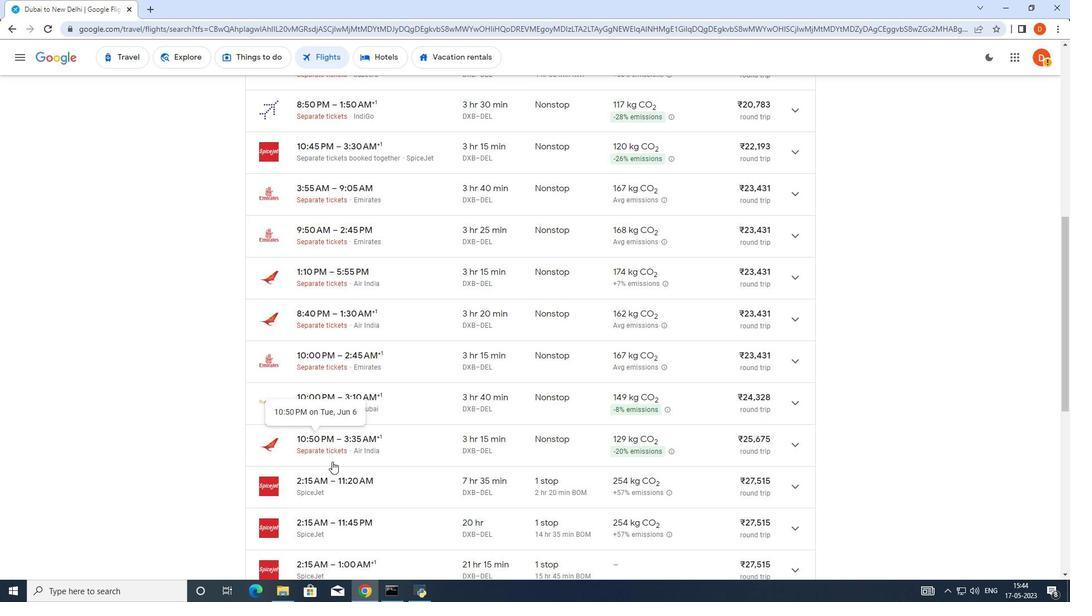 
Action: Mouse scrolled (332, 461) with delta (0, 0)
Screenshot: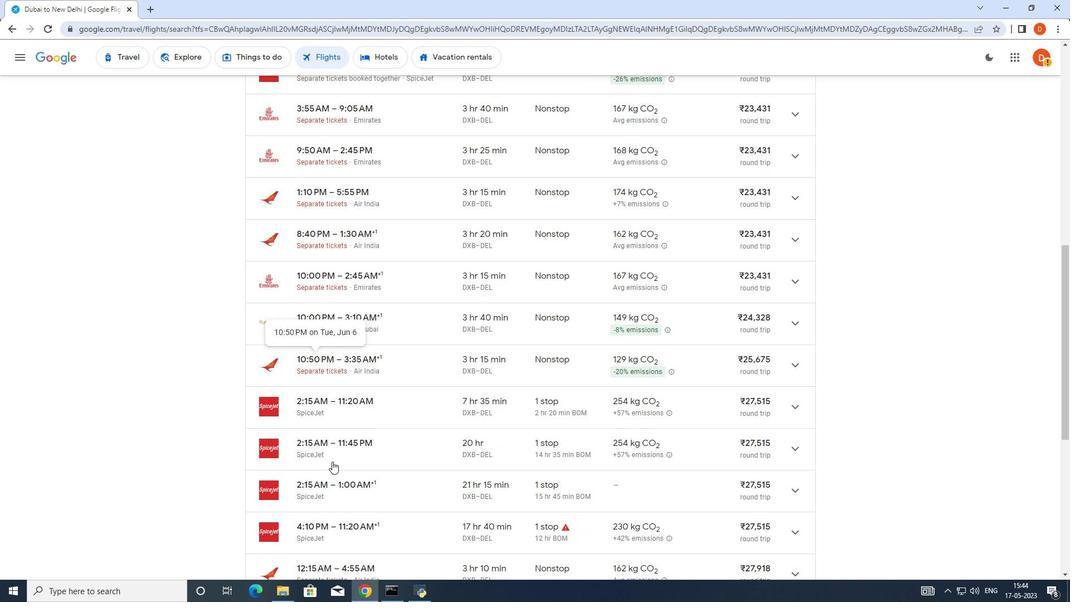 
Action: Mouse scrolled (332, 461) with delta (0, 0)
Screenshot: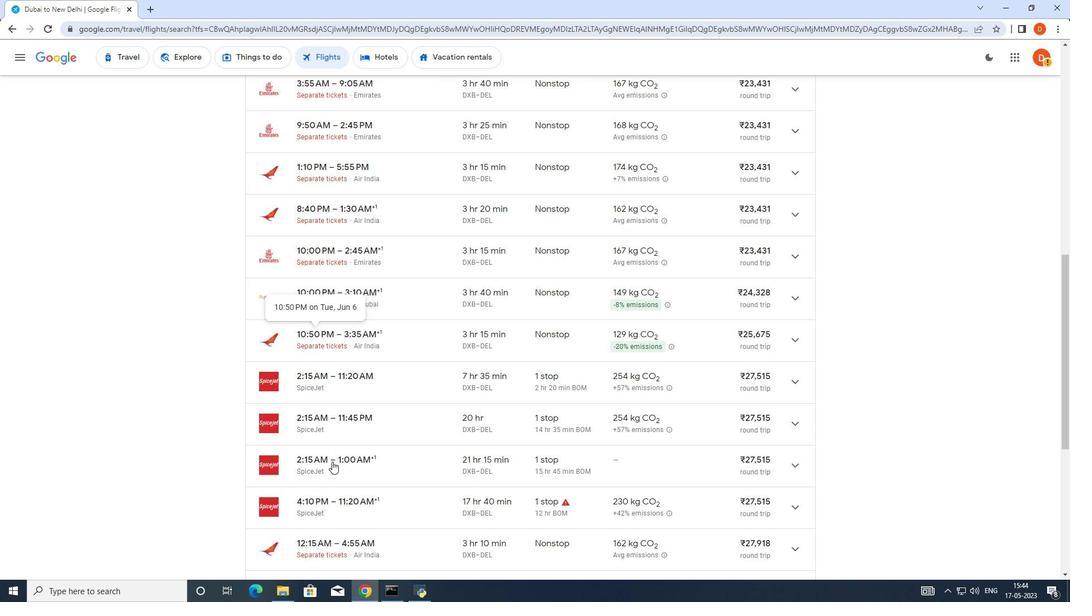 
Action: Mouse scrolled (332, 461) with delta (0, 0)
Screenshot: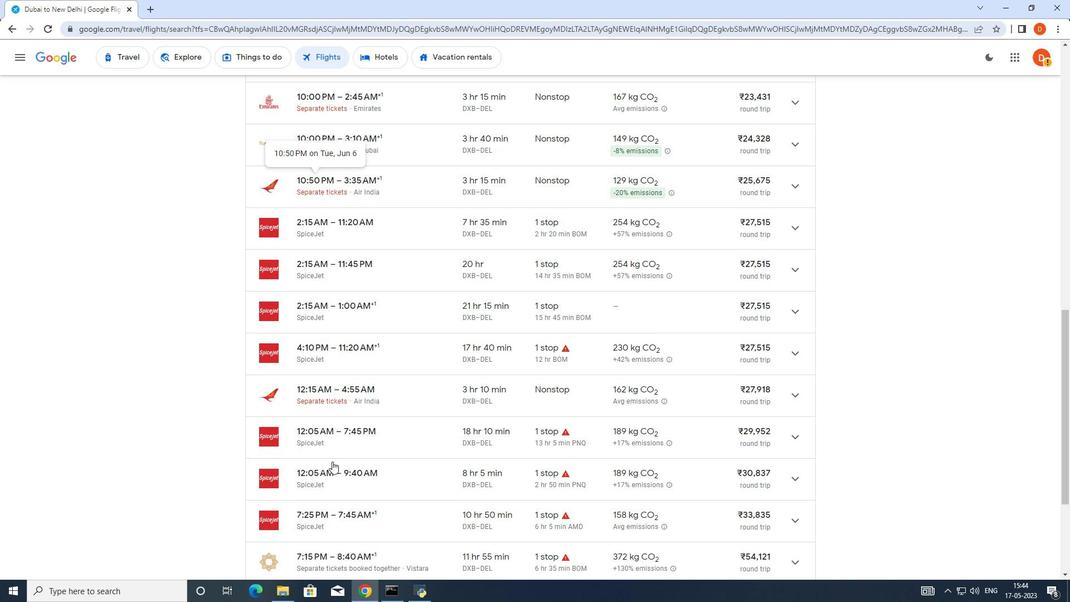 
Action: Mouse scrolled (332, 461) with delta (0, 0)
Screenshot: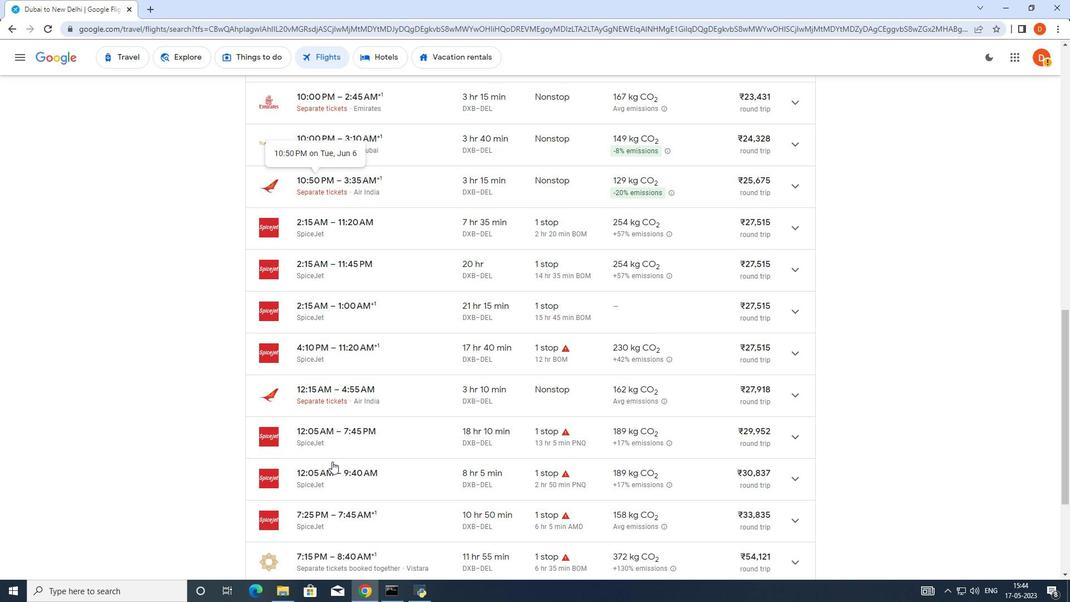 
Action: Mouse scrolled (332, 461) with delta (0, 0)
Screenshot: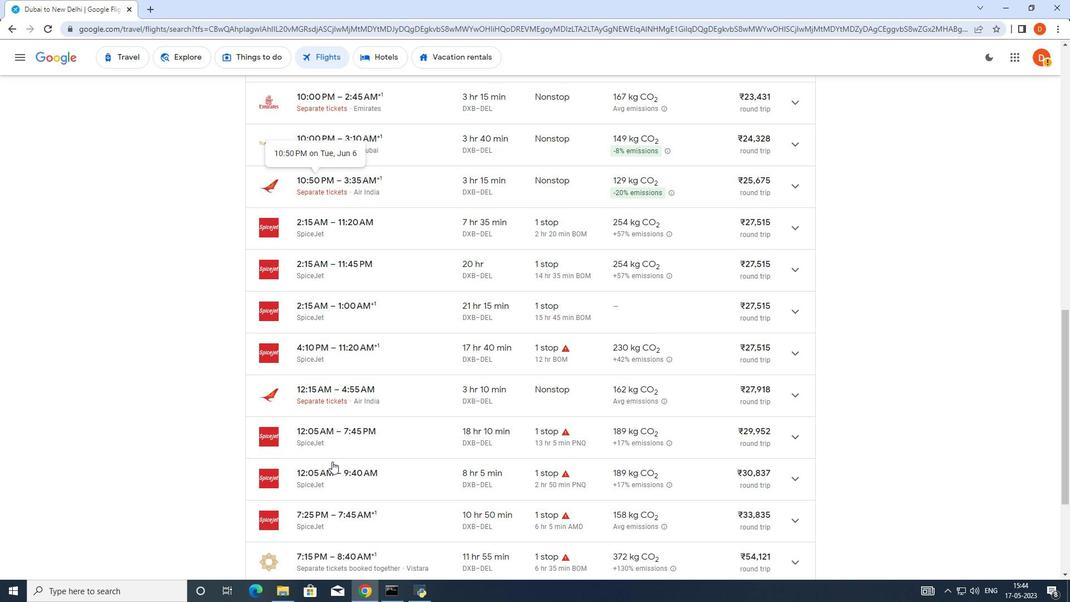 
Action: Mouse scrolled (332, 461) with delta (0, 0)
Screenshot: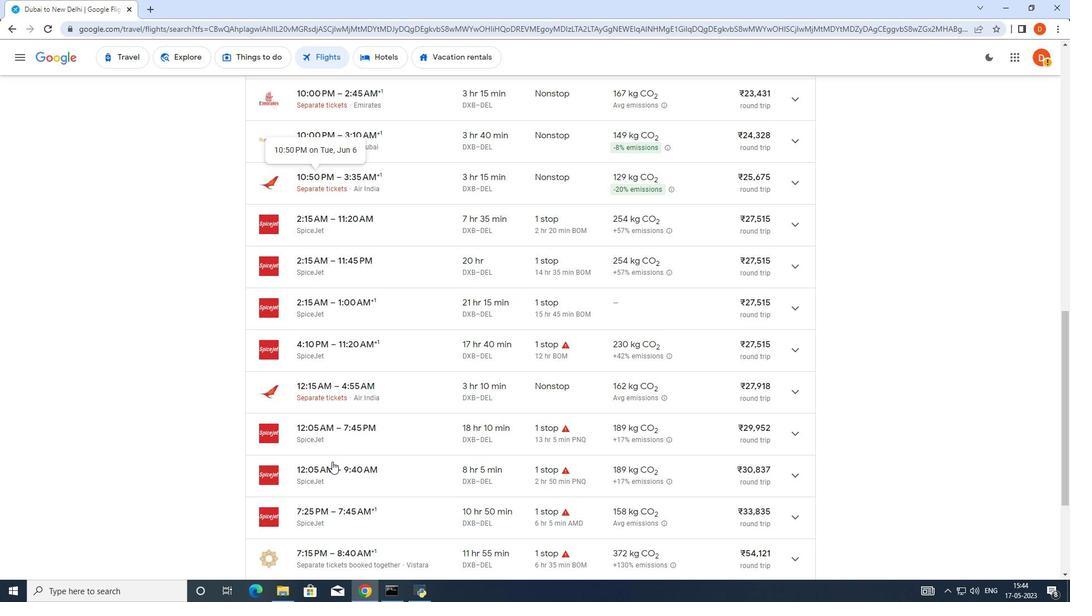 
Action: Mouse scrolled (332, 461) with delta (0, 0)
Screenshot: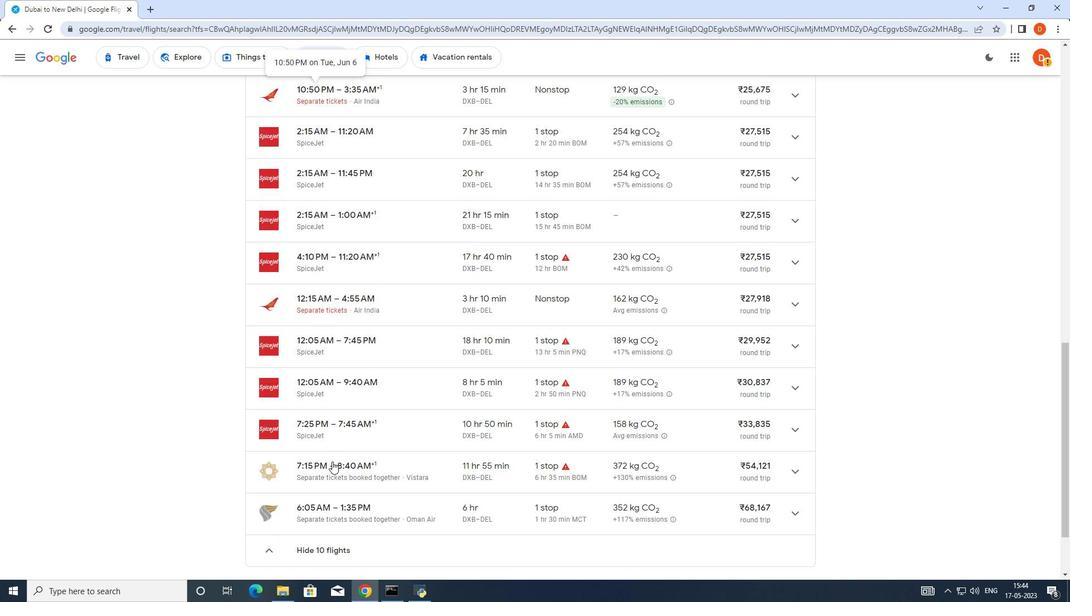 
Action: Mouse moved to (379, 376)
Screenshot: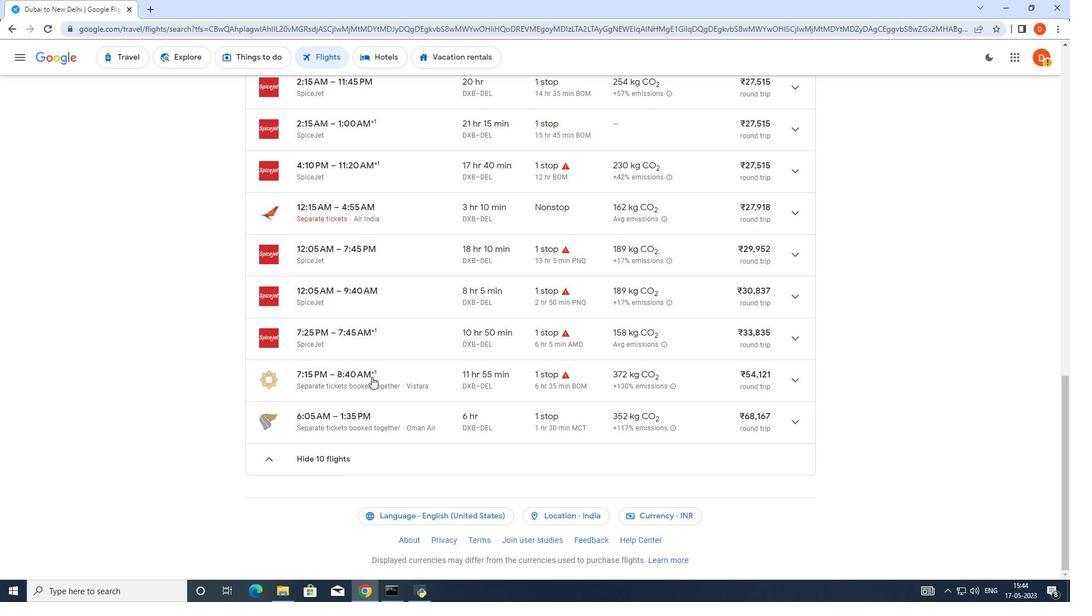 
Action: Mouse pressed left at (379, 376)
Screenshot: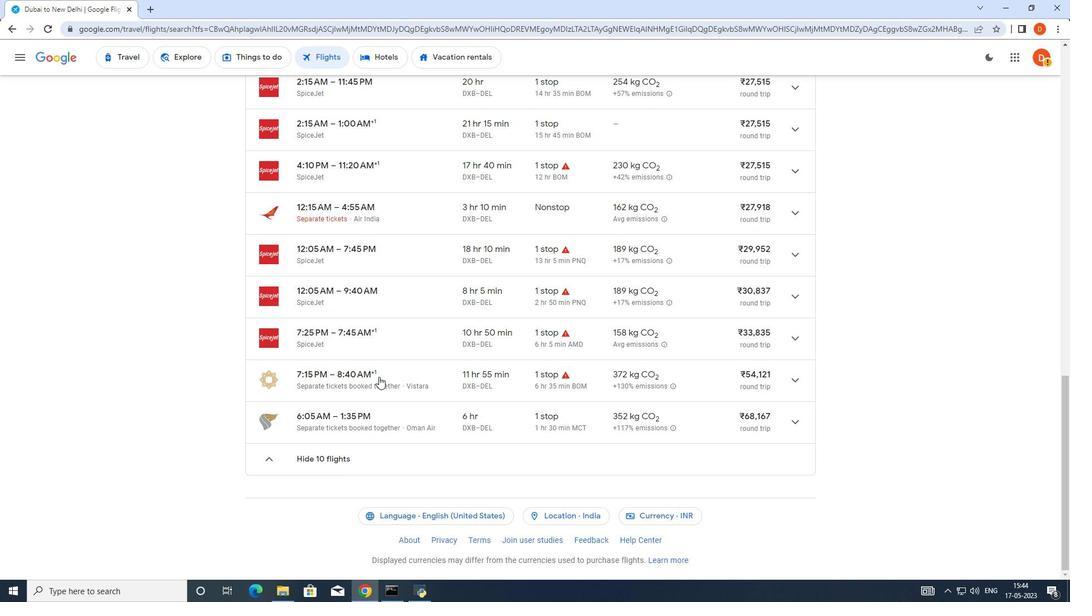 
Action: Mouse moved to (805, 231)
Screenshot: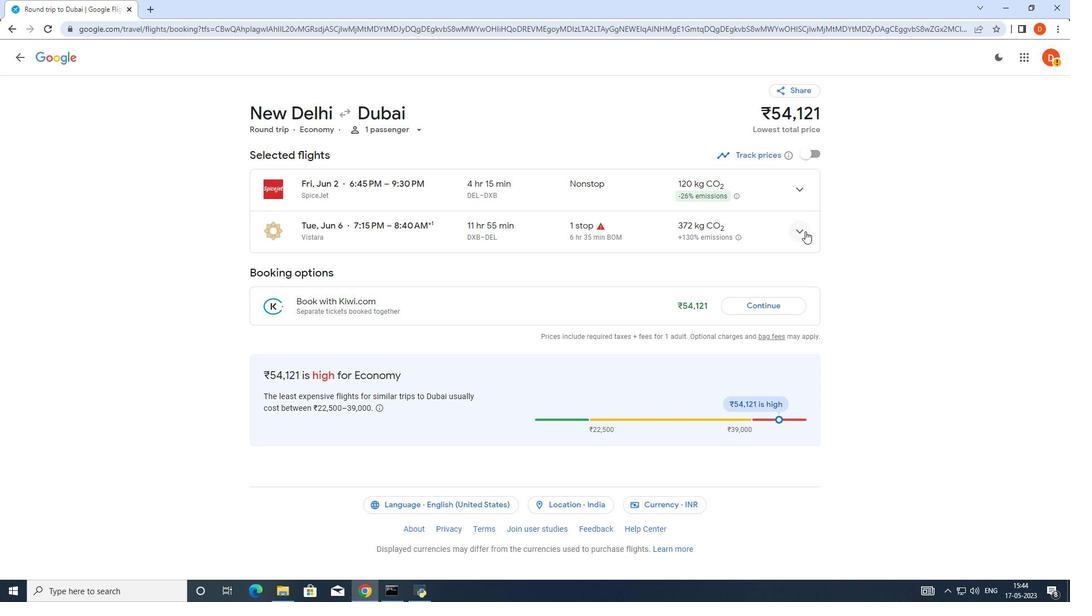 
Action: Mouse pressed left at (805, 231)
Screenshot: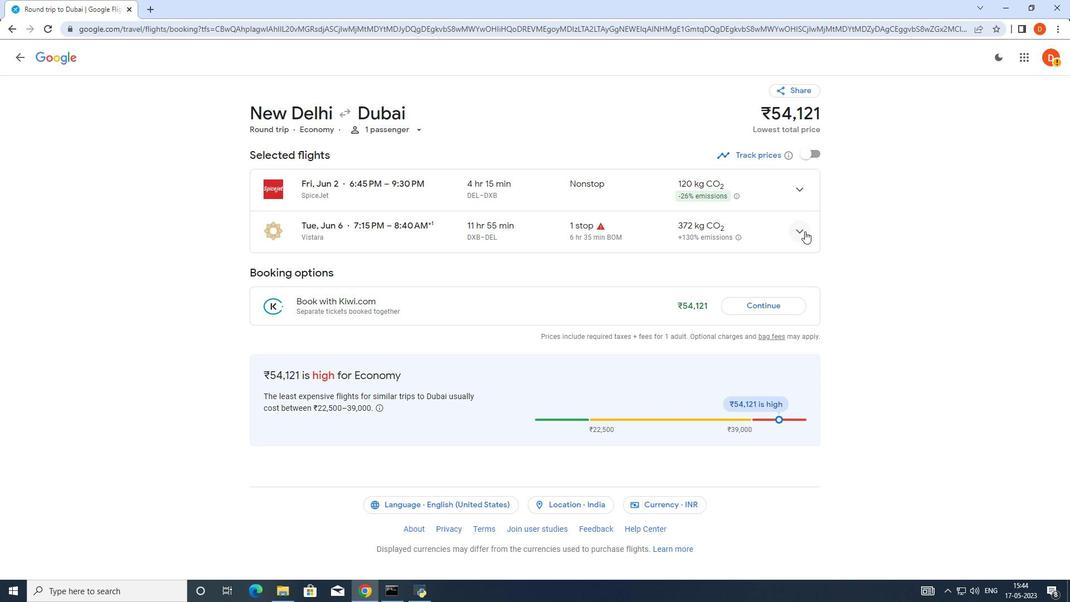 
Action: Mouse moved to (19, 61)
Screenshot: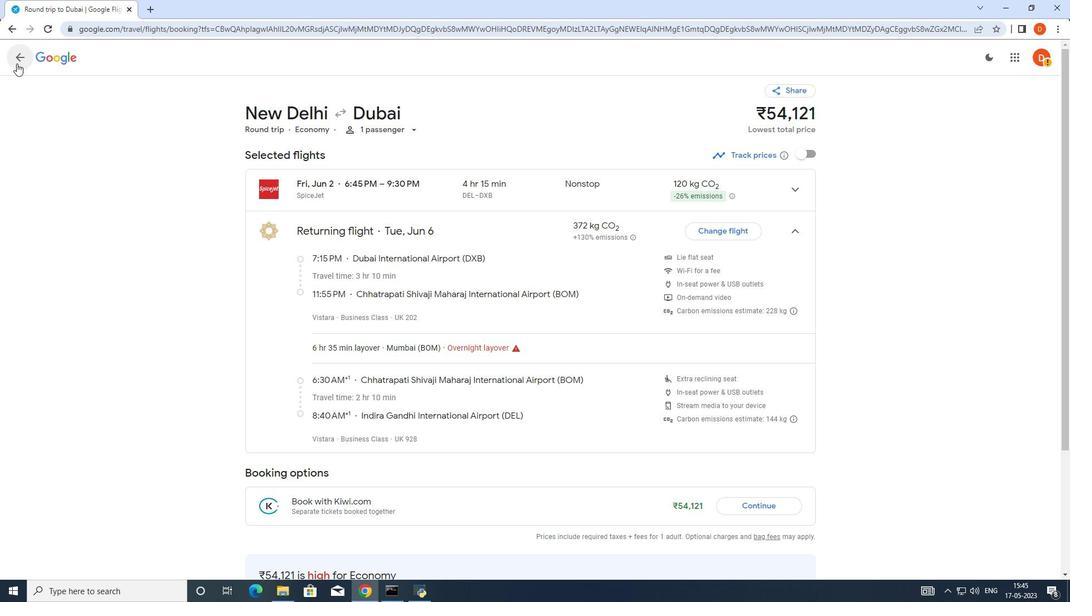 
Action: Mouse pressed left at (19, 61)
Screenshot: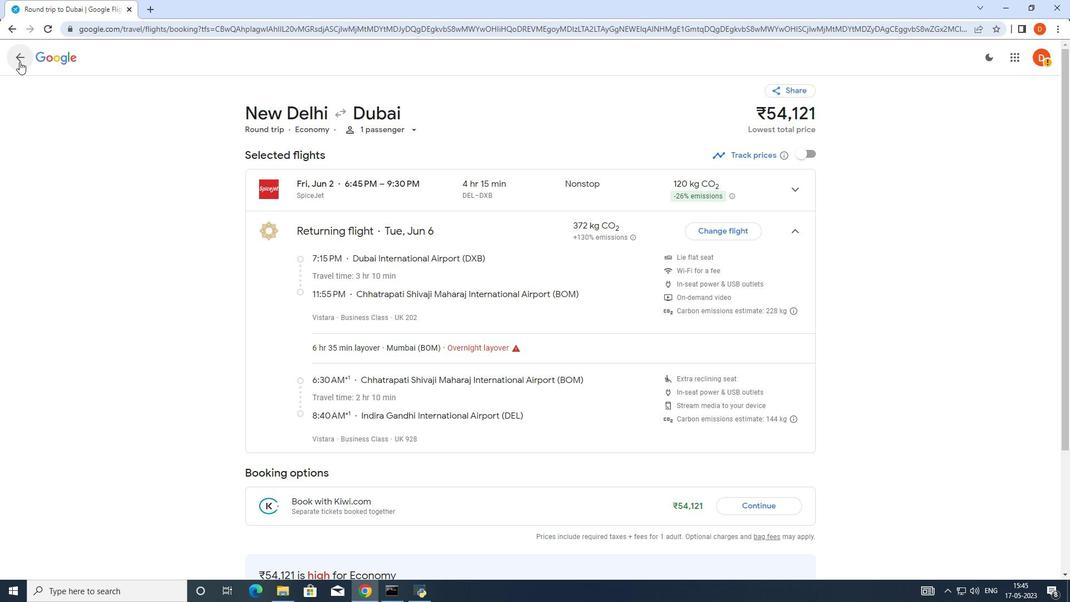 
Action: Mouse moved to (371, 284)
Screenshot: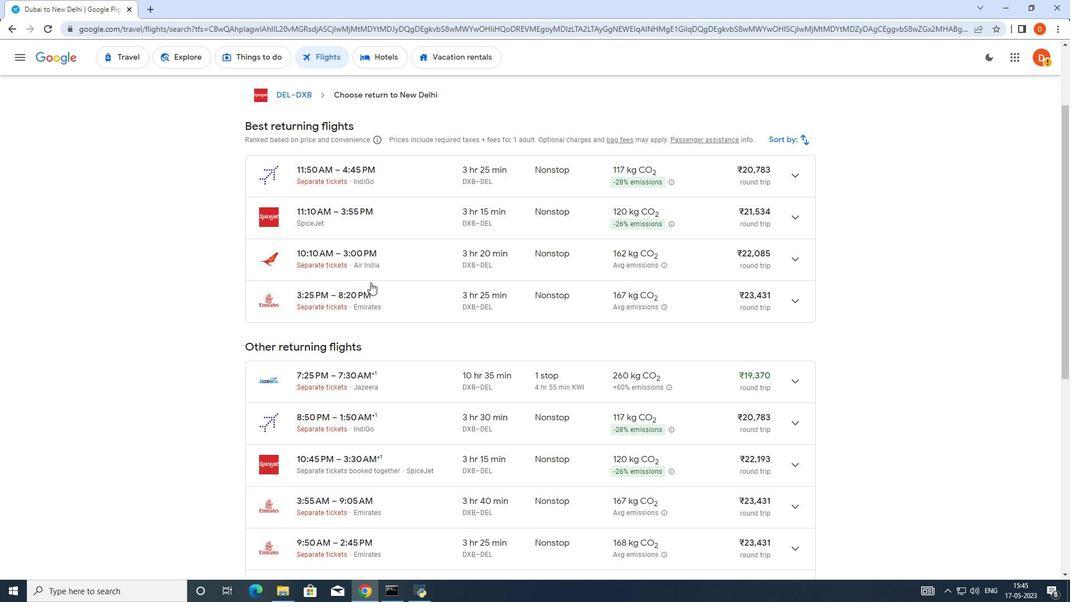 
Action: Mouse scrolled (371, 283) with delta (0, 0)
Screenshot: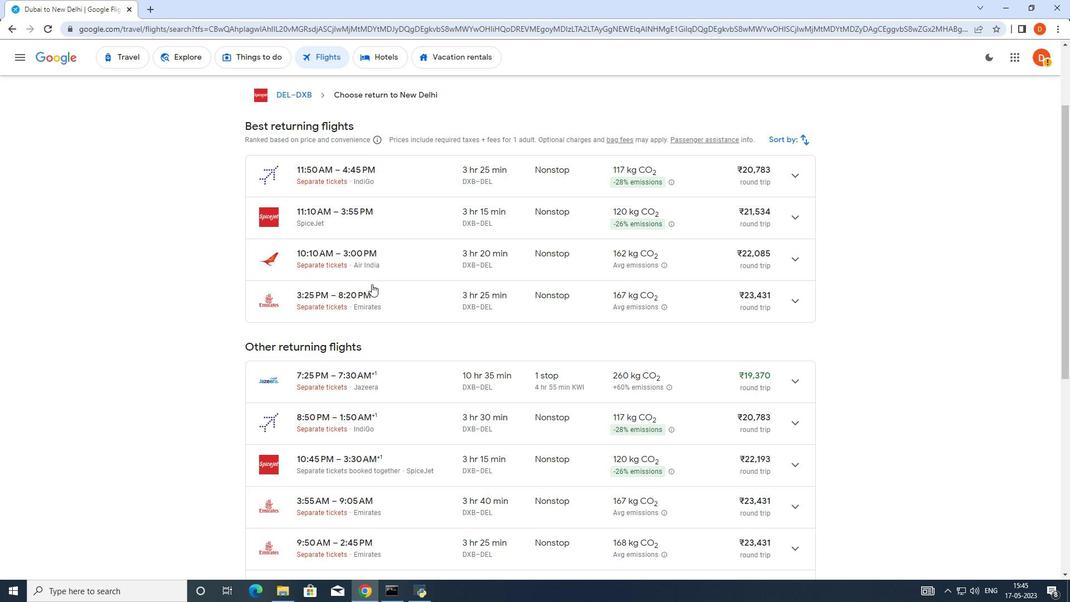 
Action: Mouse moved to (371, 284)
Screenshot: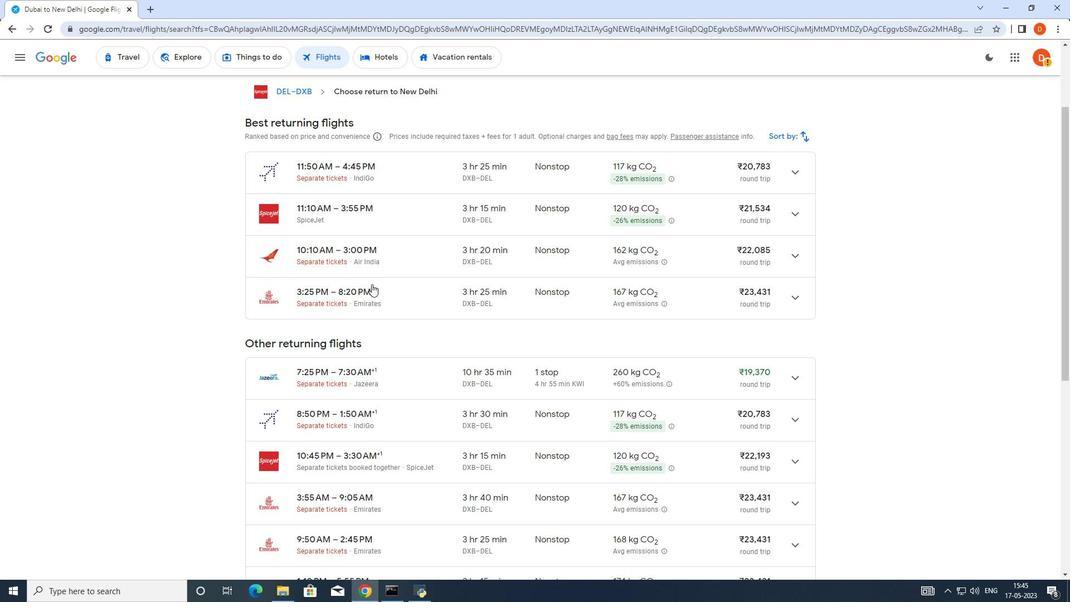
Action: Mouse scrolled (371, 283) with delta (0, 0)
Screenshot: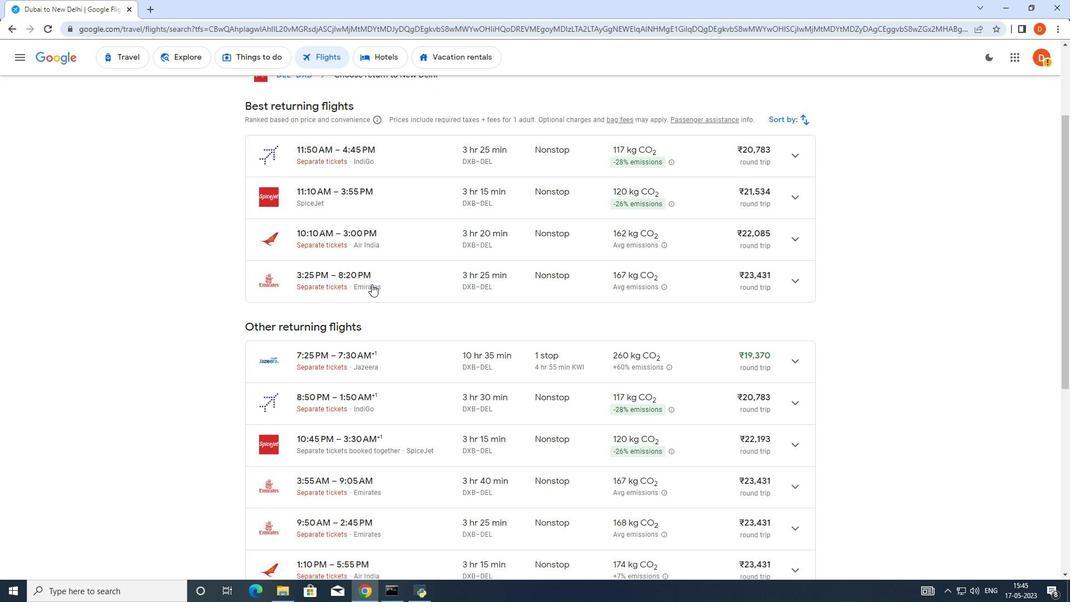 
Action: Mouse scrolled (371, 283) with delta (0, 0)
Screenshot: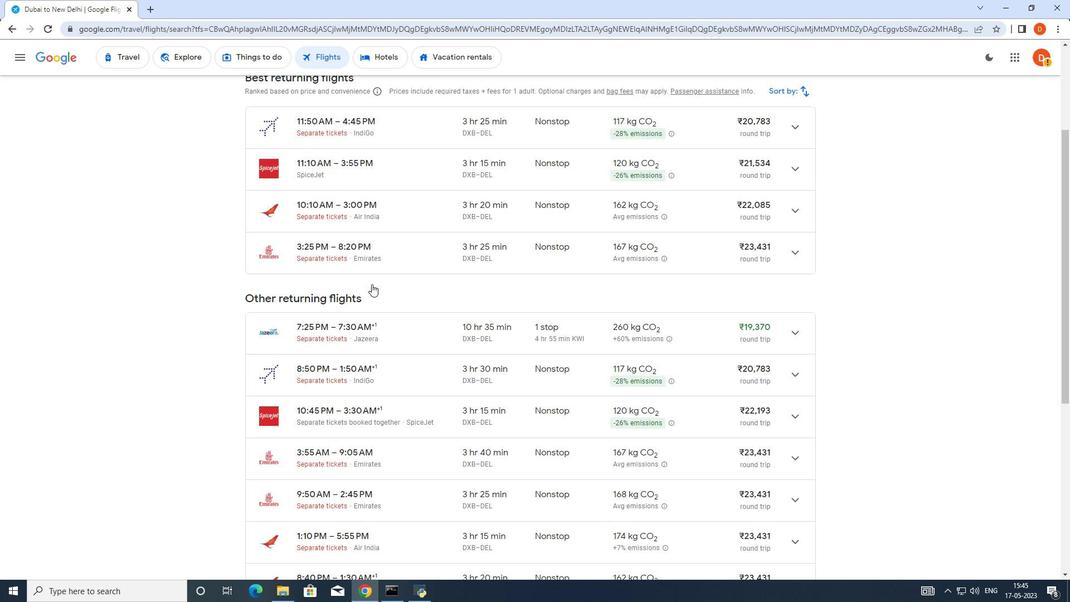 
Action: Mouse moved to (371, 284)
Screenshot: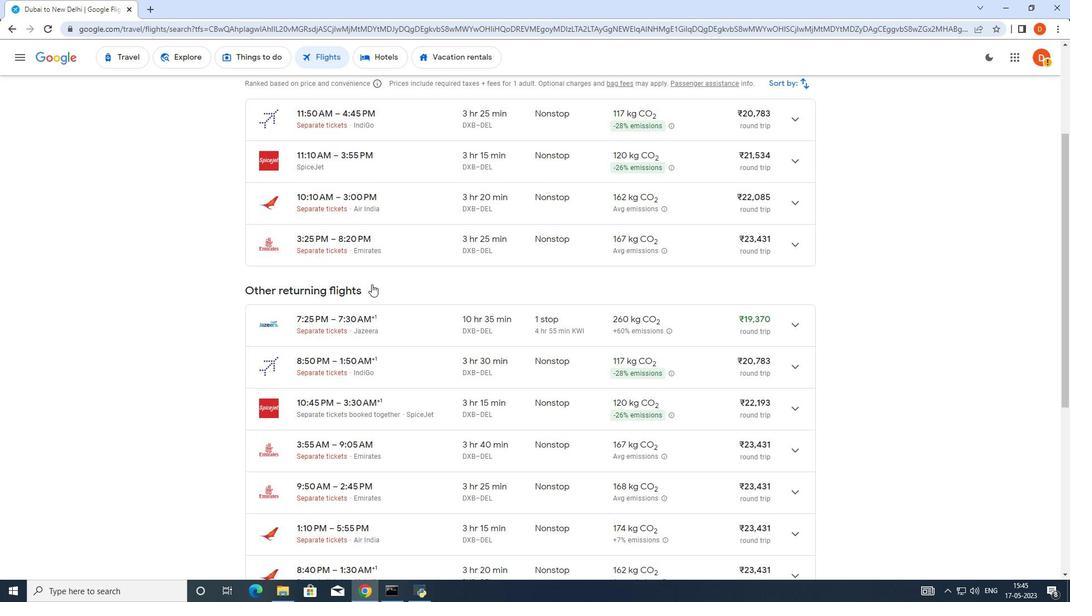 
Action: Mouse scrolled (371, 283) with delta (0, 0)
Screenshot: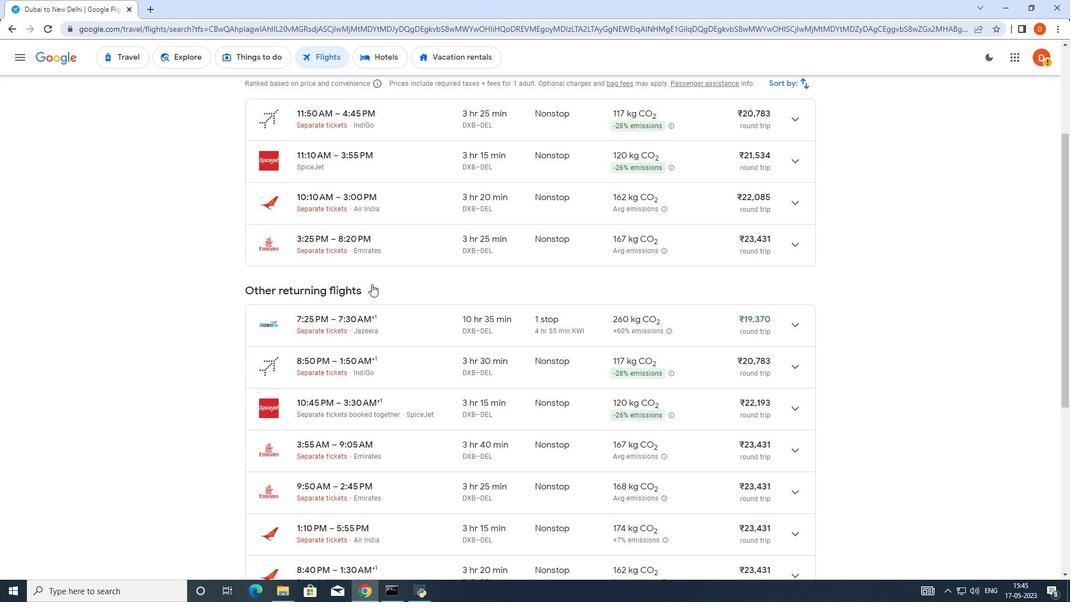 
Action: Mouse moved to (370, 284)
Screenshot: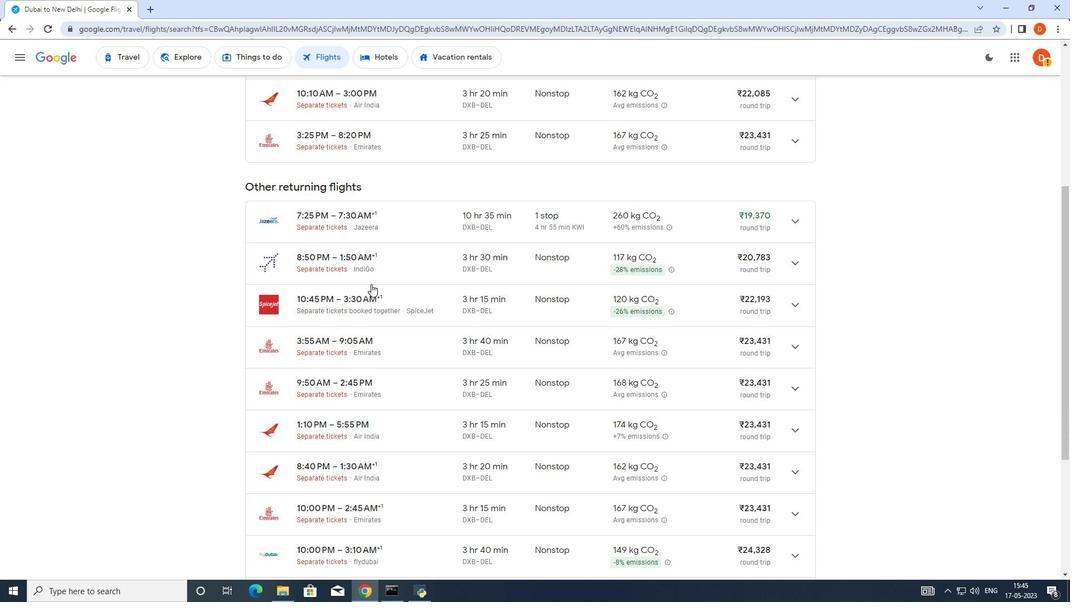 
Action: Mouse scrolled (370, 283) with delta (0, 0)
Screenshot: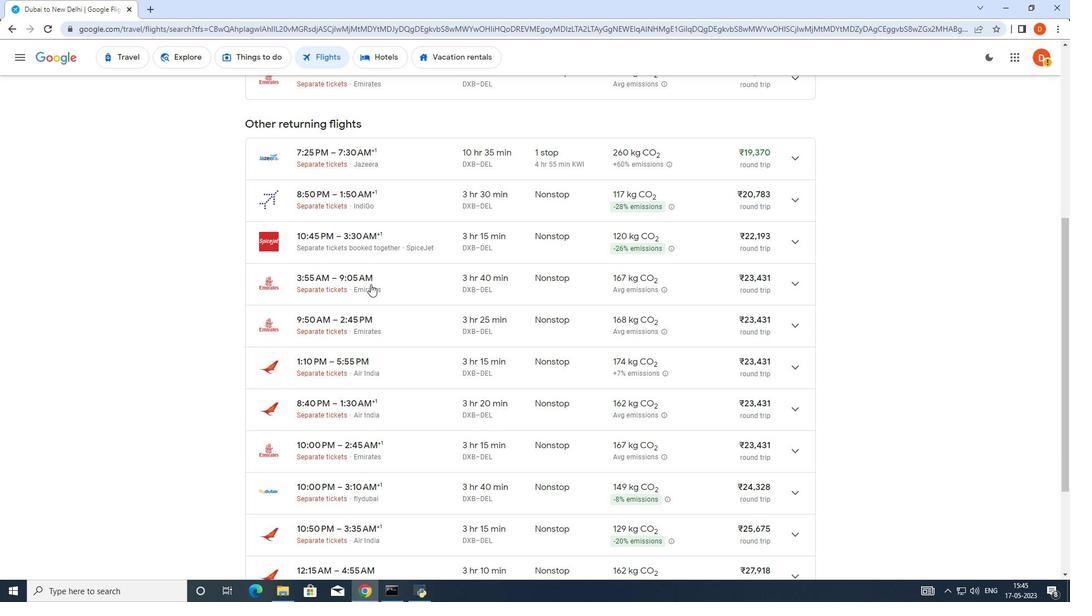 
Action: Mouse scrolled (370, 283) with delta (0, 0)
Screenshot: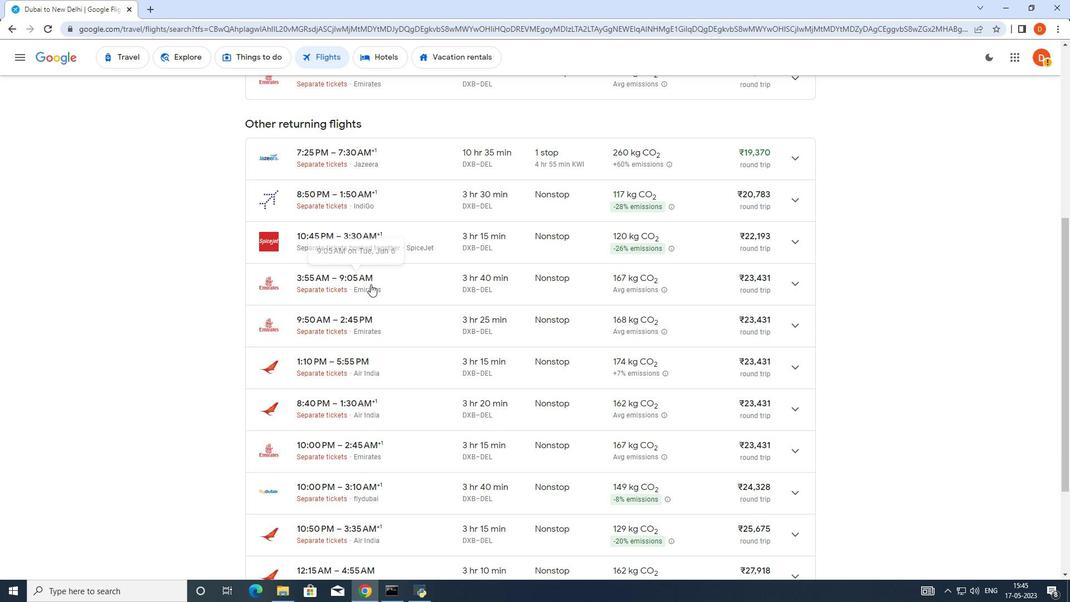 
Action: Mouse scrolled (370, 283) with delta (0, 0)
Screenshot: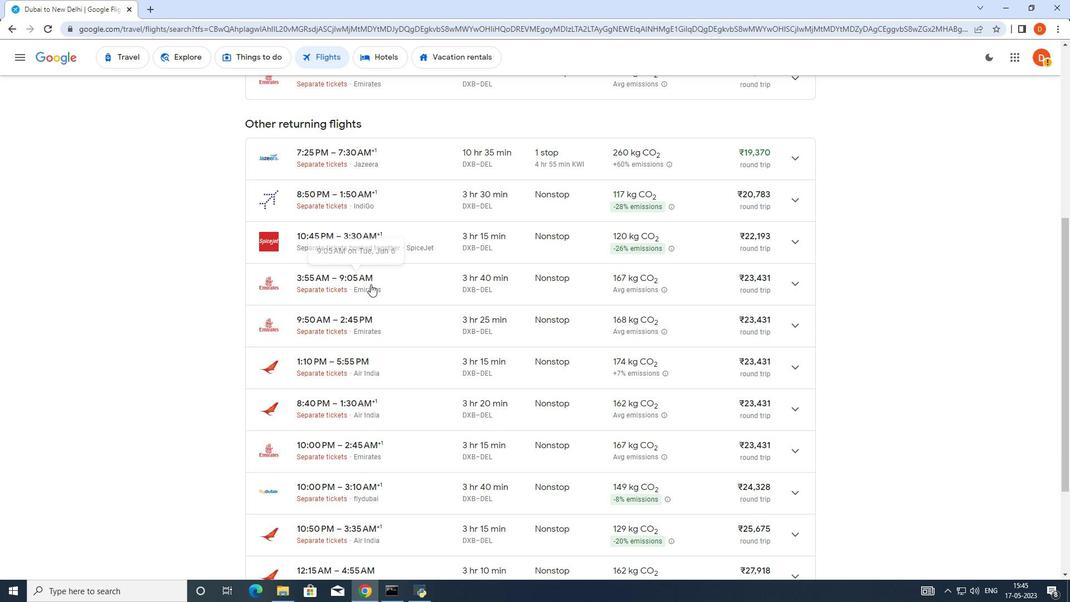 
Action: Mouse scrolled (370, 283) with delta (0, 0)
Screenshot: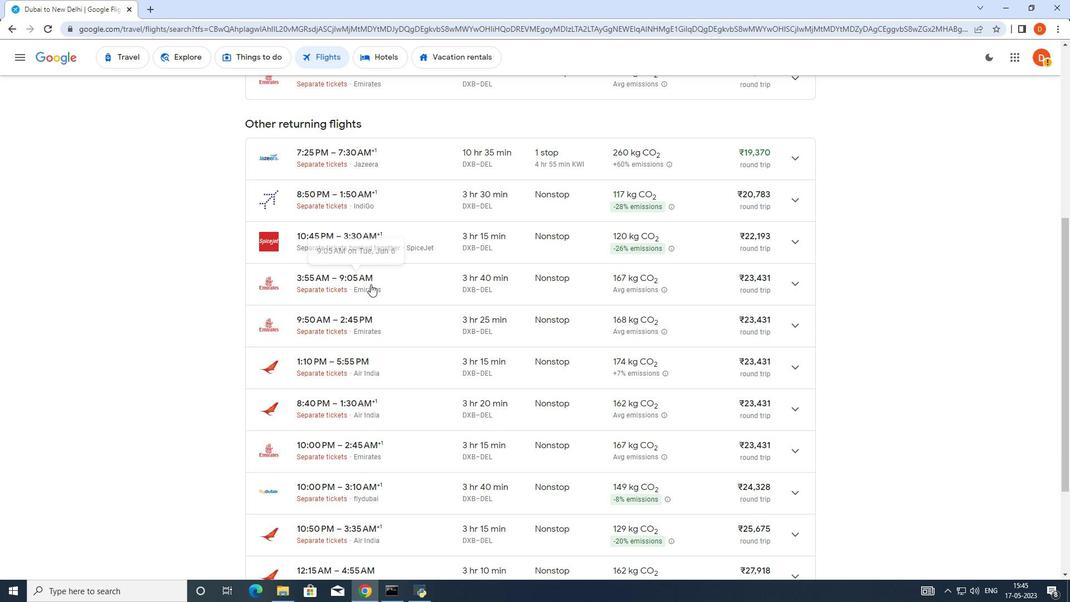 
Action: Mouse scrolled (370, 283) with delta (0, 0)
Screenshot: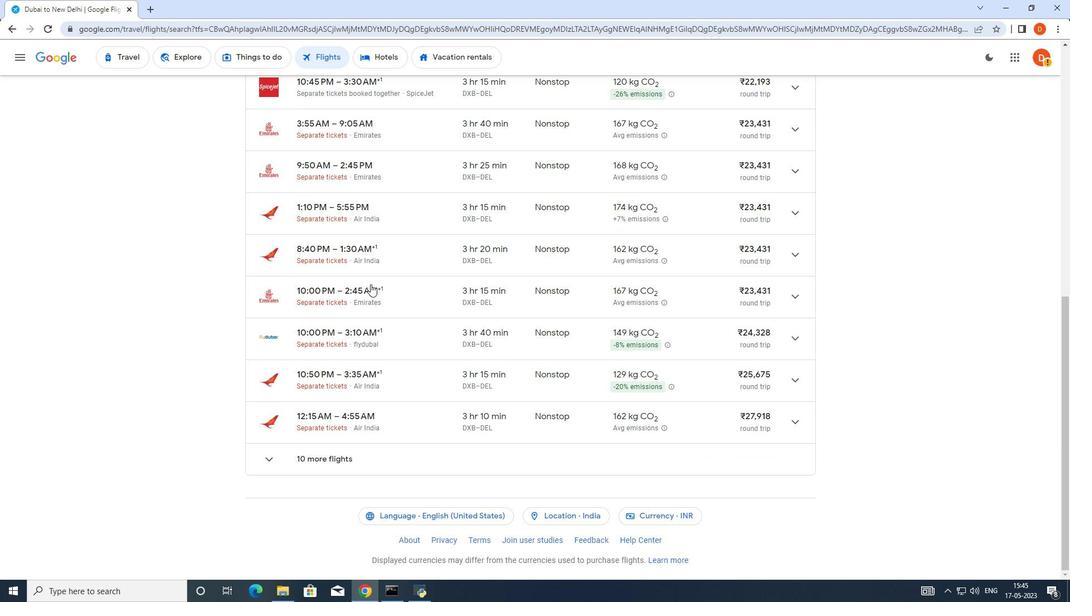 
Action: Mouse scrolled (370, 283) with delta (0, 0)
Screenshot: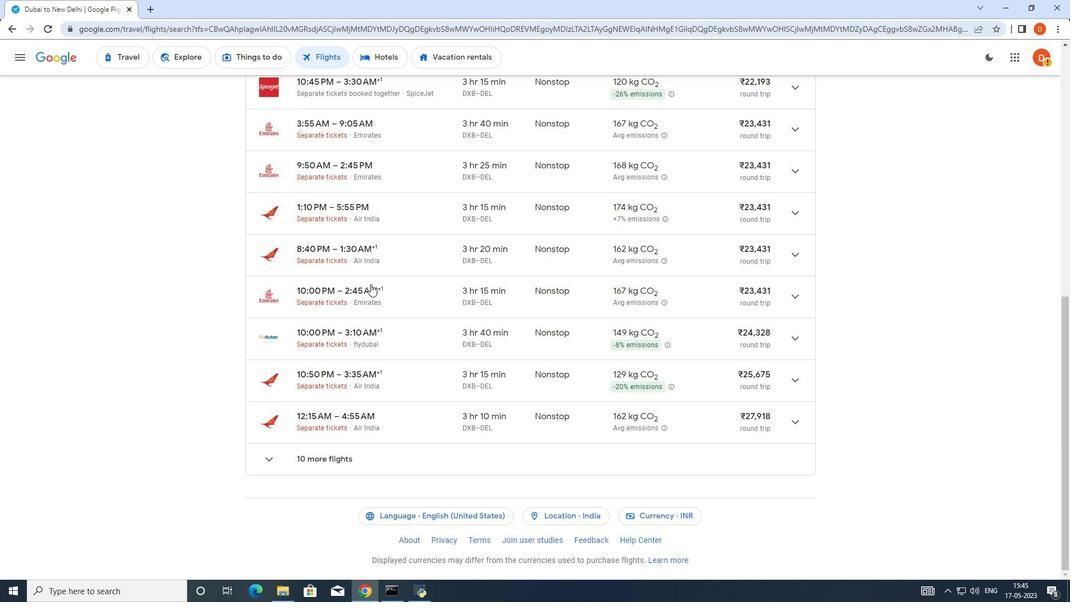 
Action: Mouse moved to (264, 458)
Screenshot: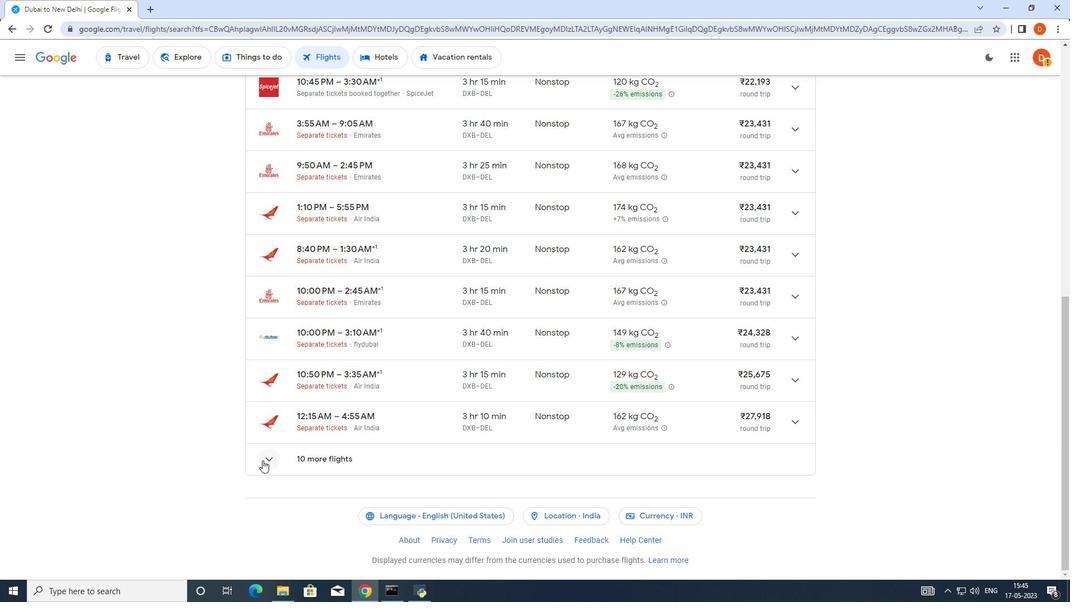 
Action: Mouse pressed left at (264, 458)
Screenshot: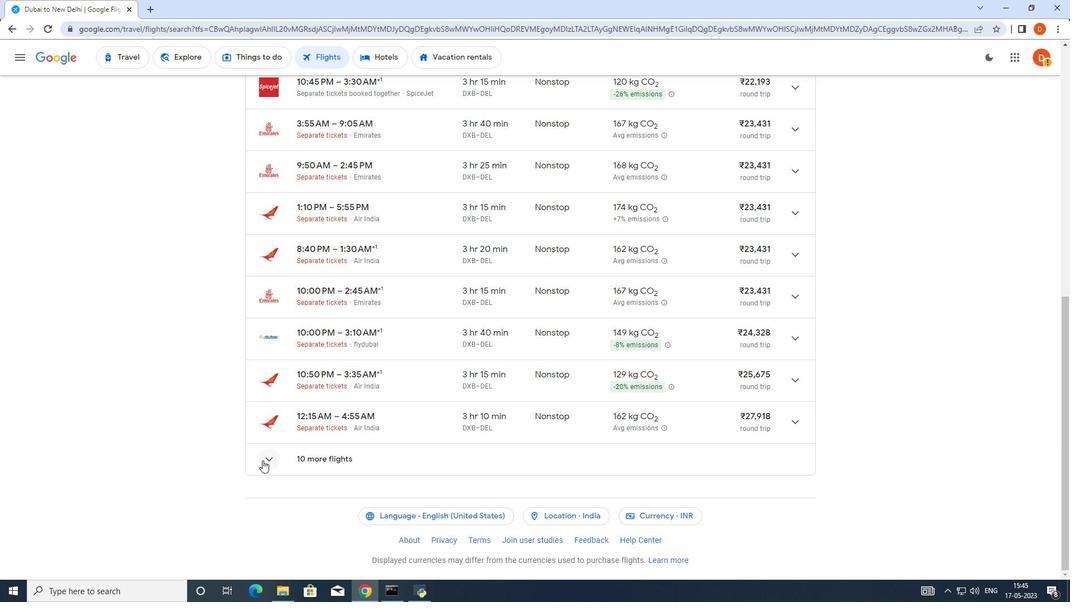 
Action: Mouse moved to (270, 451)
Screenshot: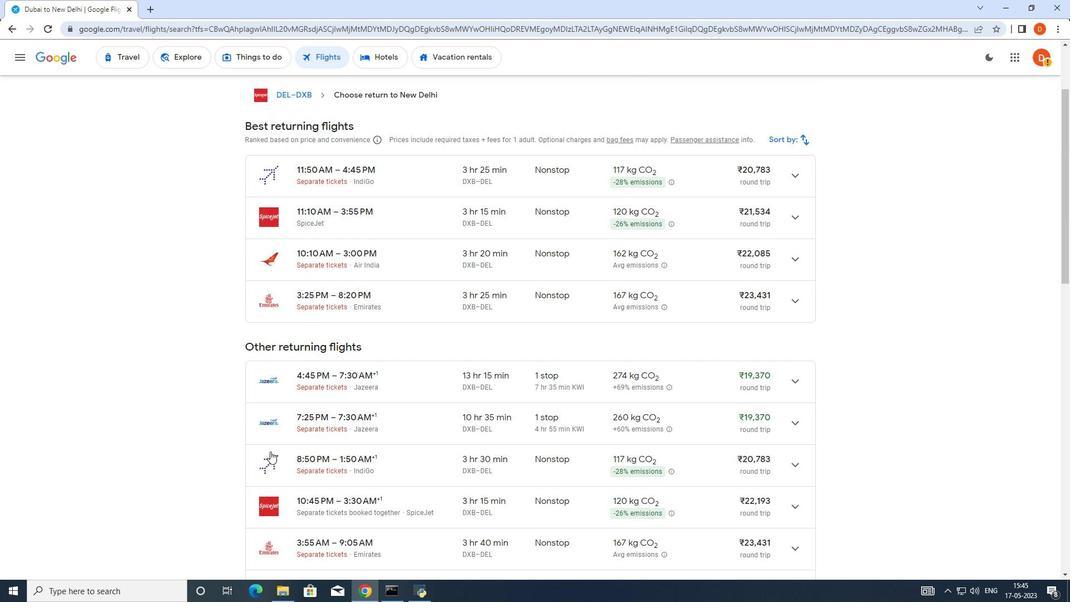 
Action: Mouse scrolled (270, 451) with delta (0, 0)
Screenshot: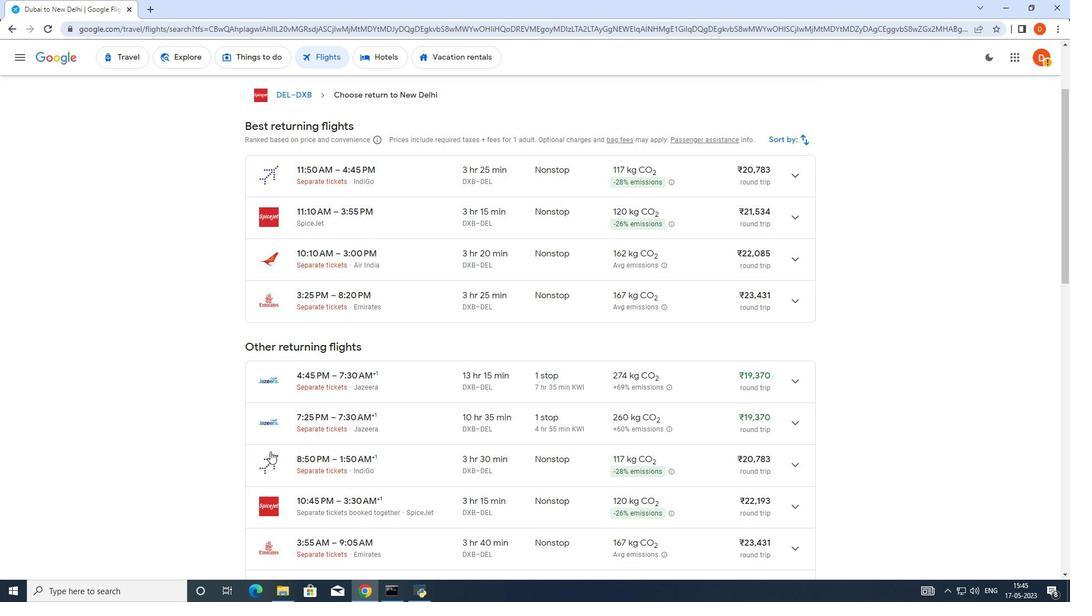 
Action: Mouse scrolled (270, 451) with delta (0, 0)
Screenshot: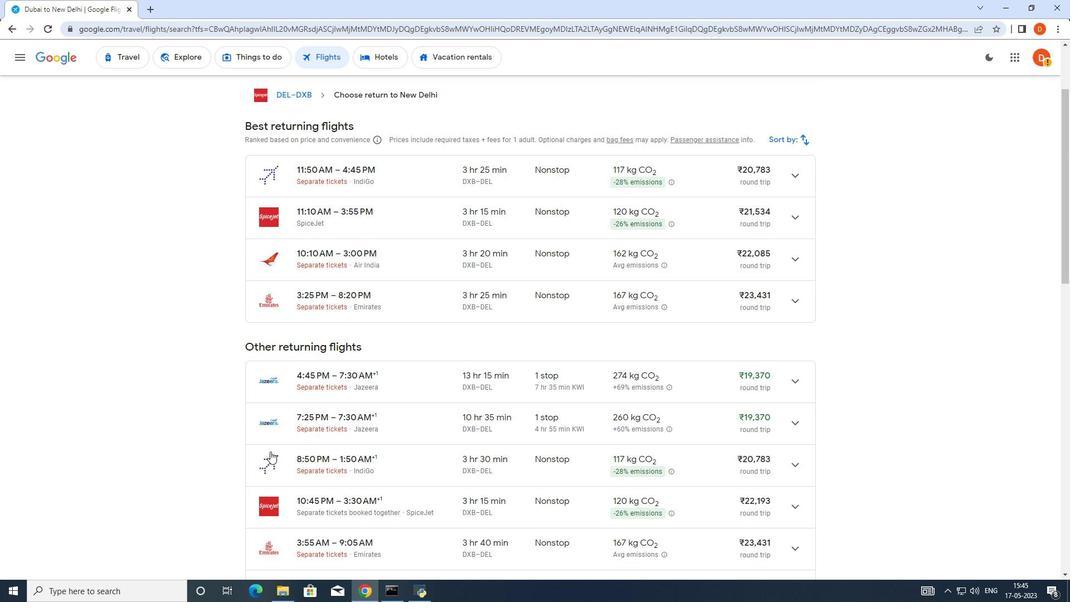 
Action: Mouse scrolled (270, 451) with delta (0, 0)
Screenshot: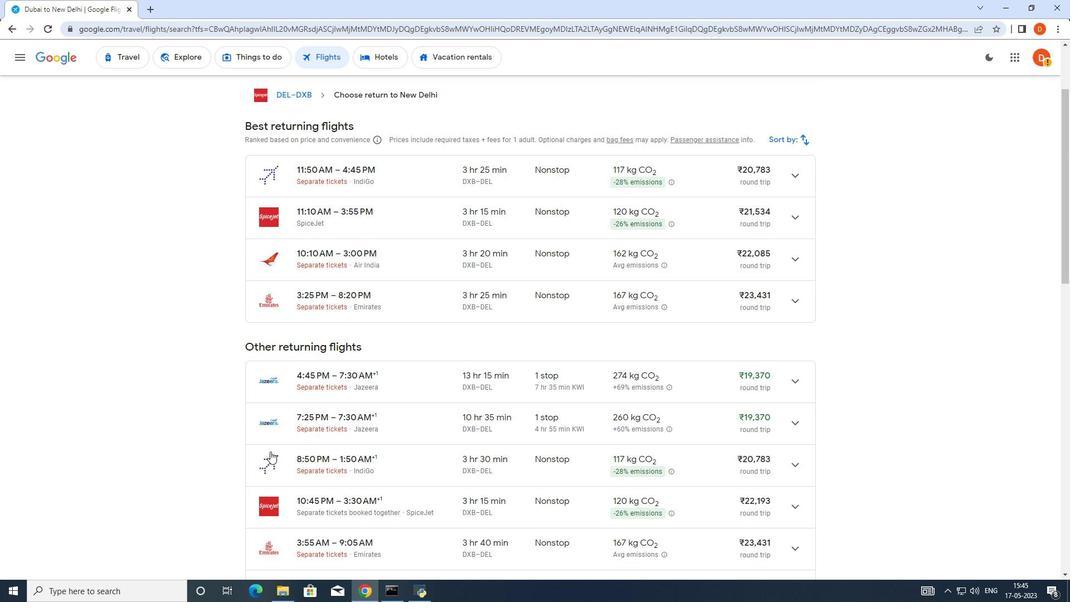 
Action: Mouse scrolled (270, 451) with delta (0, 0)
Screenshot: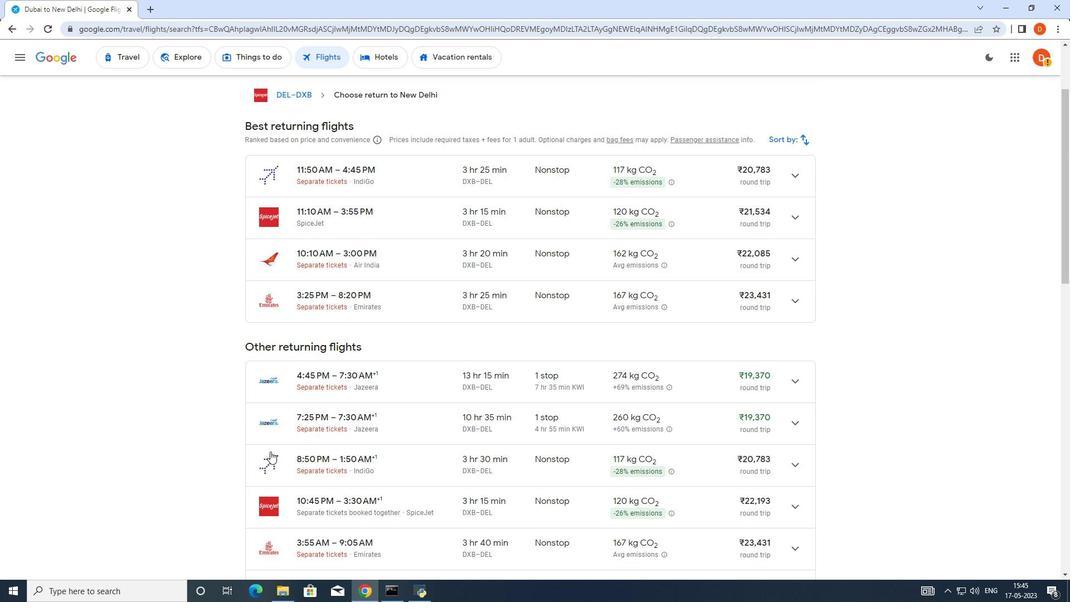 
Action: Mouse scrolled (270, 451) with delta (0, 0)
Screenshot: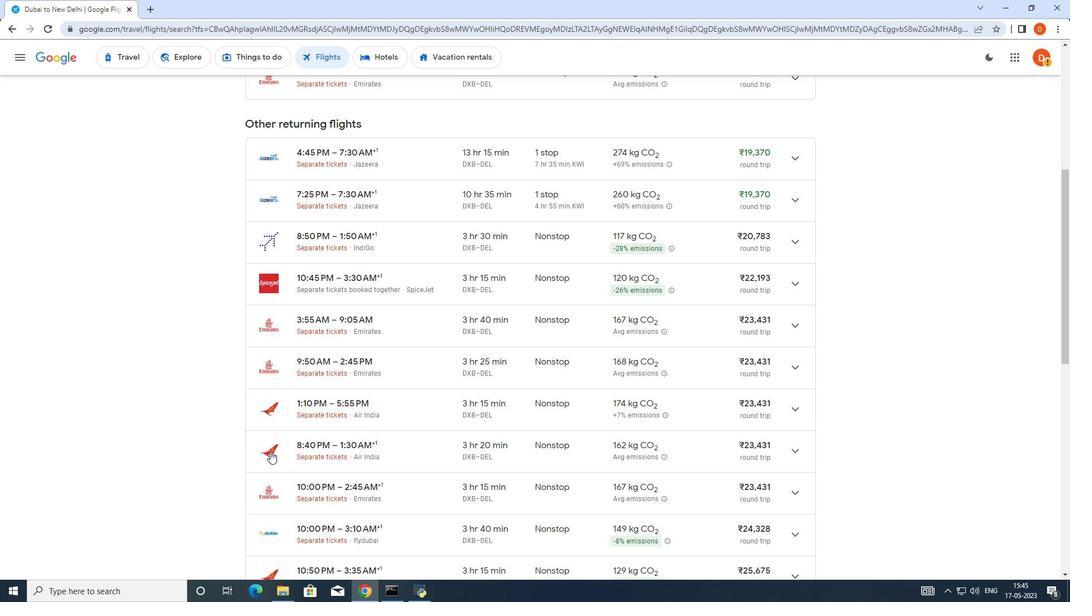 
Action: Mouse scrolled (270, 451) with delta (0, 0)
Screenshot: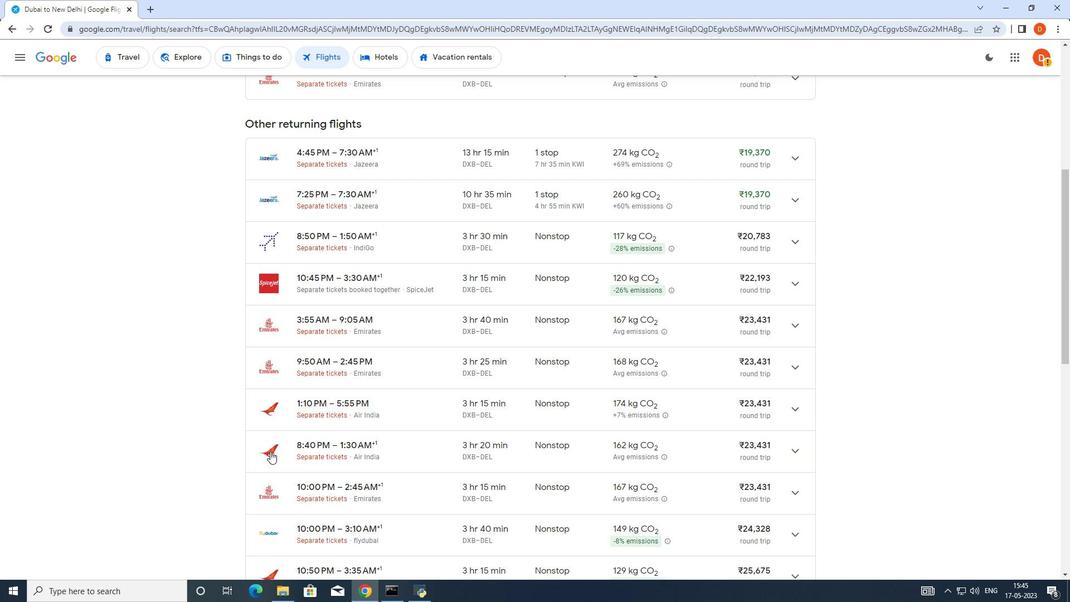 
Action: Mouse scrolled (270, 451) with delta (0, 0)
Screenshot: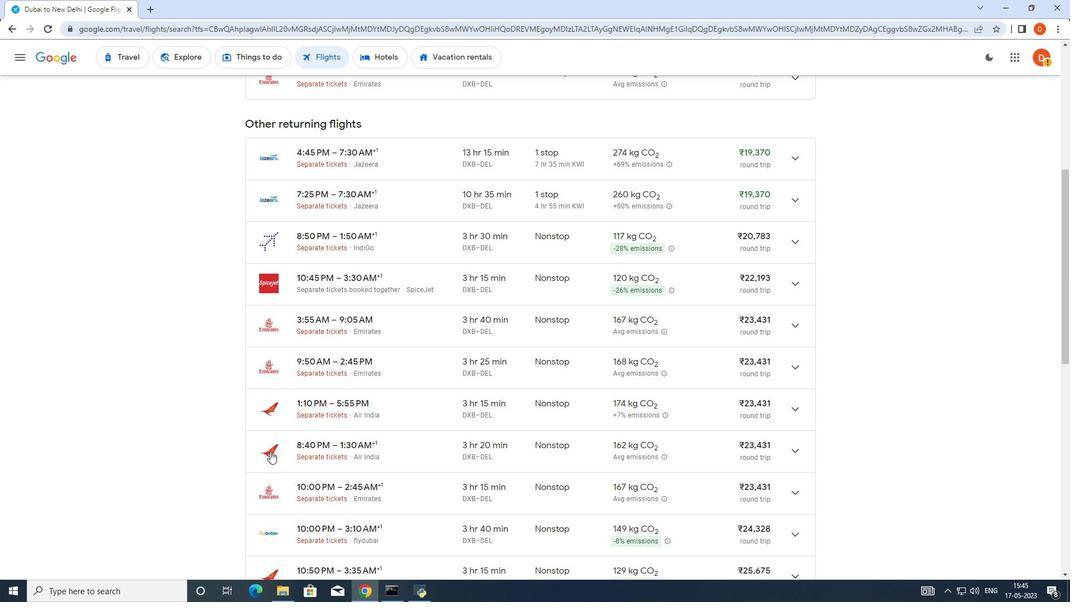 
Action: Mouse scrolled (270, 451) with delta (0, 0)
Screenshot: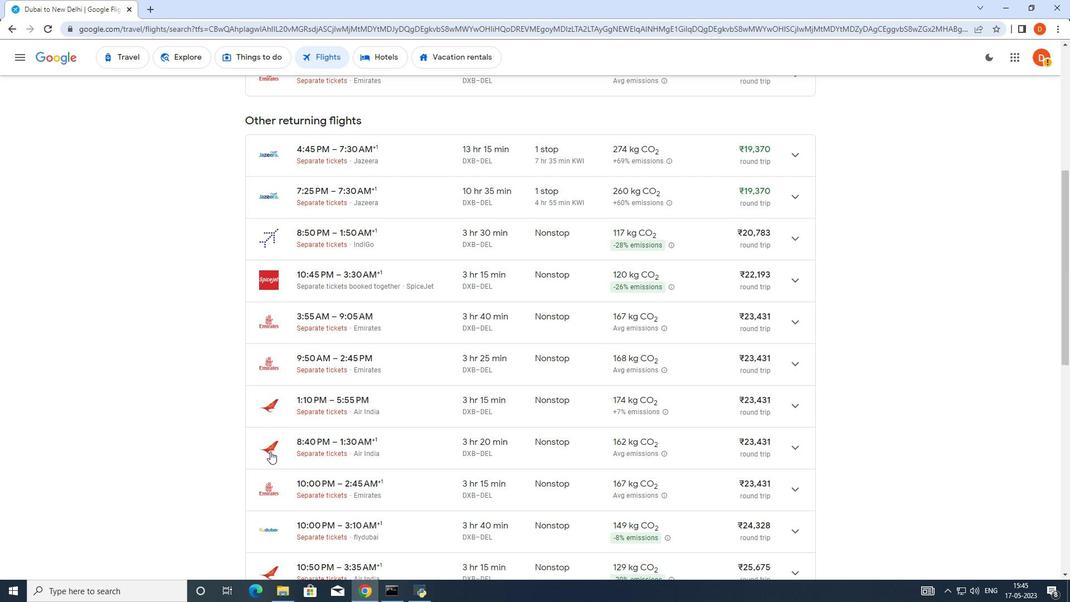 
Action: Mouse scrolled (270, 451) with delta (0, 0)
Screenshot: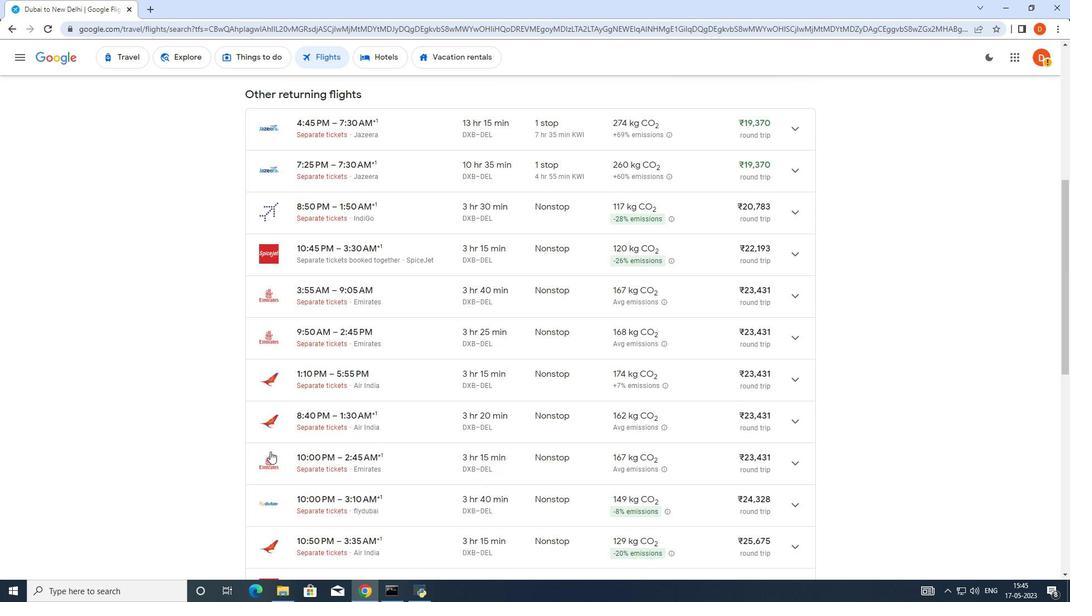 
Action: Mouse moved to (269, 451)
Screenshot: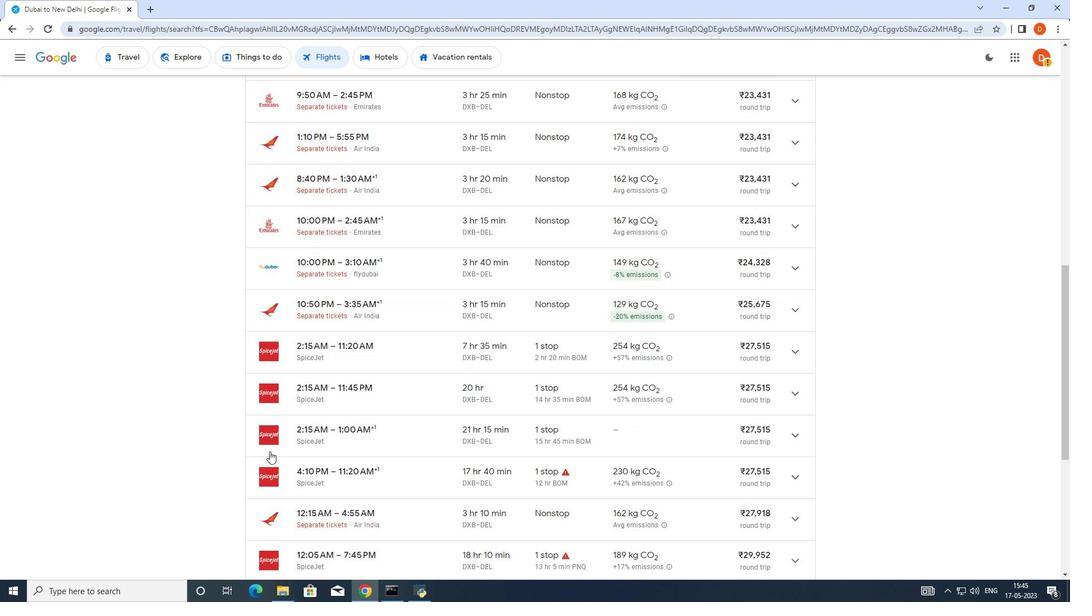 
Action: Mouse scrolled (269, 451) with delta (0, 0)
Screenshot: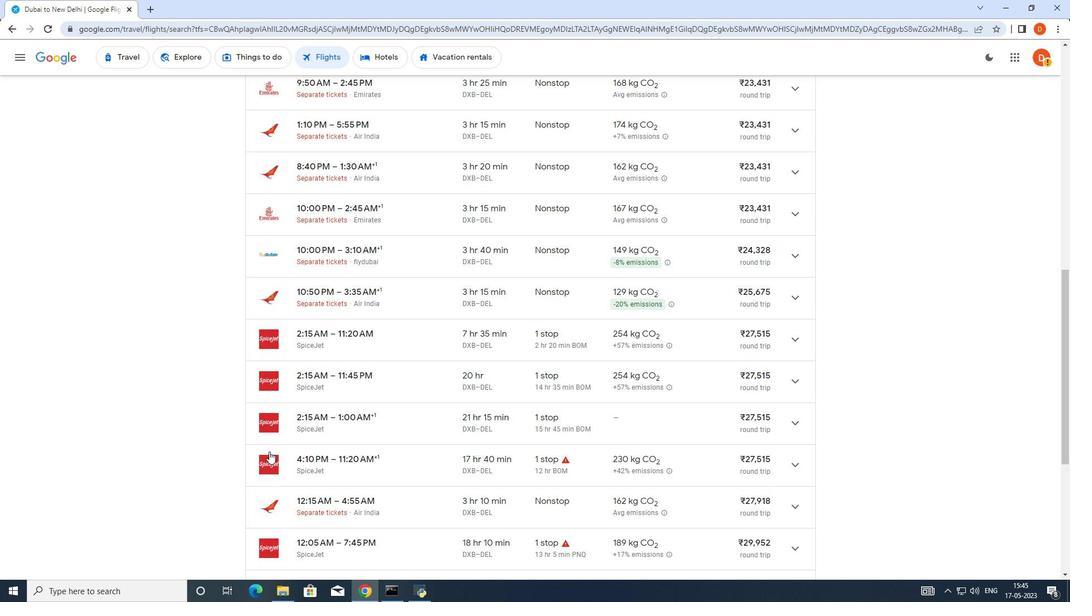
Action: Mouse scrolled (269, 451) with delta (0, 0)
Screenshot: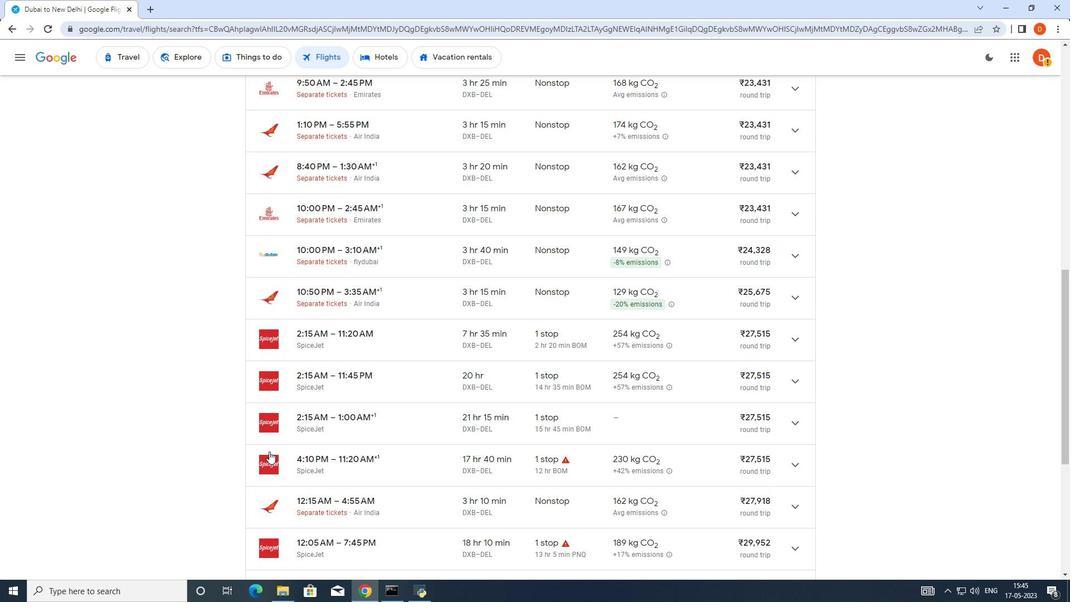 
Action: Mouse scrolled (269, 451) with delta (0, 0)
Screenshot: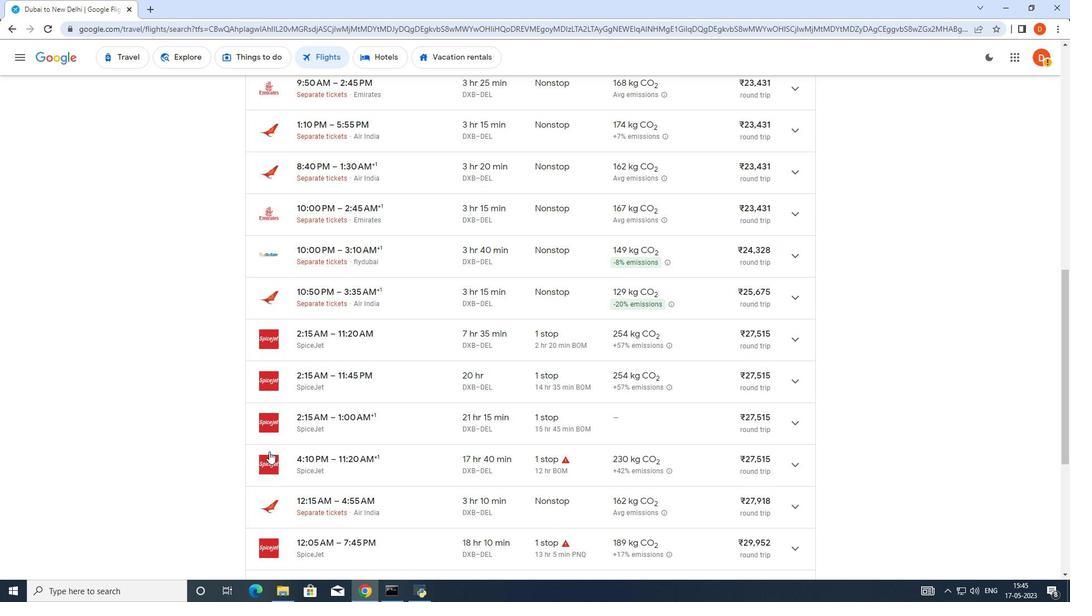 
Action: Mouse scrolled (269, 451) with delta (0, 0)
Screenshot: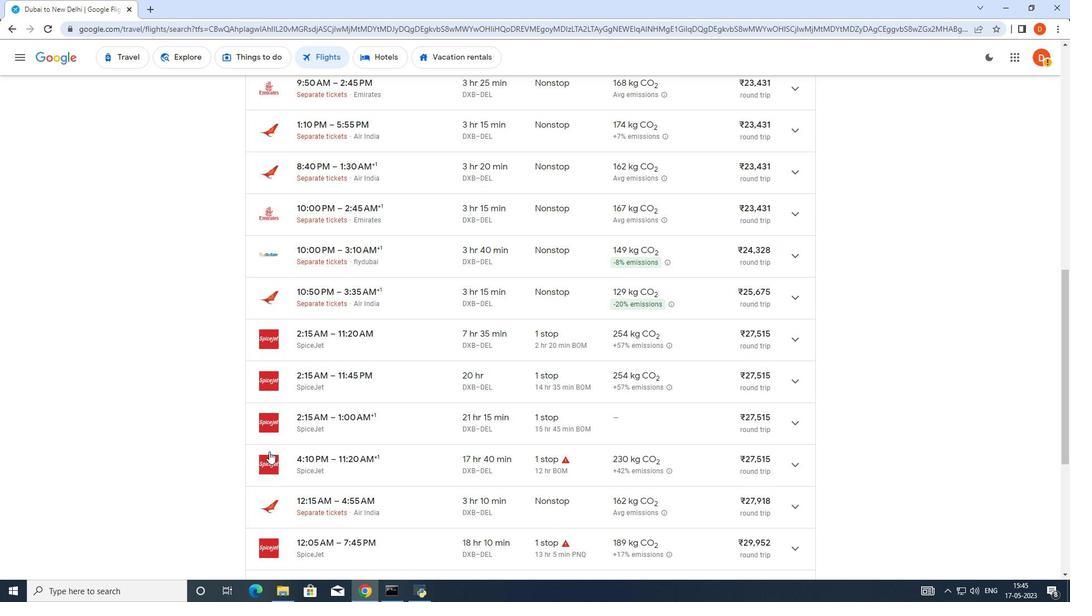 
Action: Mouse scrolled (269, 451) with delta (0, 0)
Screenshot: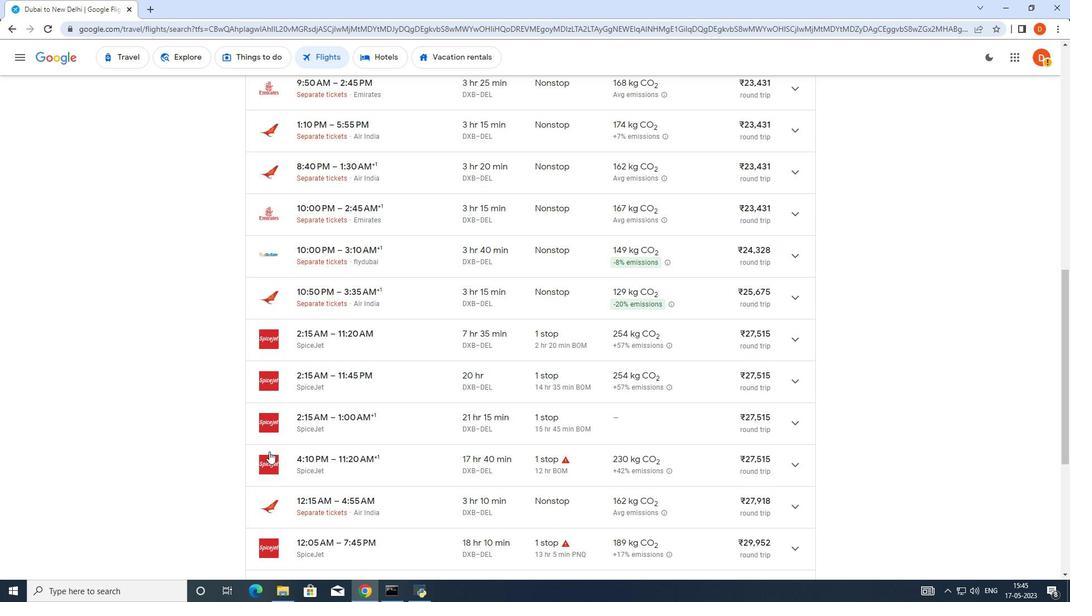 
Action: Mouse moved to (308, 429)
Screenshot: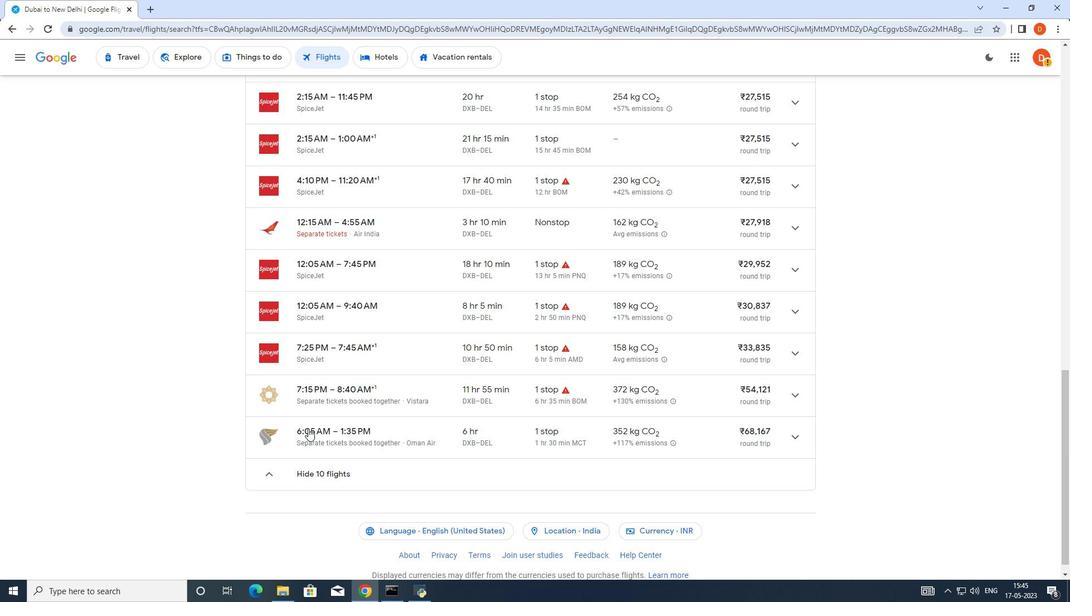 
Action: Mouse pressed left at (308, 429)
